 Task: Marketing: Publishing Process.
Action: Mouse moved to (842, 366)
Screenshot: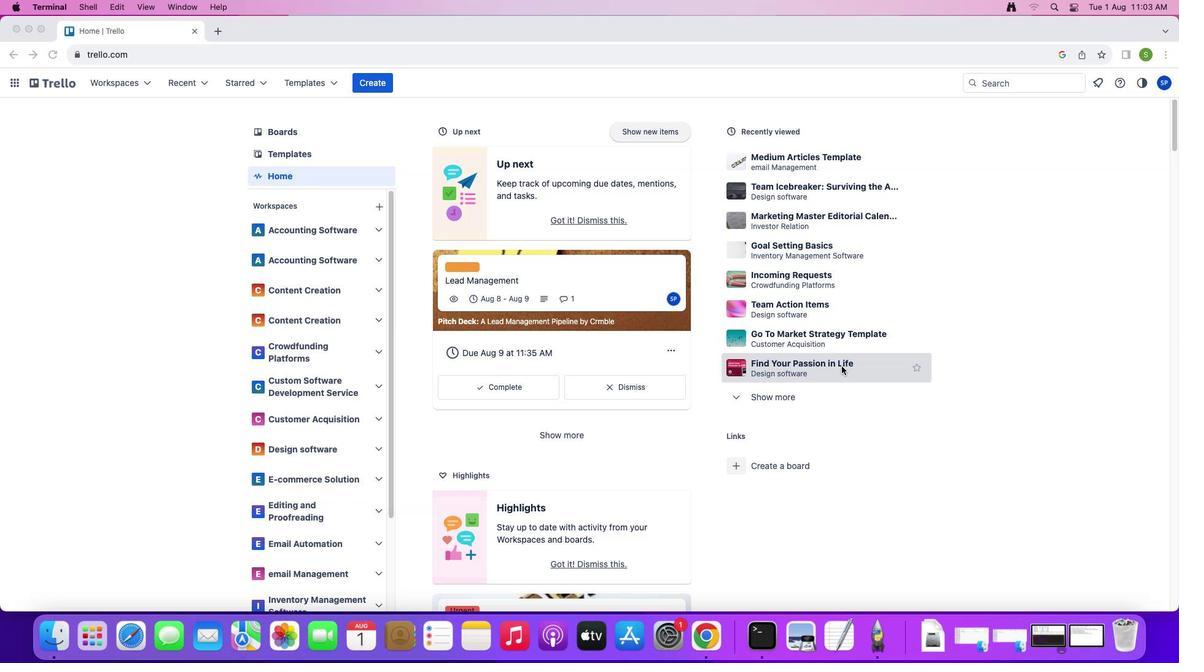 
Action: Mouse pressed left at (842, 366)
Screenshot: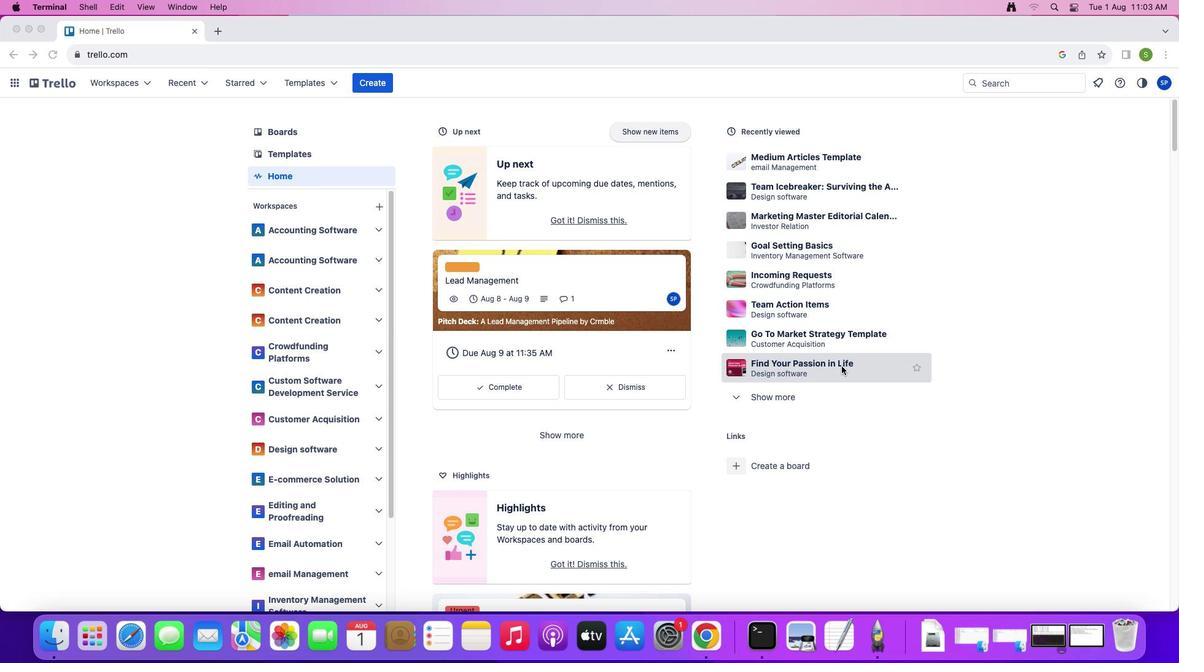 
Action: Mouse moved to (51, 82)
Screenshot: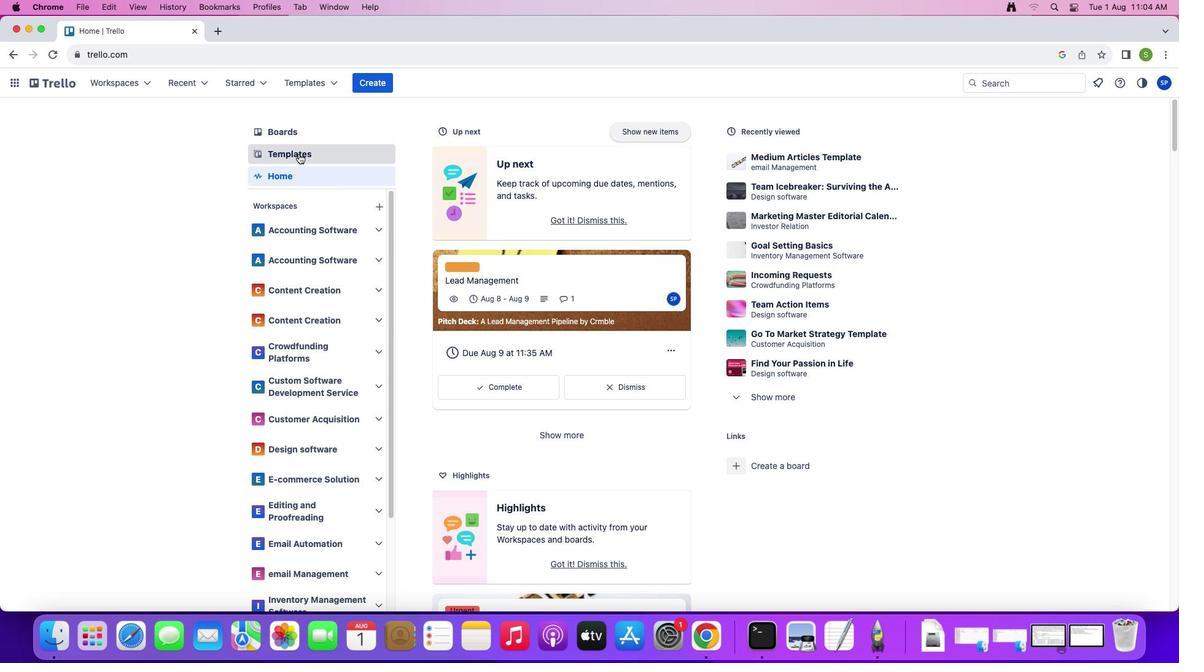 
Action: Mouse pressed left at (51, 82)
Screenshot: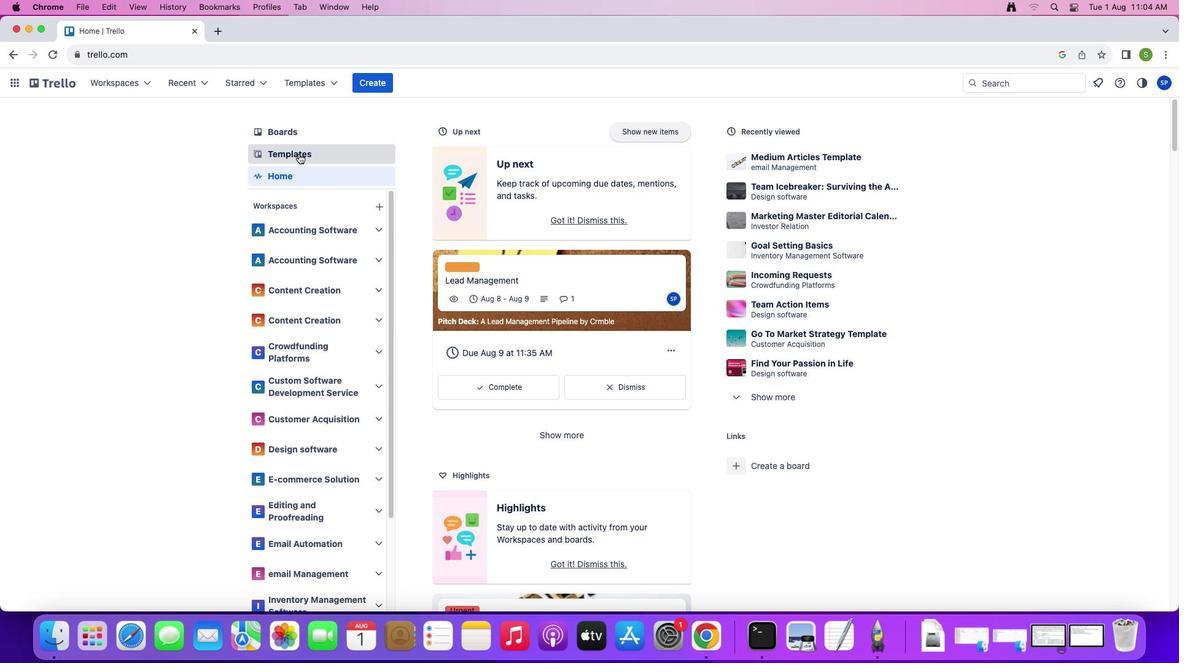 
Action: Mouse moved to (298, 154)
Screenshot: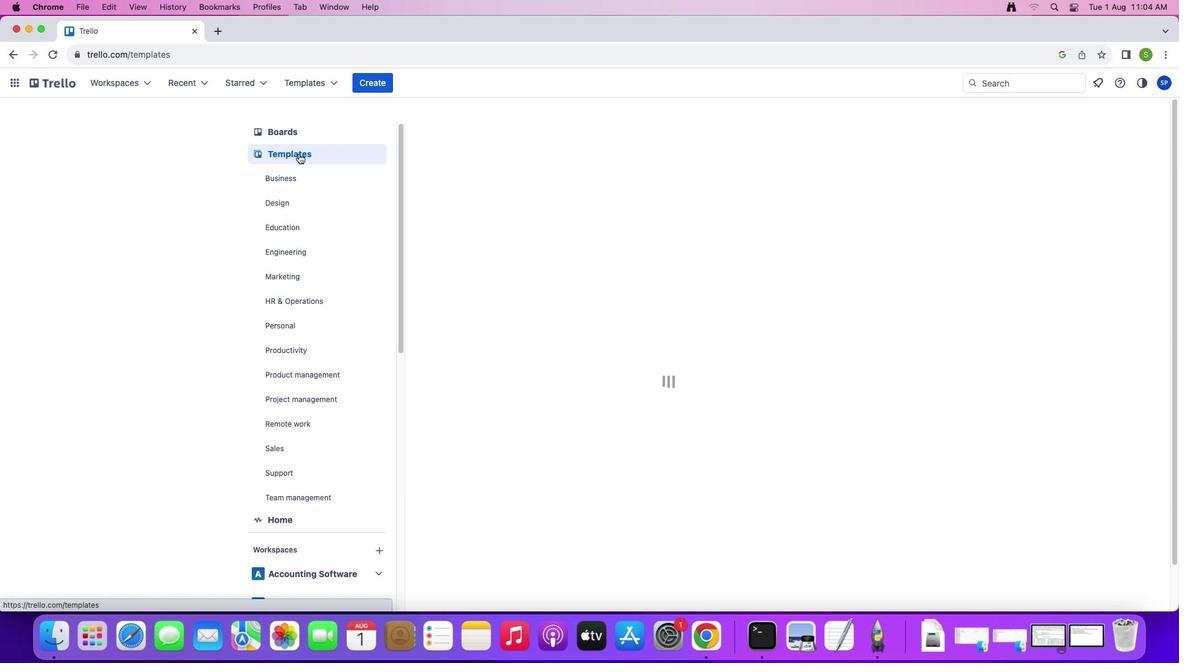 
Action: Mouse pressed left at (298, 154)
Screenshot: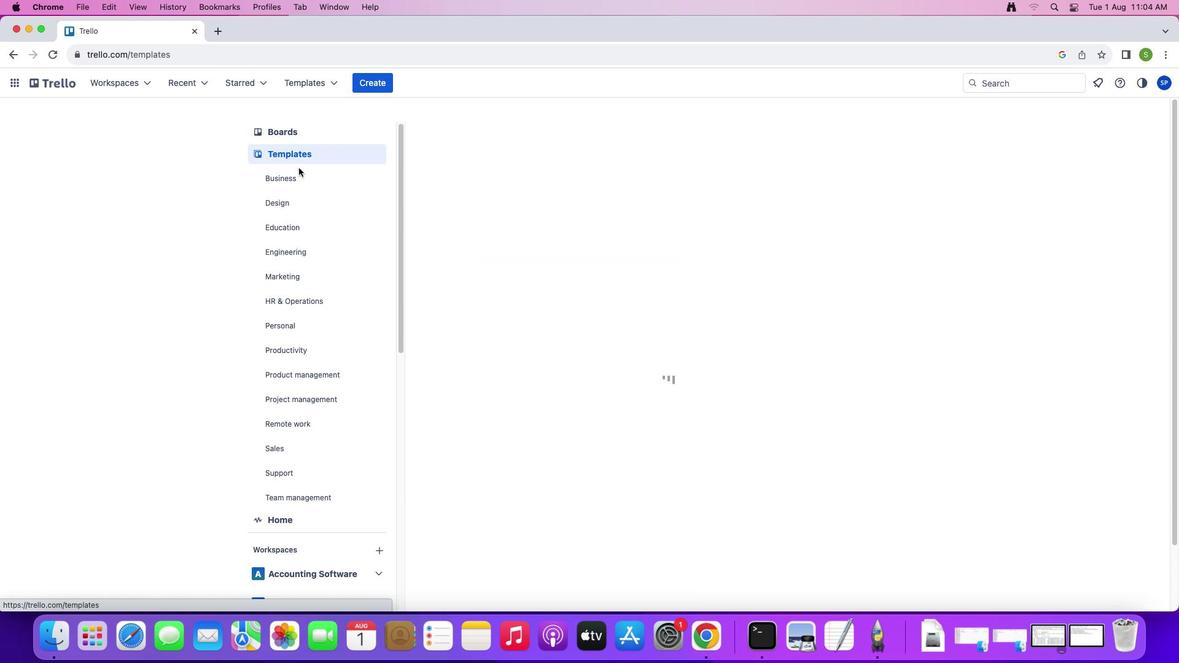 
Action: Mouse moved to (284, 278)
Screenshot: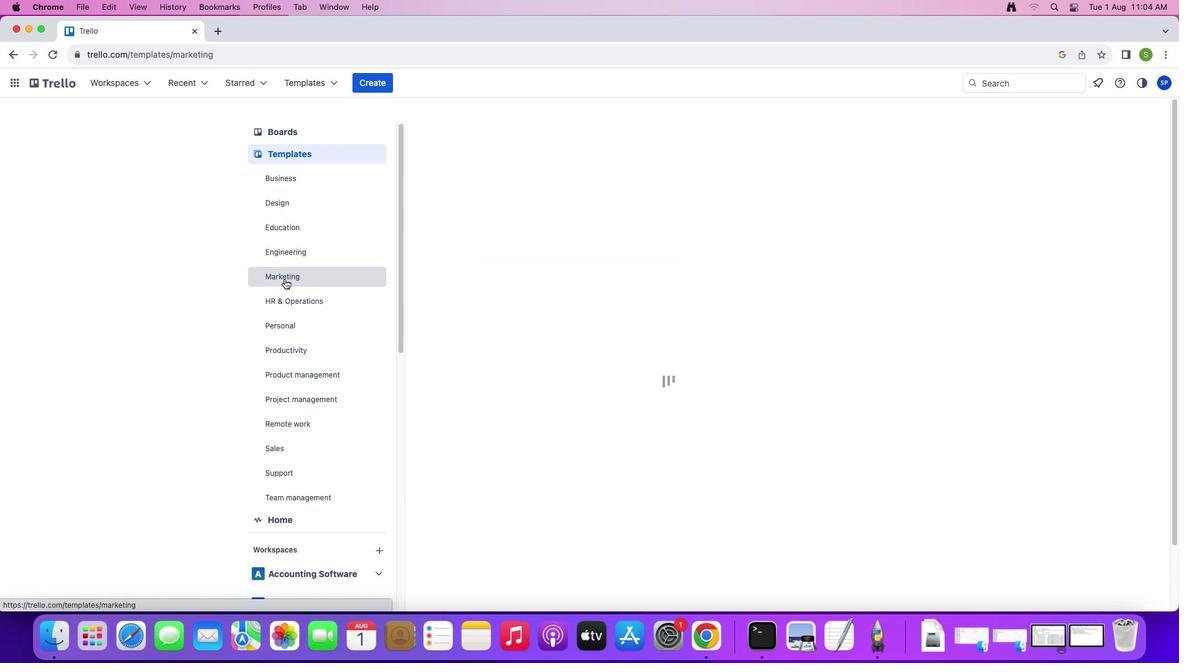 
Action: Mouse pressed left at (284, 278)
Screenshot: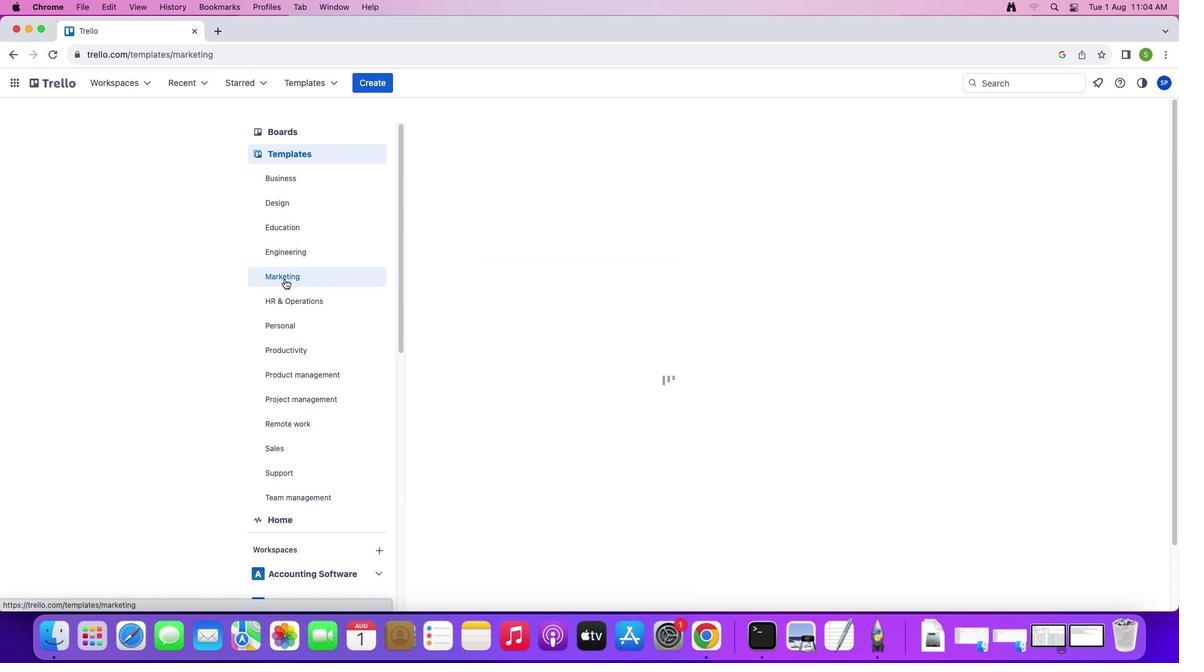 
Action: Mouse moved to (822, 129)
Screenshot: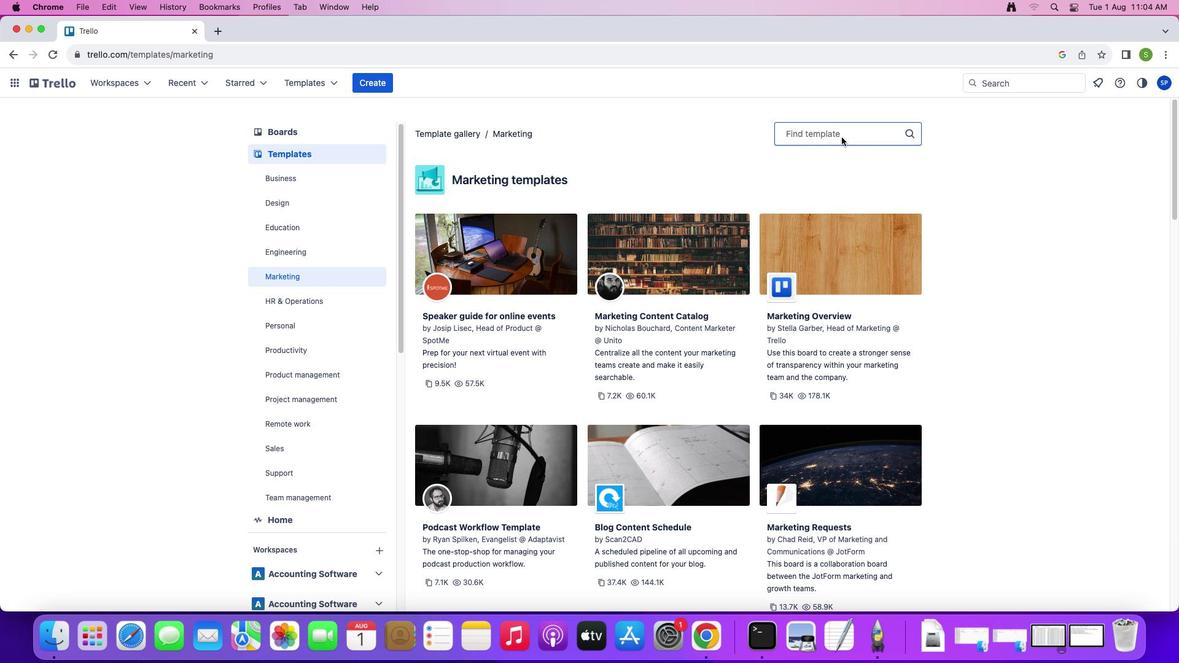 
Action: Mouse pressed left at (822, 129)
Screenshot: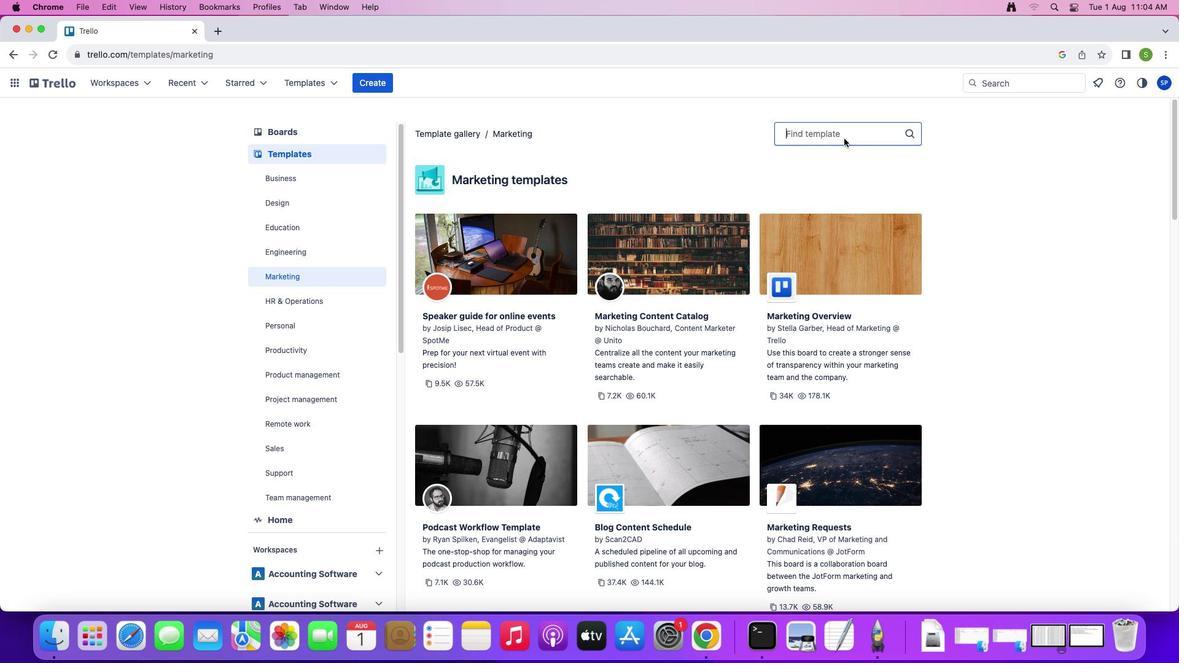
Action: Mouse moved to (844, 138)
Screenshot: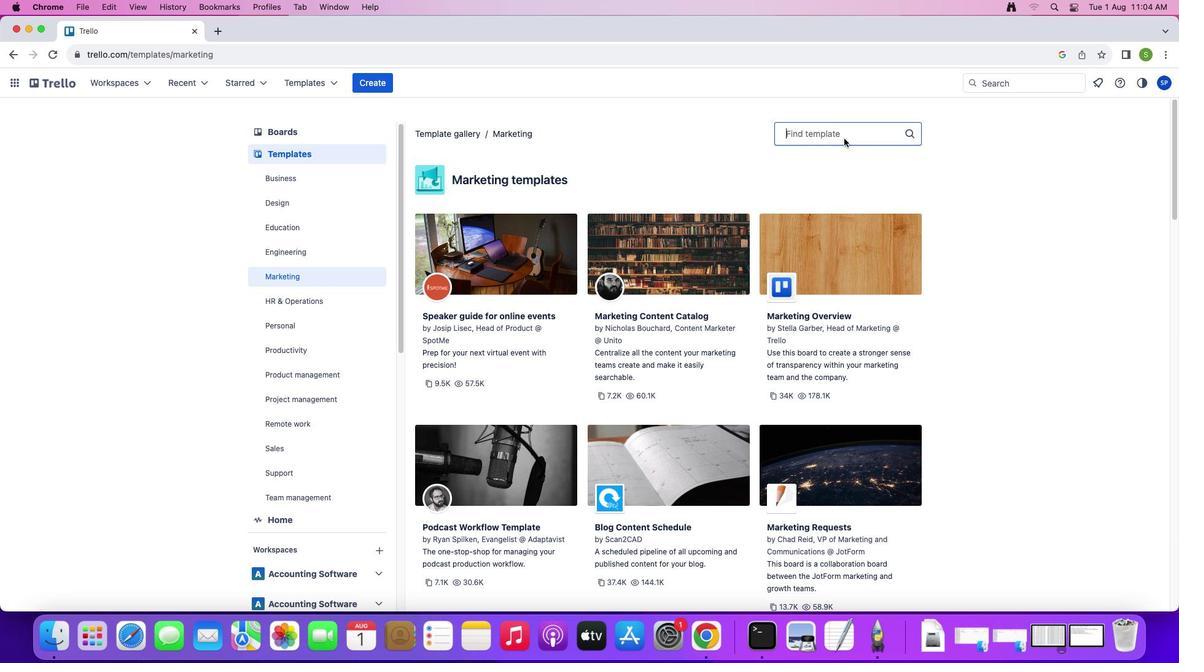 
Action: Key pressed Key.shift'P''u''b''l''i''s''h''i''n''g'
Screenshot: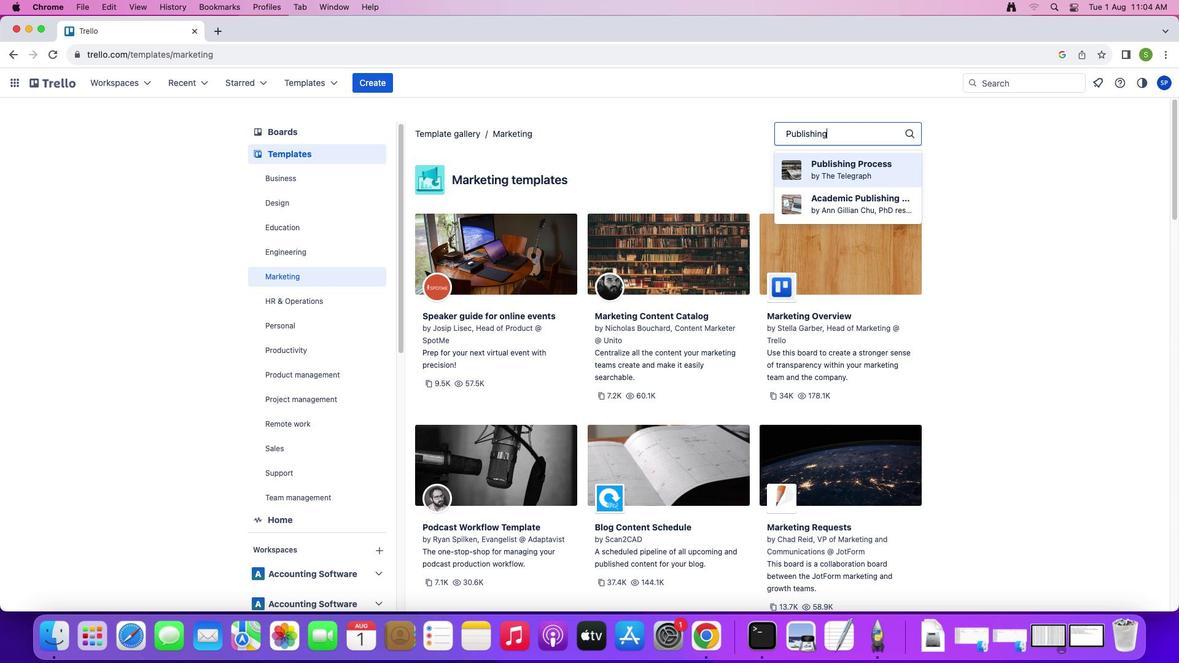 
Action: Mouse moved to (838, 169)
Screenshot: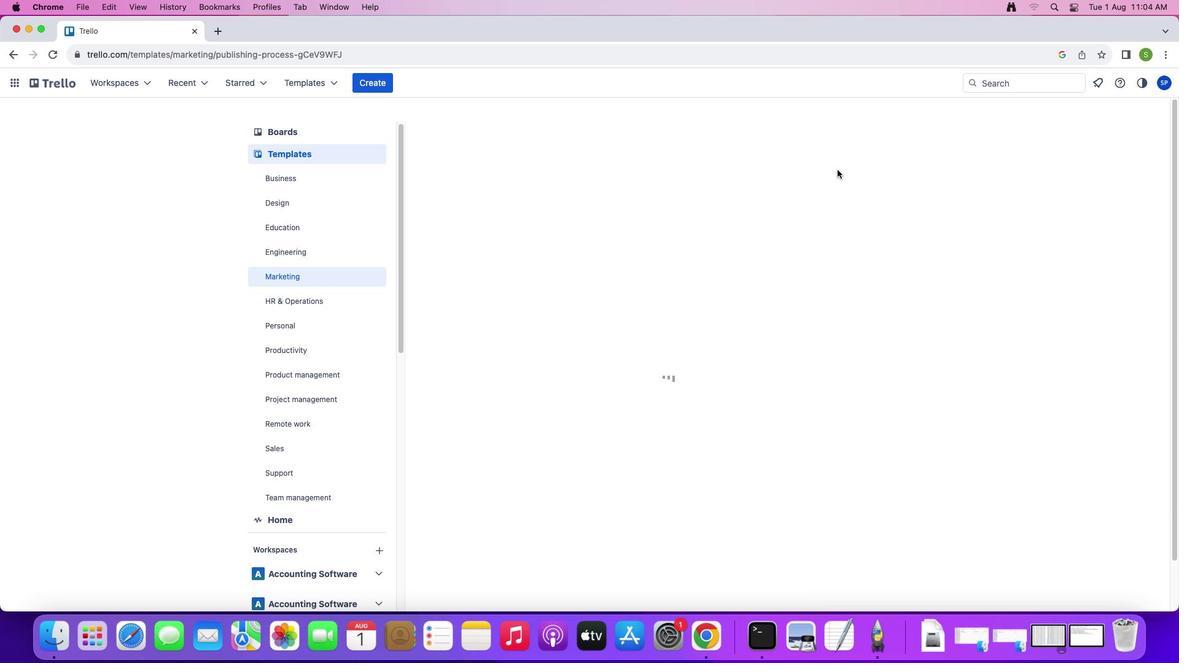 
Action: Mouse pressed left at (838, 169)
Screenshot: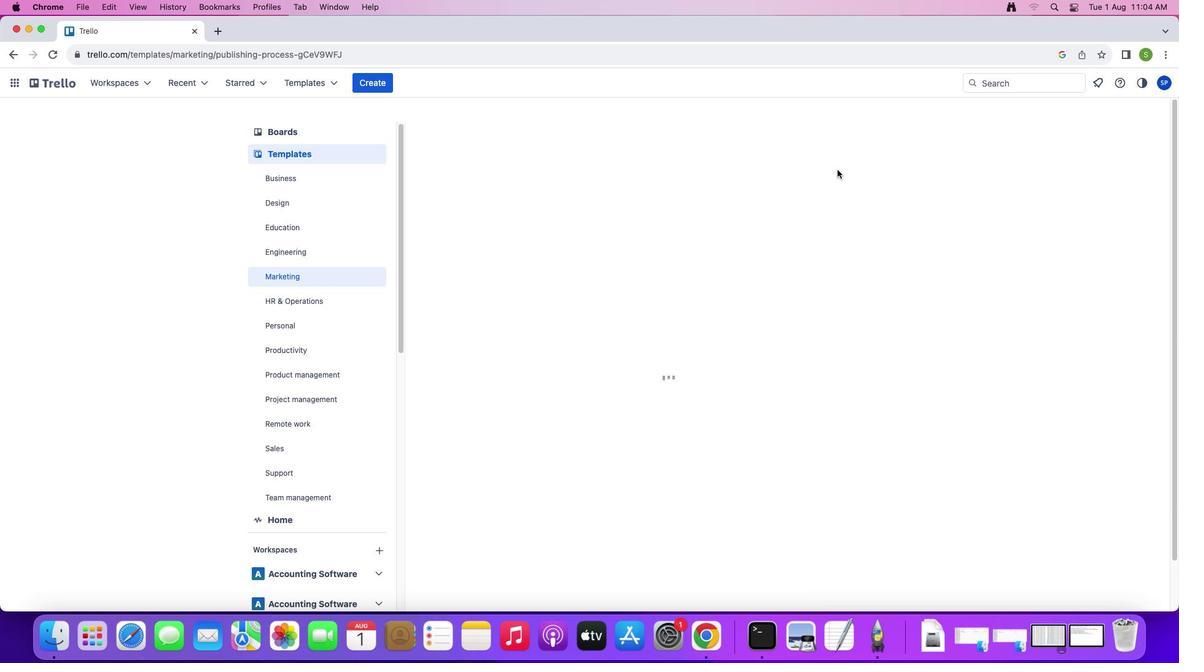 
Action: Mouse moved to (894, 173)
Screenshot: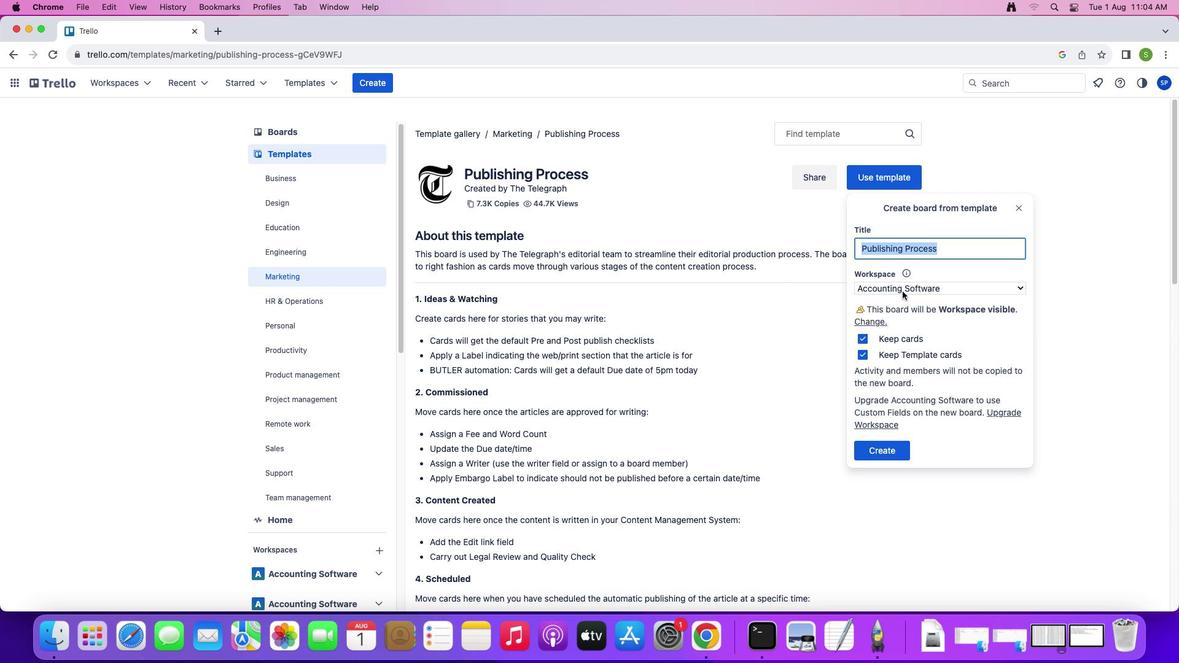 
Action: Mouse pressed left at (894, 173)
Screenshot: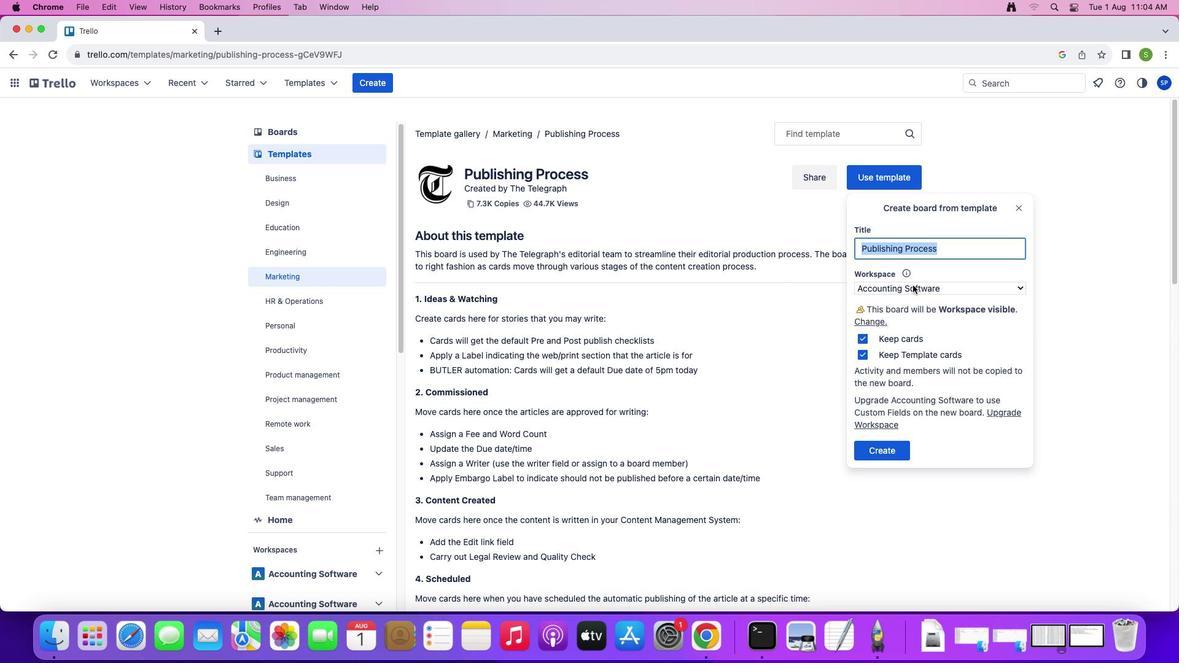 
Action: Mouse moved to (913, 286)
Screenshot: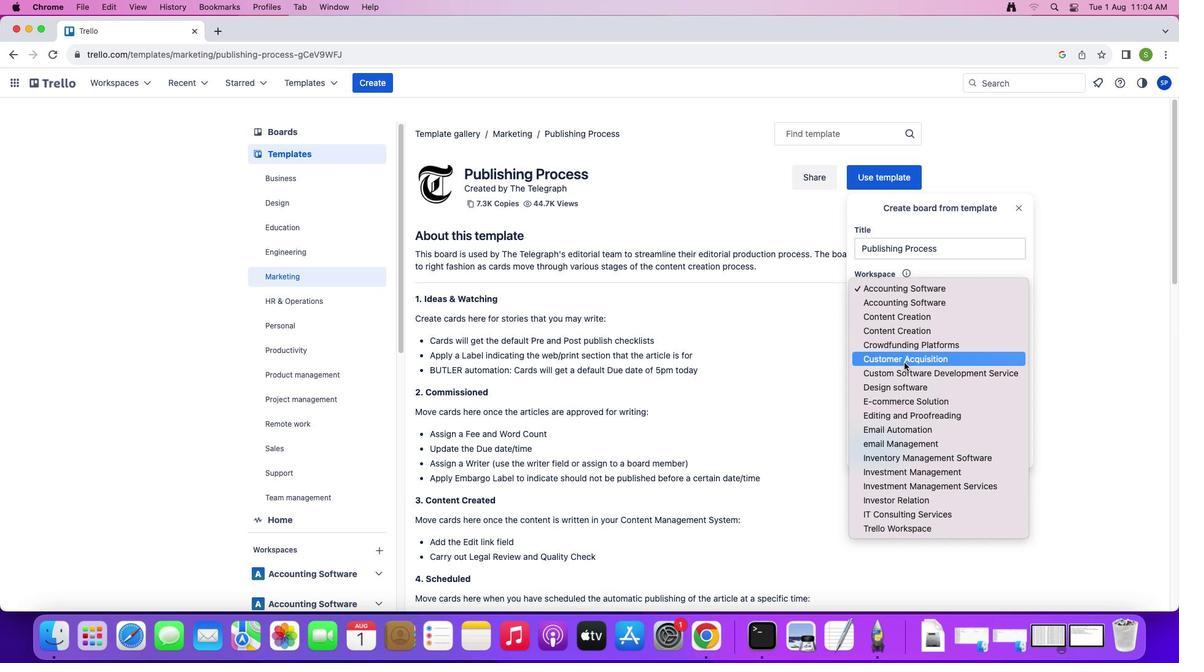 
Action: Mouse pressed left at (913, 286)
Screenshot: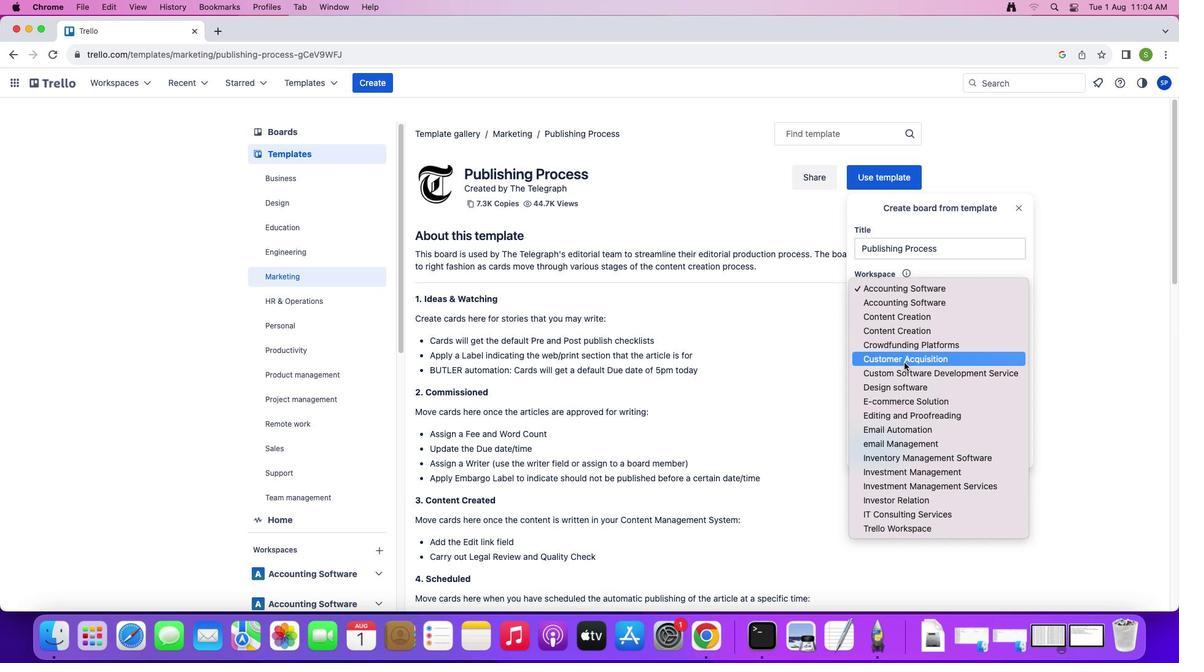 
Action: Mouse moved to (905, 362)
Screenshot: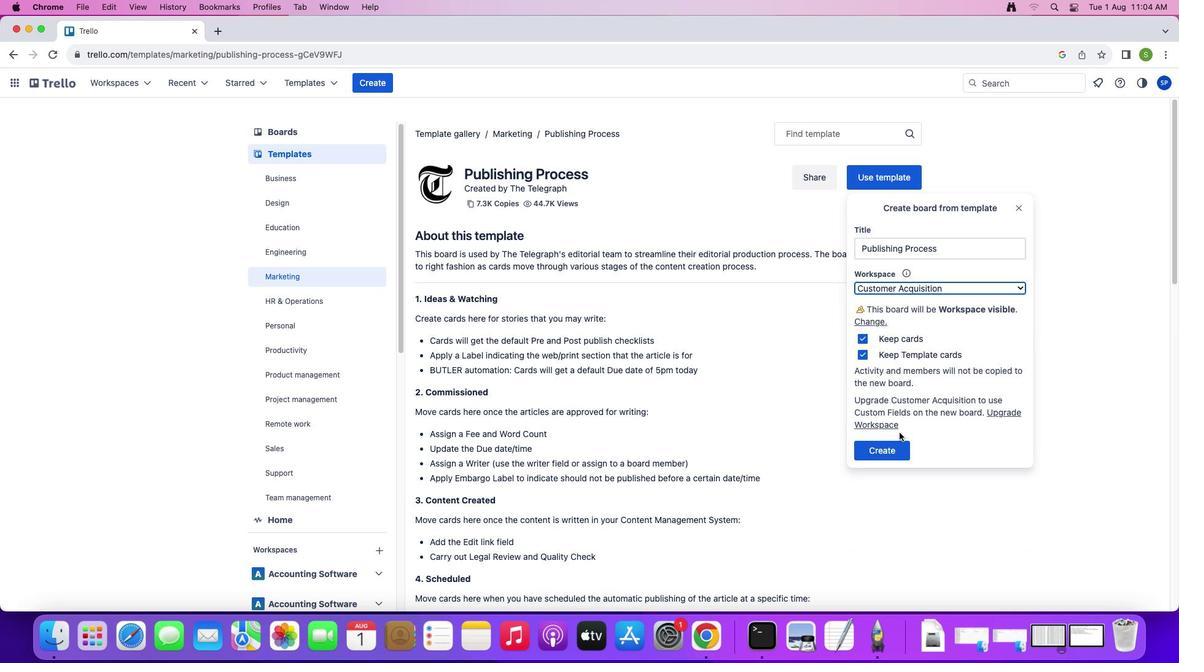 
Action: Mouse pressed left at (905, 362)
Screenshot: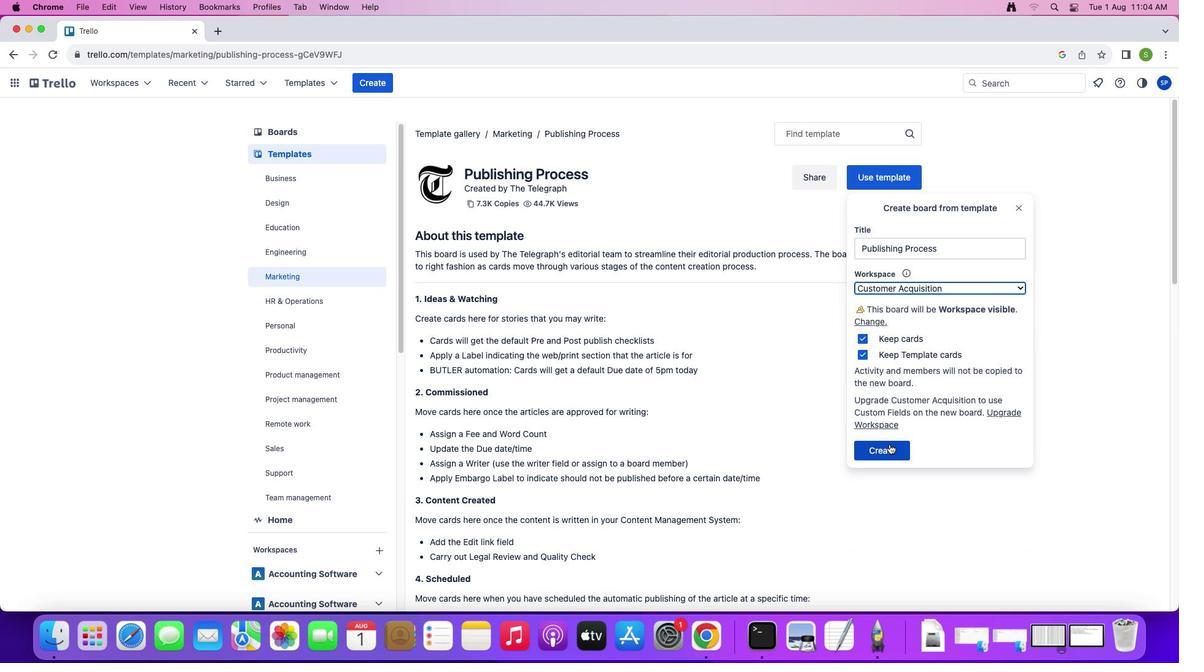 
Action: Mouse moved to (889, 447)
Screenshot: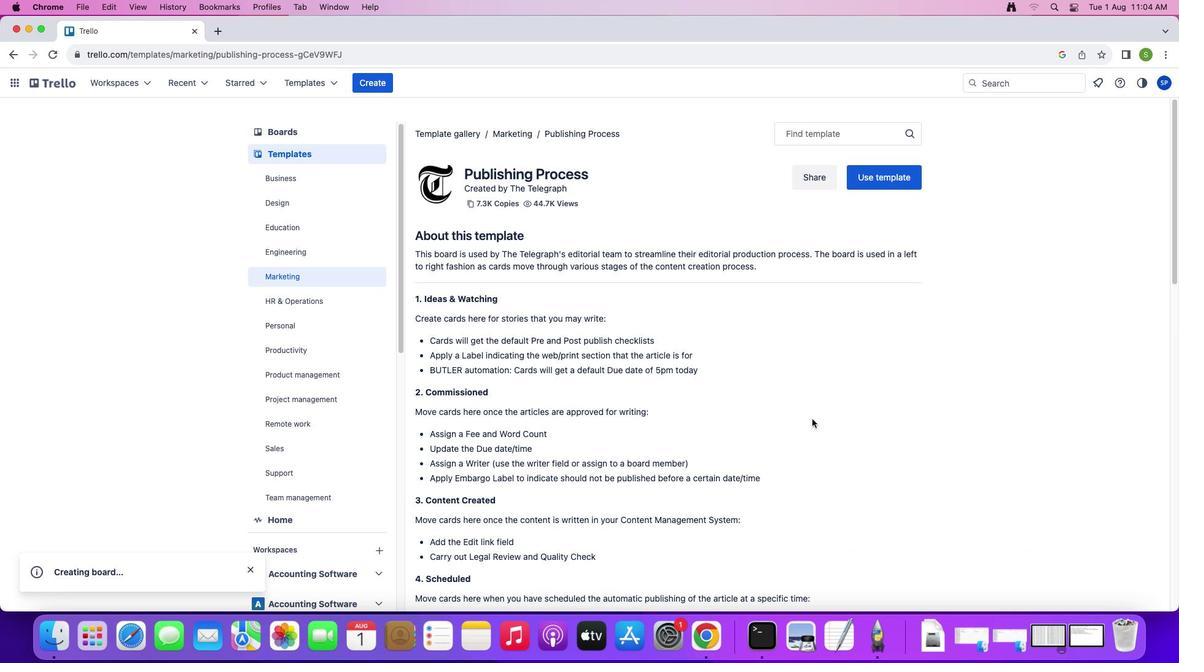 
Action: Mouse pressed left at (889, 447)
Screenshot: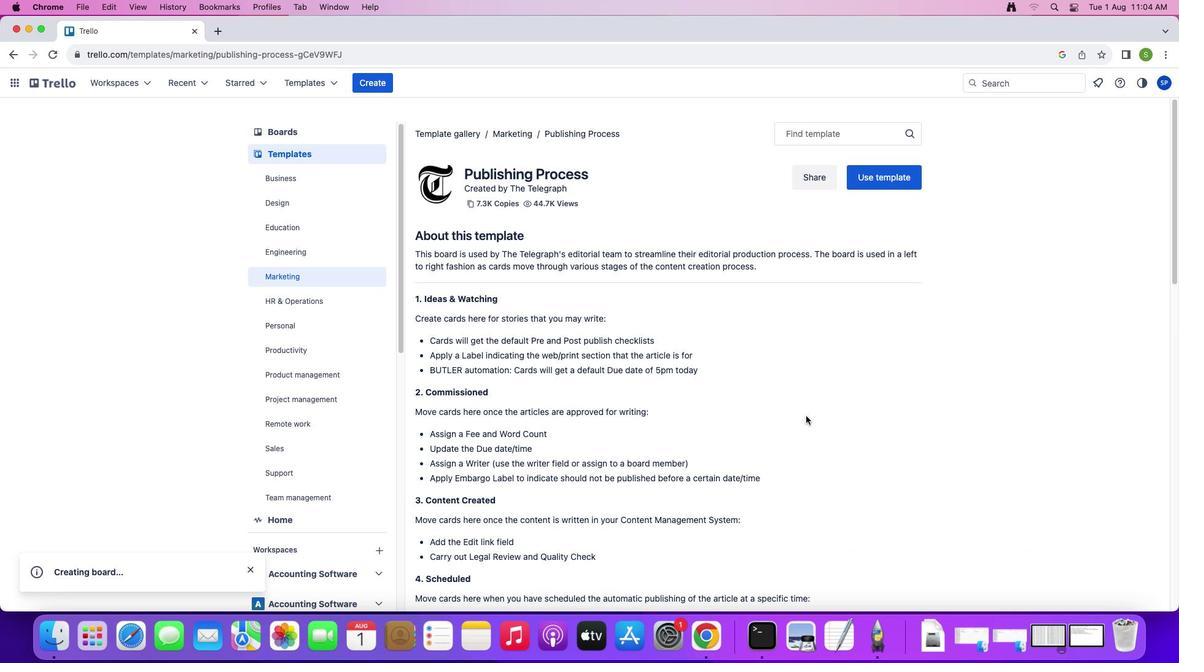 
Action: Mouse moved to (609, 605)
Screenshot: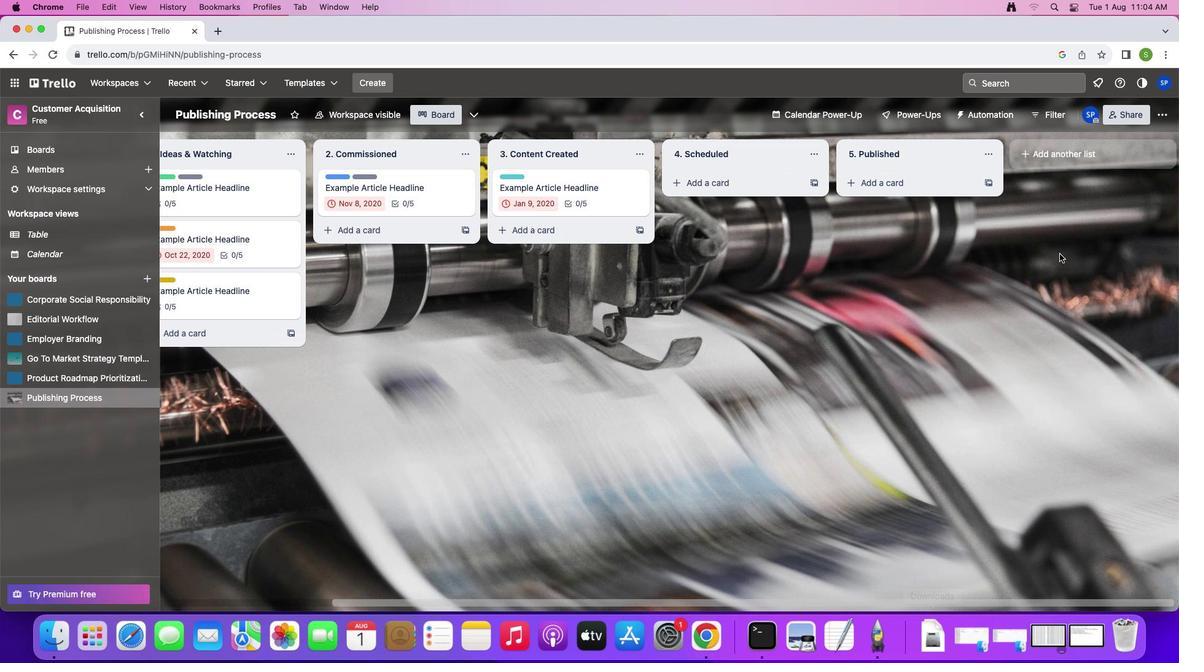 
Action: Mouse pressed left at (609, 605)
Screenshot: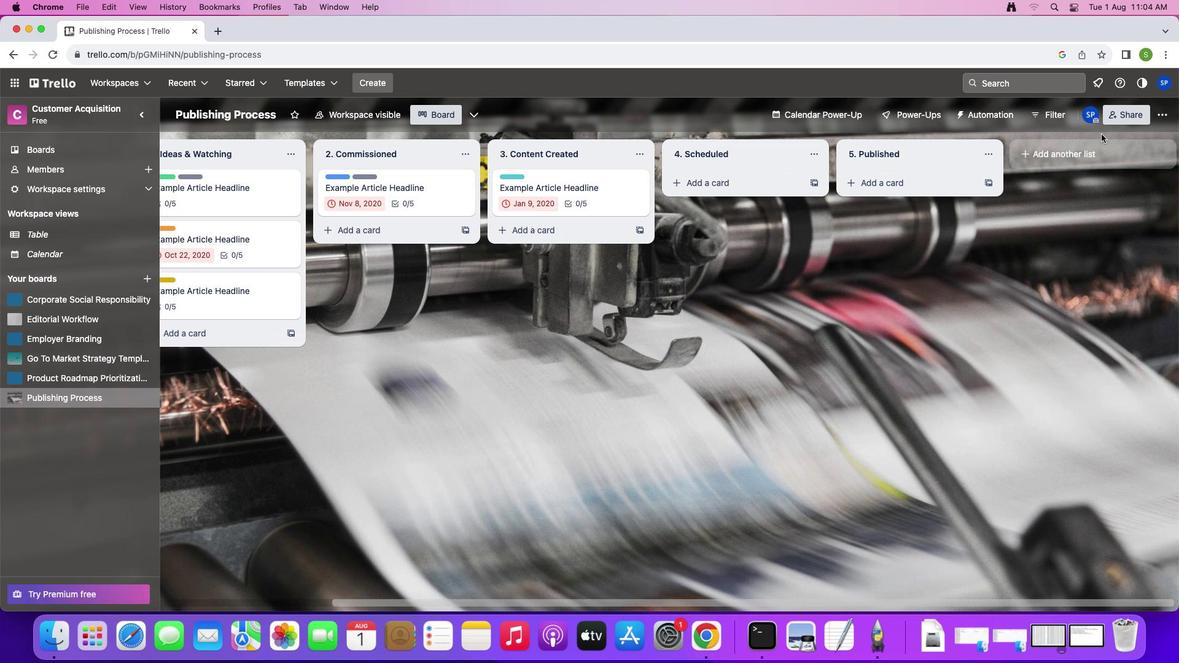 
Action: Mouse moved to (1080, 152)
Screenshot: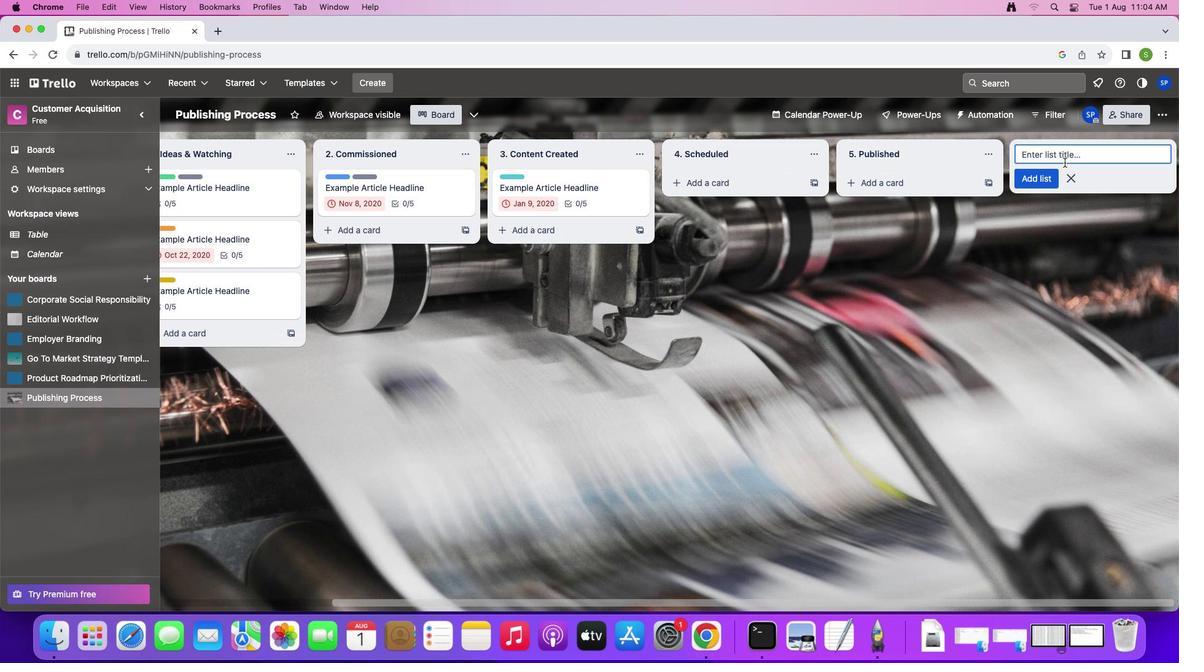 
Action: Mouse pressed left at (1080, 152)
Screenshot: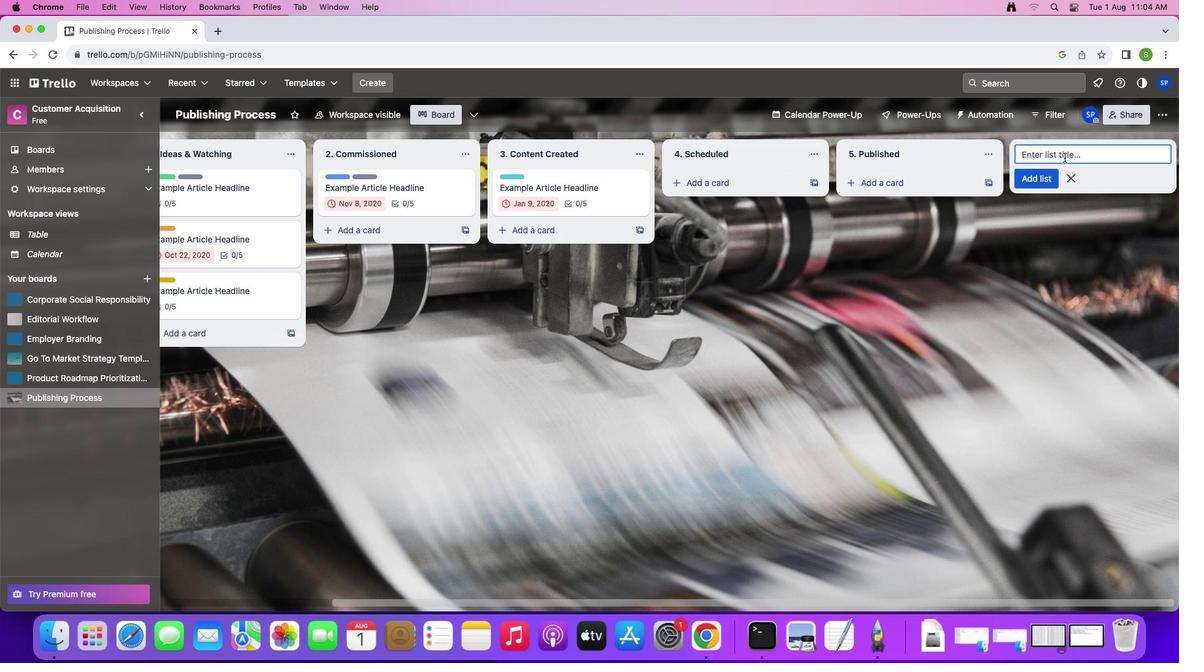
Action: Mouse moved to (1127, 320)
Screenshot: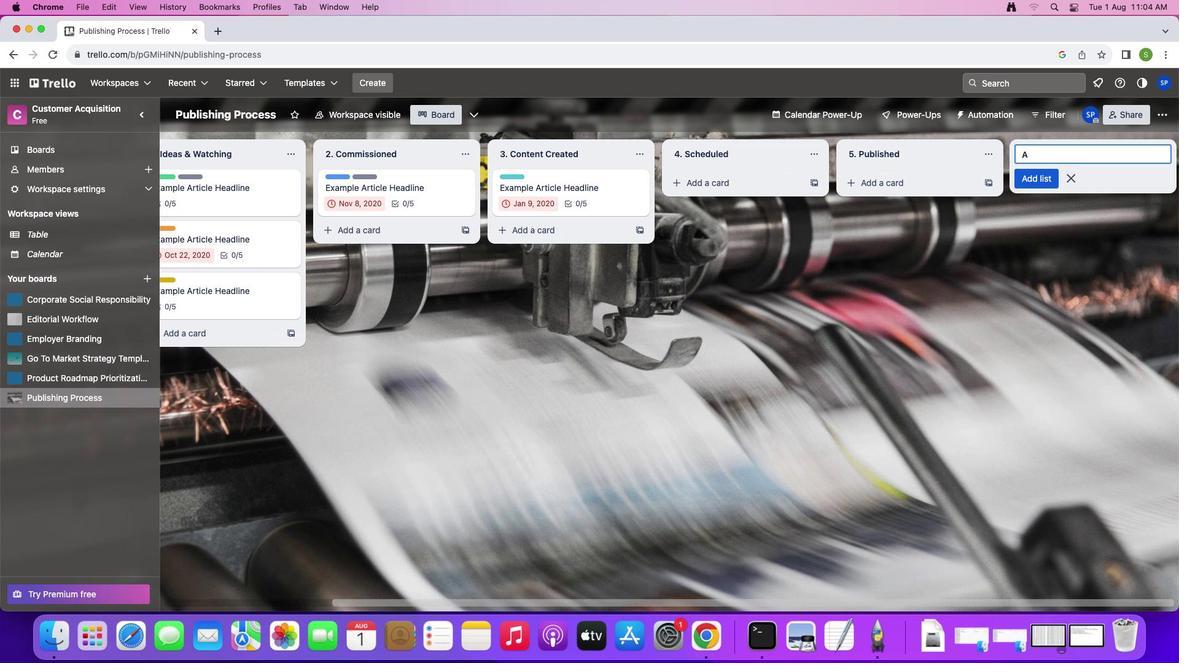 
Action: Key pressed Key.shift'A''n''n''u''a''l'Key.spaceKey.shift'E''m''a''i''l'Key.spaceKey.shift'M''a''r''k''e''t''i''n''g'Key.spaceKey.shift'C''a''l''e''n''d''e'Key.backspace'a''r'Key.enterKey.shift'M''a''r''k''e''t''i''n''g'Key.spaceKey.shift'M''a''s''t''e''r'Key.spaceKey.shift'E''d''i''t''o''r''i''a''l'Key.spaceKey.shift'C''a''l''e''n''d''a''r'Key.enter
Screenshot: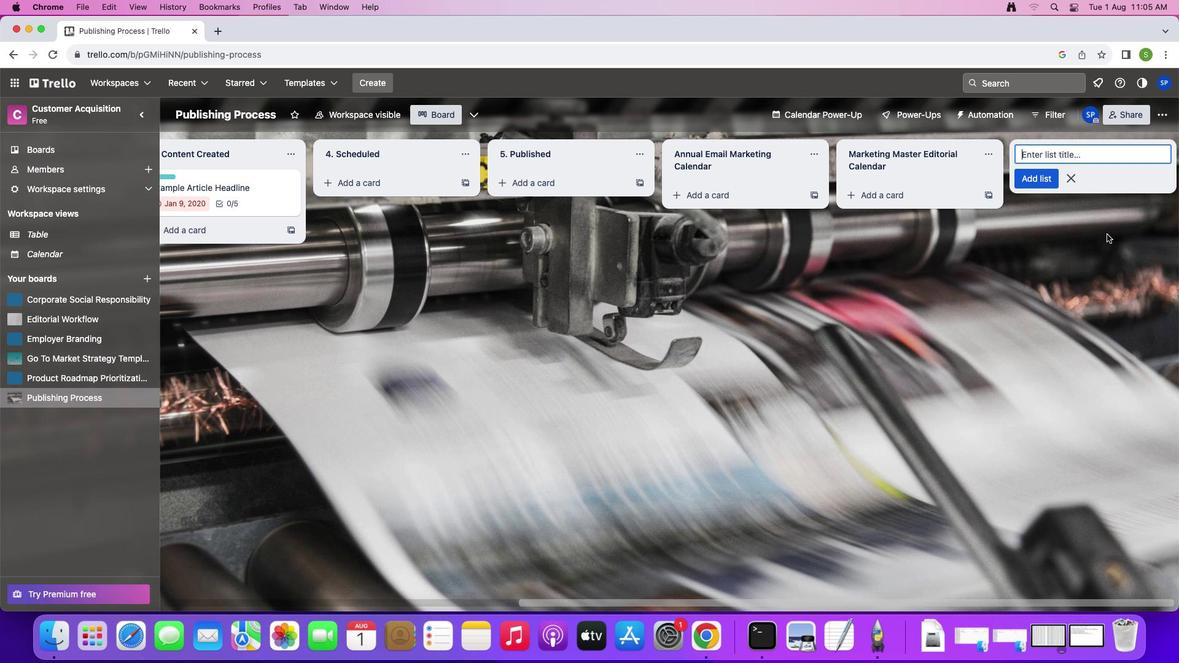 
Action: Mouse moved to (1075, 182)
Screenshot: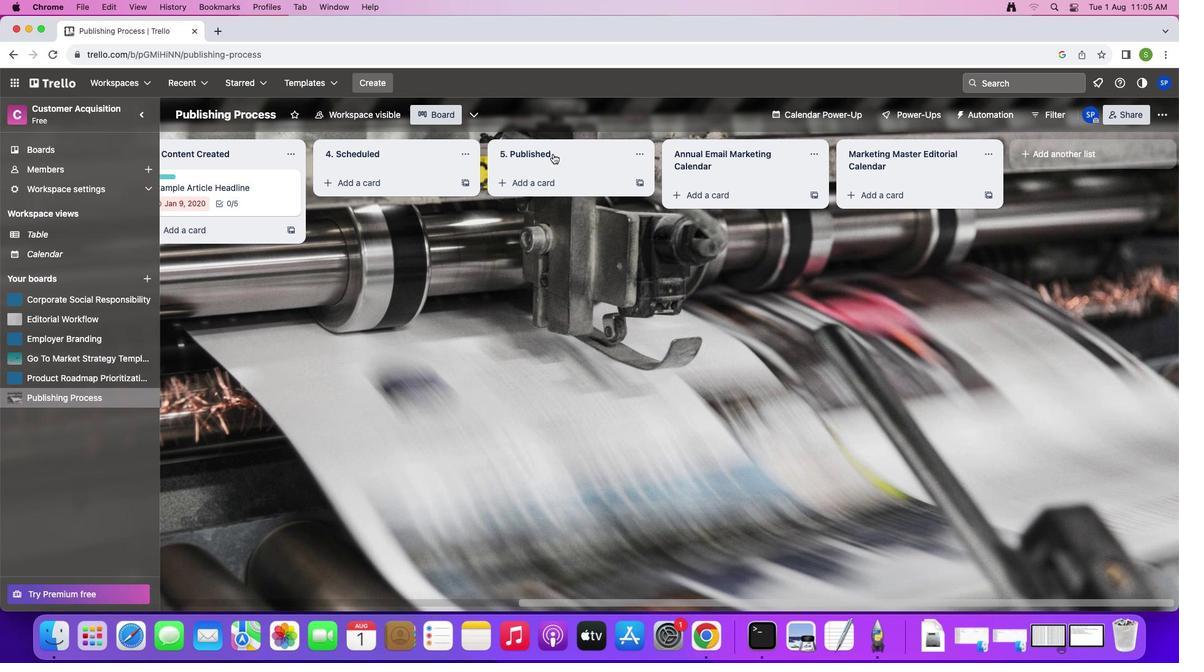 
Action: Mouse pressed left at (1075, 182)
Screenshot: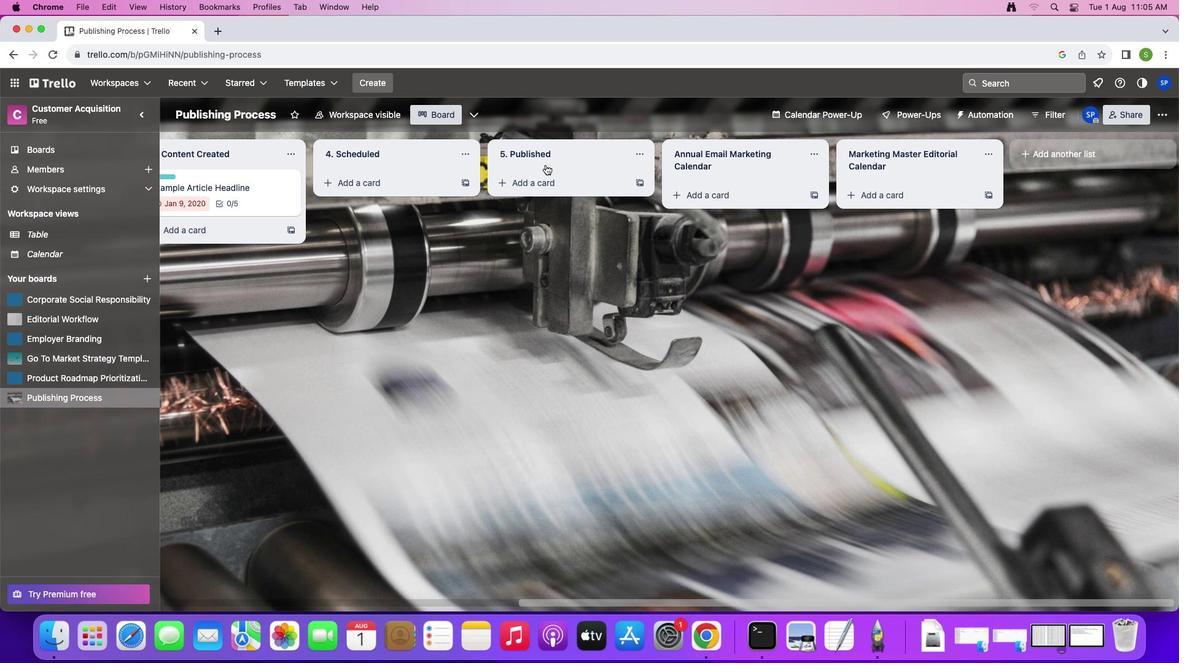 
Action: Mouse moved to (553, 154)
Screenshot: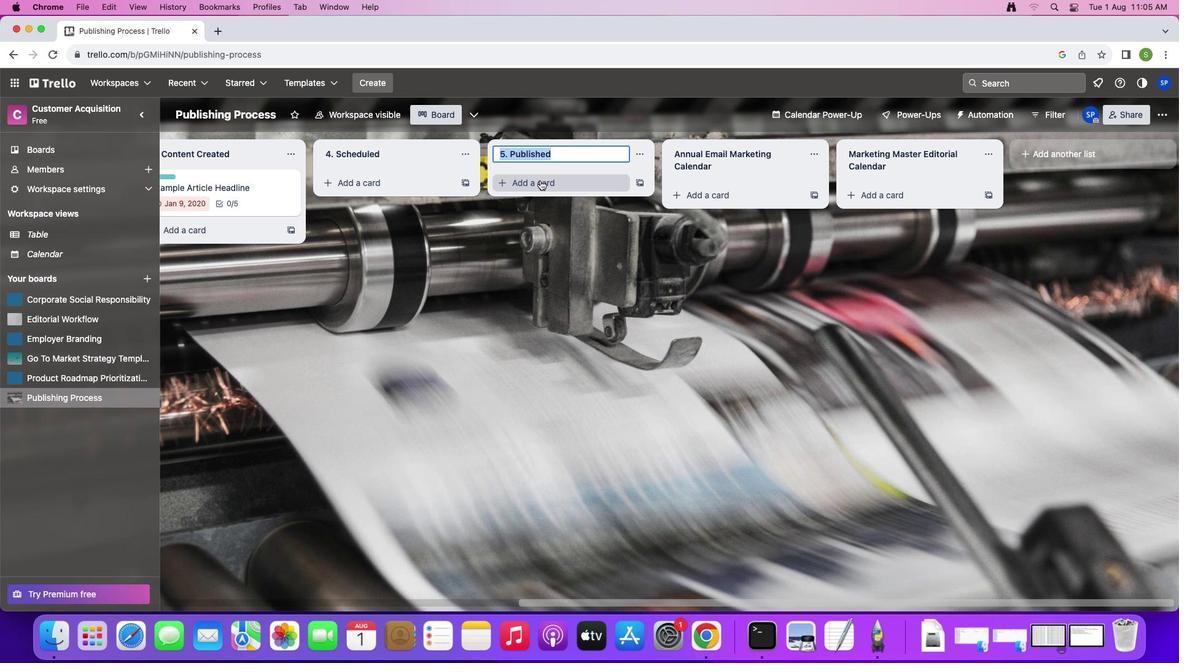 
Action: Mouse pressed left at (553, 154)
Screenshot: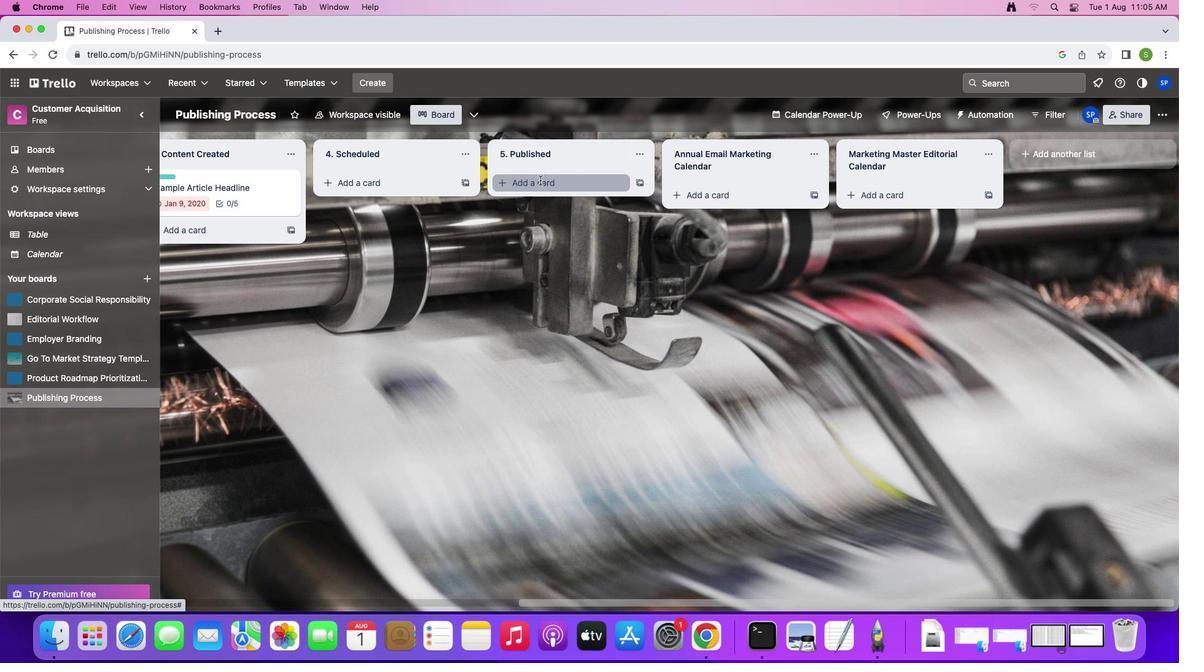 
Action: Mouse moved to (540, 180)
Screenshot: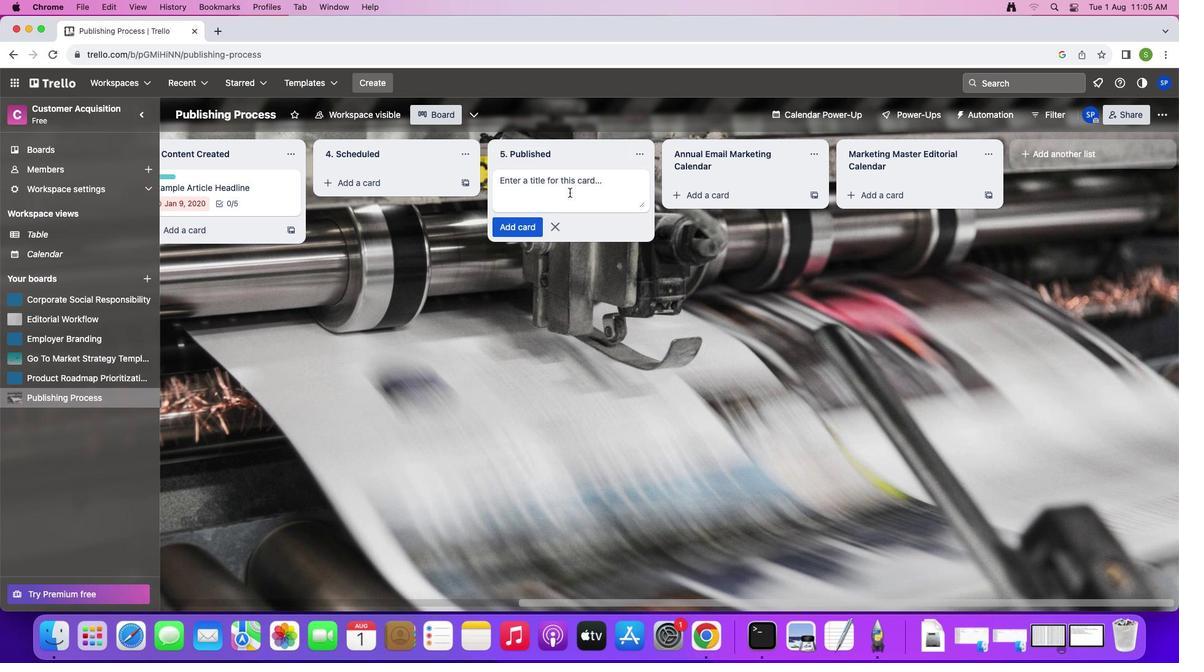 
Action: Mouse pressed left at (540, 180)
Screenshot: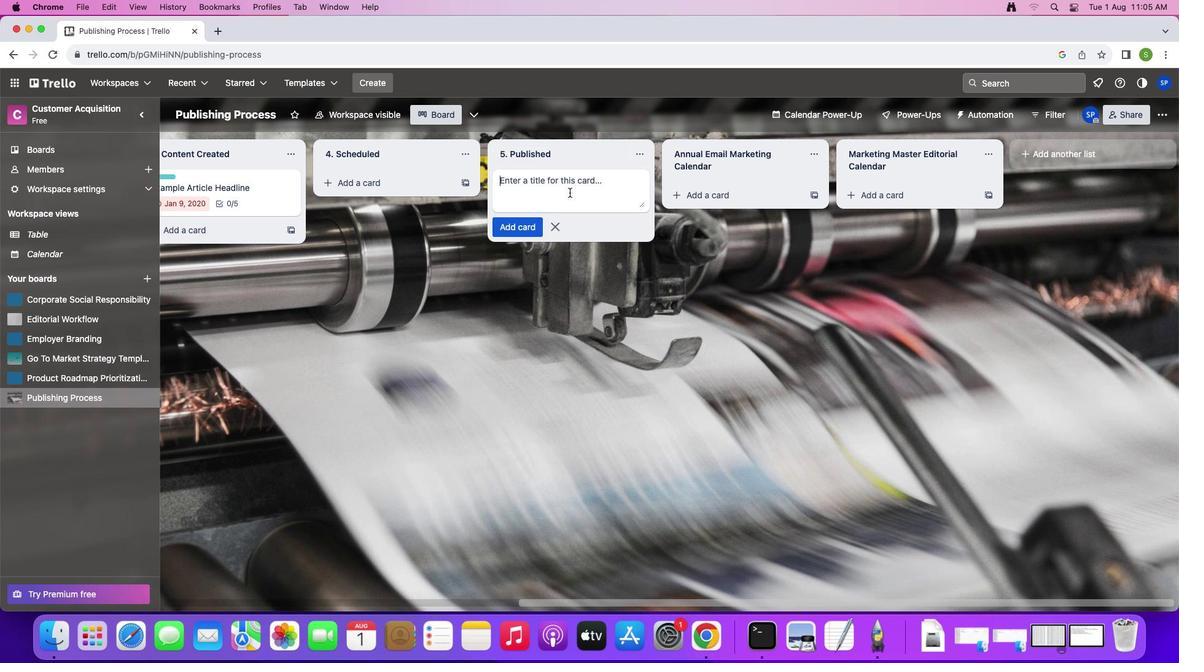 
Action: Mouse moved to (570, 192)
Screenshot: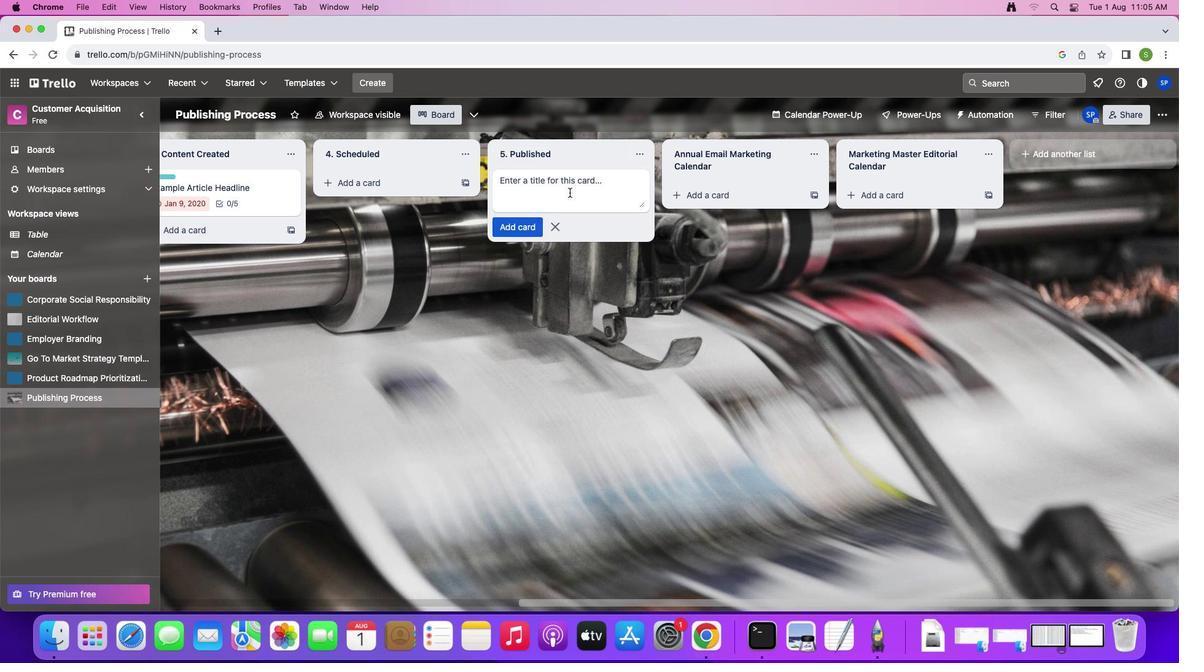 
Action: Key pressed Key.shift
Screenshot: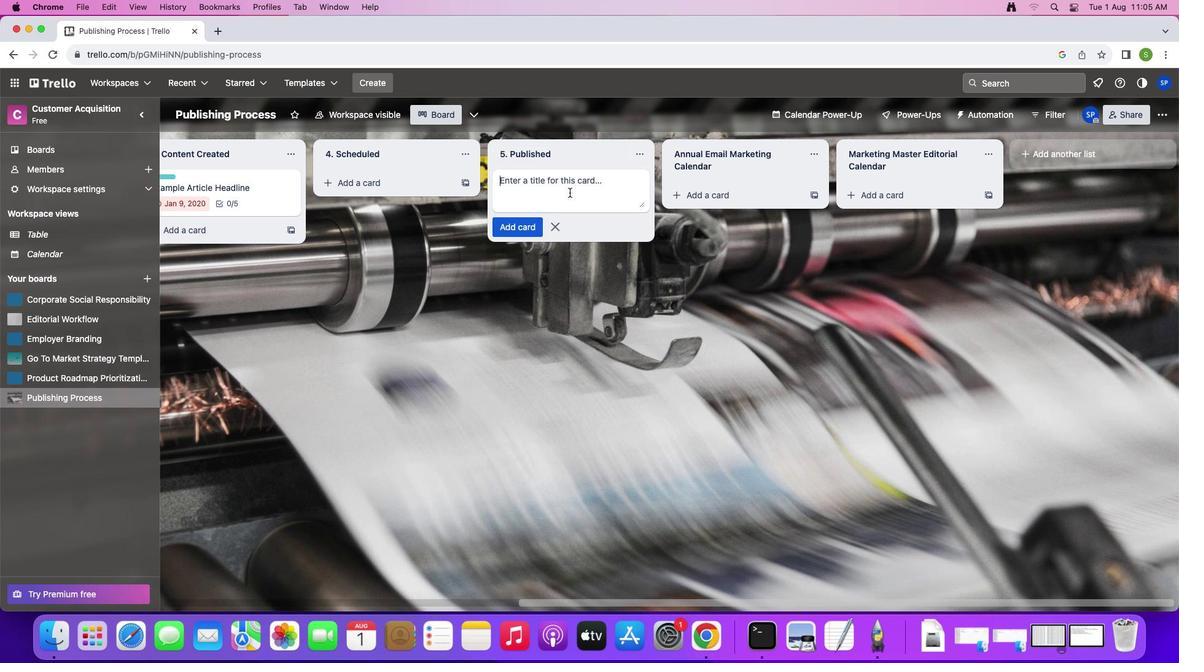 
Action: Mouse moved to (1063, 161)
Screenshot: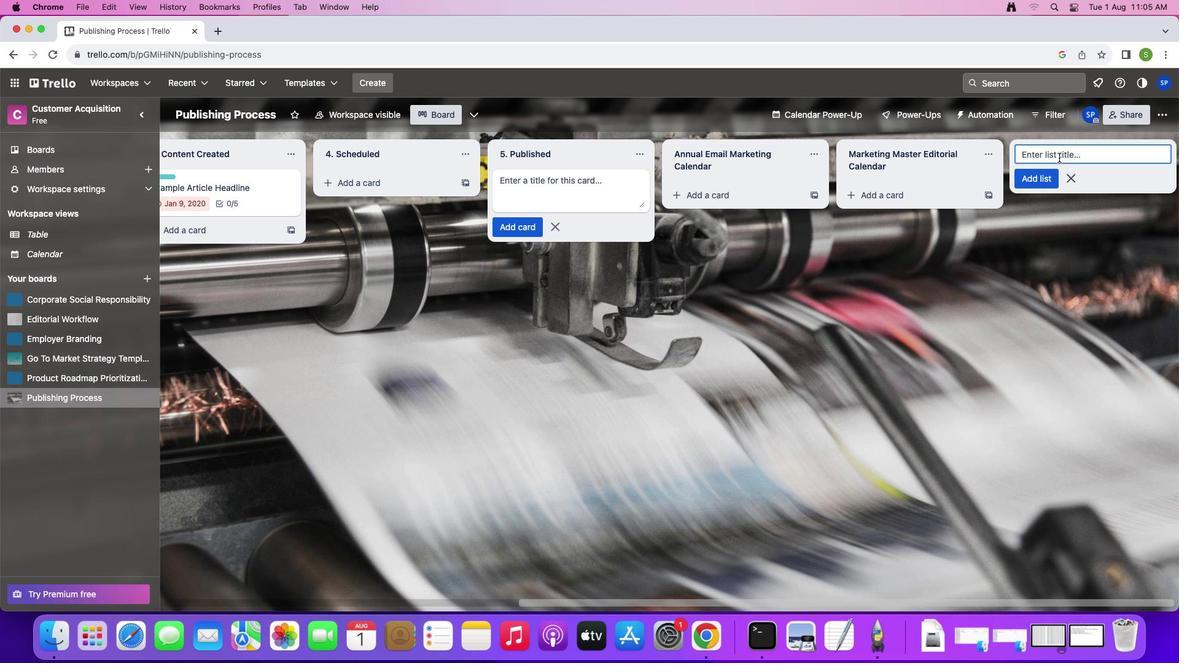 
Action: Mouse pressed left at (1063, 161)
Screenshot: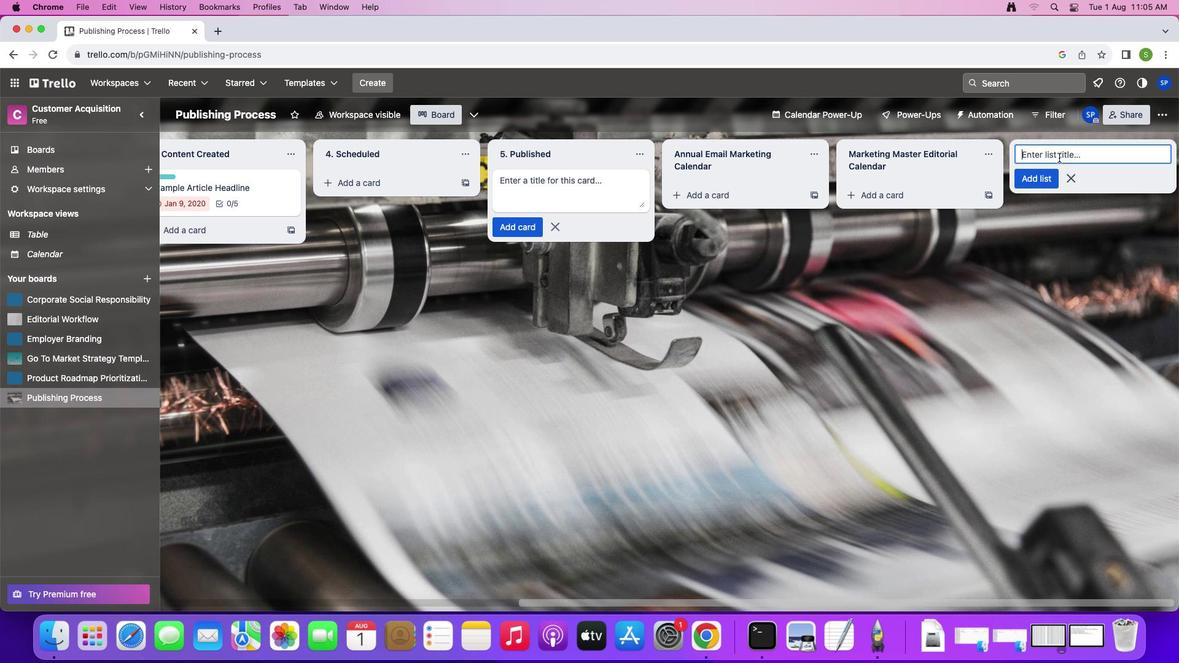 
Action: Mouse moved to (1060, 153)
Screenshot: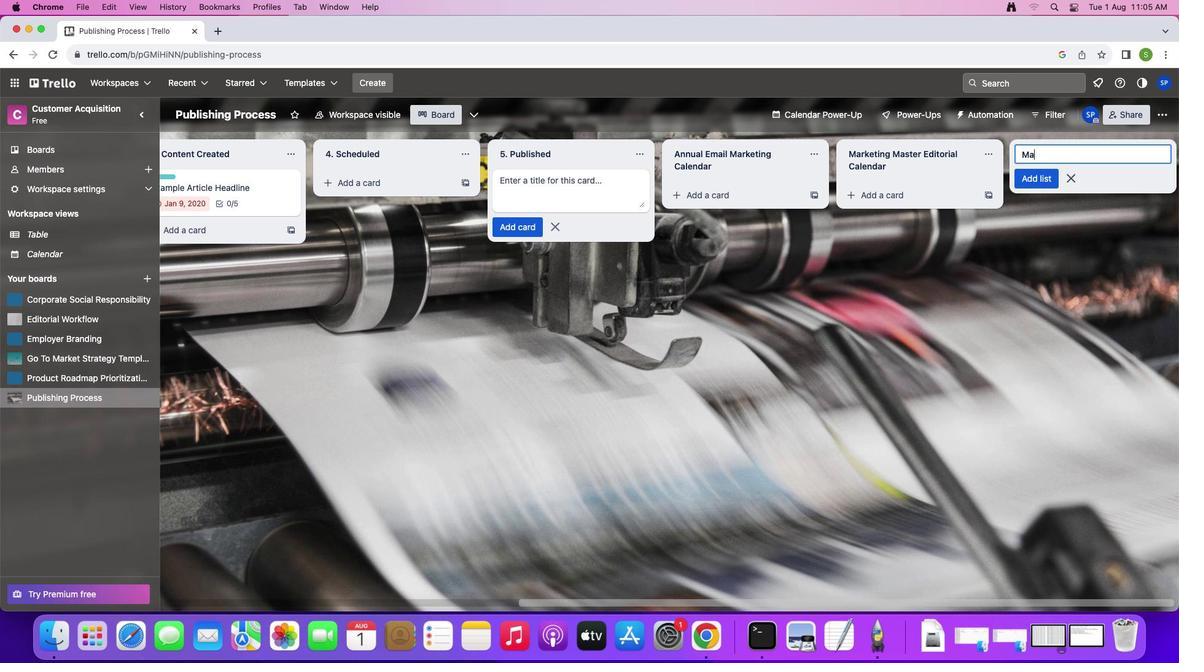 
Action: Key pressed Key.shift'M''a''r''k''e''t''i''n''g'Key.spaceKey.shift'R''e''q''u''e''s''t'Key.enter
Screenshot: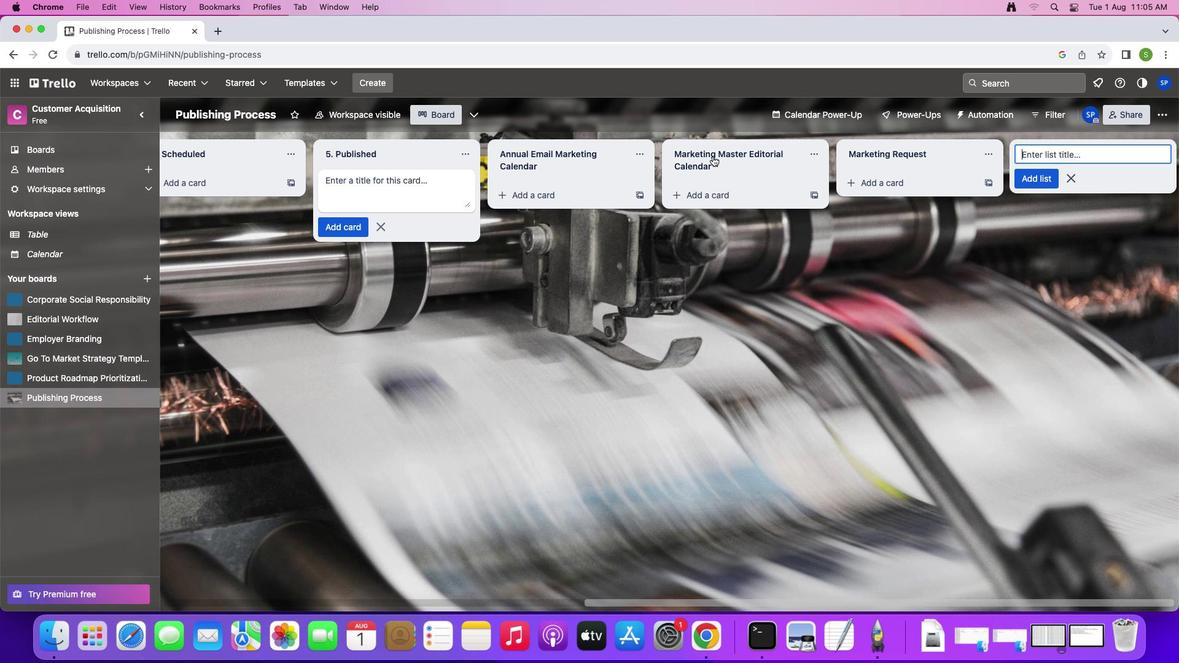 
Action: Mouse moved to (1069, 181)
Screenshot: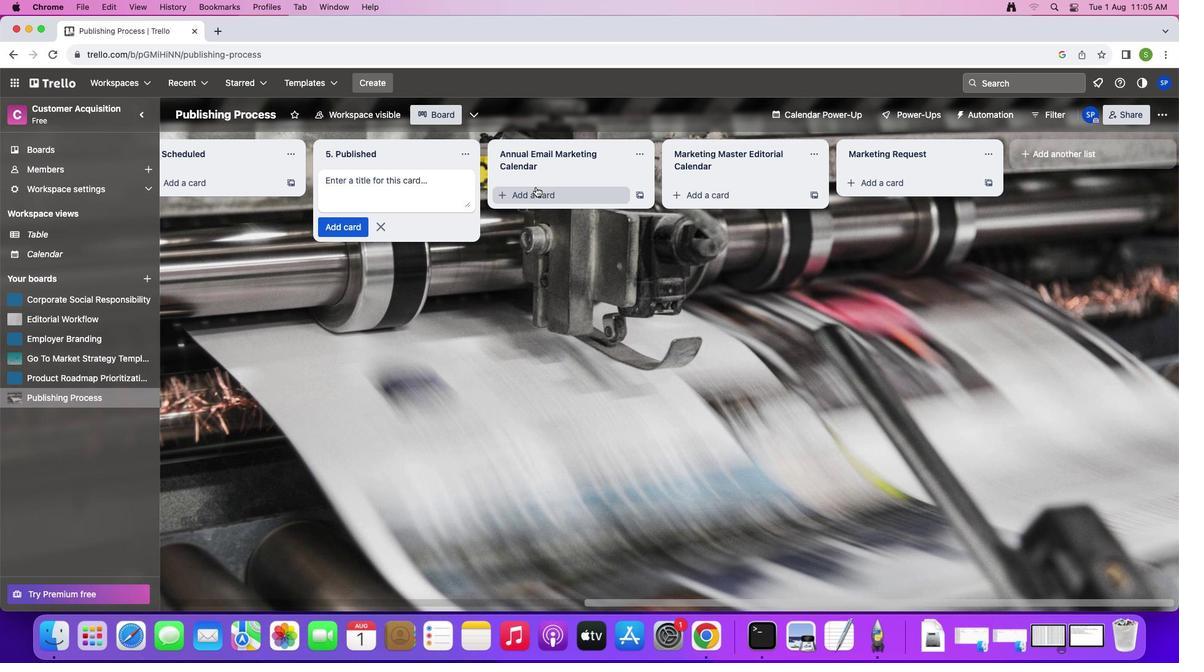 
Action: Mouse pressed left at (1069, 181)
Screenshot: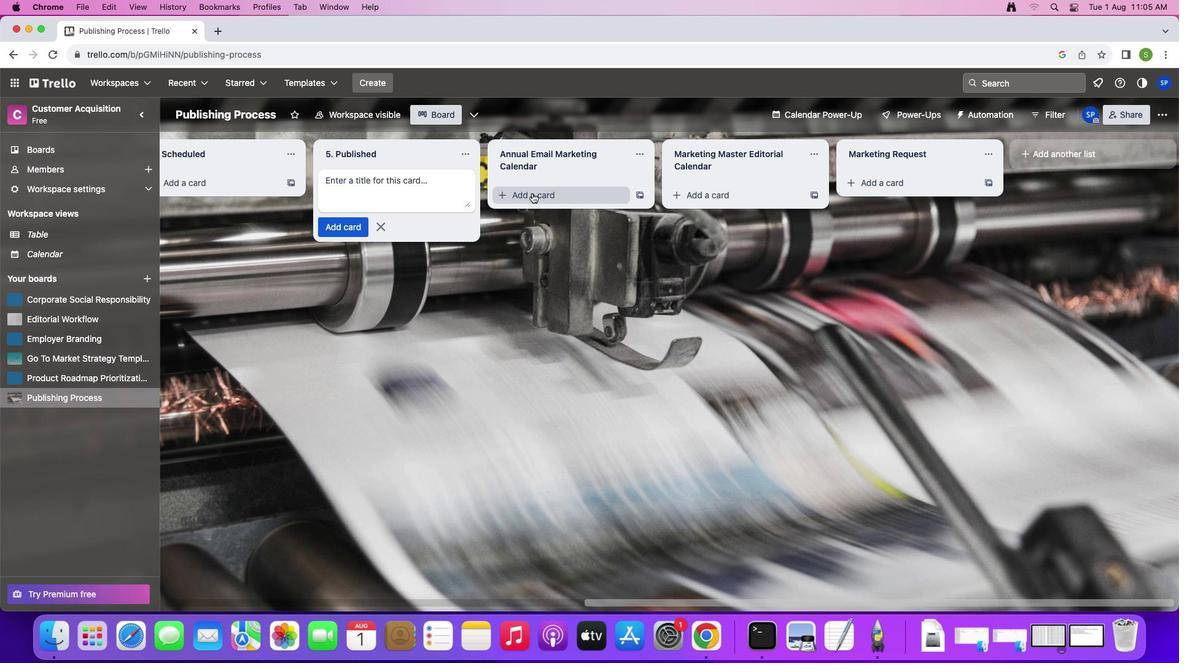 
Action: Mouse moved to (532, 193)
Screenshot: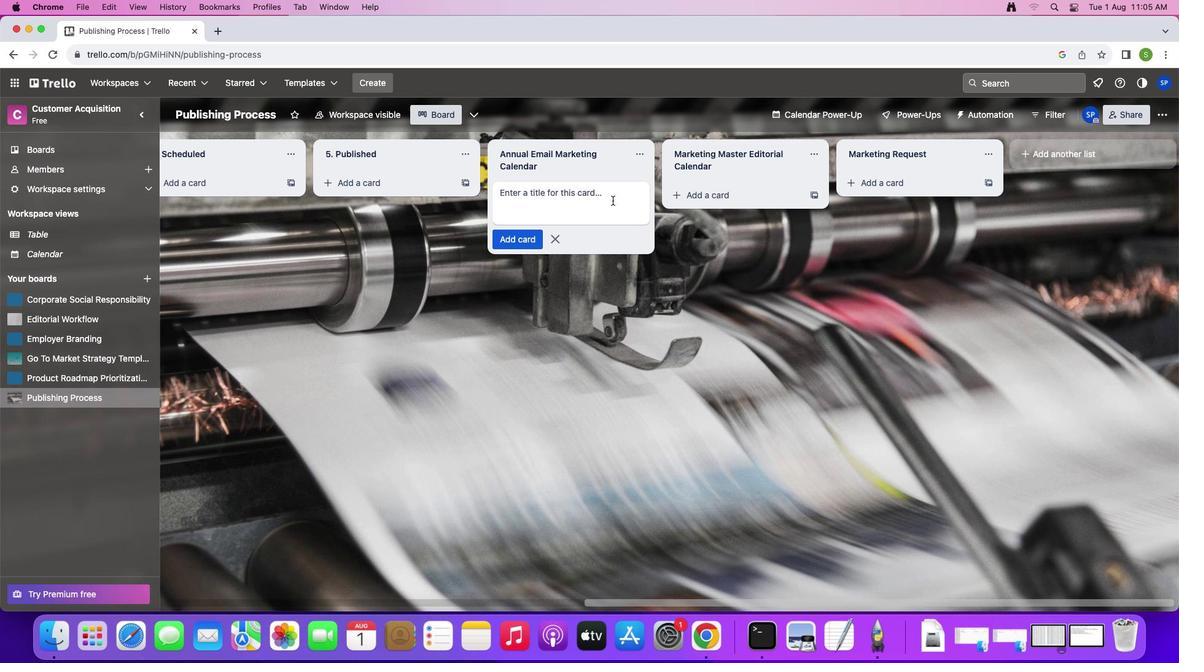 
Action: Mouse pressed left at (532, 193)
Screenshot: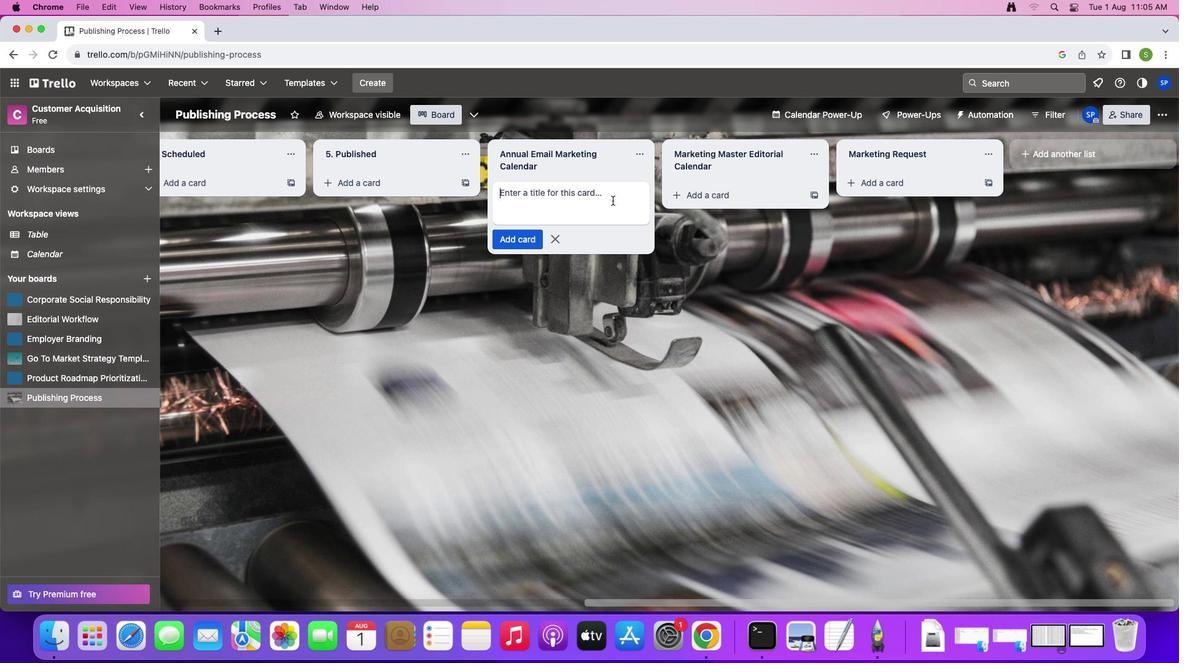 
Action: Mouse moved to (612, 200)
Screenshot: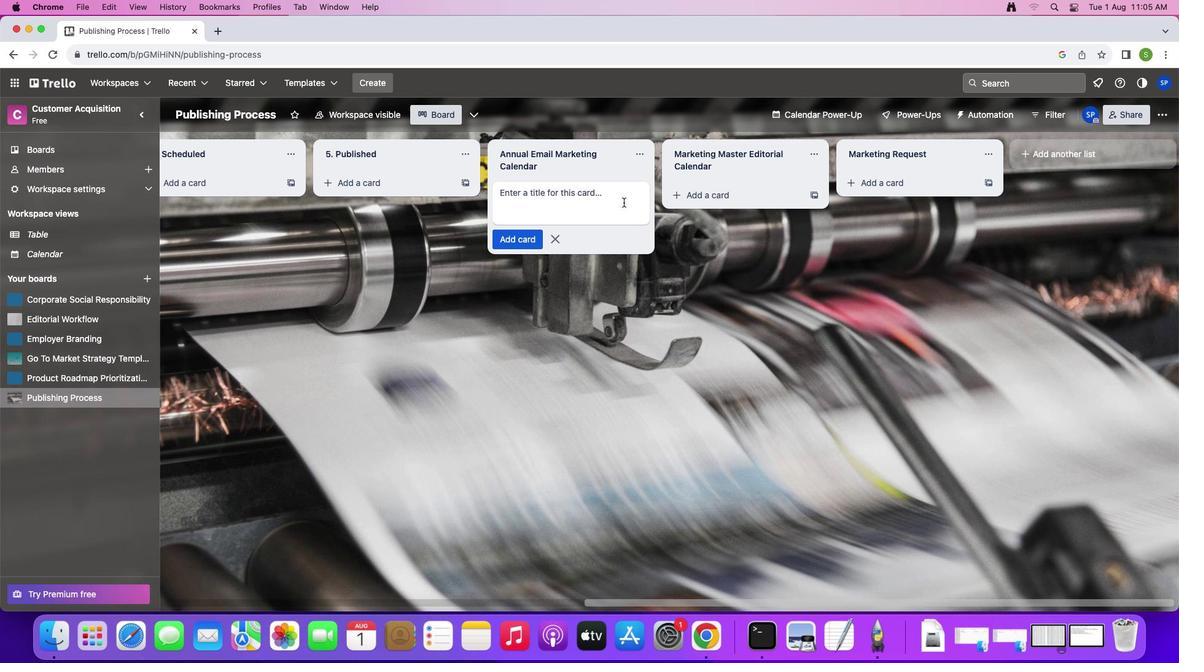 
Action: Key pressed Key.shift
Screenshot: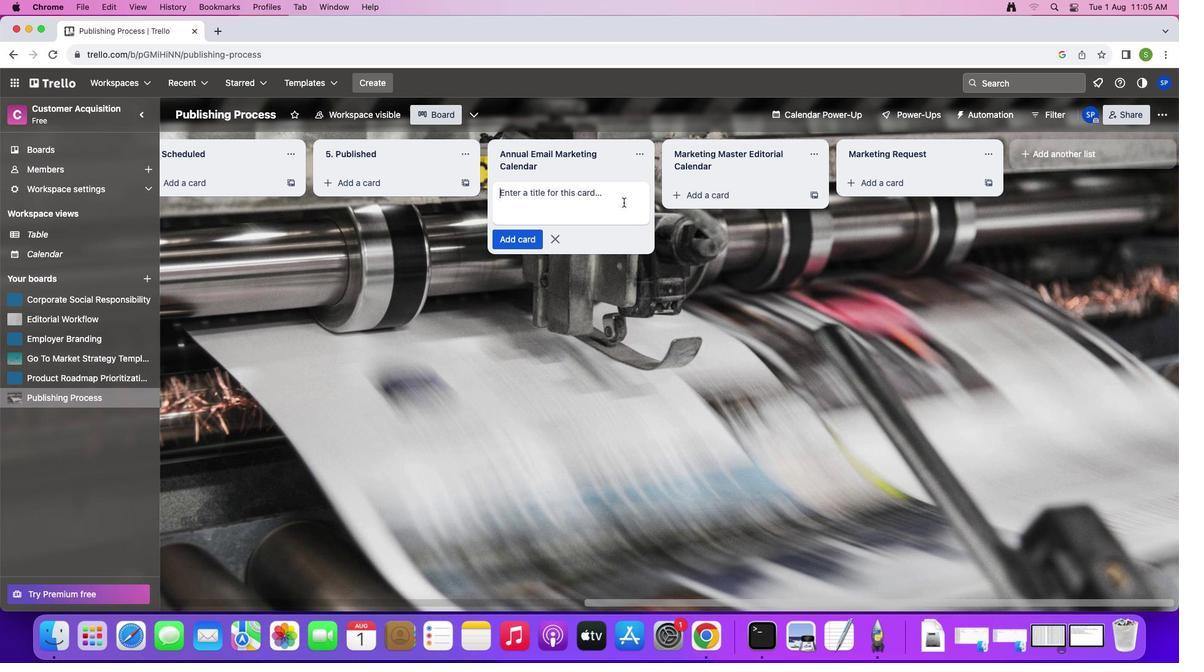 
Action: Mouse moved to (623, 202)
Screenshot: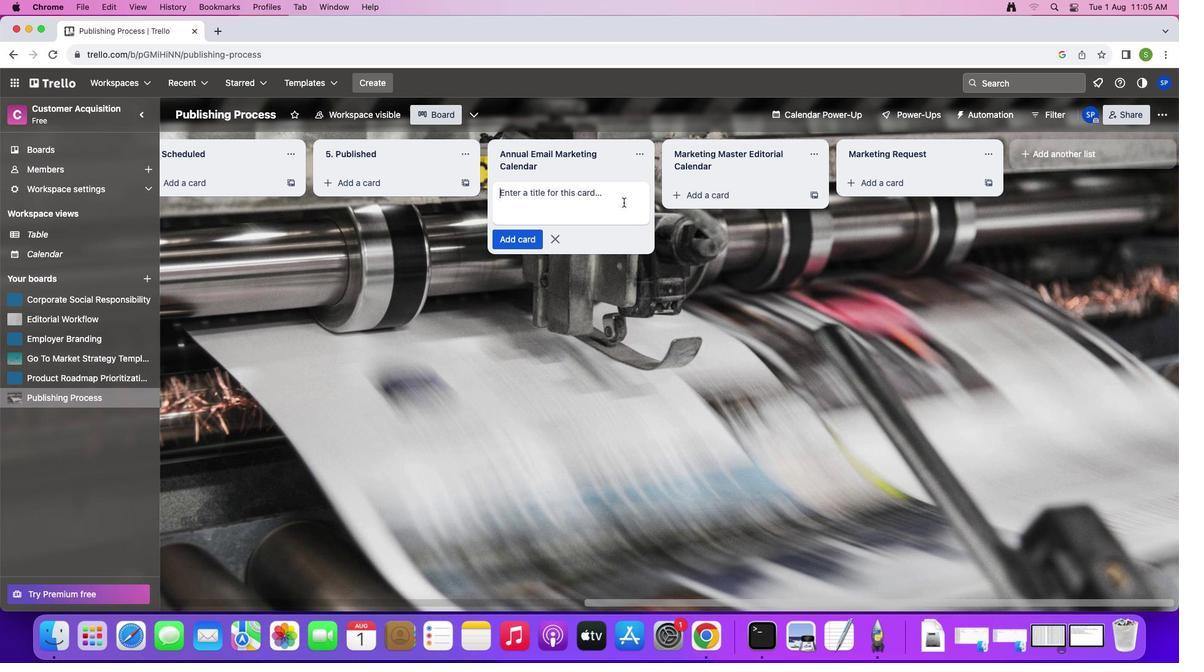 
Action: Key pressed 'A''n''n''u''a''l'Key.spaceKey.shift'C''a''l''e''n''d''a''r'Key.enter
Screenshot: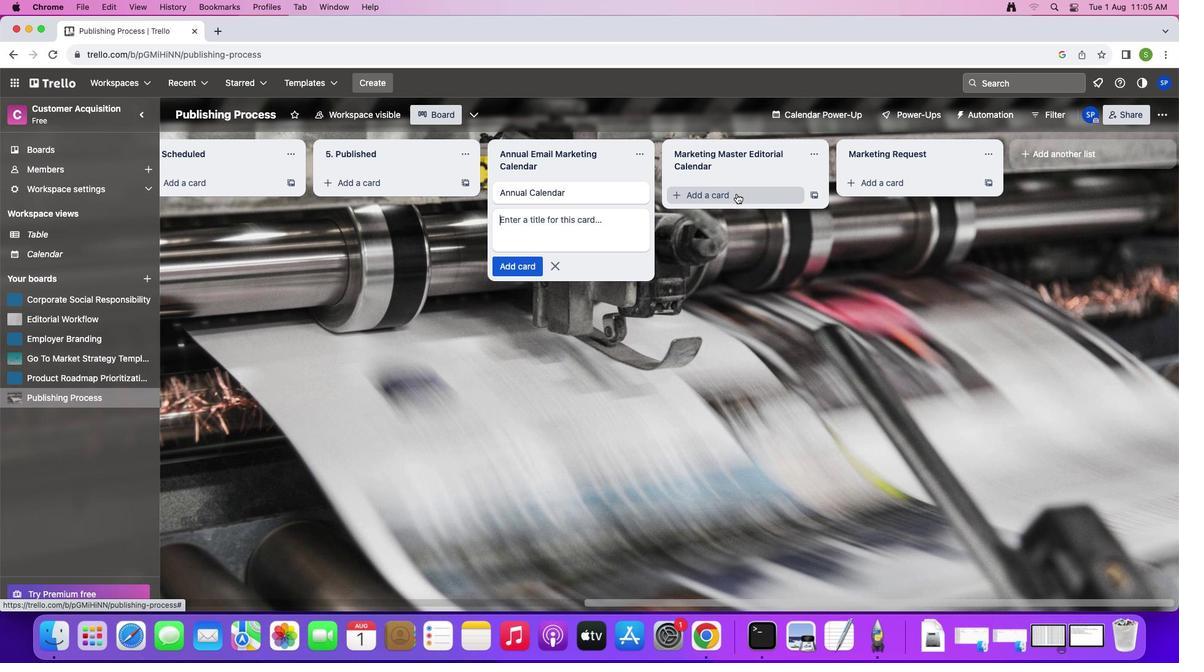 
Action: Mouse moved to (736, 194)
Screenshot: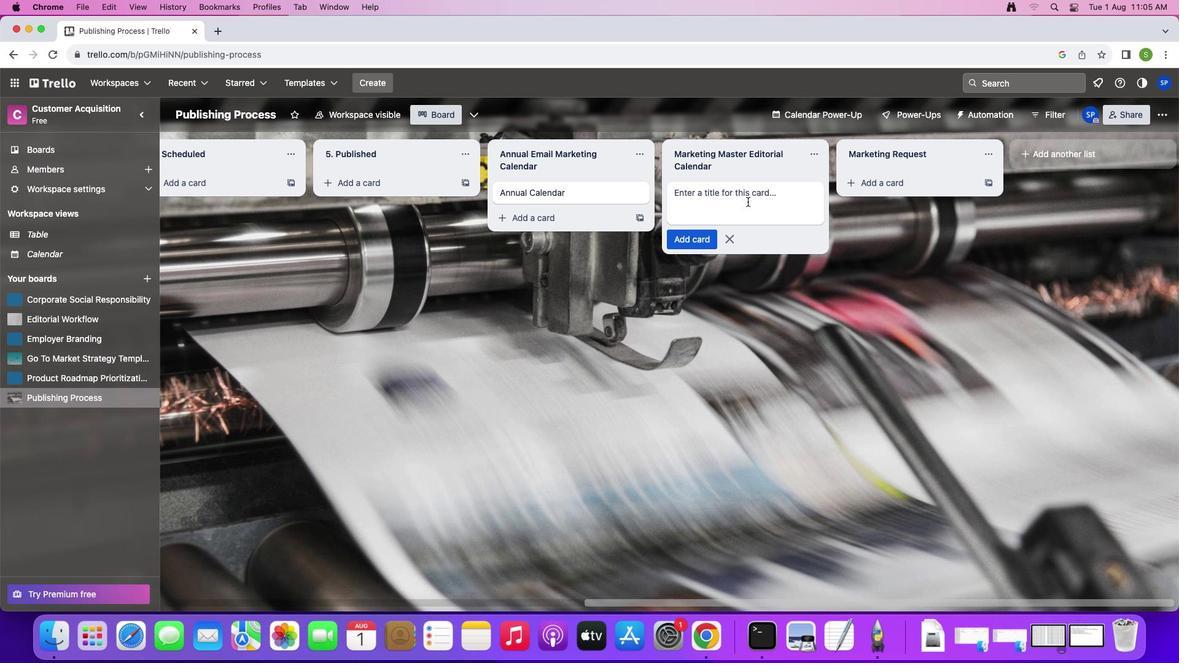 
Action: Mouse pressed left at (736, 194)
Screenshot: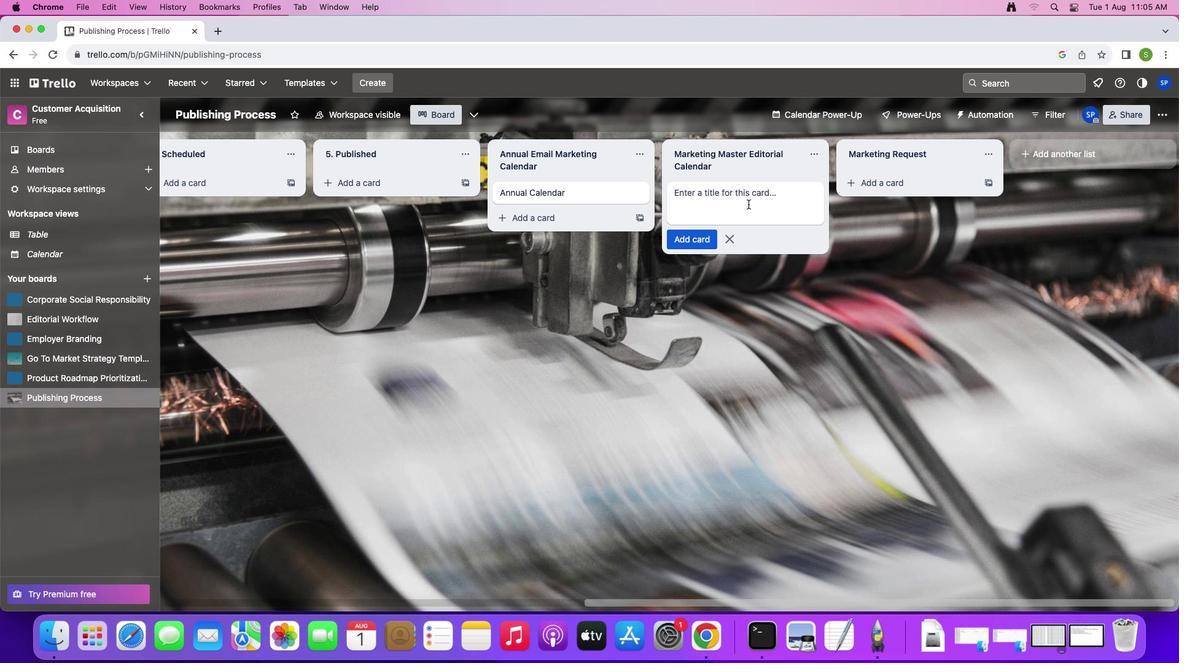 
Action: Mouse moved to (748, 204)
Screenshot: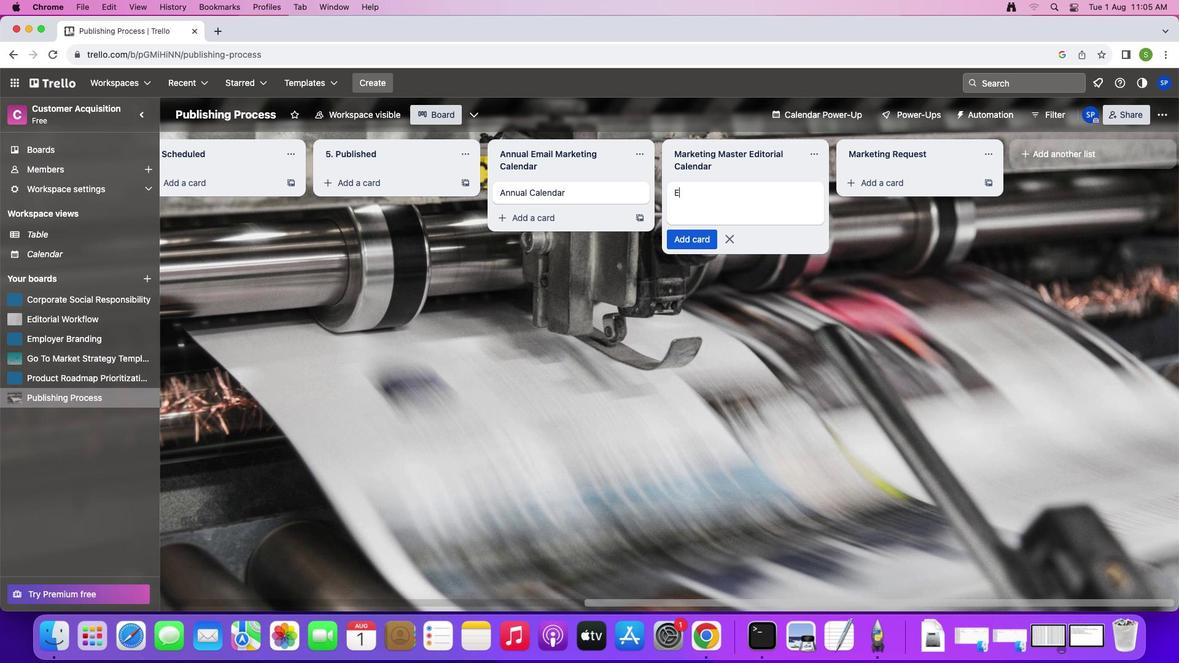 
Action: Key pressed Key.shift'E''d''i''t''o''r''i''a'';'Key.backspace'l'Key.spaceKey.shift'C''a''l''e''n''d''a''r'
Screenshot: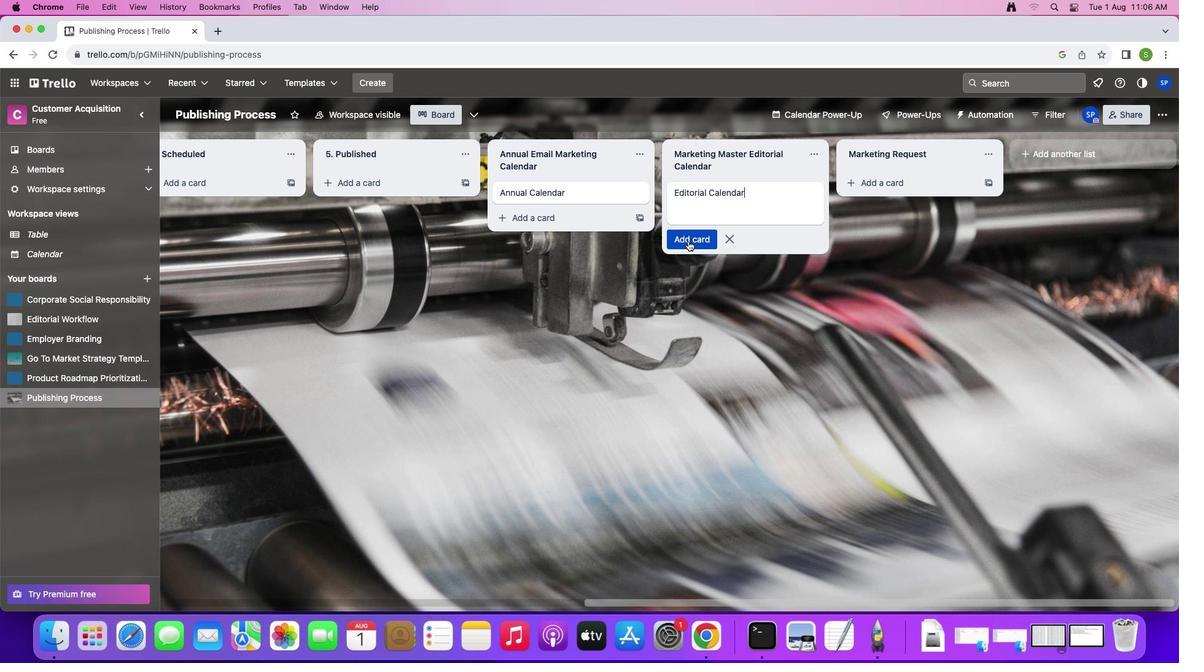 
Action: Mouse moved to (688, 241)
Screenshot: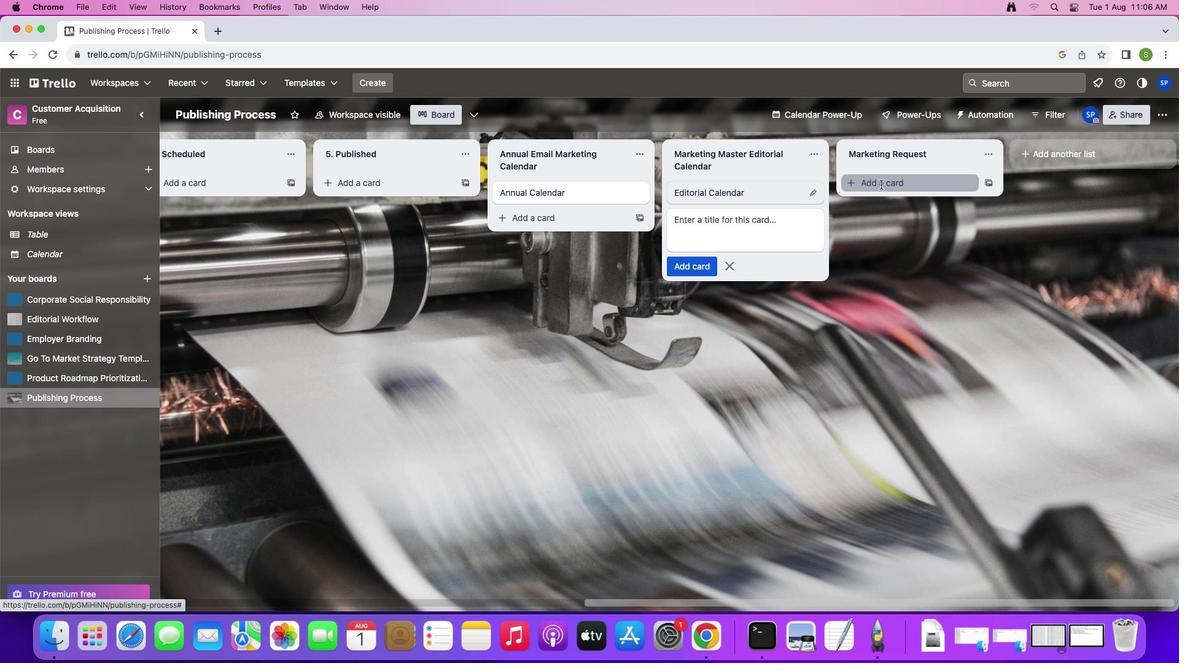 
Action: Mouse pressed left at (688, 241)
Screenshot: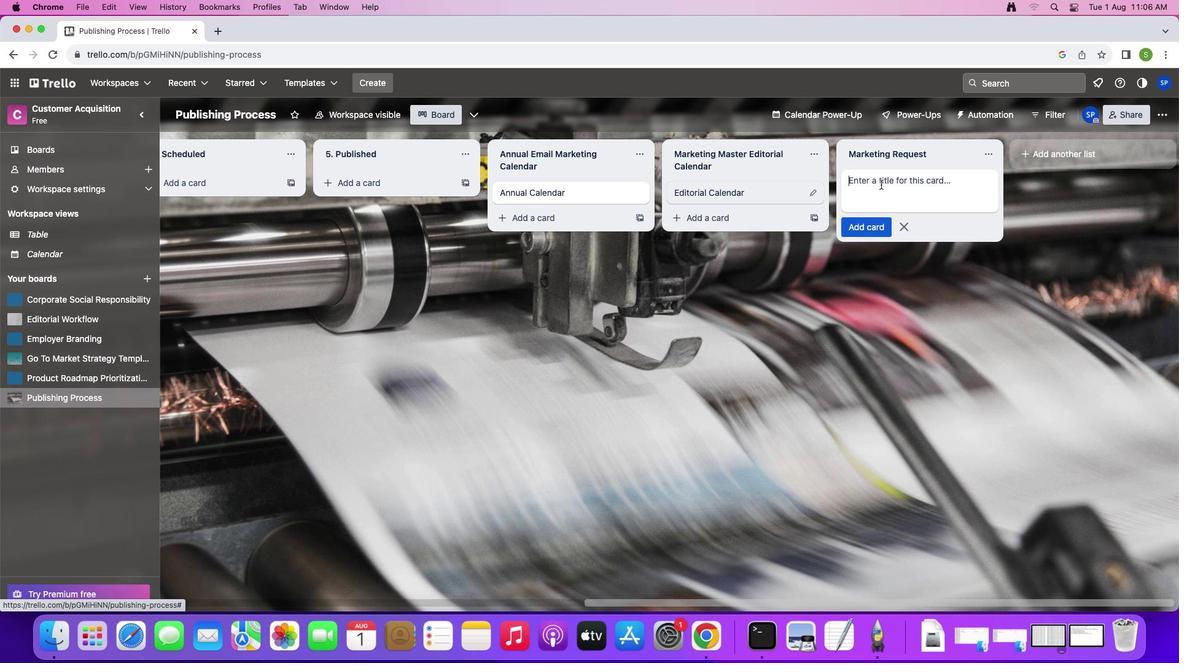 
Action: Mouse moved to (881, 184)
Screenshot: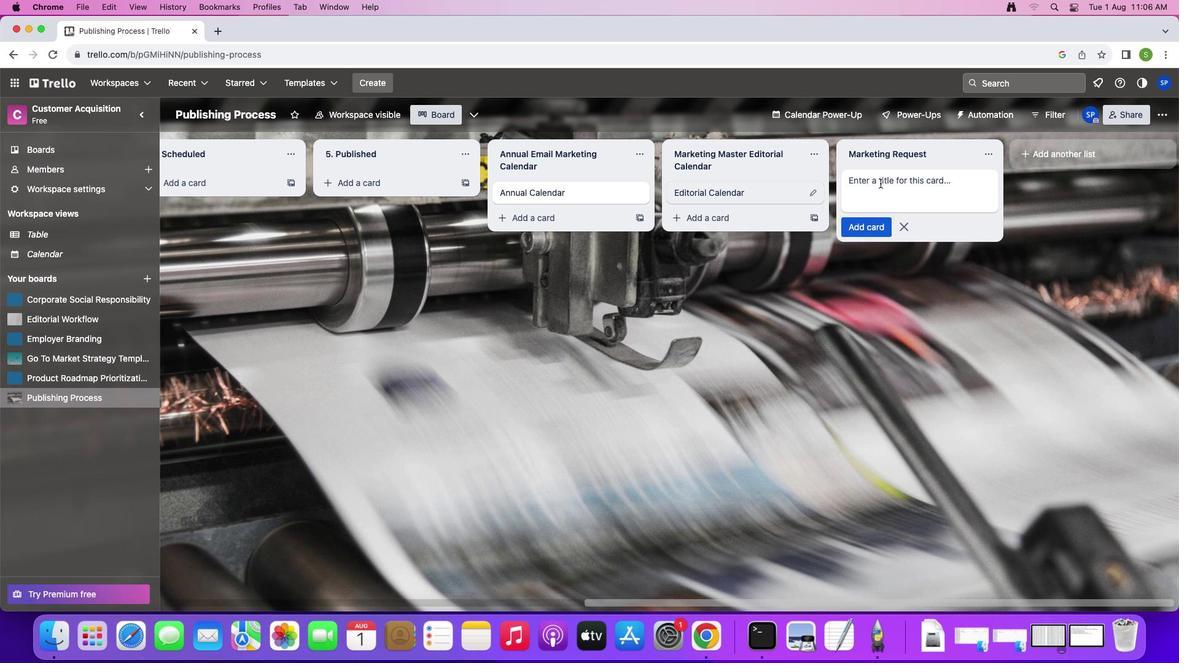
Action: Mouse pressed left at (881, 184)
Screenshot: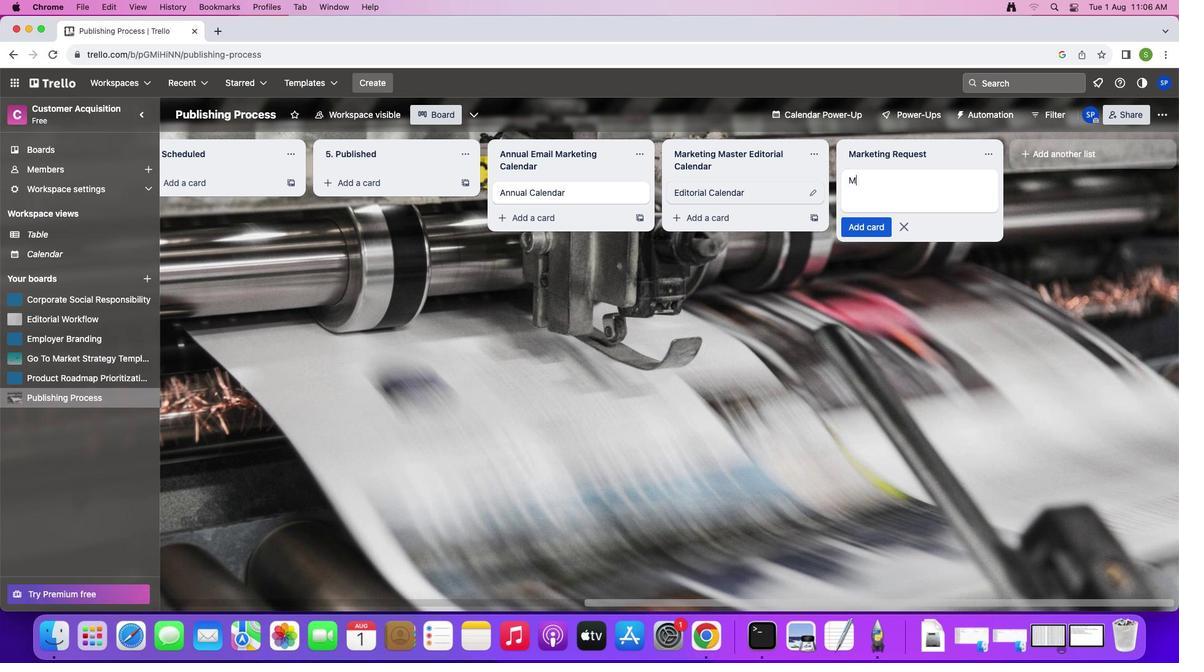 
Action: Mouse moved to (881, 183)
Screenshot: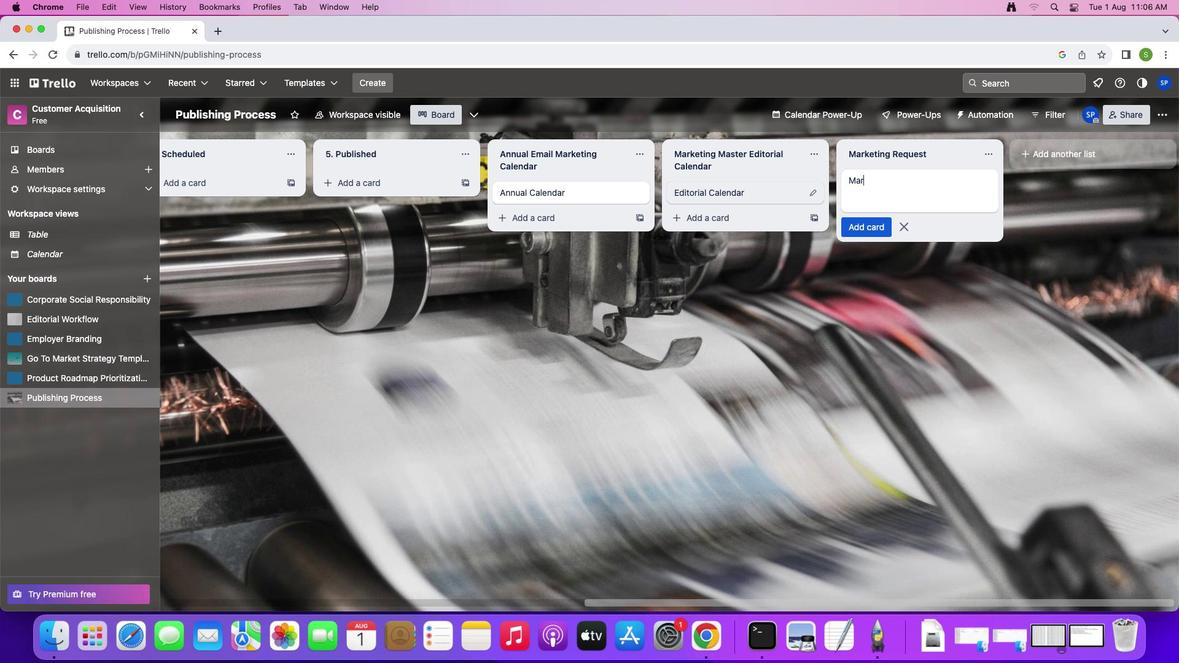 
Action: Key pressed Key.shift
Screenshot: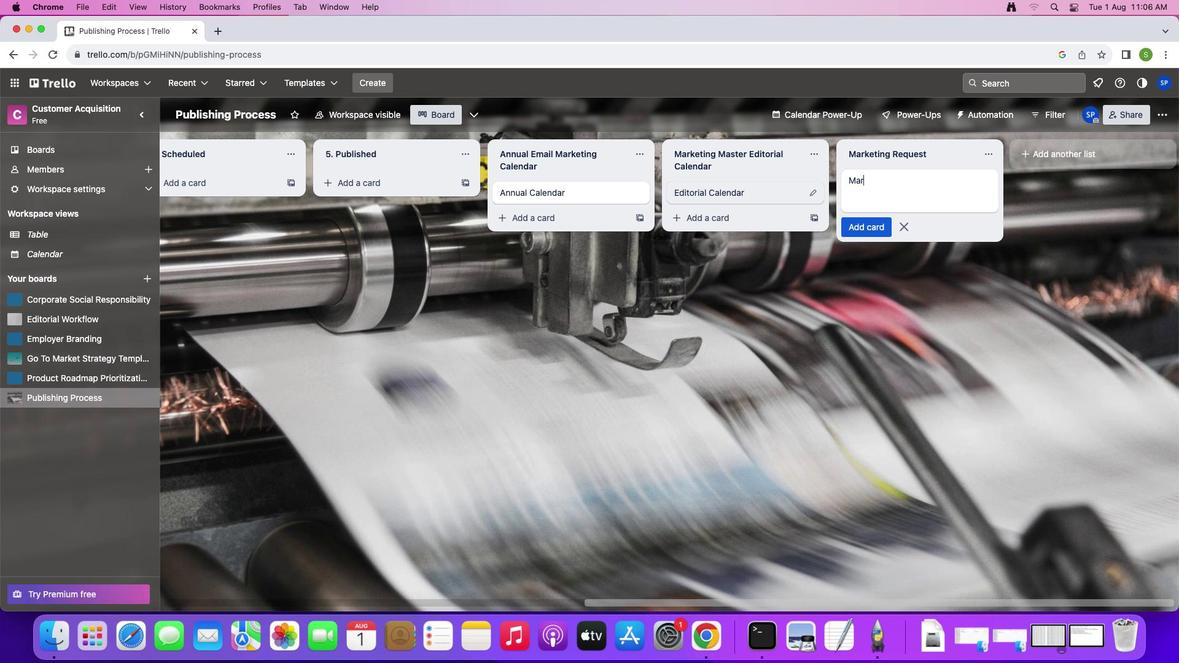
Action: Mouse moved to (880, 183)
Screenshot: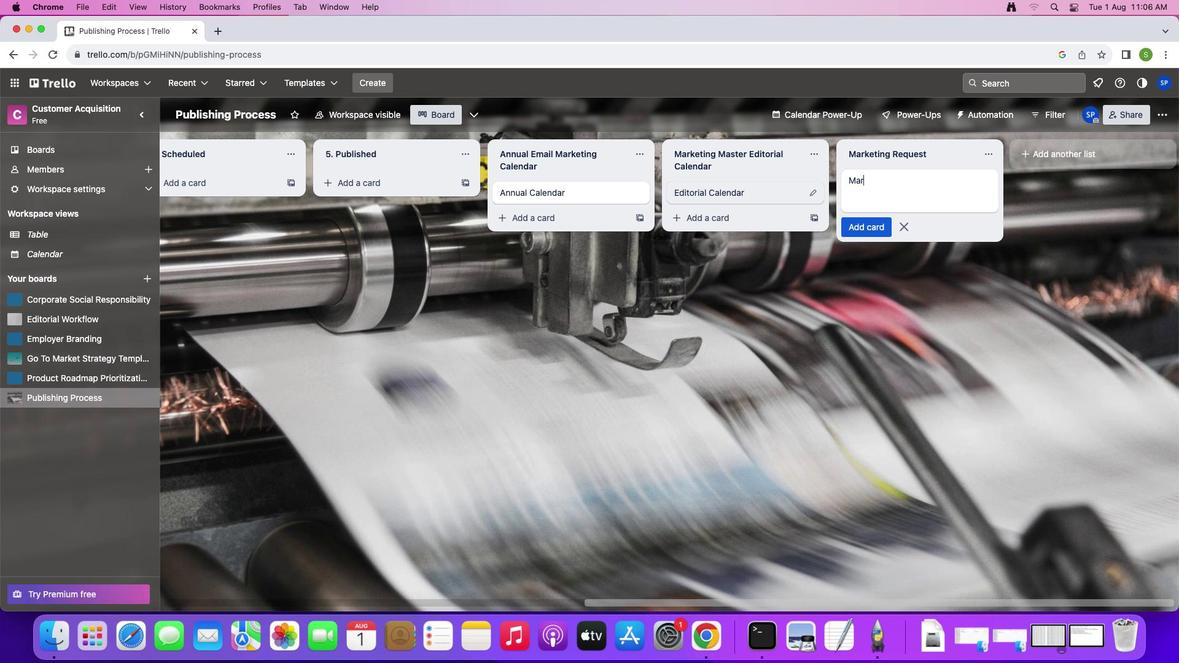 
Action: Key pressed 'M''a''r''k''e''t''i''n''g'Key.spaceKey.shift'C''a''l''e''n''d''a''r'
Screenshot: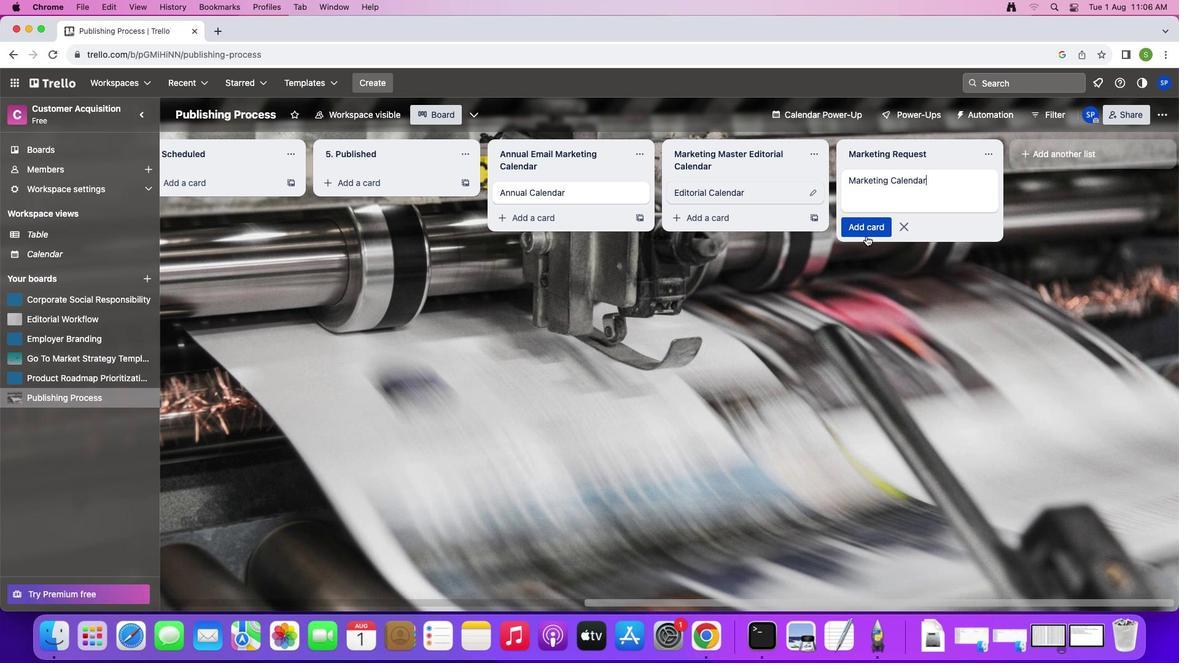 
Action: Mouse moved to (868, 233)
Screenshot: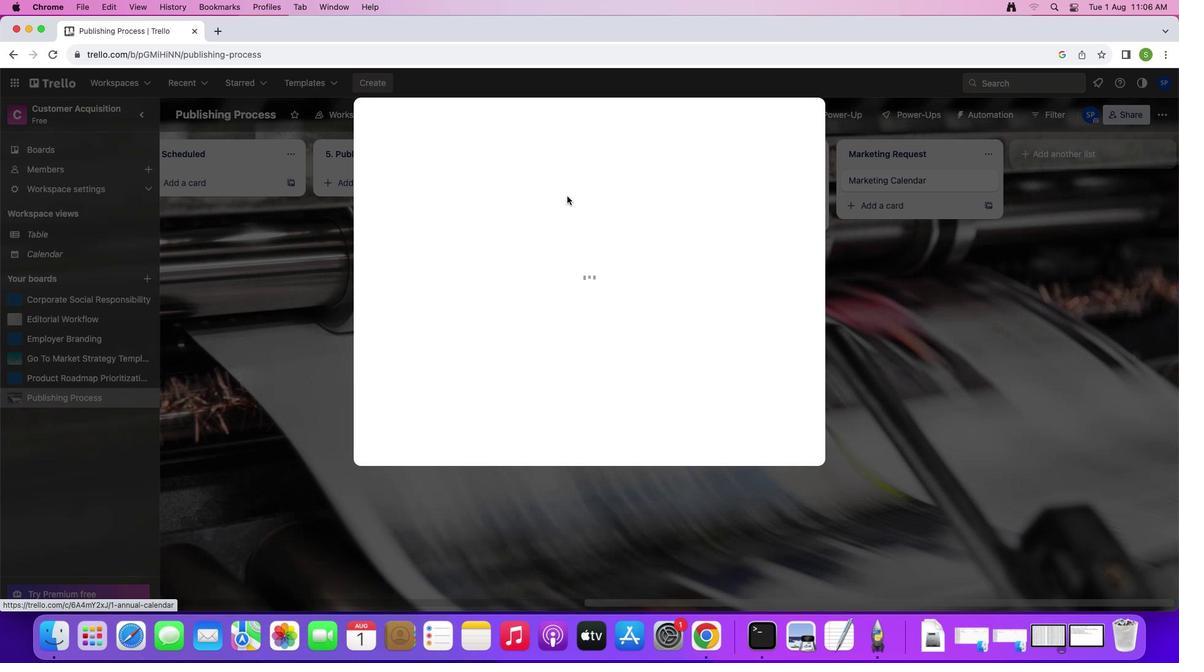 
Action: Mouse pressed left at (868, 233)
Screenshot: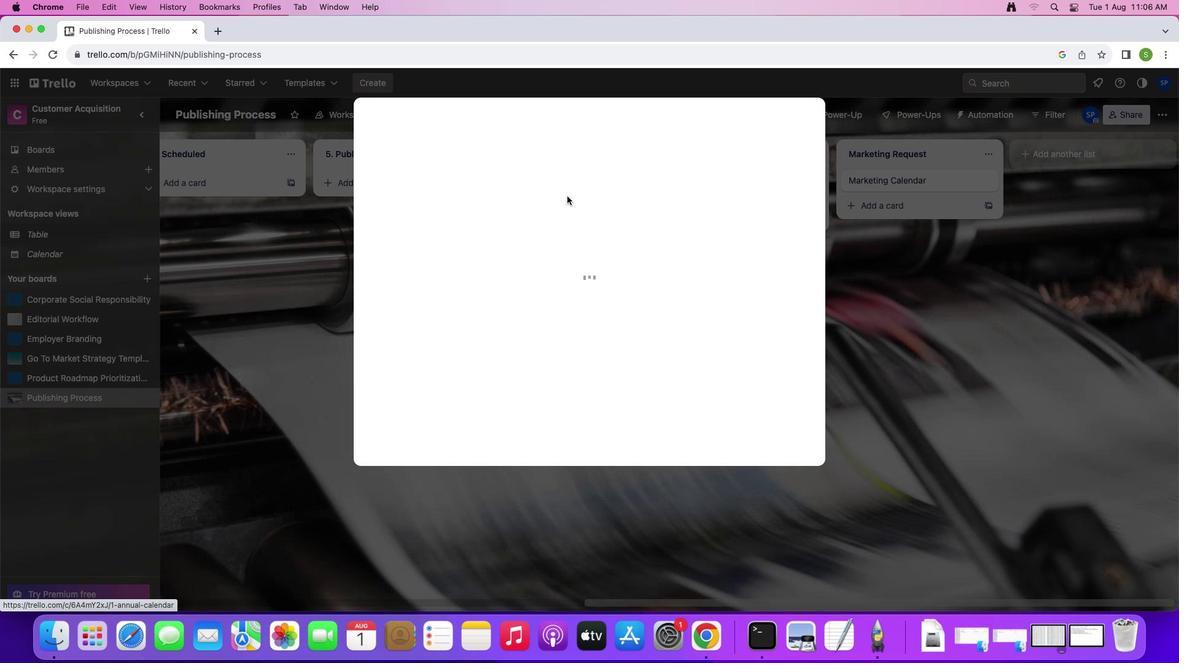 
Action: Mouse moved to (567, 196)
Screenshot: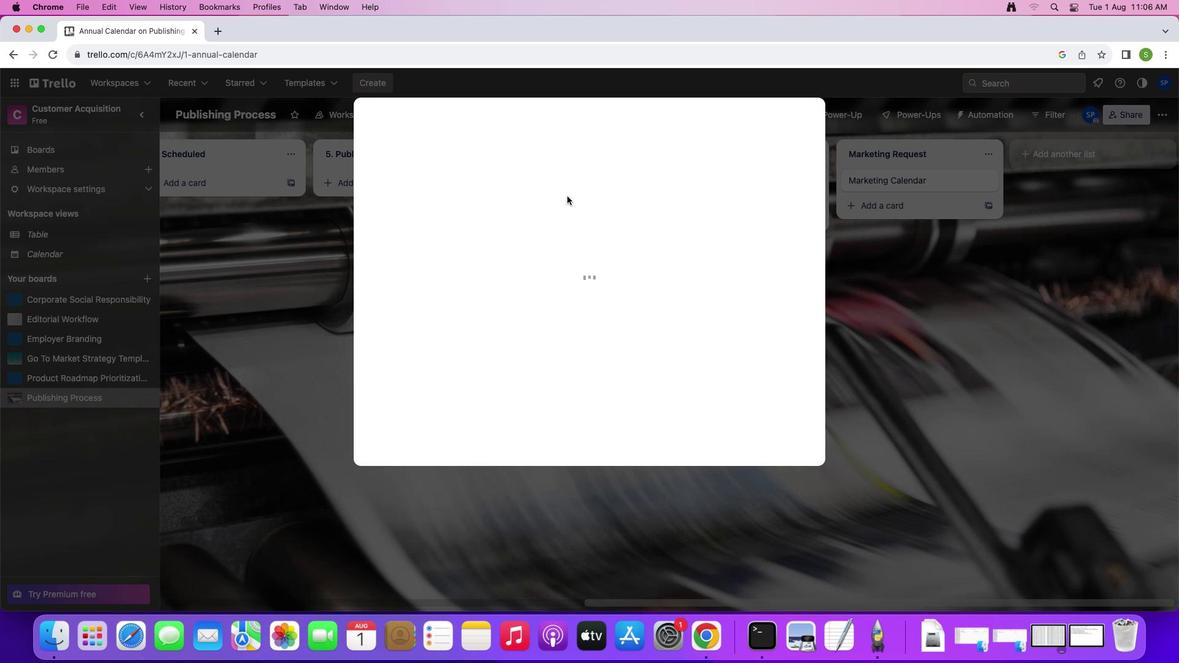 
Action: Mouse pressed left at (567, 196)
Screenshot: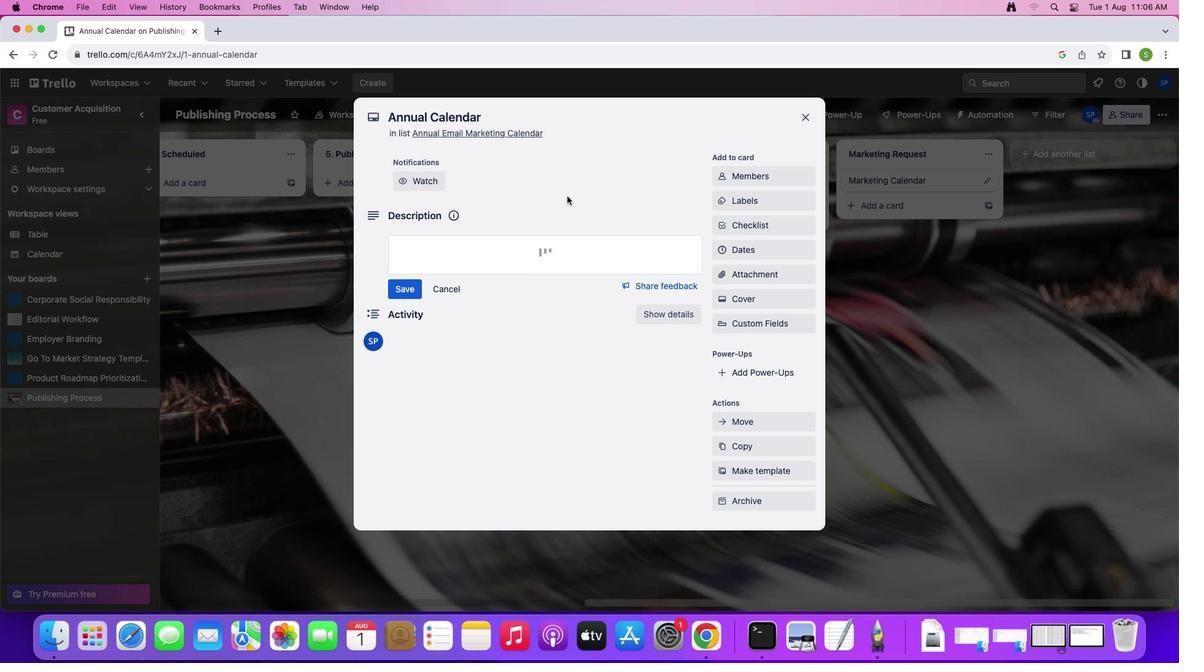 
Action: Mouse moved to (771, 180)
Screenshot: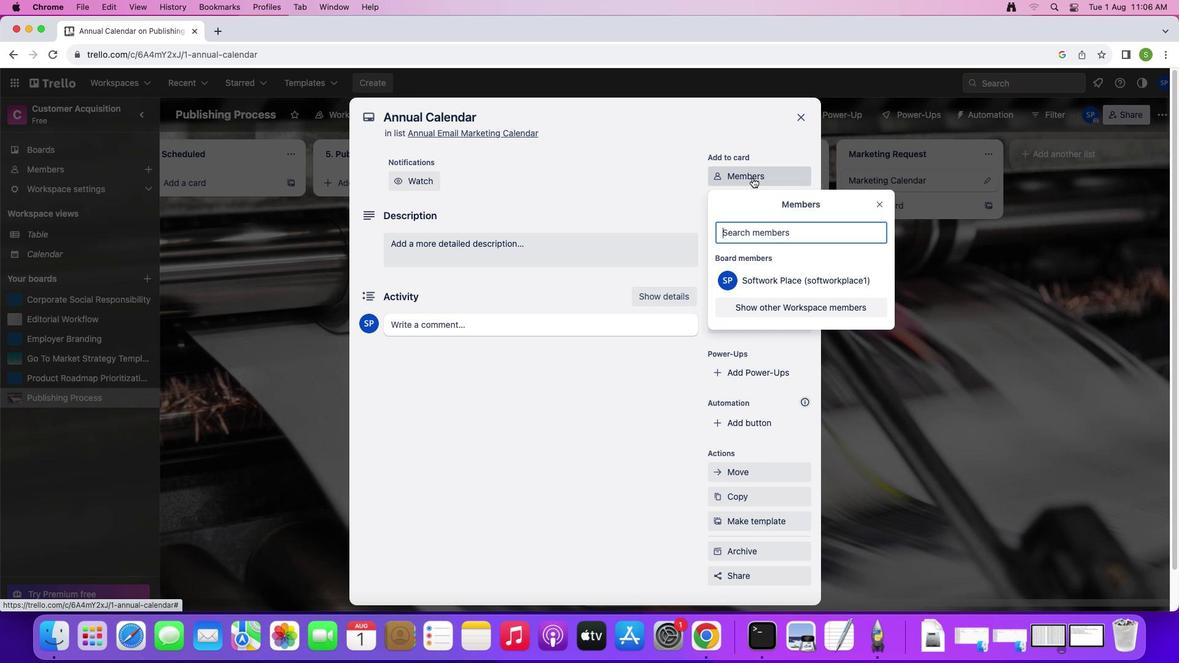 
Action: Mouse pressed left at (771, 180)
Screenshot: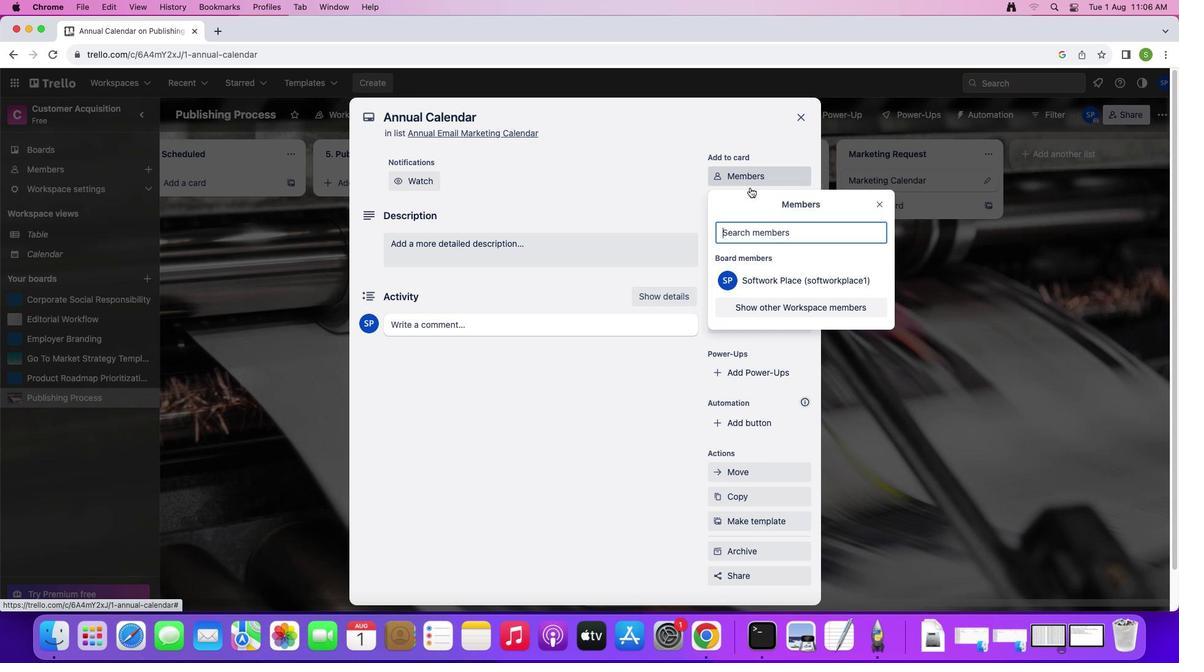 
Action: Mouse moved to (949, 211)
Screenshot: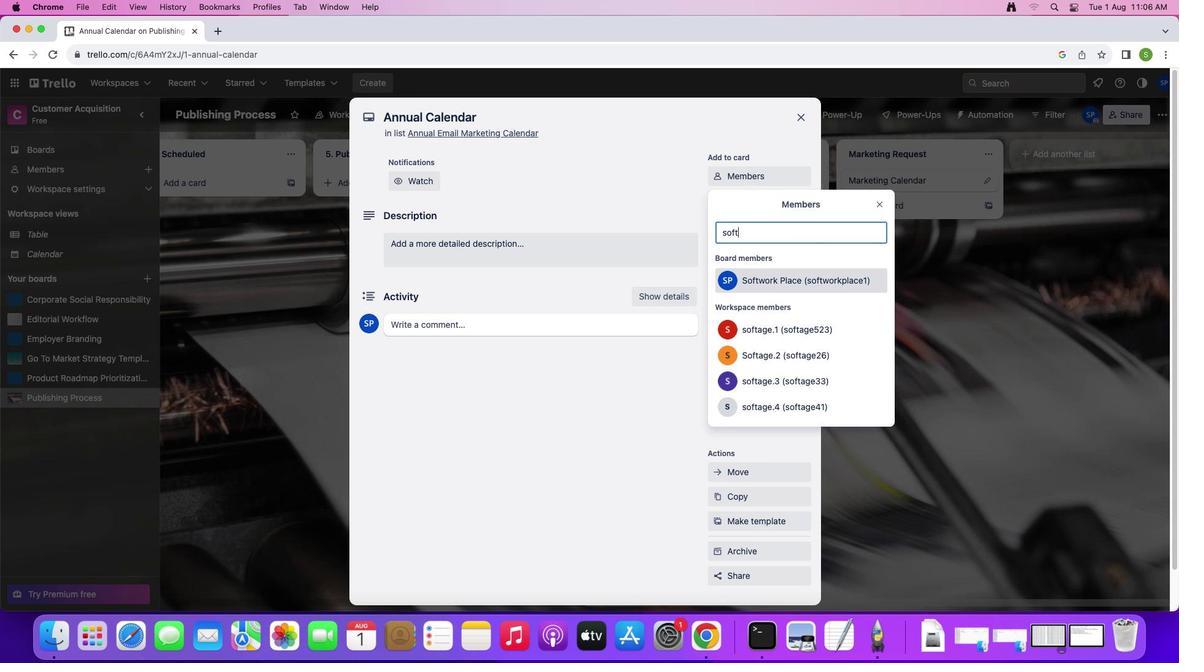 
Action: Key pressed 's''o''f''t''a''g''e''.''2'Key.shift'@''s''o''f''t''a''g''e''.''n''e''t'
Screenshot: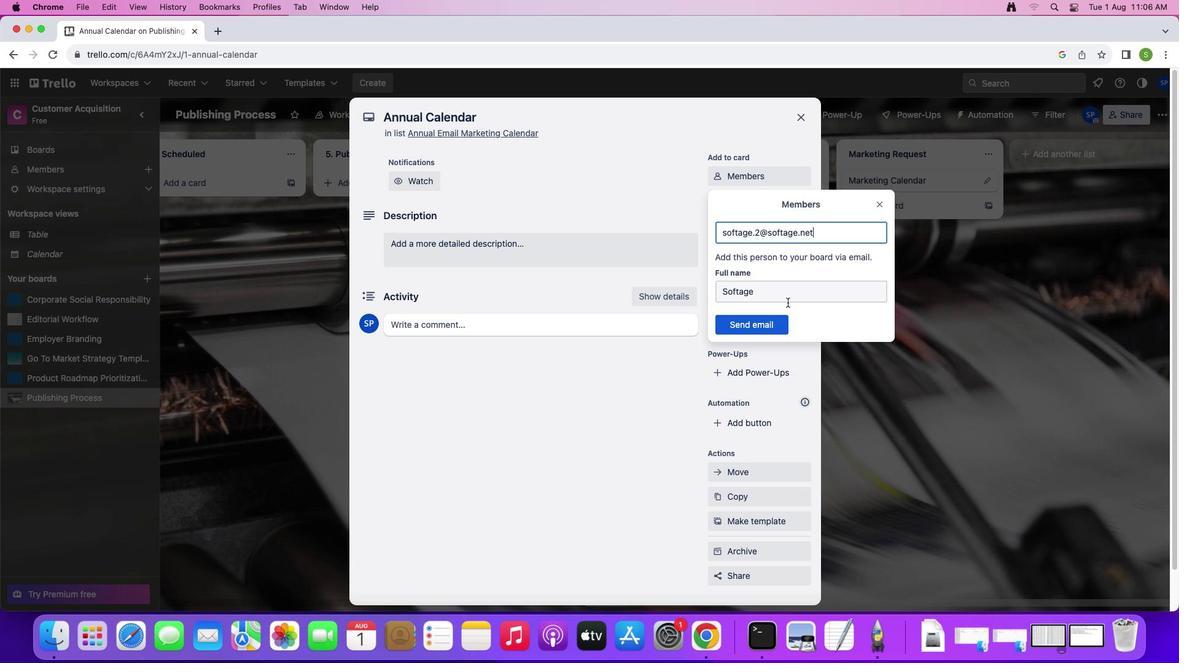 
Action: Mouse moved to (760, 318)
Screenshot: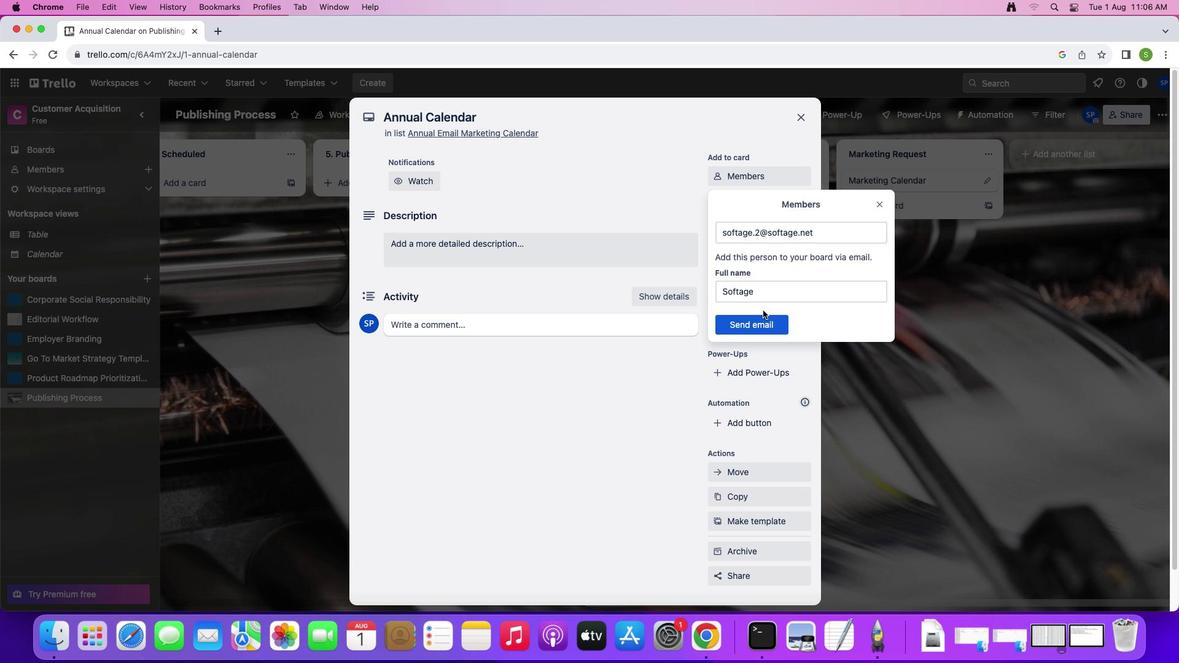 
Action: Mouse pressed left at (760, 318)
Screenshot: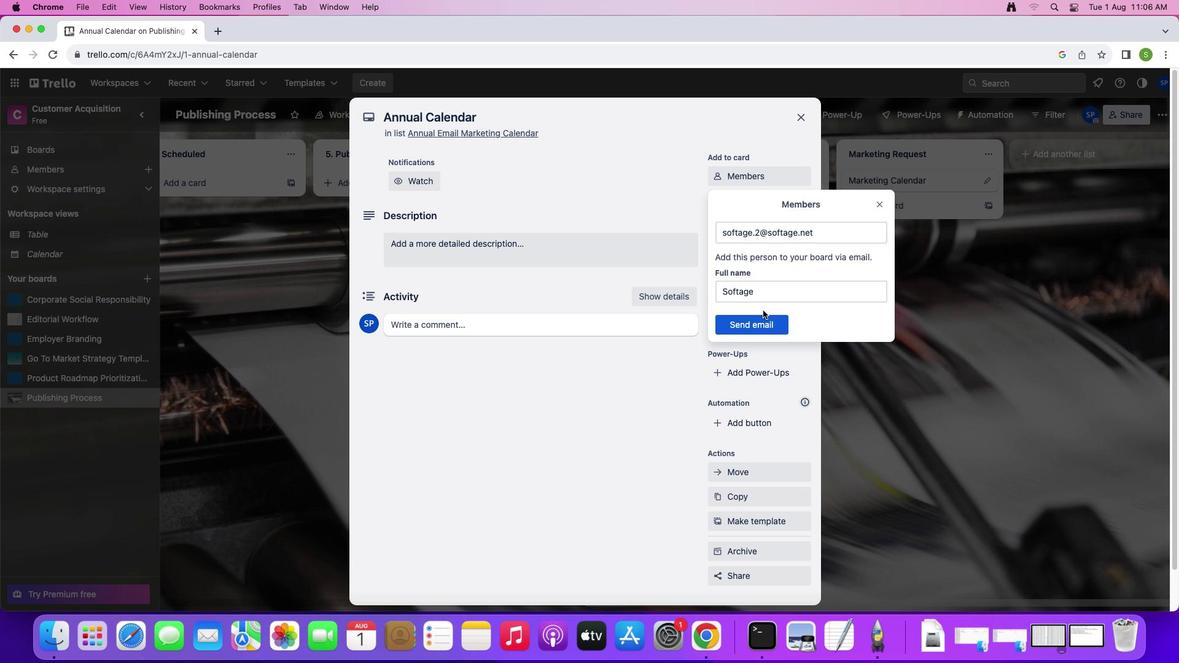 
Action: Mouse moved to (754, 244)
Screenshot: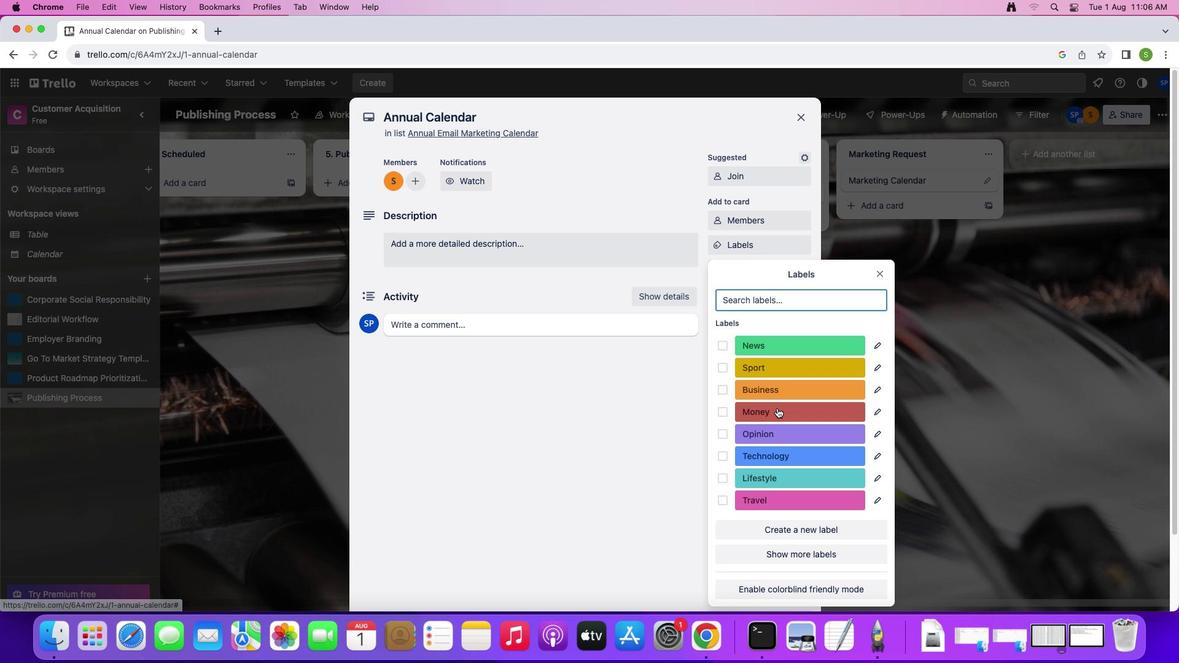 
Action: Mouse pressed left at (754, 244)
Screenshot: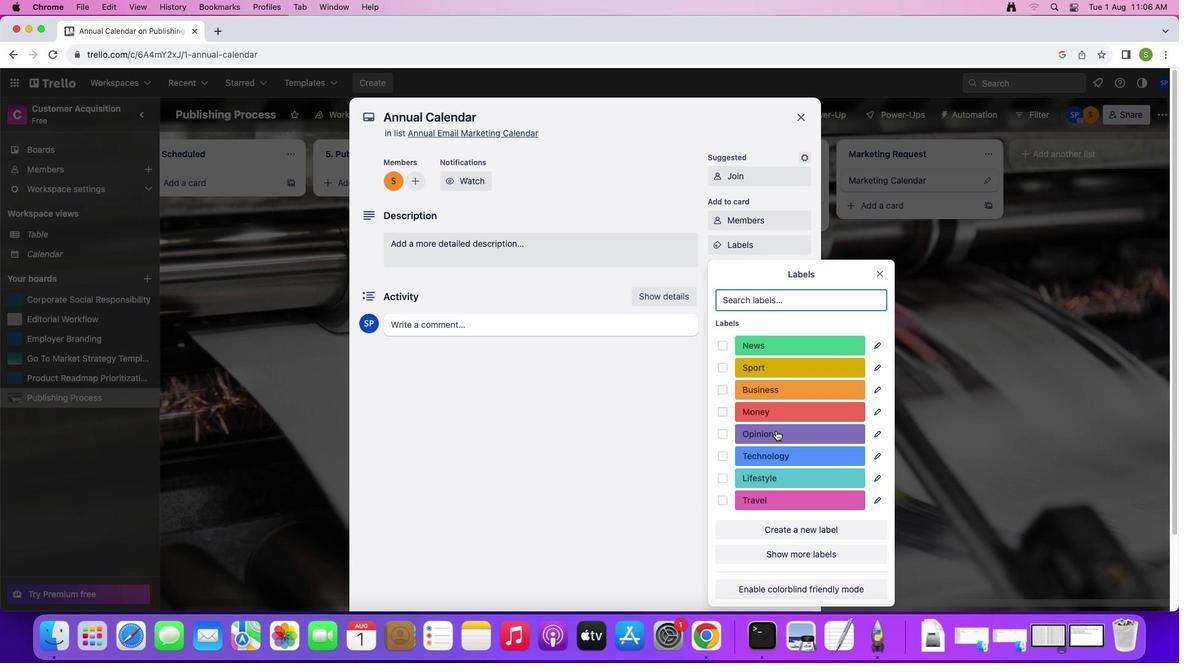
Action: Mouse moved to (776, 450)
Screenshot: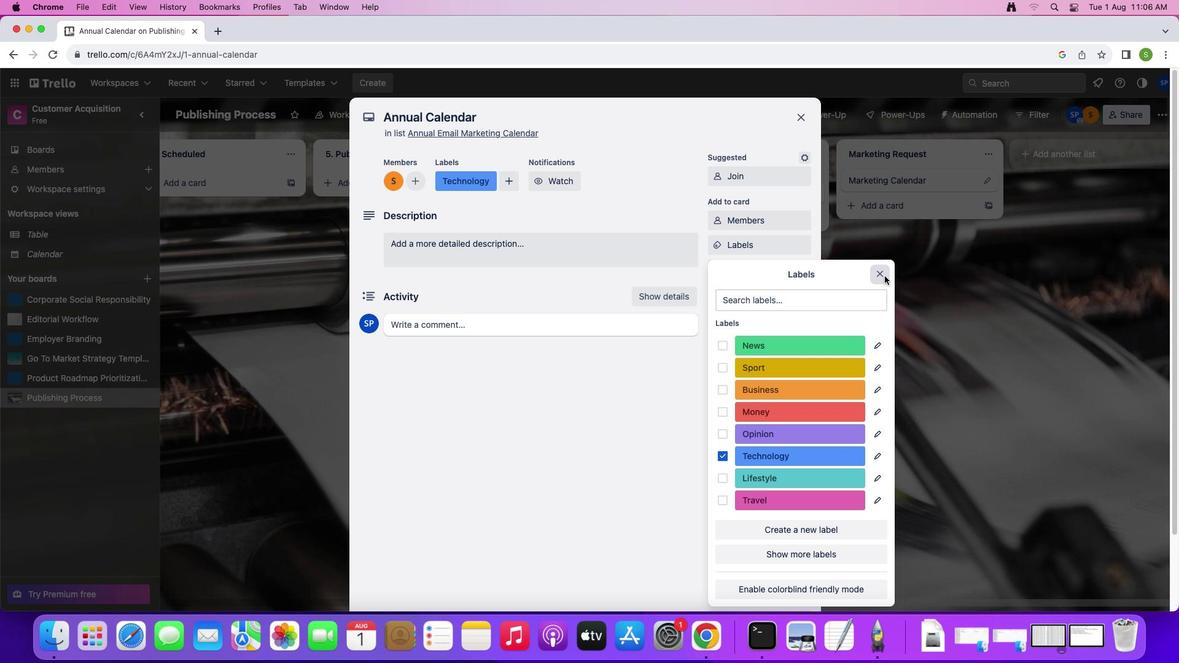 
Action: Mouse pressed left at (776, 450)
Screenshot: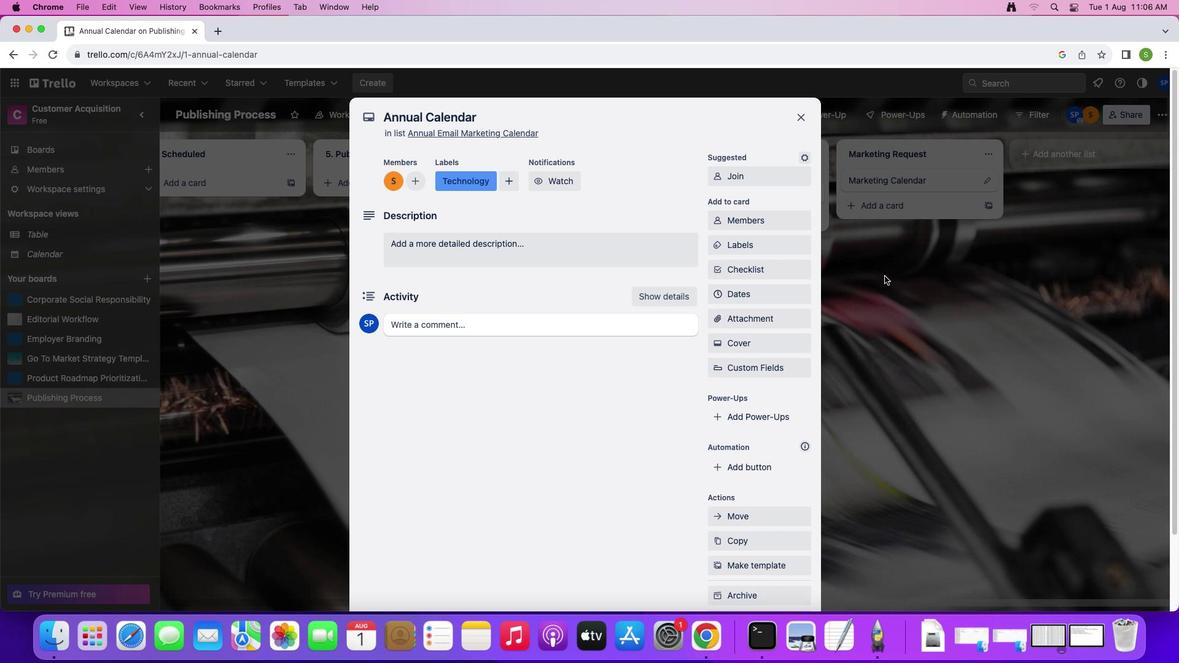
Action: Mouse moved to (884, 275)
Screenshot: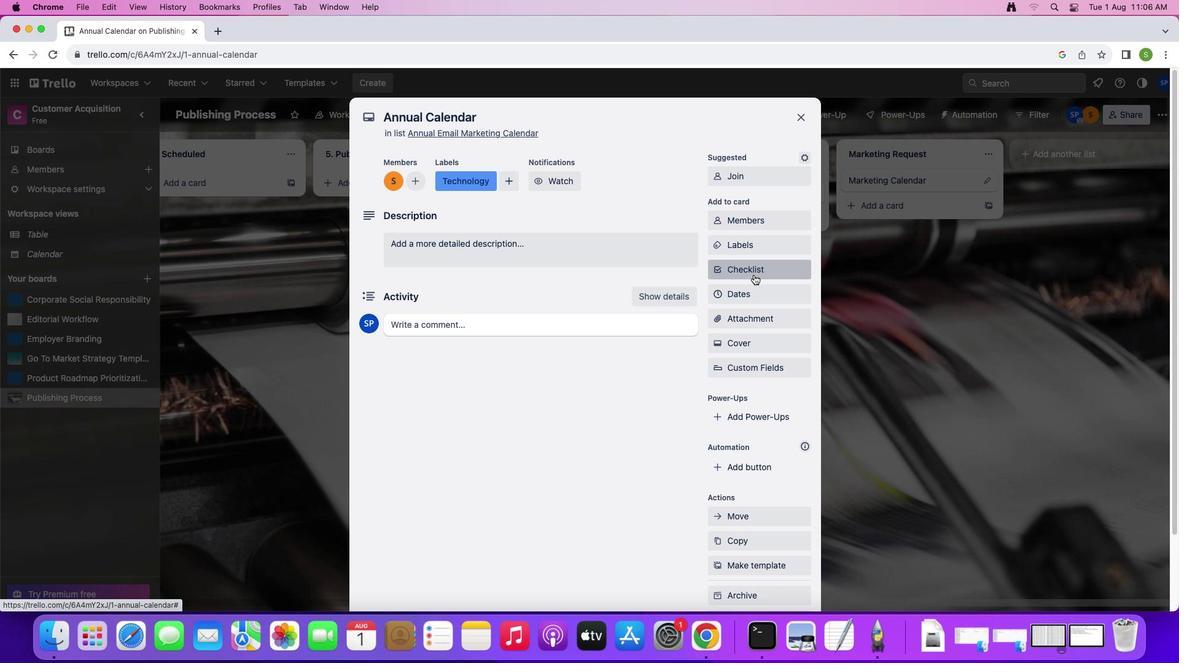 
Action: Mouse pressed left at (884, 275)
Screenshot: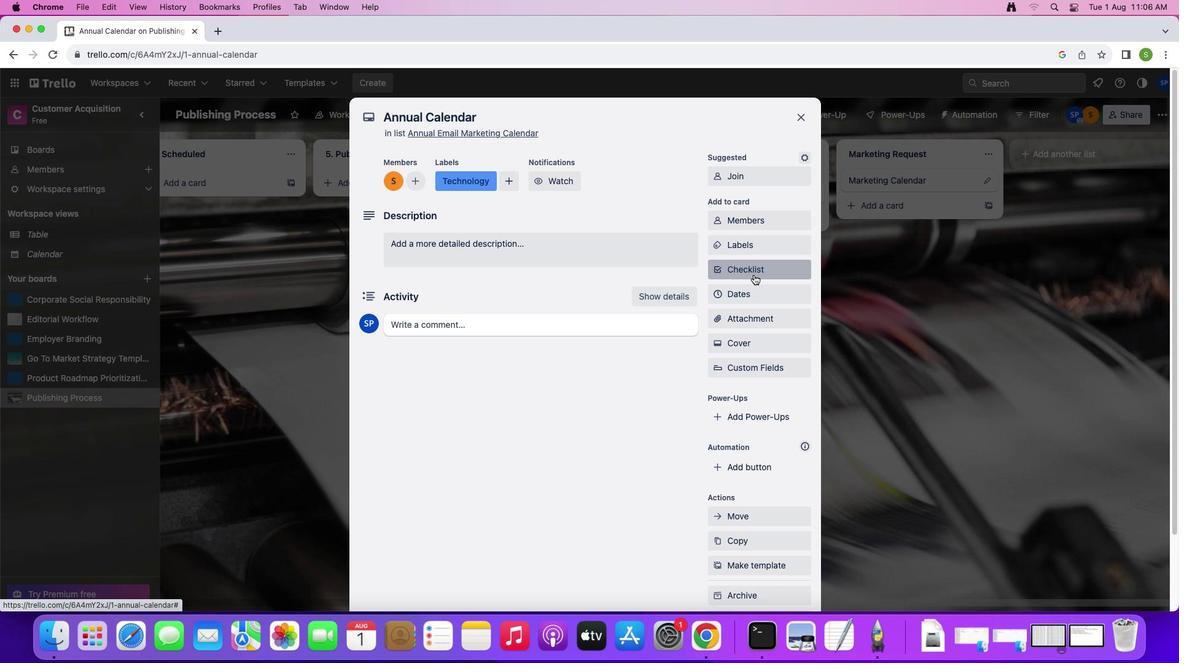 
Action: Mouse moved to (754, 274)
Screenshot: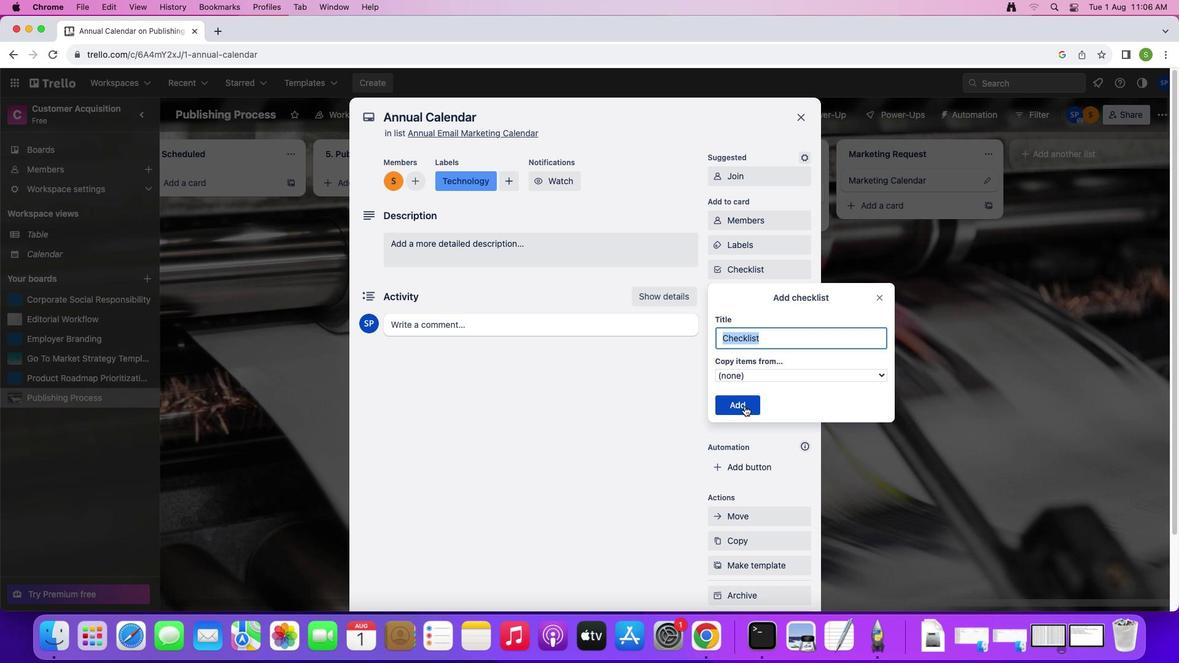
Action: Mouse pressed left at (754, 274)
Screenshot: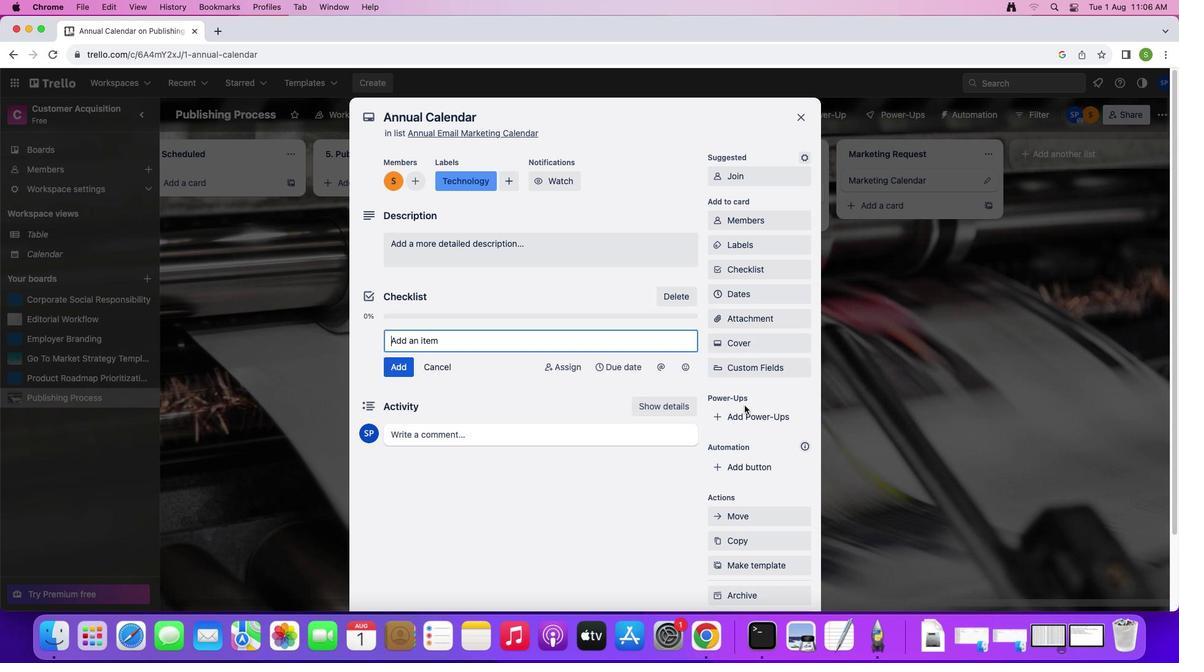 
Action: Mouse moved to (744, 406)
Screenshot: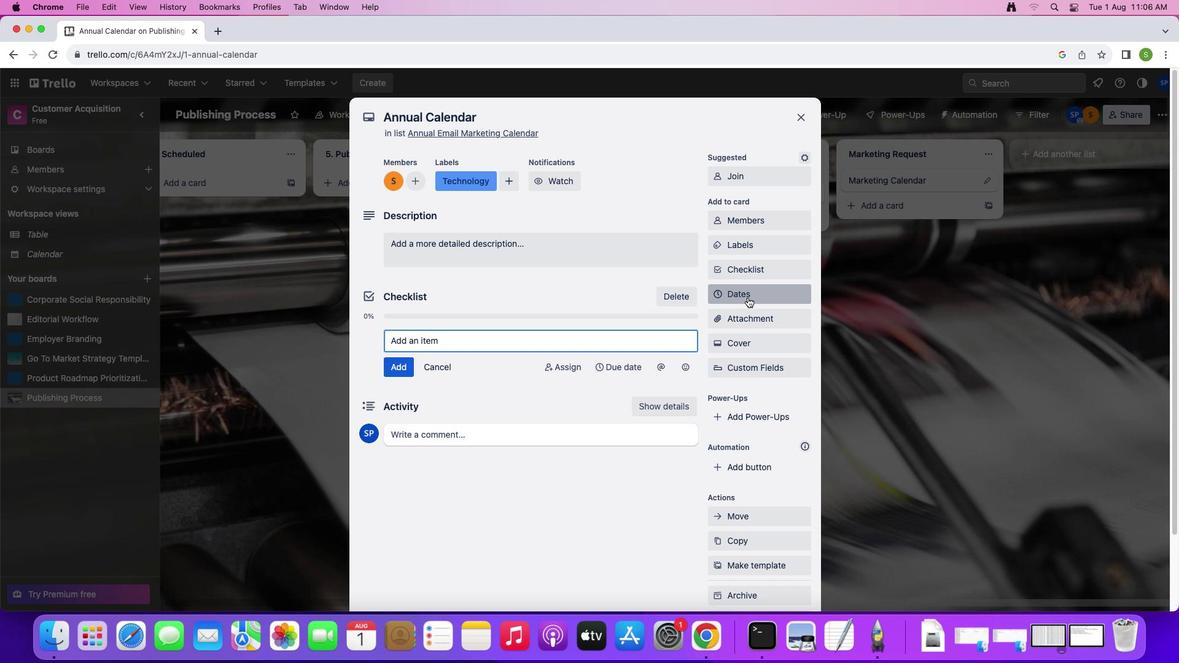 
Action: Mouse pressed left at (744, 406)
Screenshot: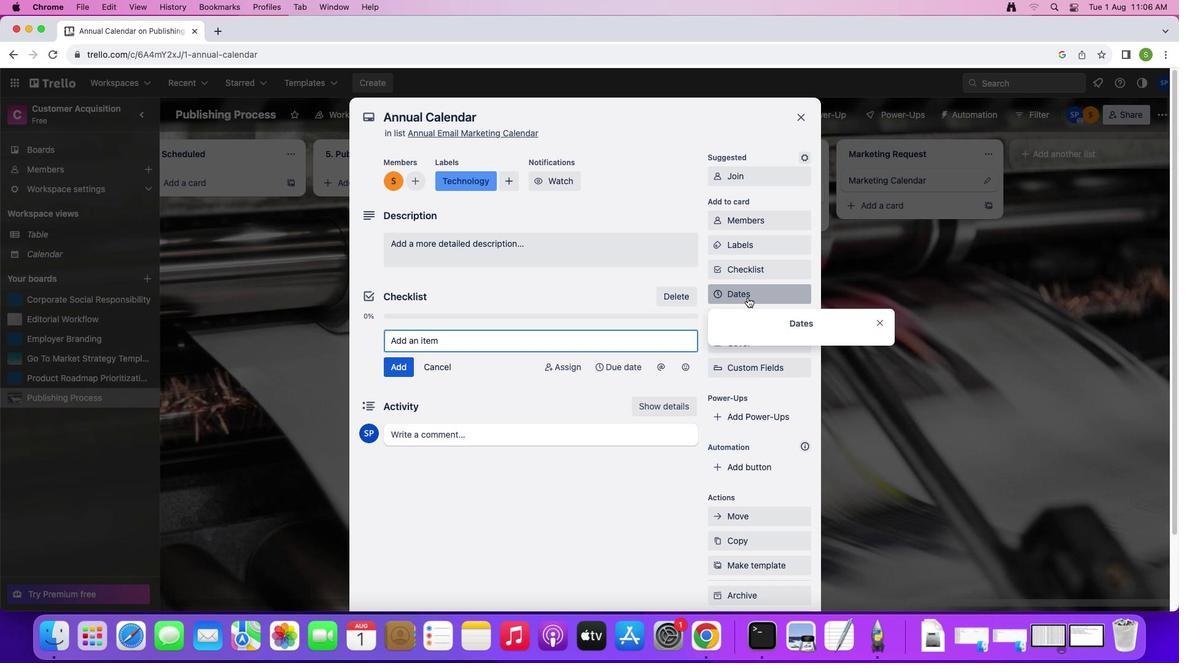 
Action: Mouse moved to (747, 298)
Screenshot: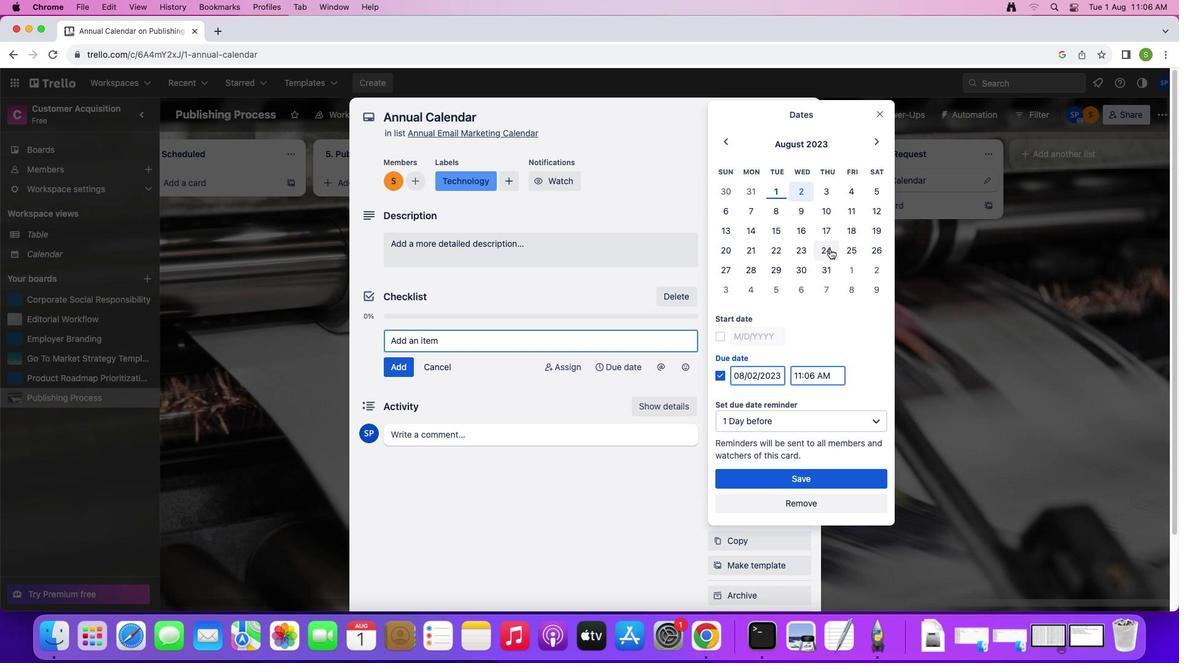 
Action: Mouse pressed left at (747, 298)
Screenshot: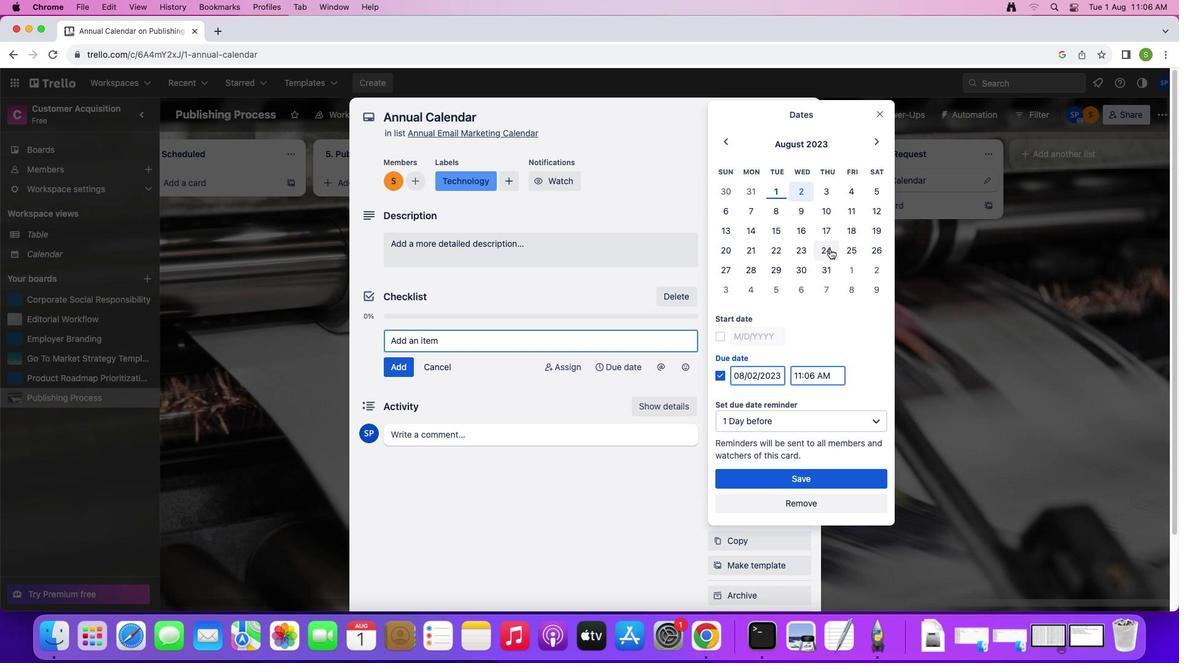 
Action: Mouse moved to (830, 248)
Screenshot: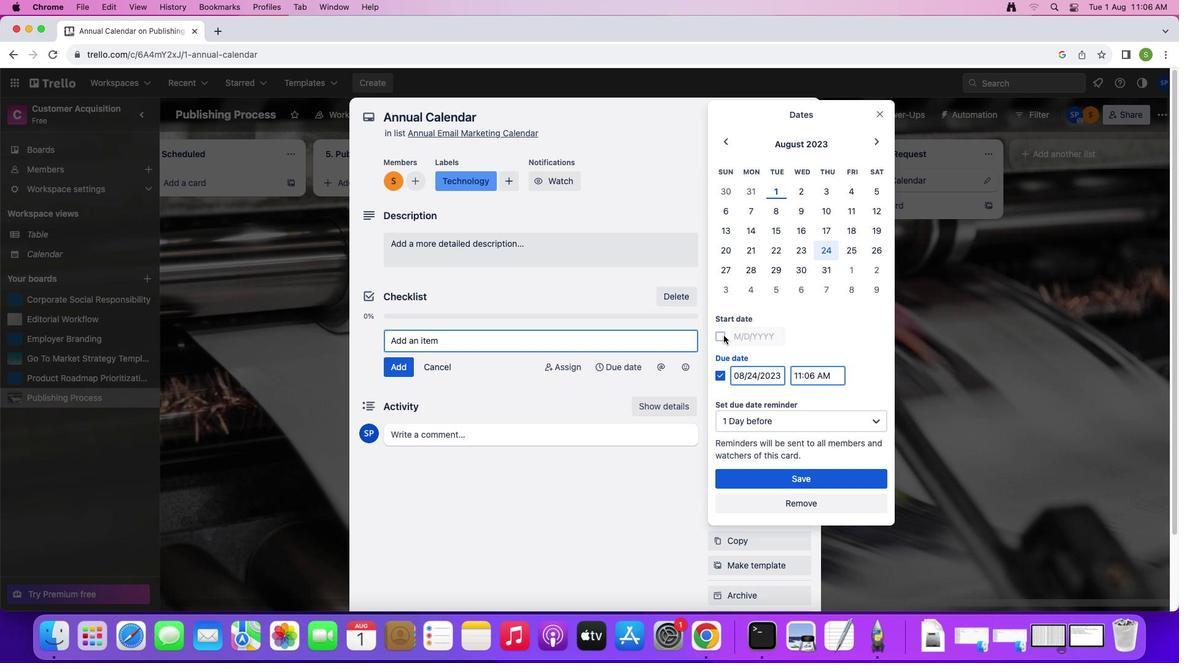 
Action: Mouse pressed left at (830, 248)
Screenshot: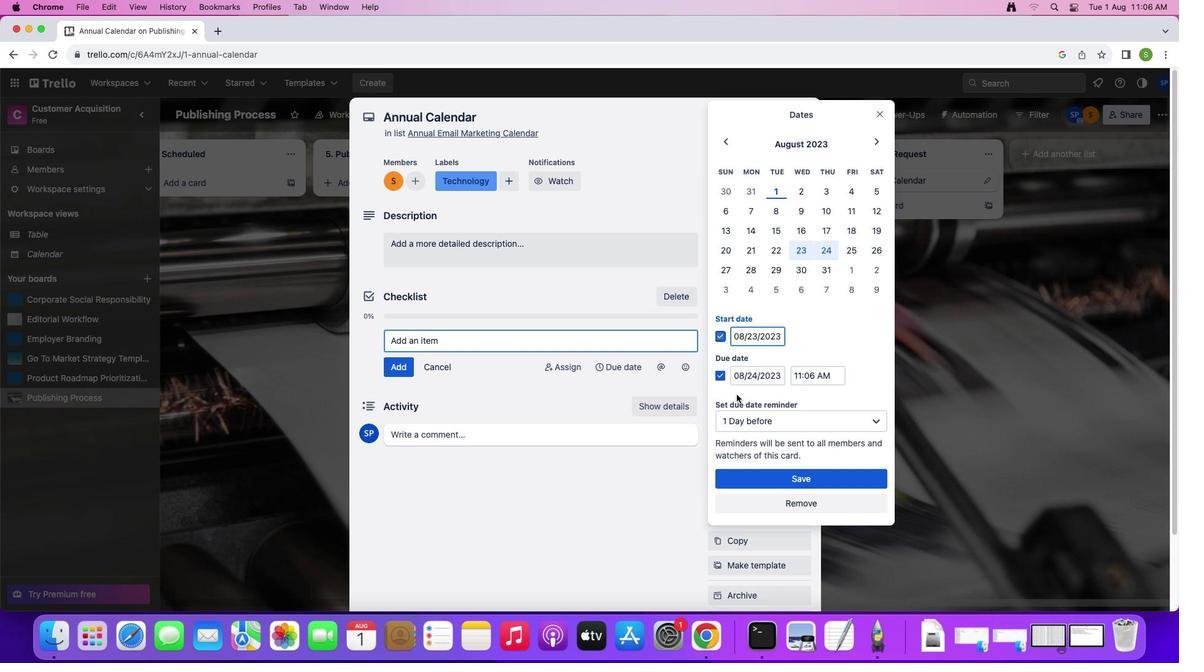 
Action: Mouse moved to (724, 335)
Screenshot: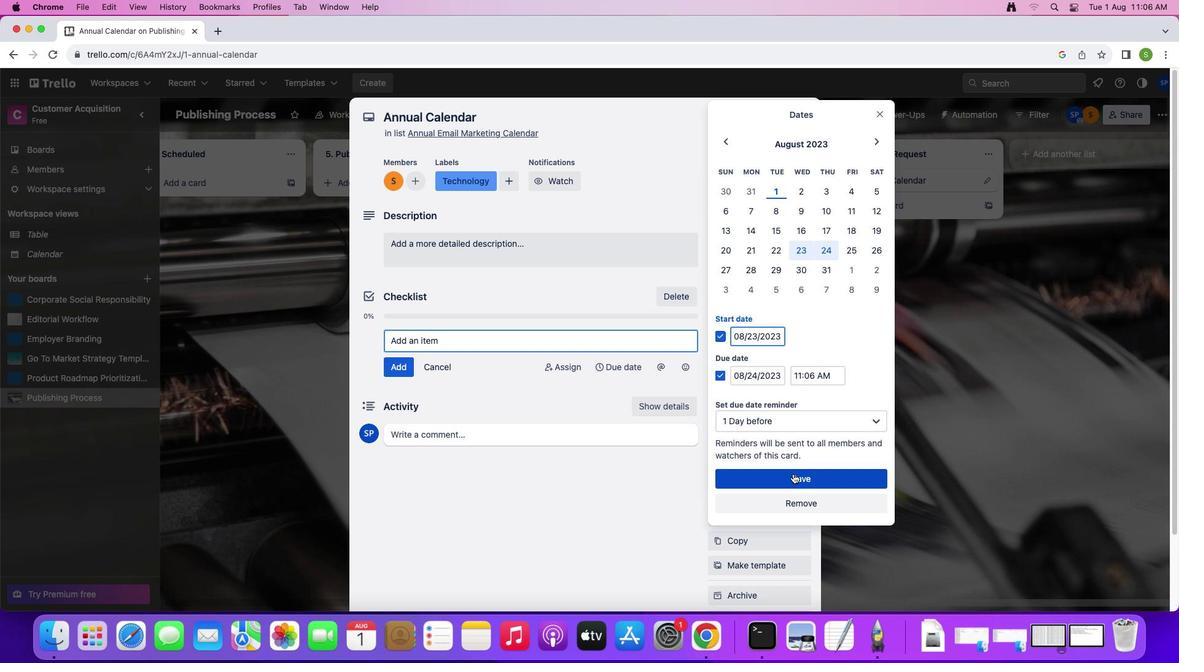 
Action: Mouse pressed left at (724, 335)
Screenshot: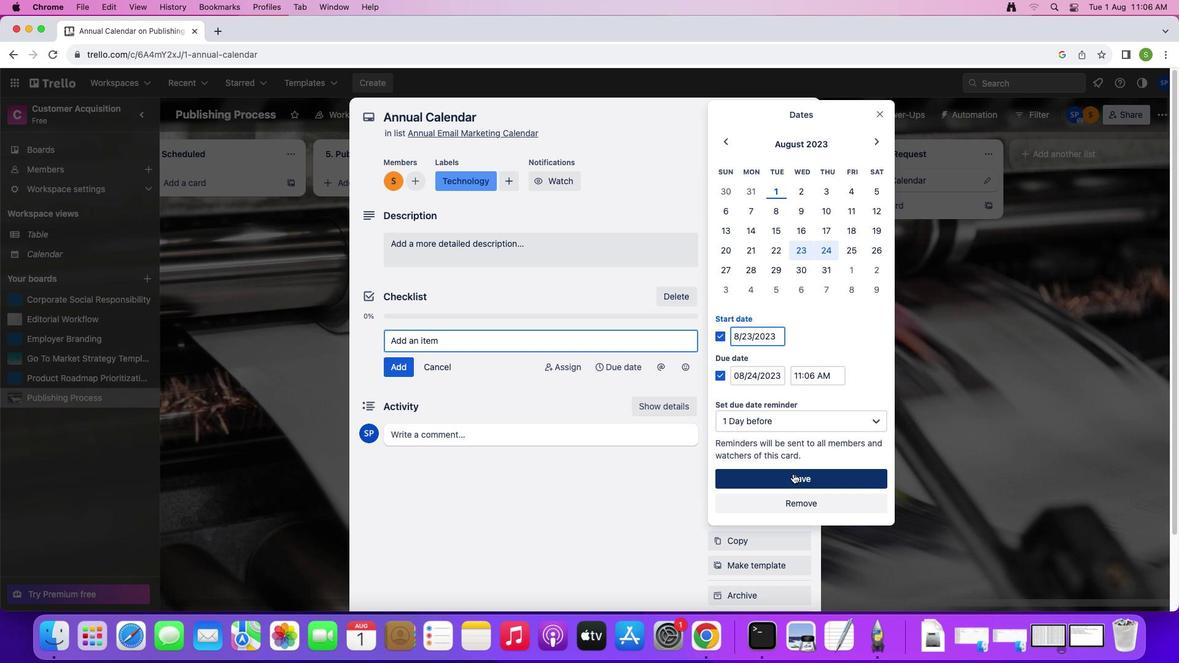 
Action: Mouse moved to (793, 473)
Screenshot: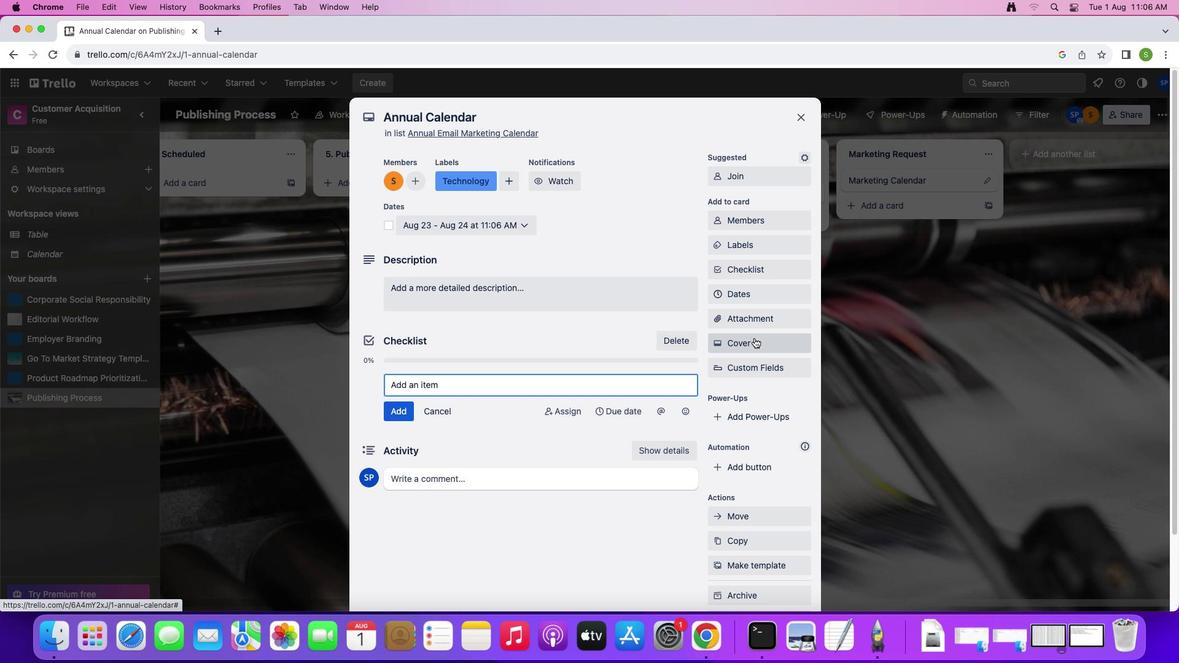 
Action: Mouse pressed left at (793, 473)
Screenshot: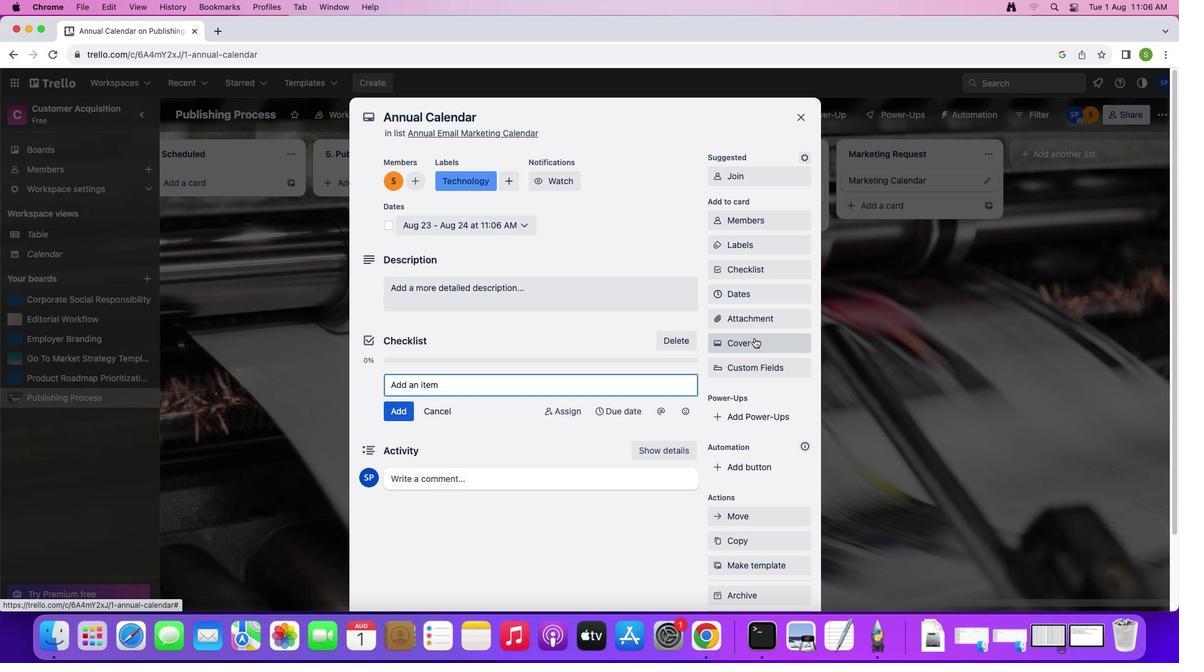 
Action: Mouse moved to (755, 338)
Screenshot: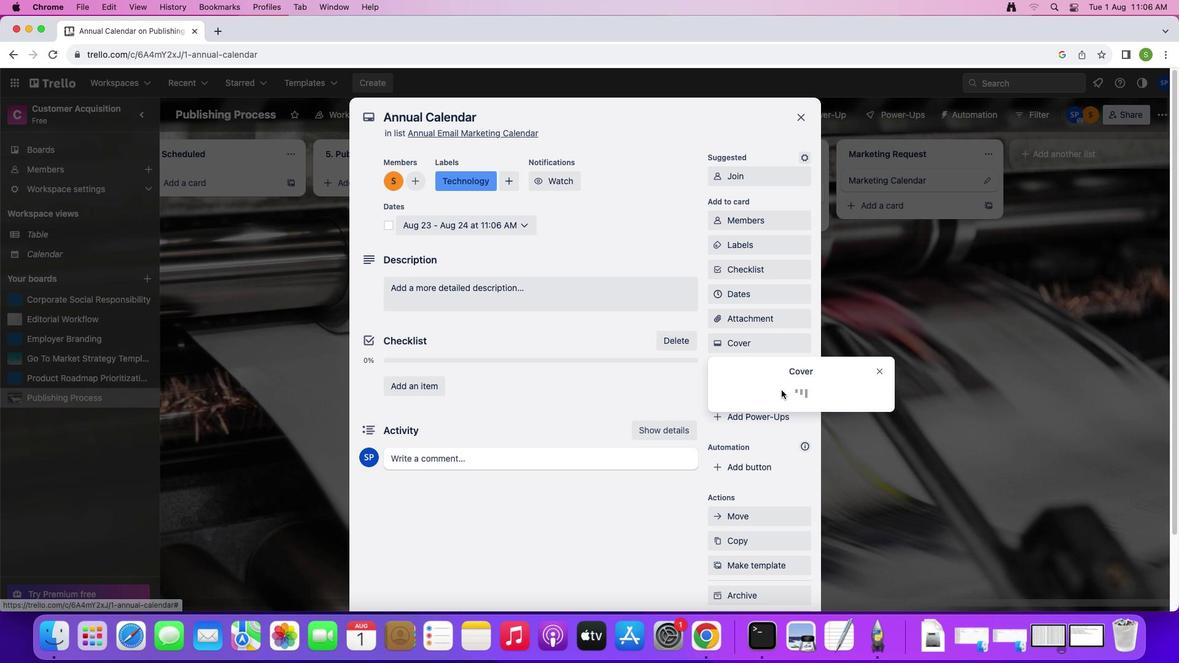 
Action: Mouse pressed left at (755, 338)
Screenshot: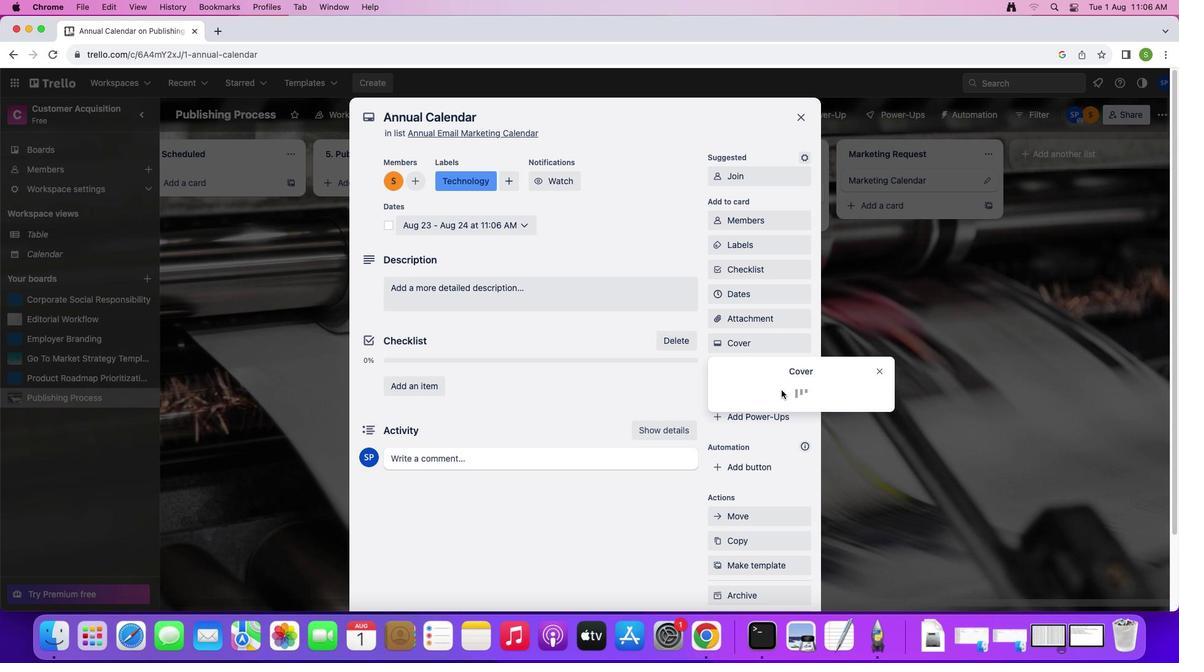 
Action: Mouse moved to (881, 364)
Screenshot: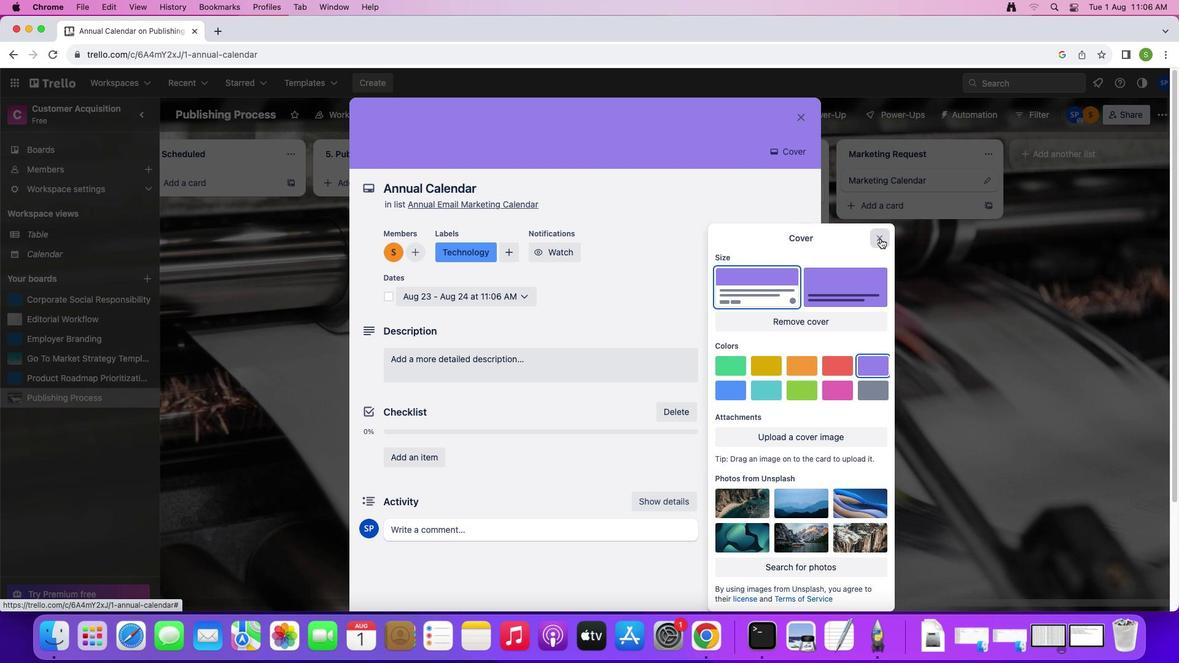 
Action: Mouse pressed left at (881, 364)
Screenshot: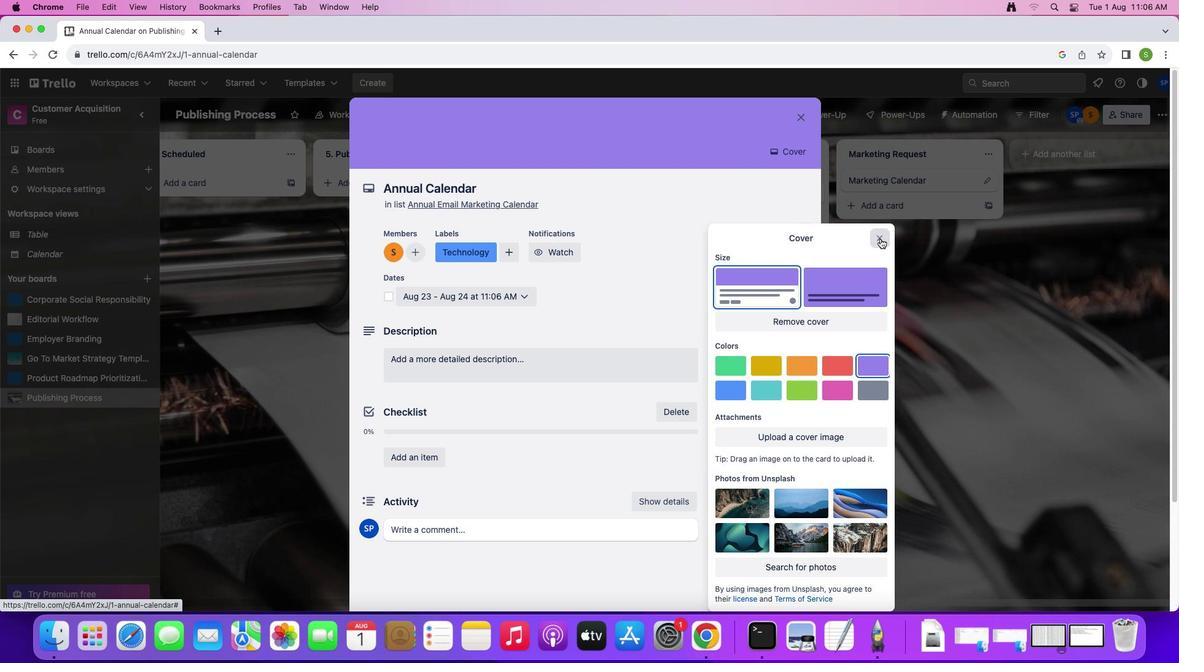 
Action: Mouse moved to (881, 238)
Screenshot: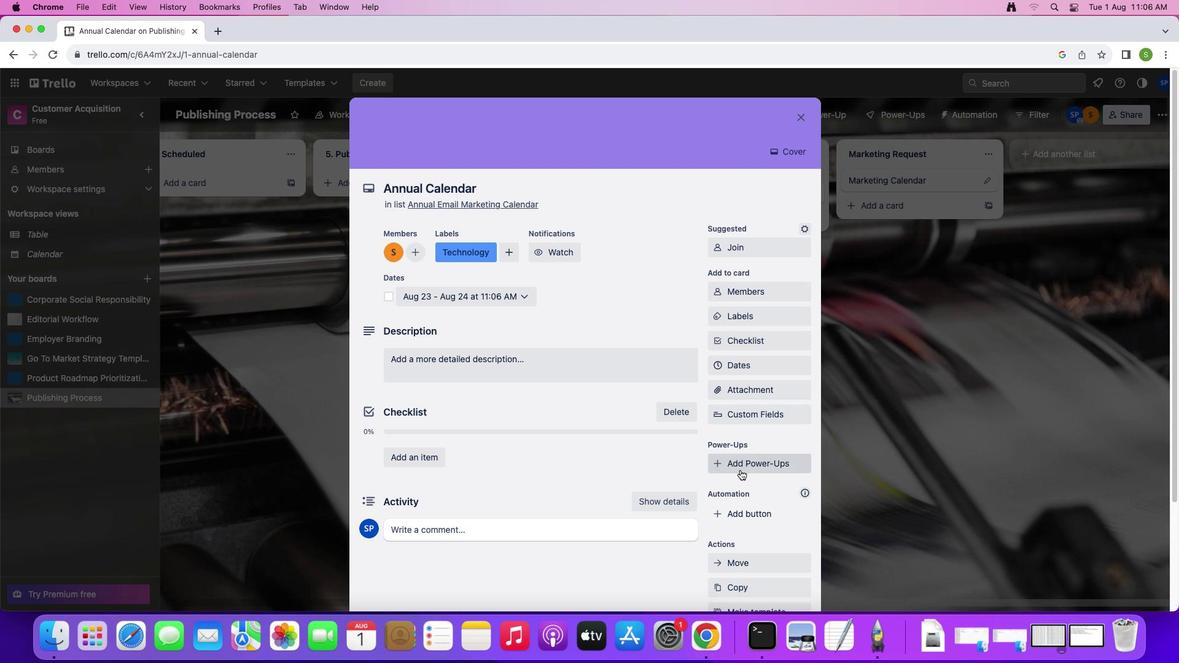 
Action: Mouse pressed left at (881, 238)
Screenshot: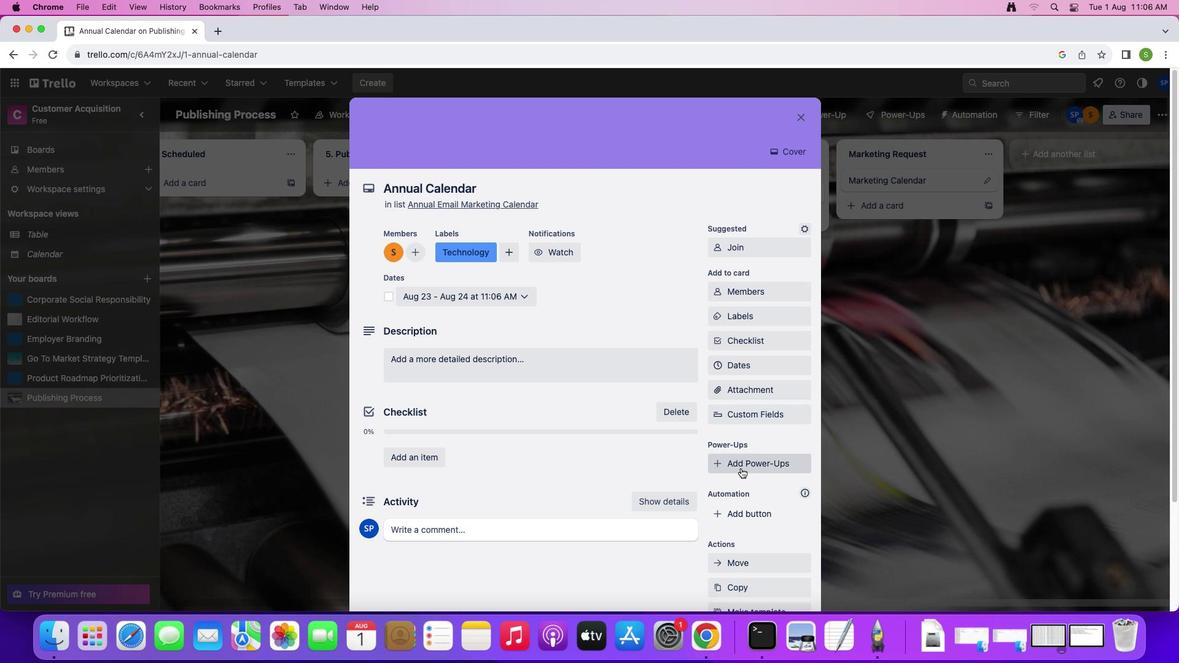 
Action: Mouse moved to (744, 465)
Screenshot: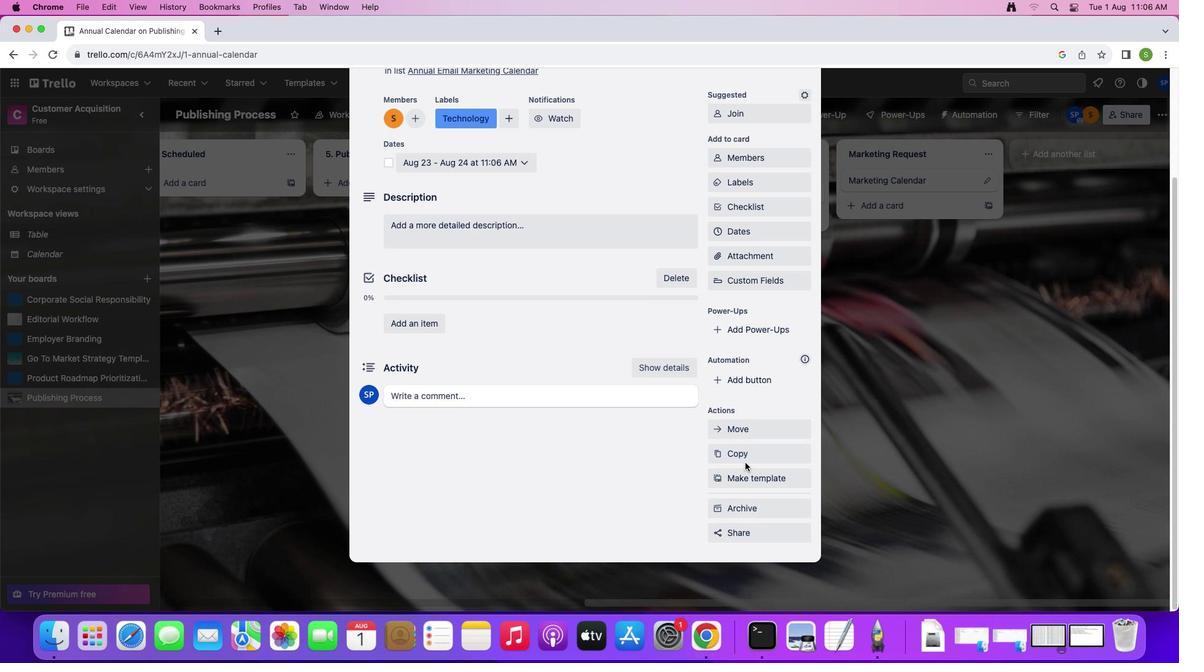 
Action: Mouse scrolled (744, 465) with delta (0, 0)
Screenshot: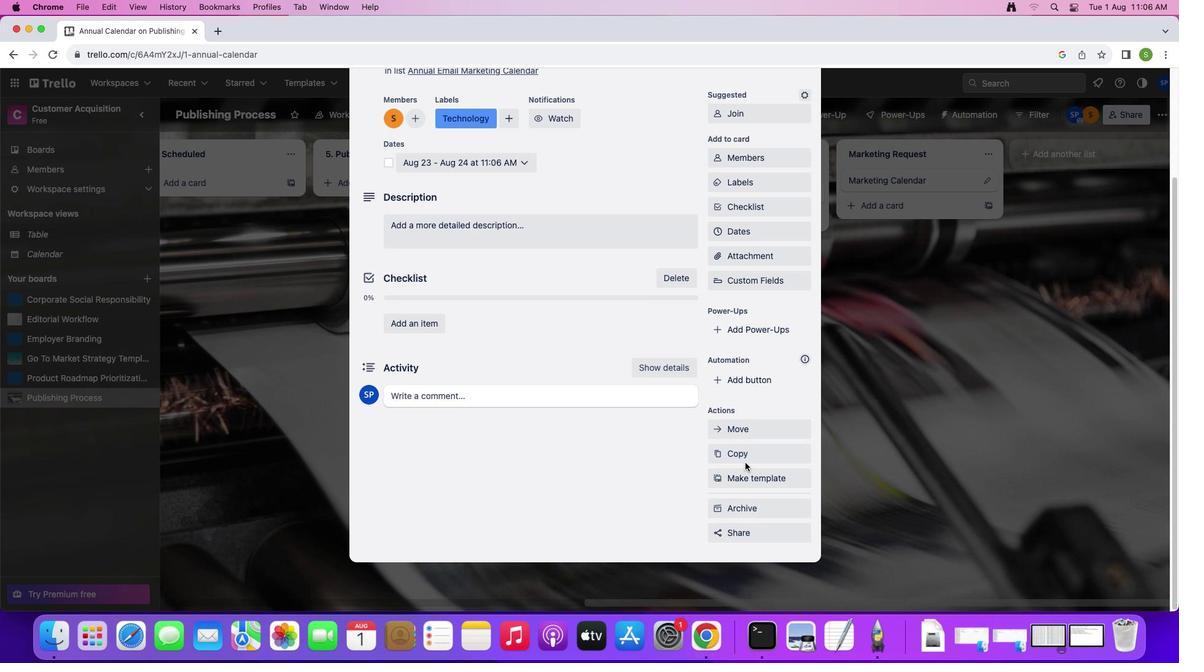 
Action: Mouse scrolled (744, 465) with delta (0, 0)
Screenshot: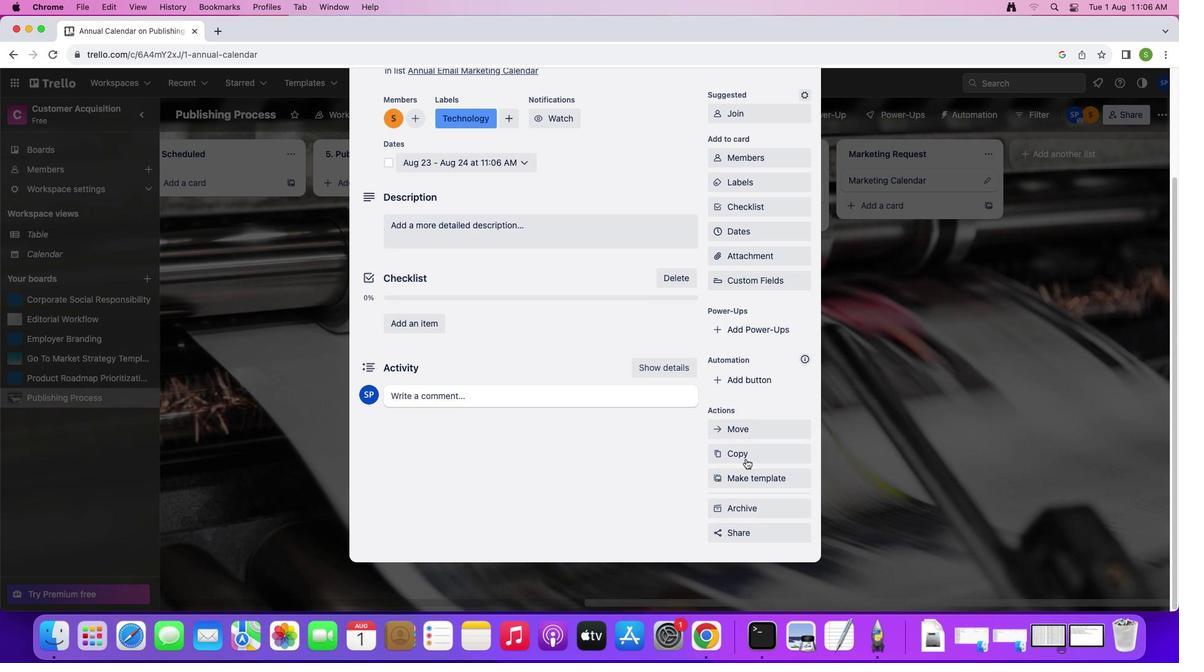 
Action: Mouse scrolled (744, 465) with delta (0, -1)
Screenshot: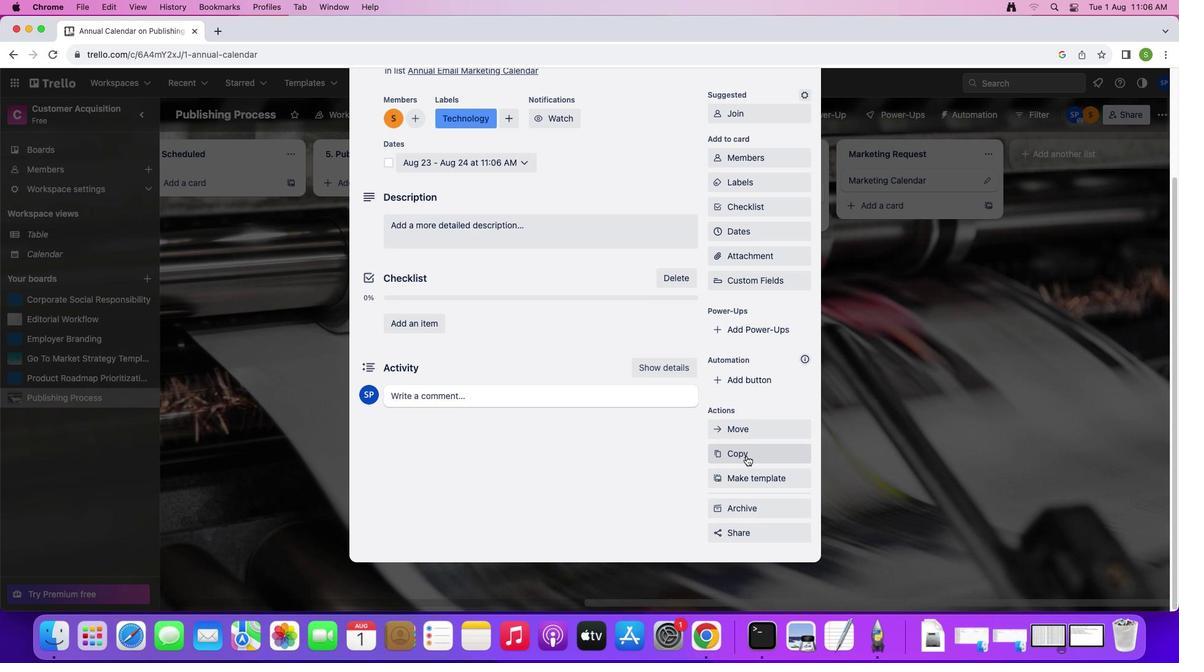 
Action: Mouse moved to (744, 465)
Screenshot: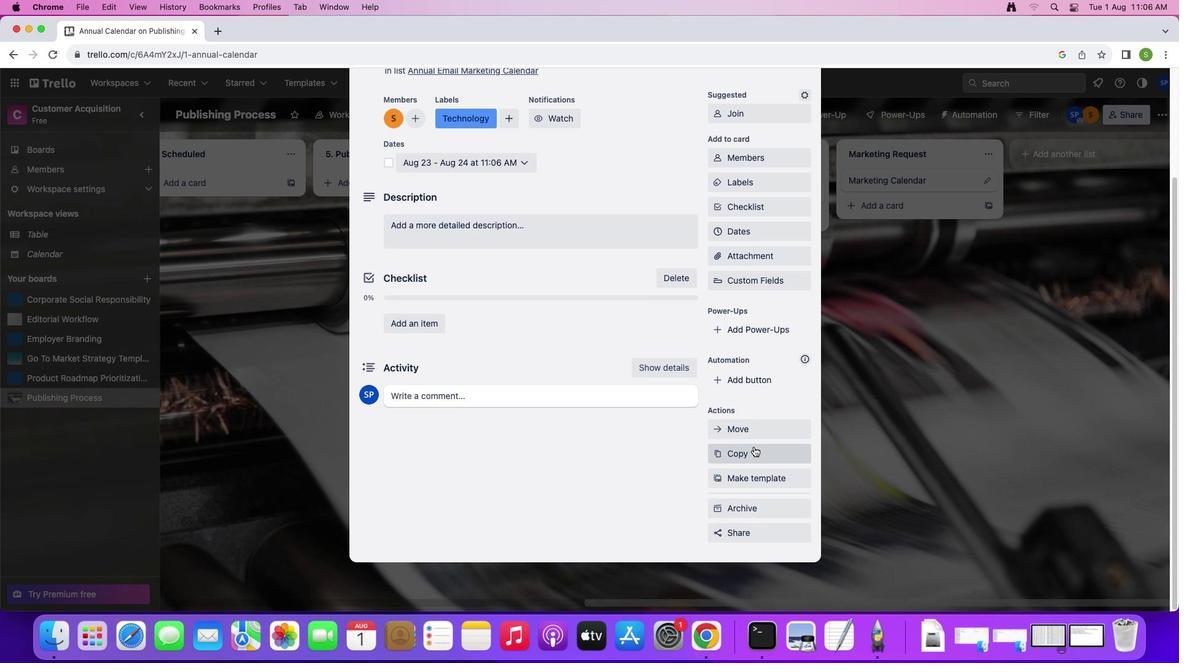 
Action: Mouse scrolled (744, 465) with delta (0, 0)
Screenshot: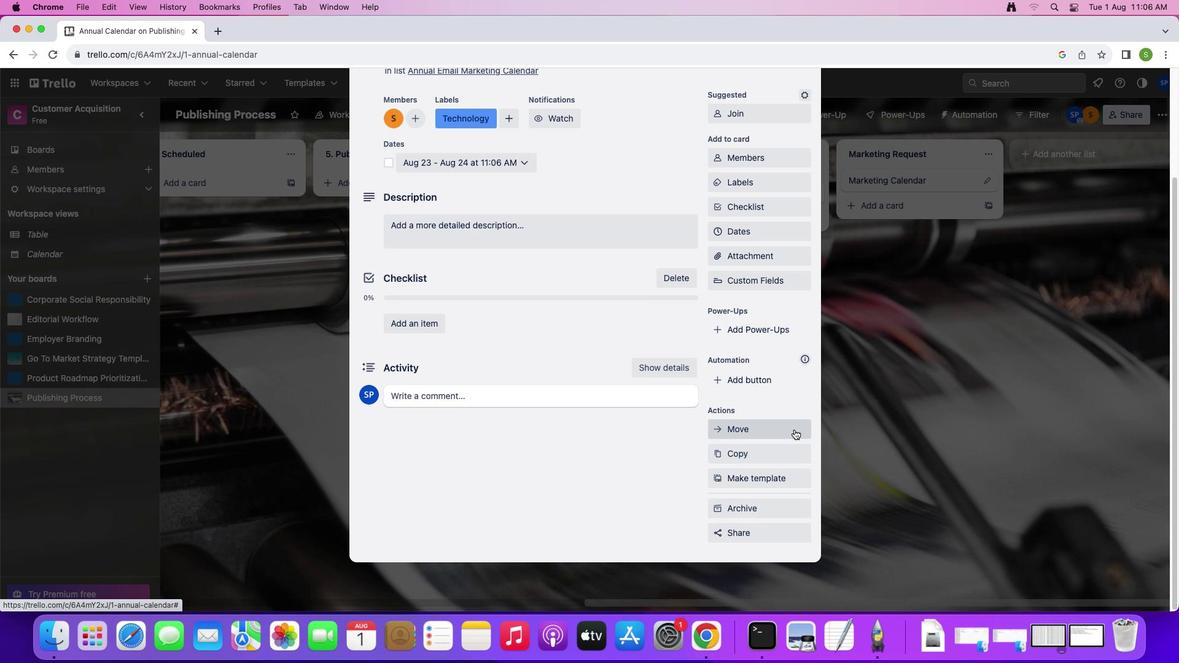
Action: Mouse moved to (744, 465)
Screenshot: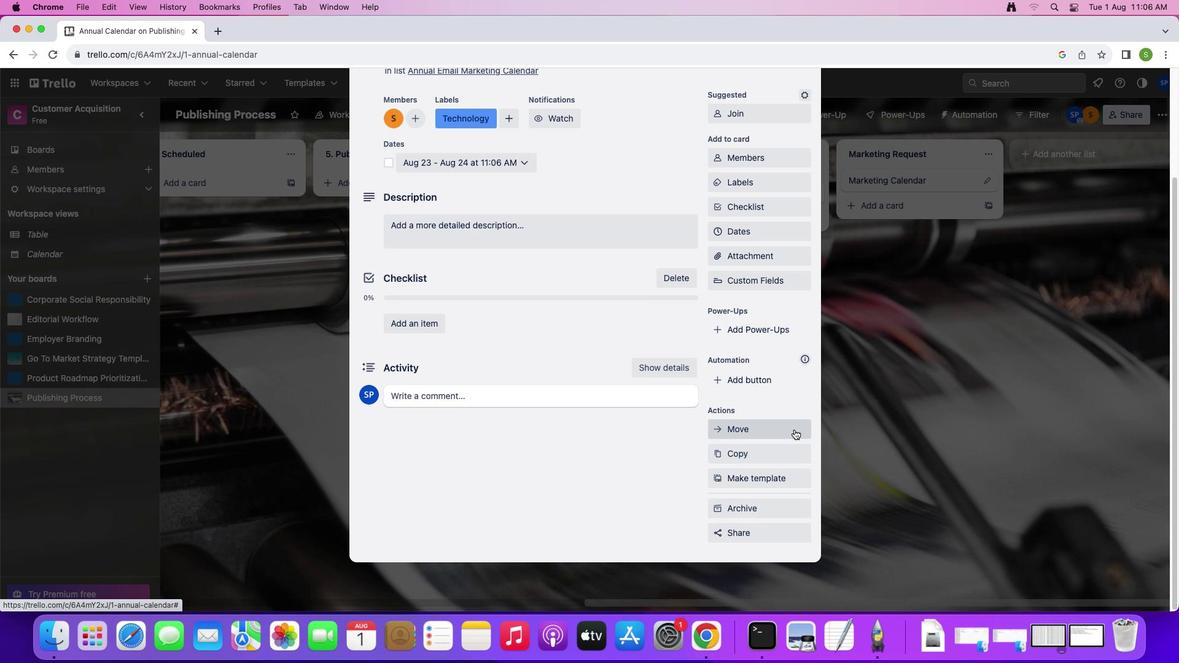
Action: Mouse scrolled (744, 465) with delta (0, 0)
Screenshot: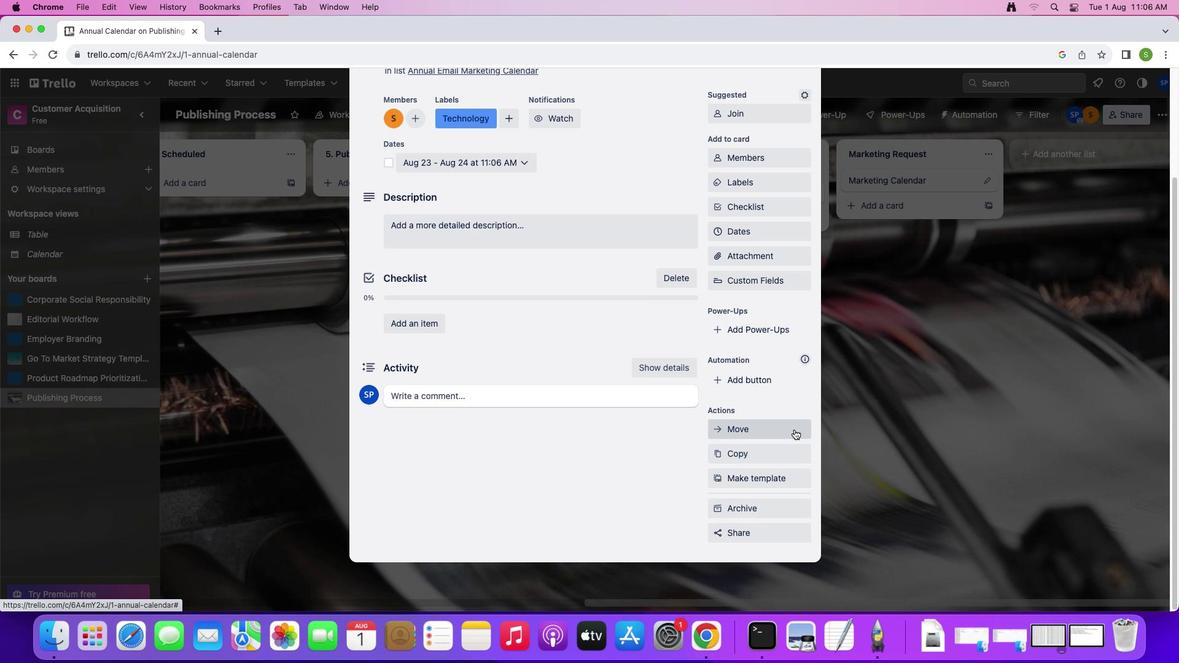 
Action: Mouse moved to (744, 465)
Screenshot: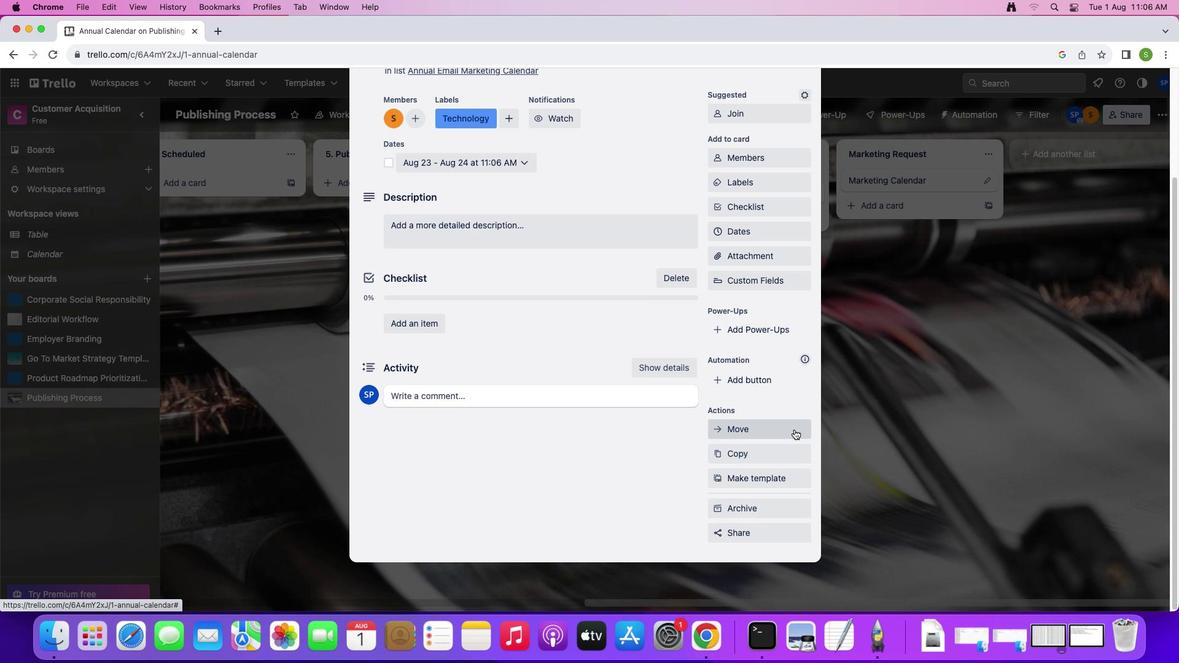 
Action: Mouse scrolled (744, 465) with delta (0, 0)
Screenshot: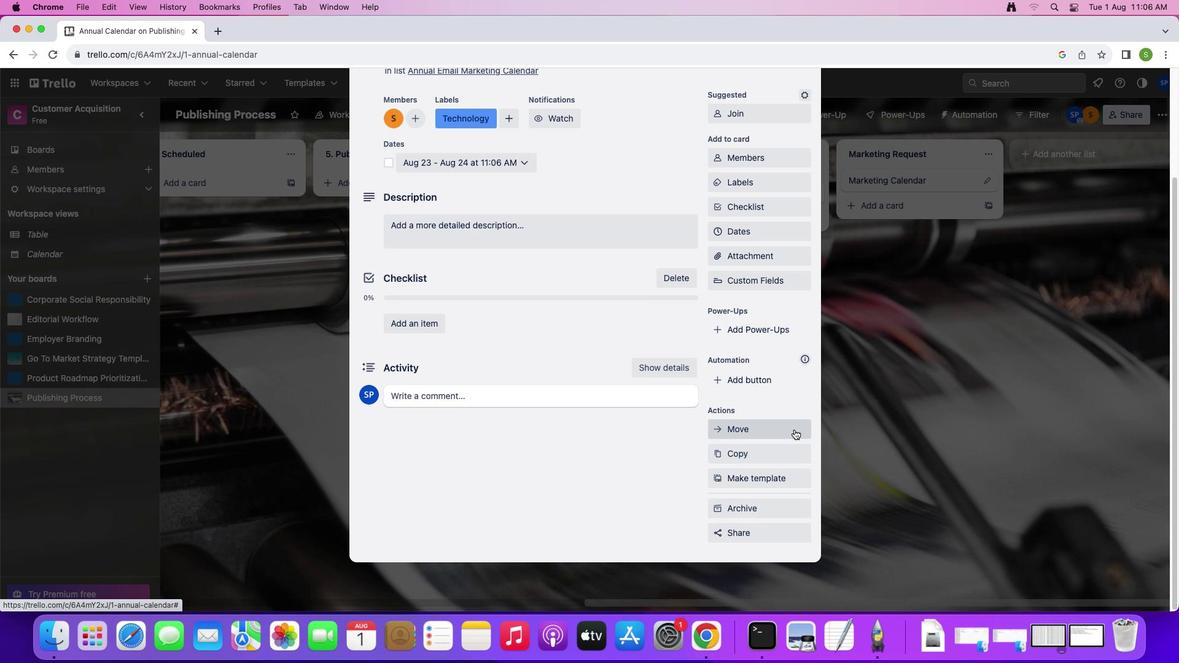 
Action: Mouse scrolled (744, 465) with delta (0, -1)
Screenshot: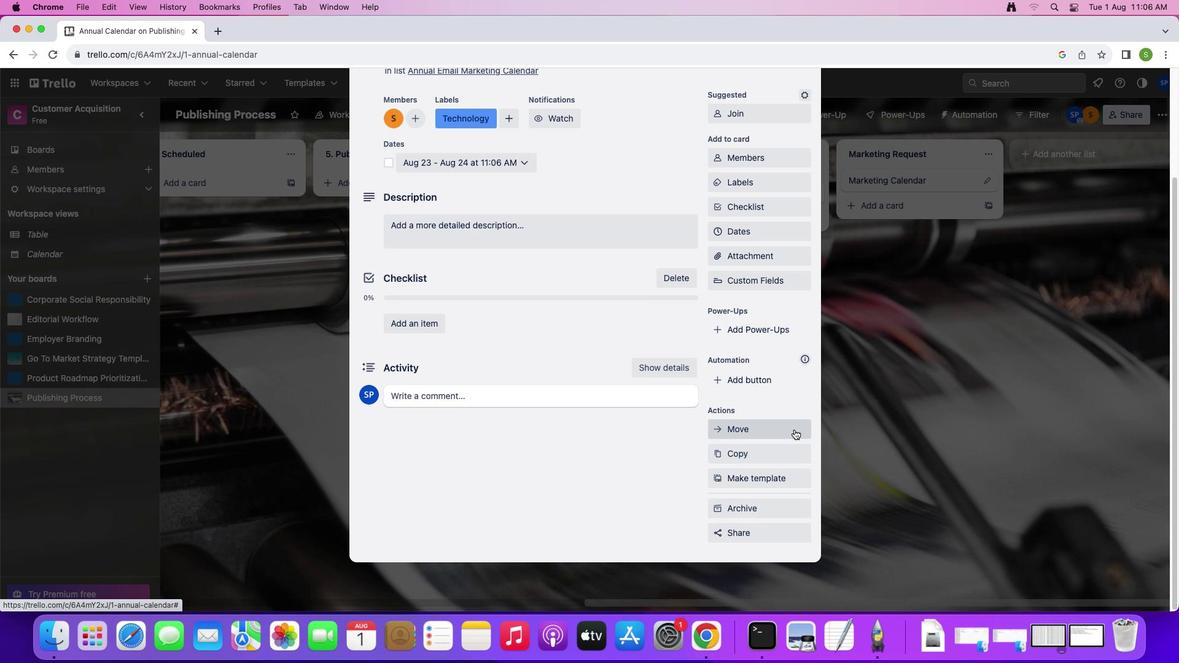 
Action: Mouse moved to (794, 429)
Screenshot: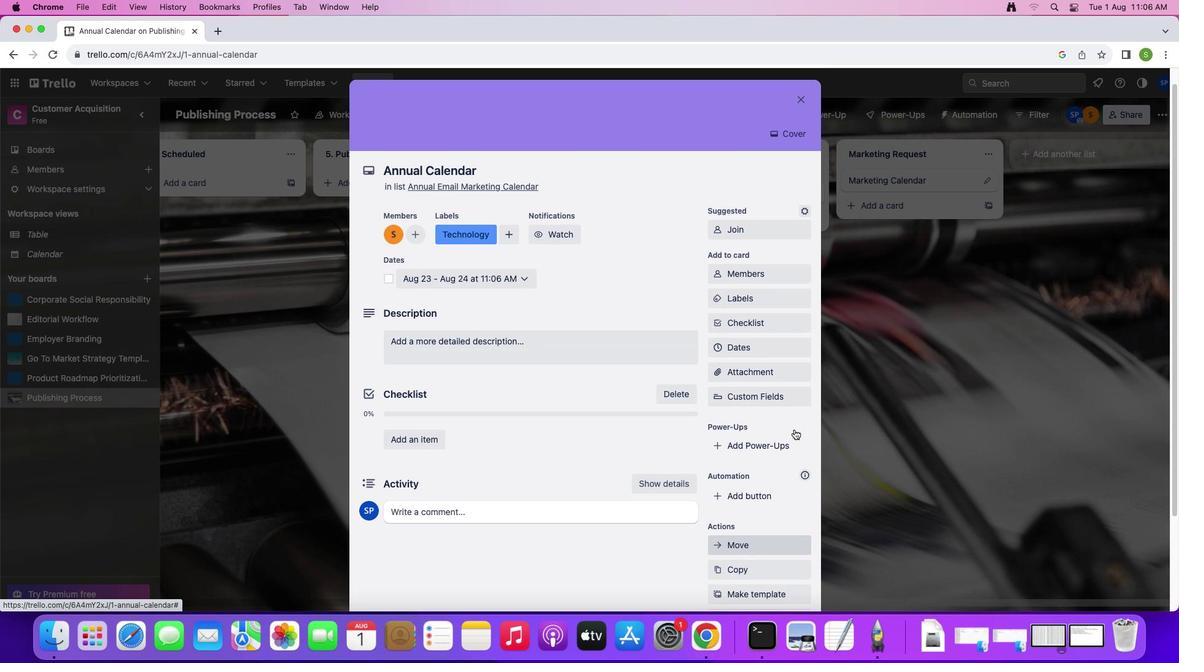 
Action: Mouse scrolled (794, 429) with delta (0, 0)
Screenshot: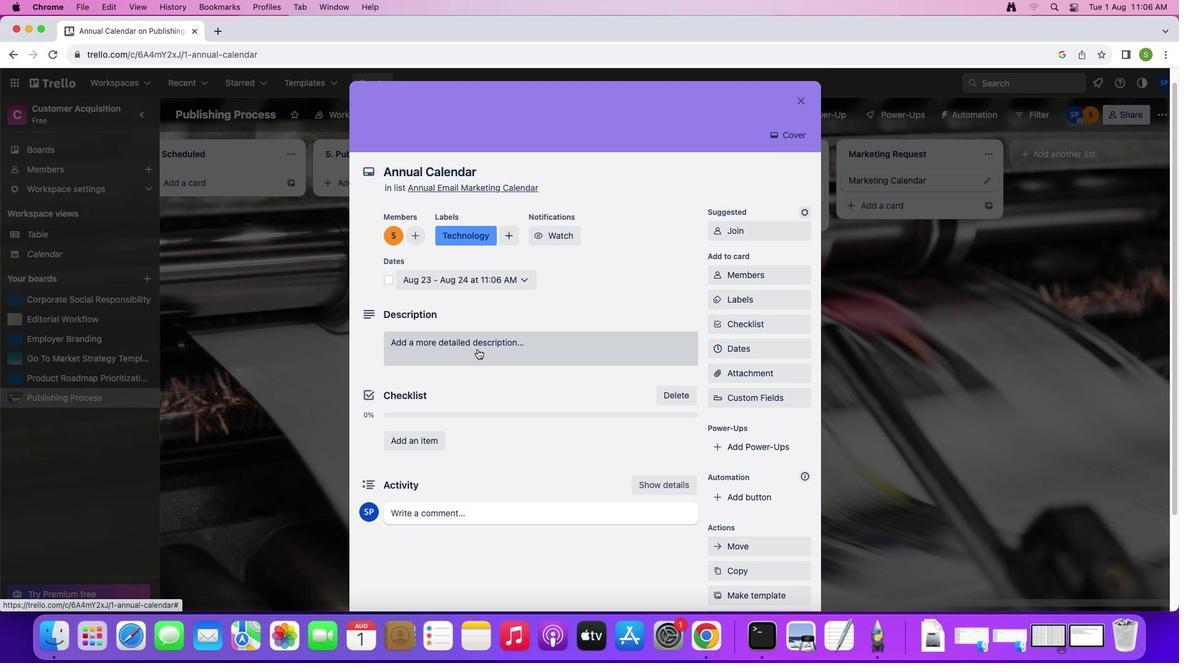 
Action: Mouse scrolled (794, 429) with delta (0, 0)
Screenshot: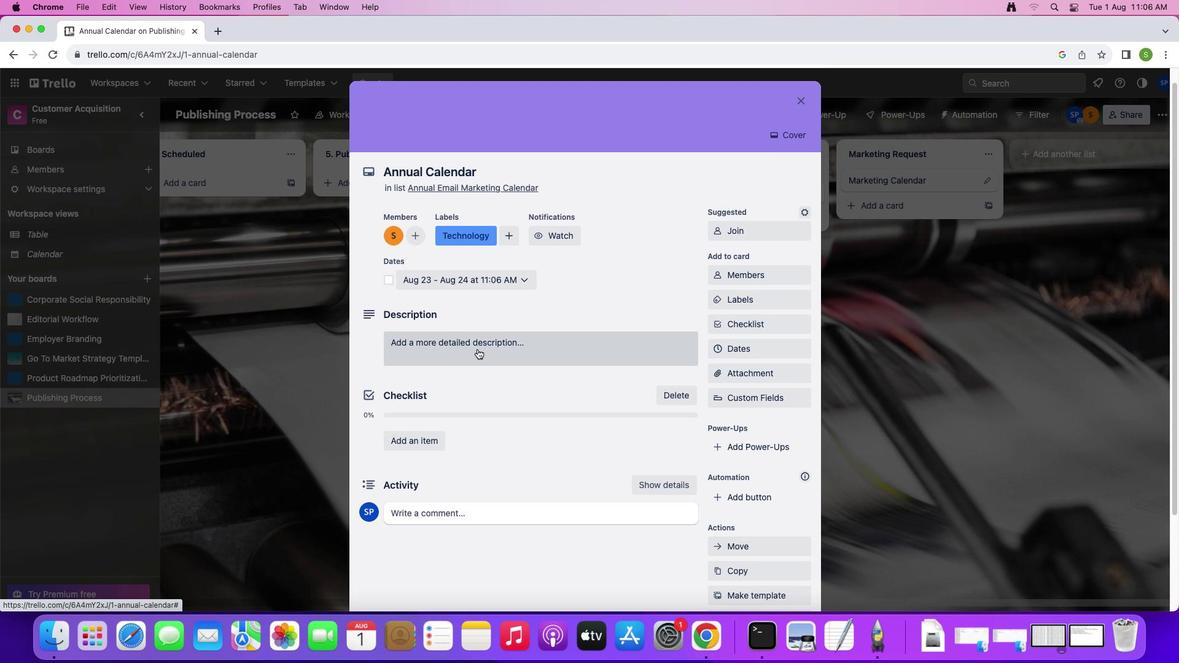 
Action: Mouse scrolled (794, 429) with delta (0, 1)
Screenshot: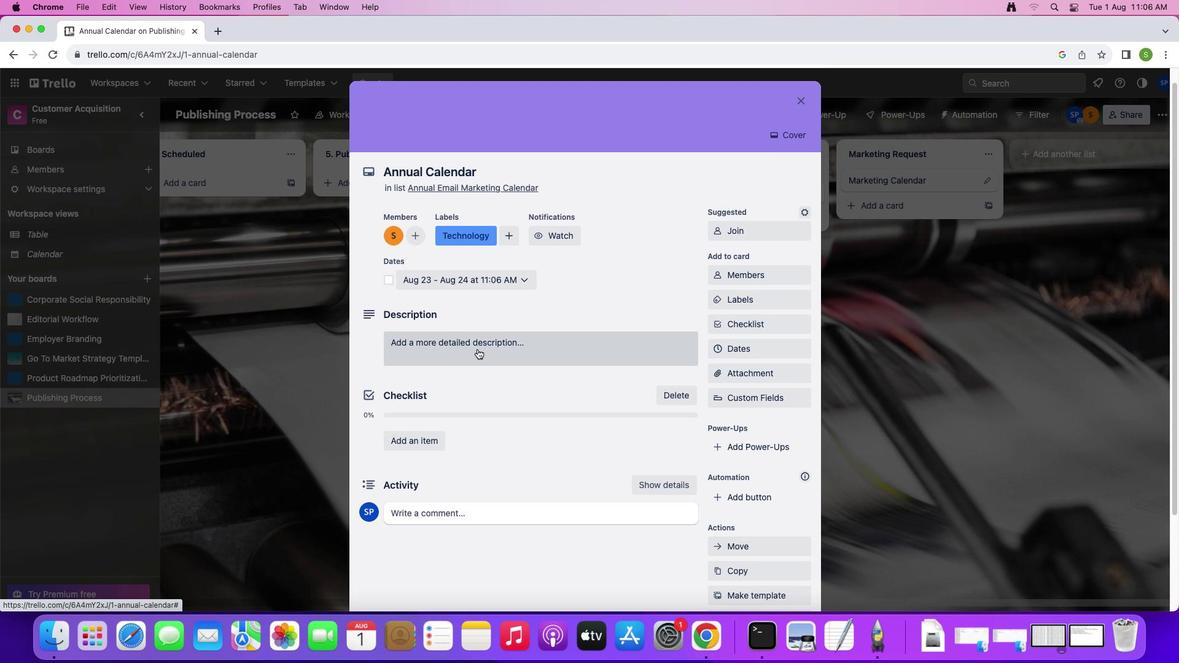 
Action: Mouse scrolled (794, 429) with delta (0, 0)
Screenshot: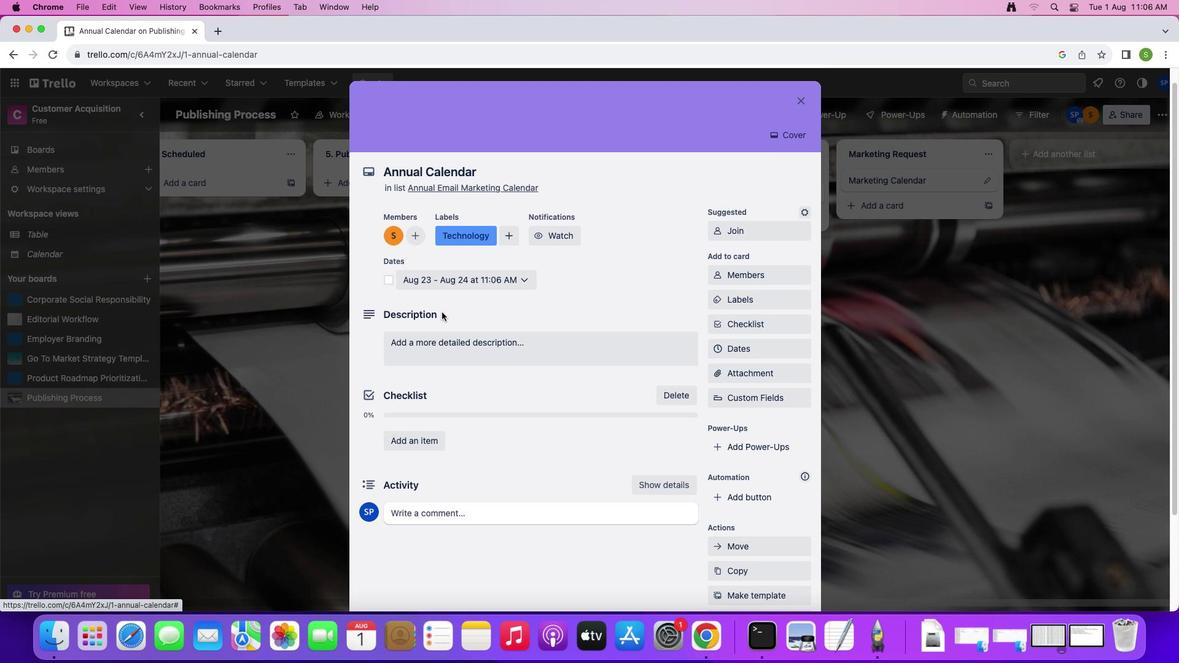 
Action: Mouse moved to (390, 278)
Screenshot: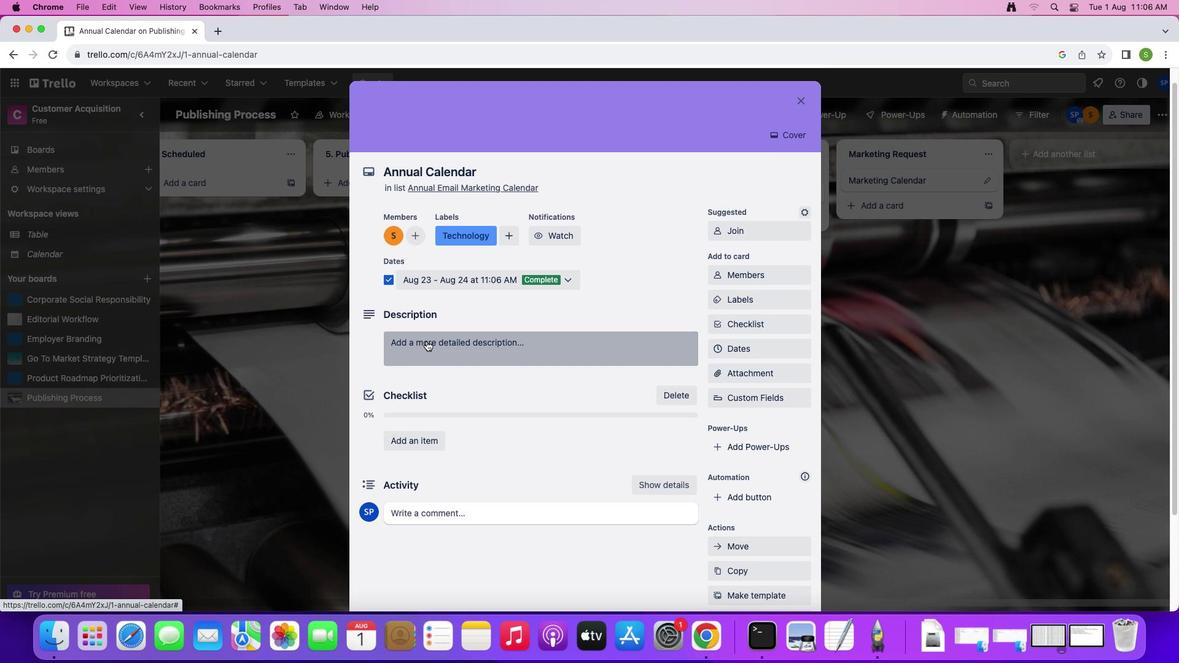 
Action: Mouse pressed left at (390, 278)
Screenshot: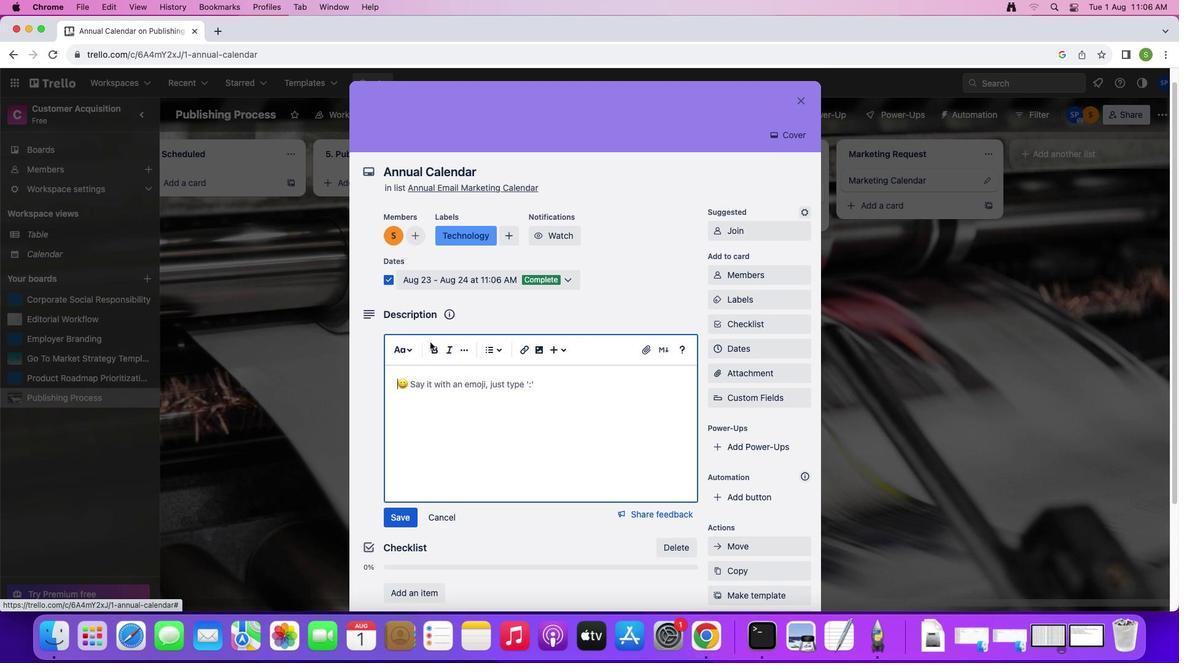 
Action: Mouse moved to (427, 341)
Screenshot: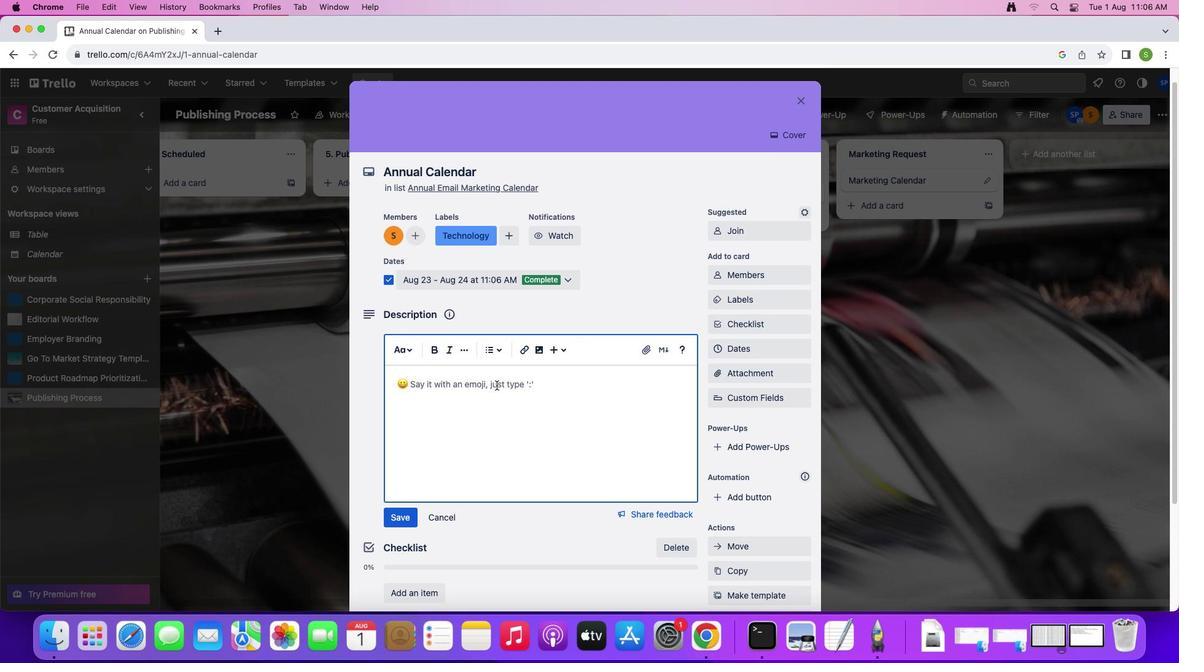 
Action: Mouse pressed left at (427, 341)
Screenshot: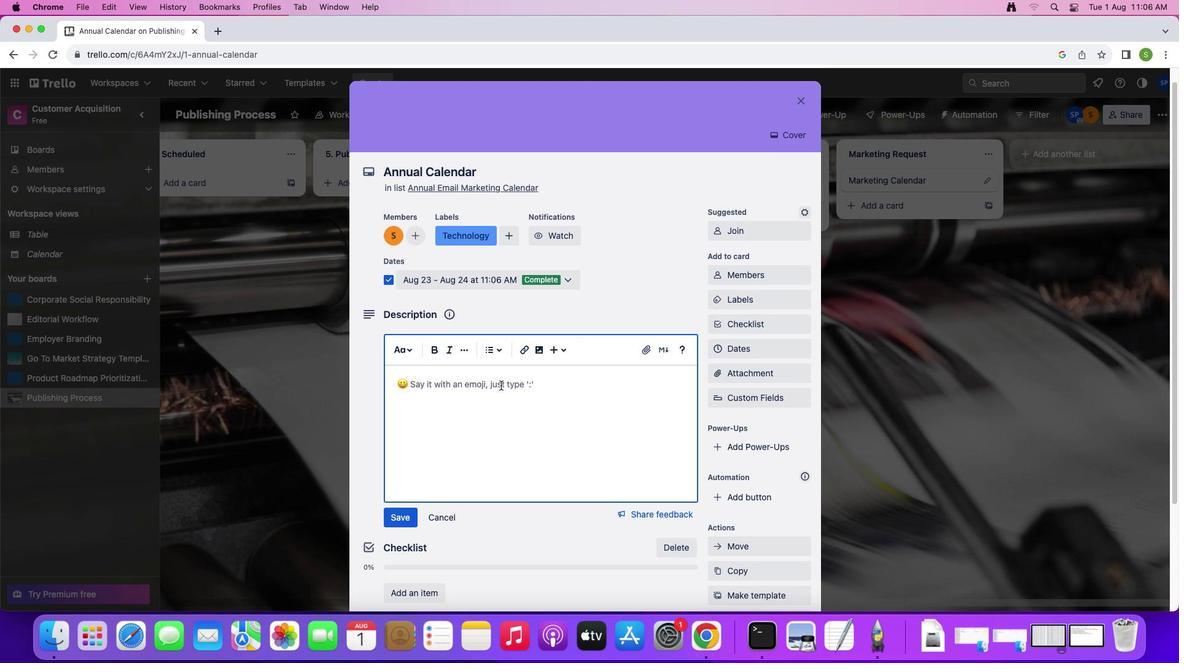 
Action: Mouse moved to (535, 385)
Screenshot: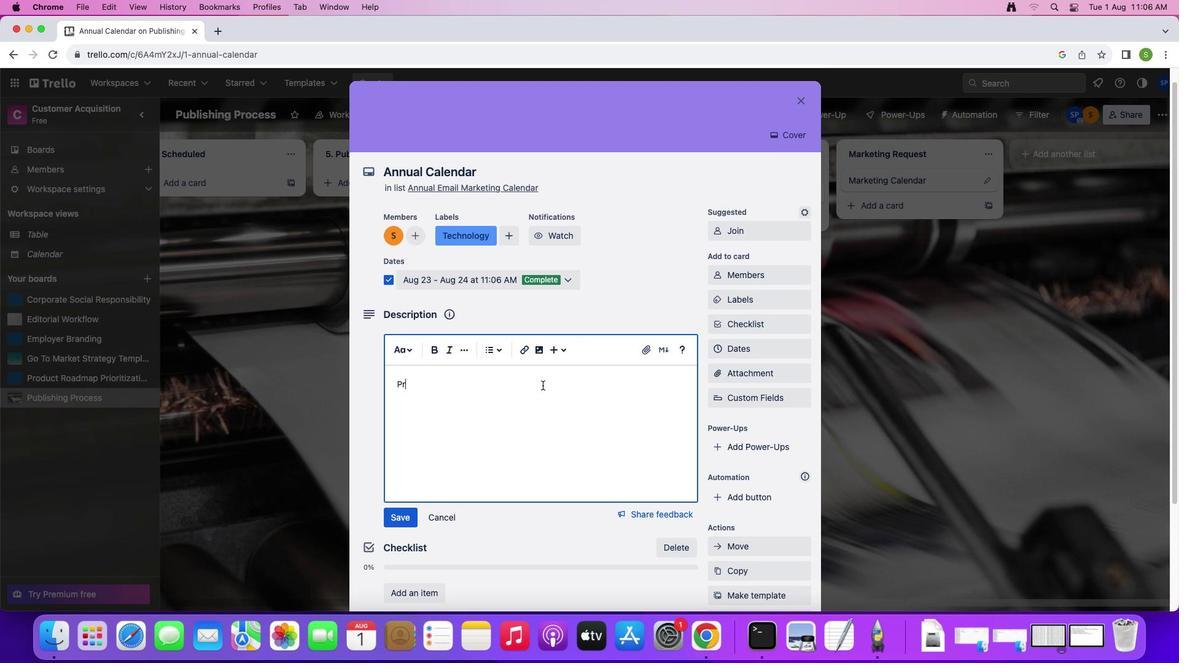 
Action: Key pressed Key.shift'P'
Screenshot: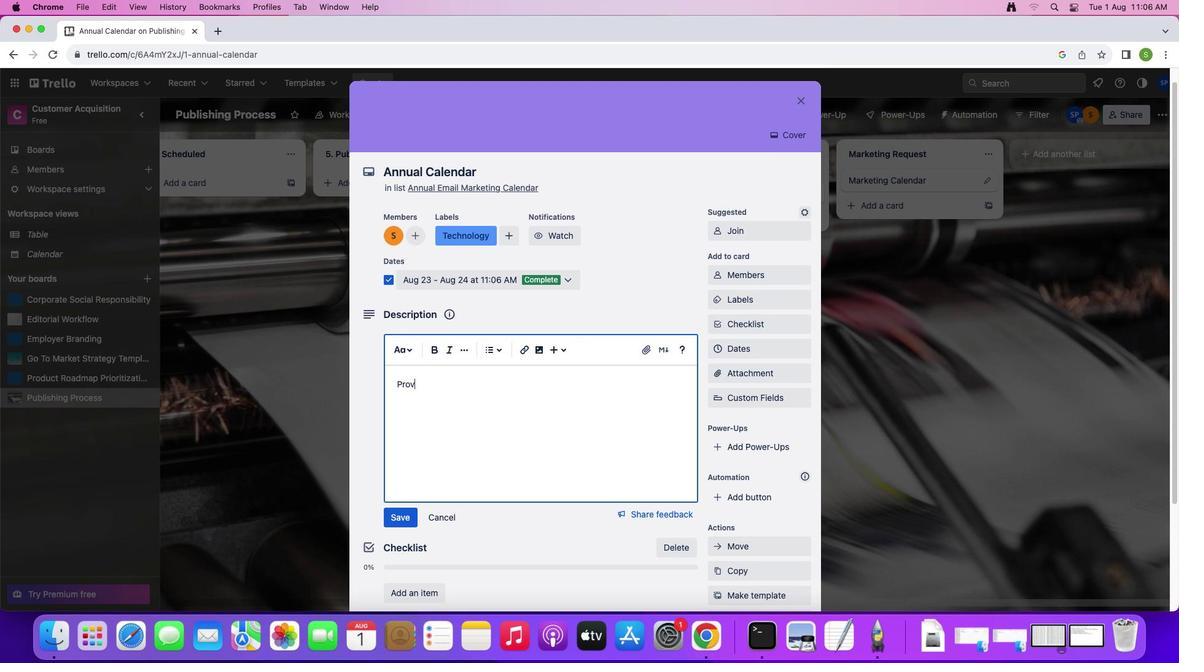 
Action: Mouse moved to (535, 385)
Screenshot: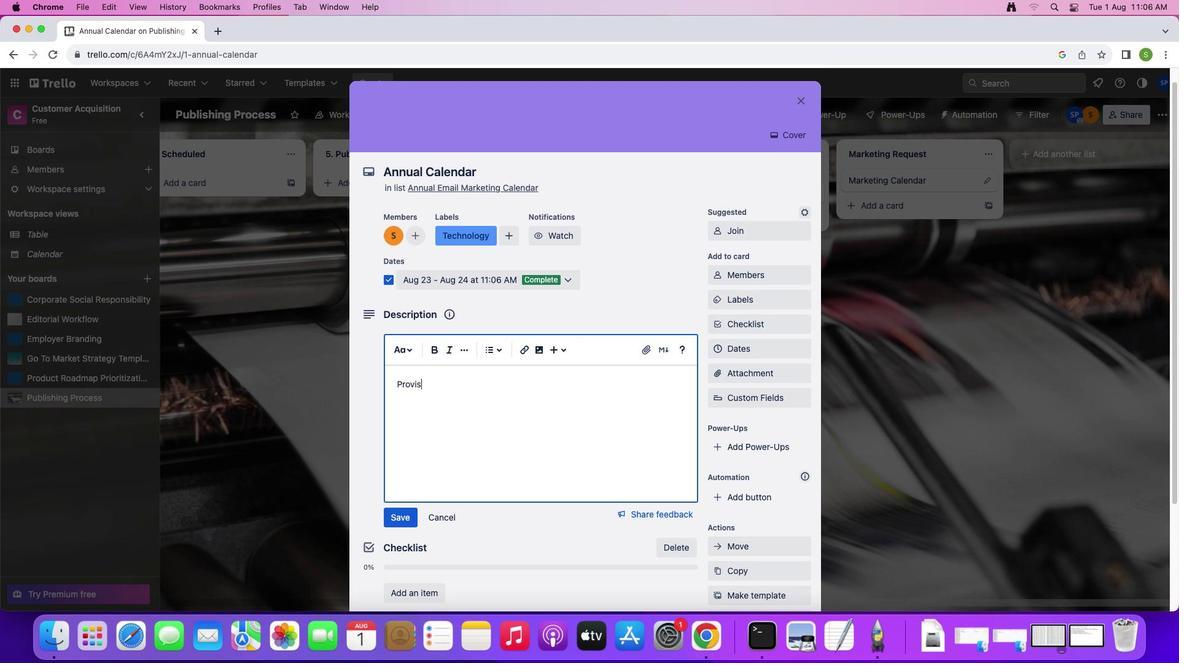 
Action: Key pressed 'r'
Screenshot: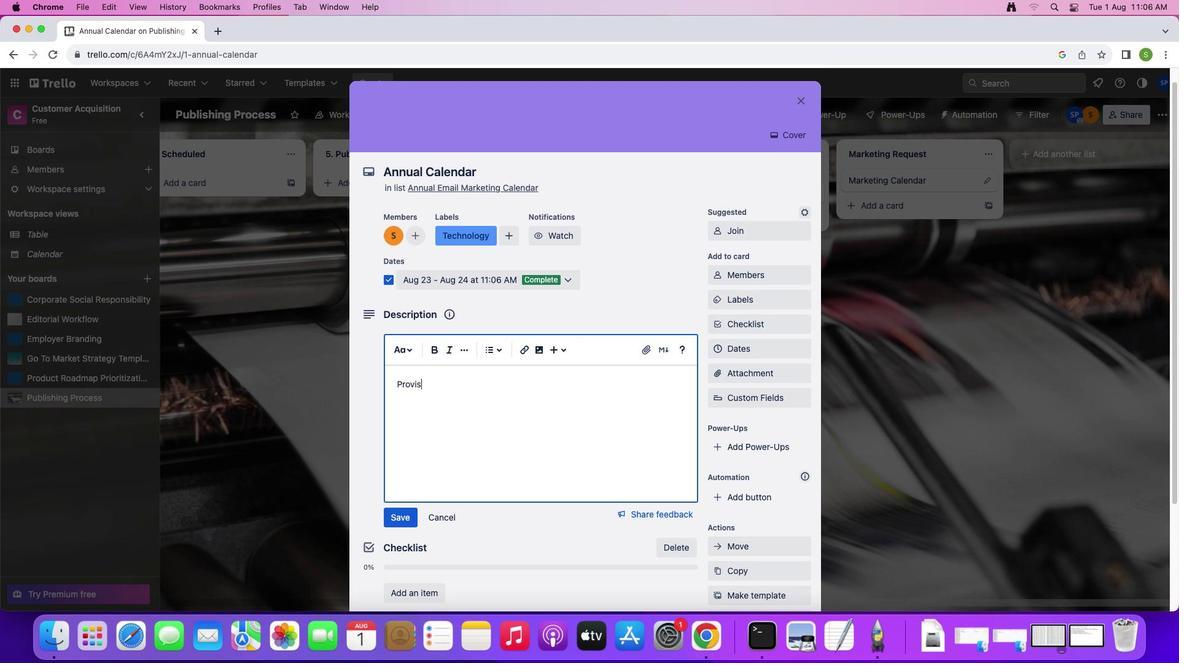 
Action: Mouse moved to (545, 385)
Screenshot: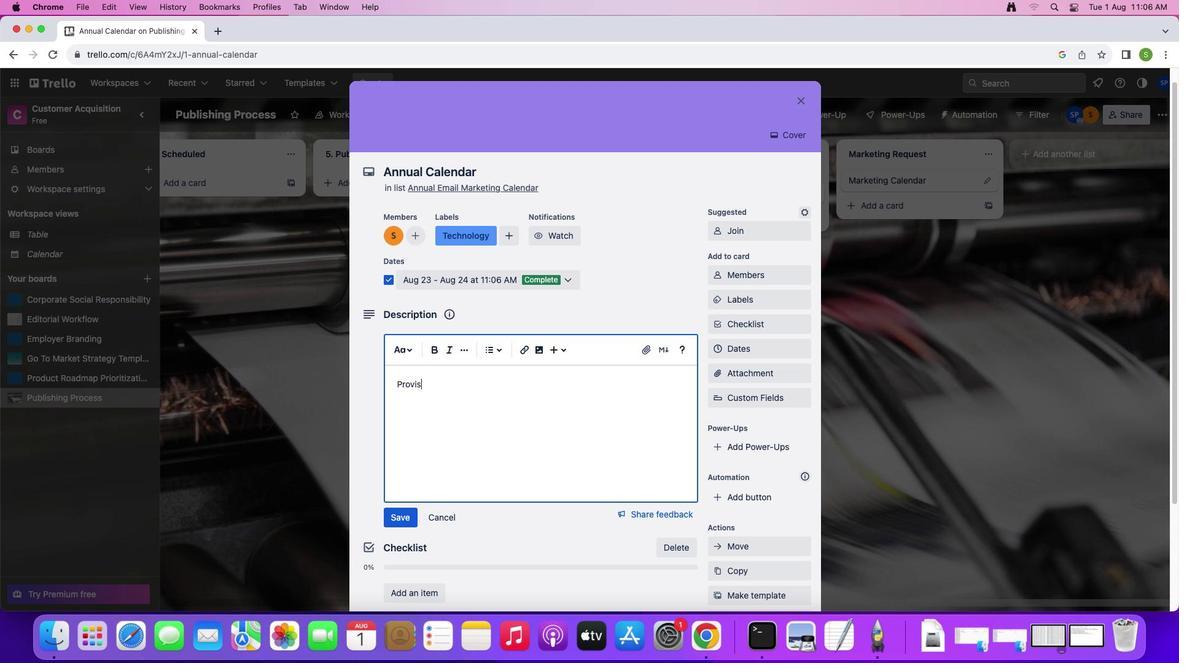 
Action: Key pressed 'o''v''i''s'
Screenshot: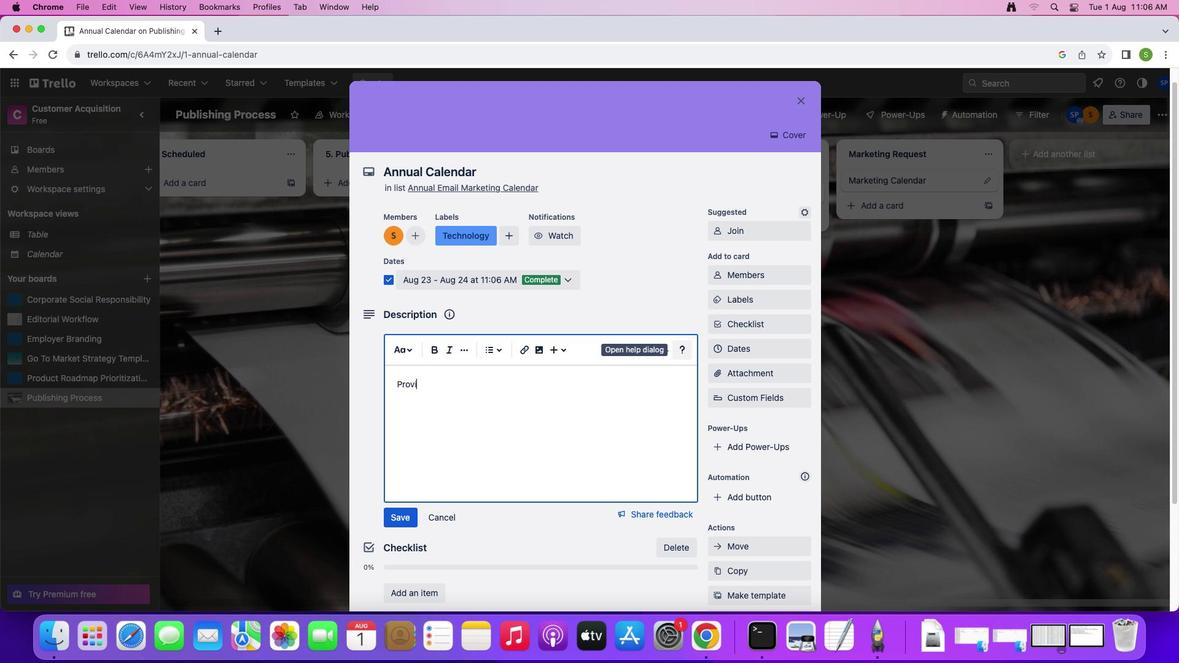 
Action: Mouse moved to (672, 347)
Screenshot: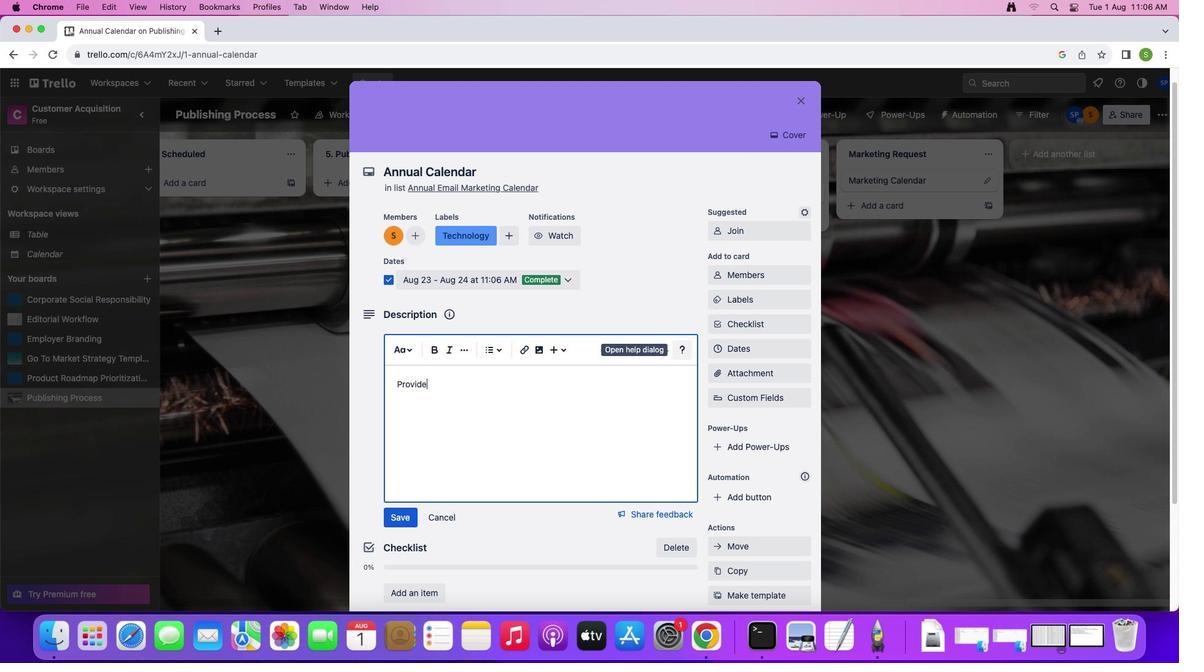 
Action: Key pressed Key.backspace'd''e'Key.space'a''n'Key.space'o''v''e''r''v''i''e''w'Key.space'o''f'Key.space'y''o''u''r'Key.space'm''a''r''k''e''t''i''n''g'Key.space't''e''a''m'"'"'s'Key.space'e''m''a''i''l'Key.space'p''r''o''g''r''a''m''.'
Screenshot: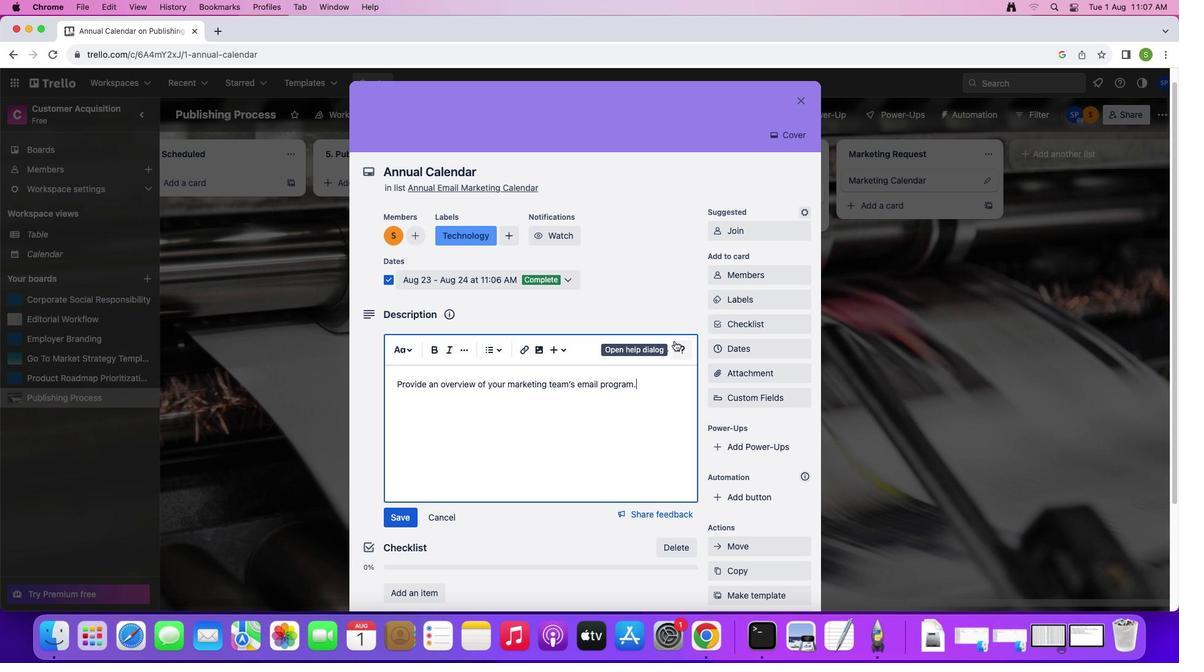 
Action: Mouse moved to (395, 521)
Screenshot: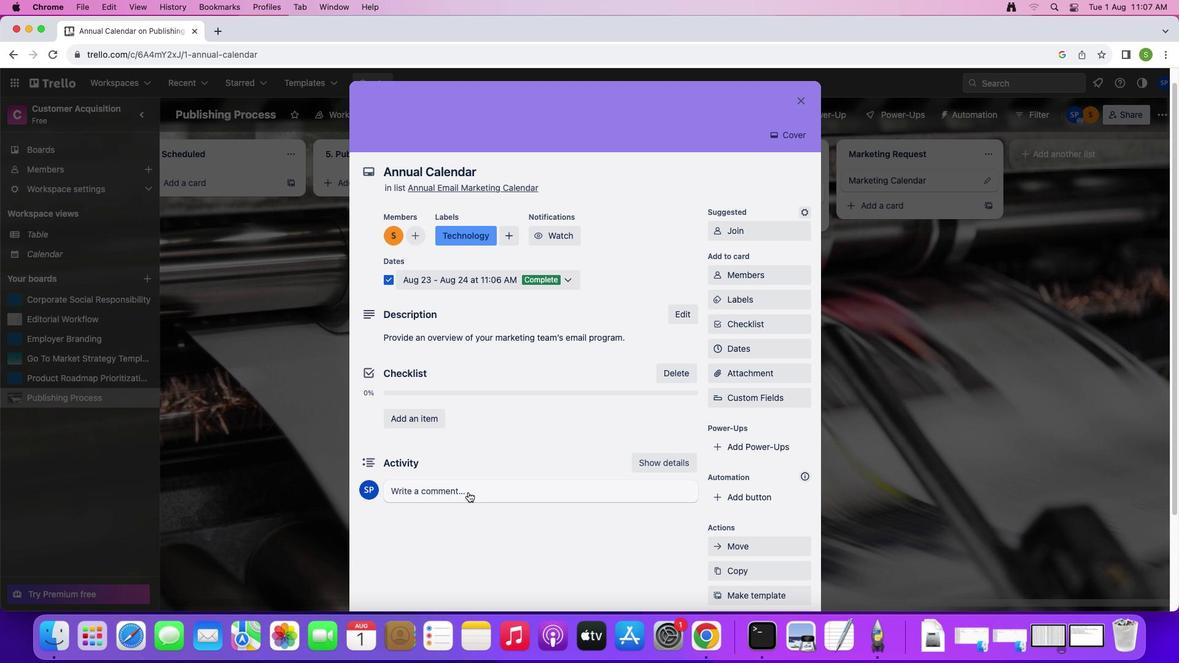
Action: Mouse pressed left at (395, 521)
Screenshot: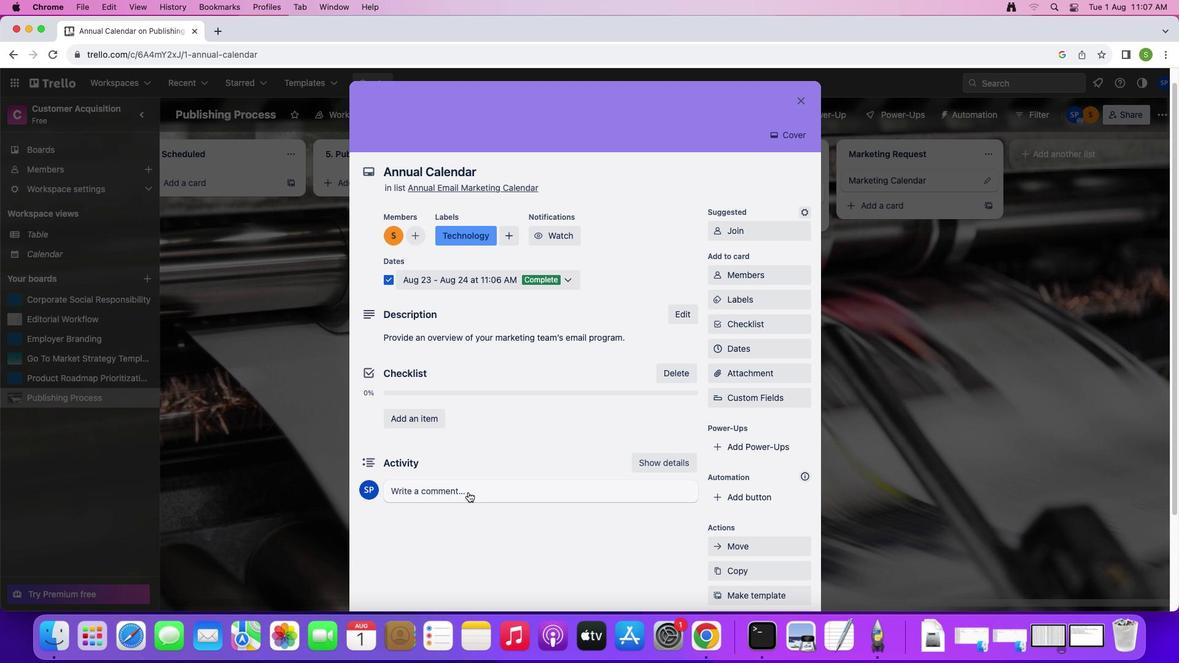 
Action: Mouse moved to (467, 493)
Screenshot: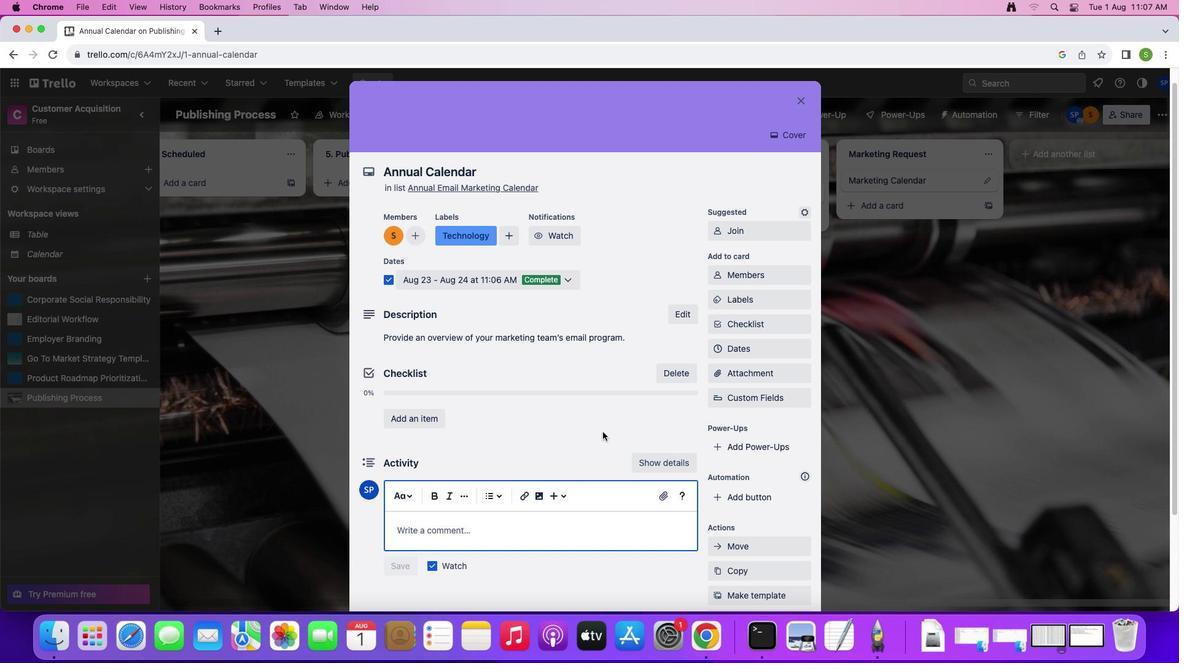 
Action: Mouse pressed left at (467, 493)
Screenshot: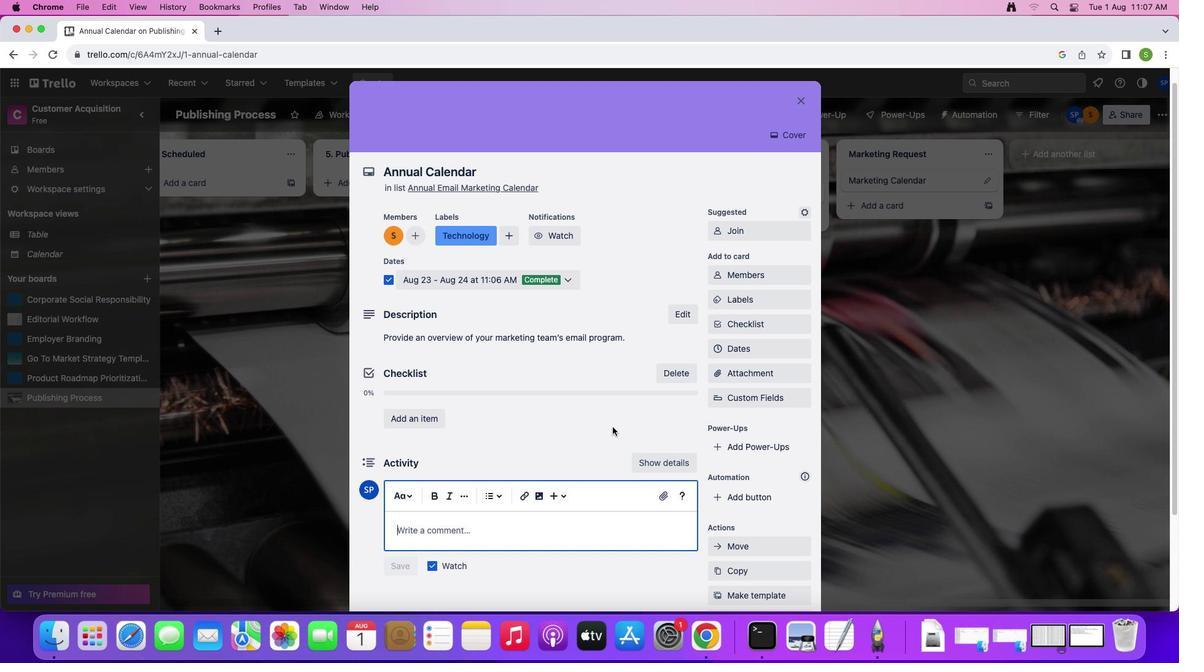 
Action: Mouse moved to (614, 424)
Screenshot: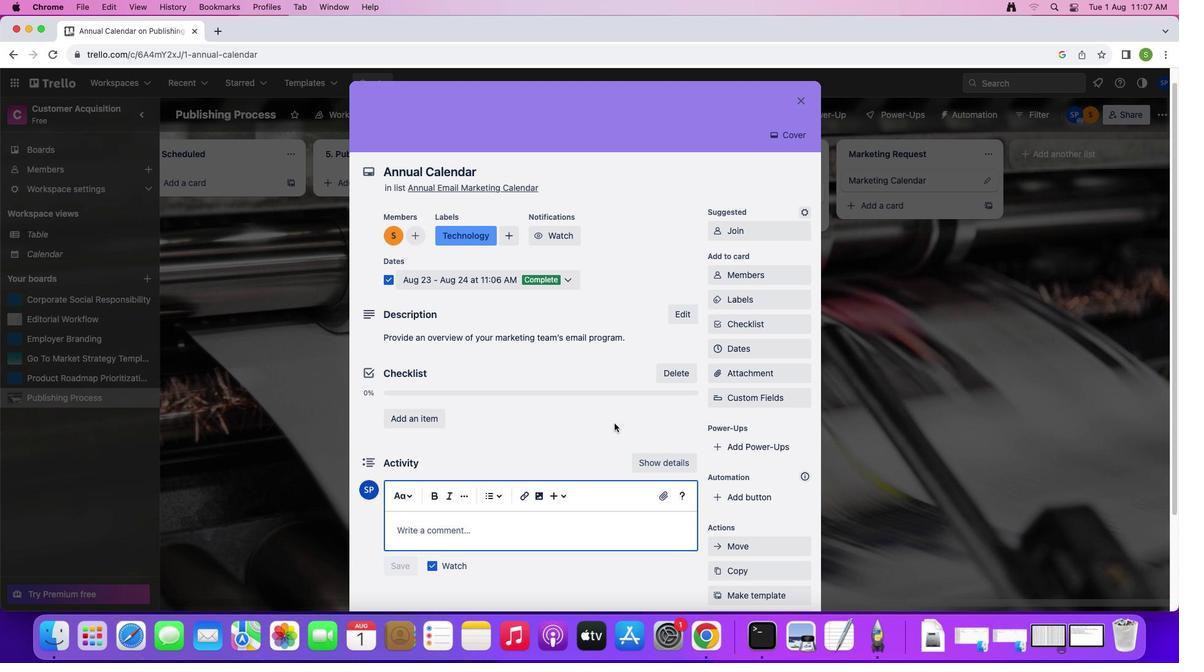 
Action: Key pressed Key.shift'M''a''r''k''e''t''i''n''g'
Screenshot: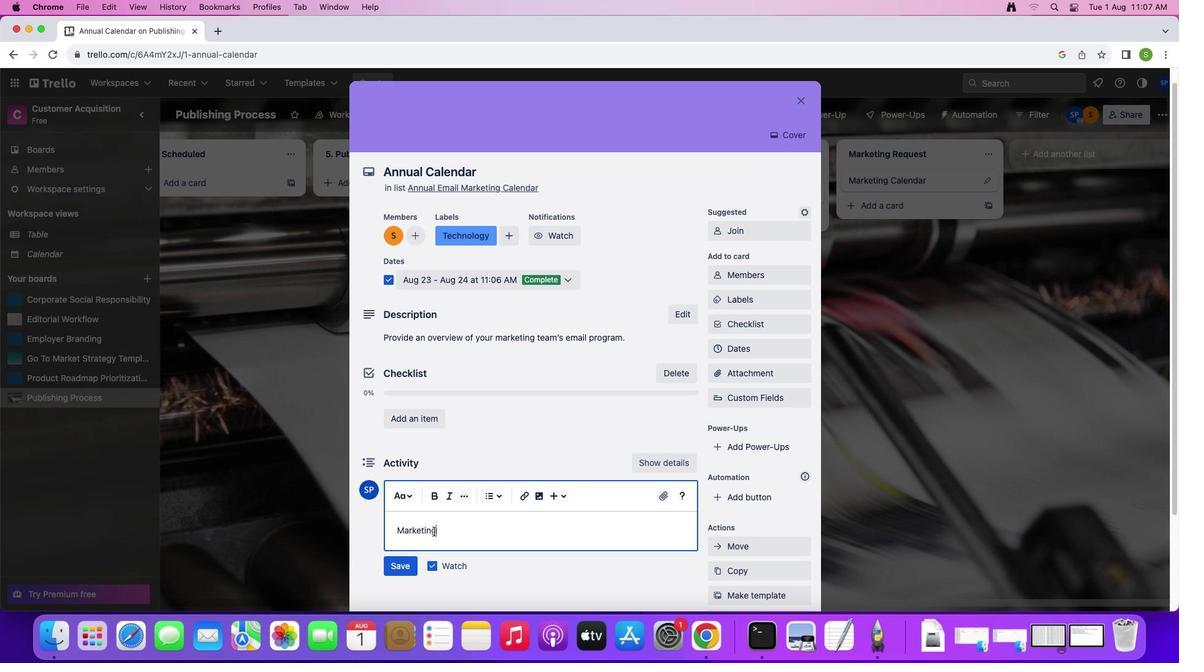 
Action: Mouse moved to (400, 567)
Screenshot: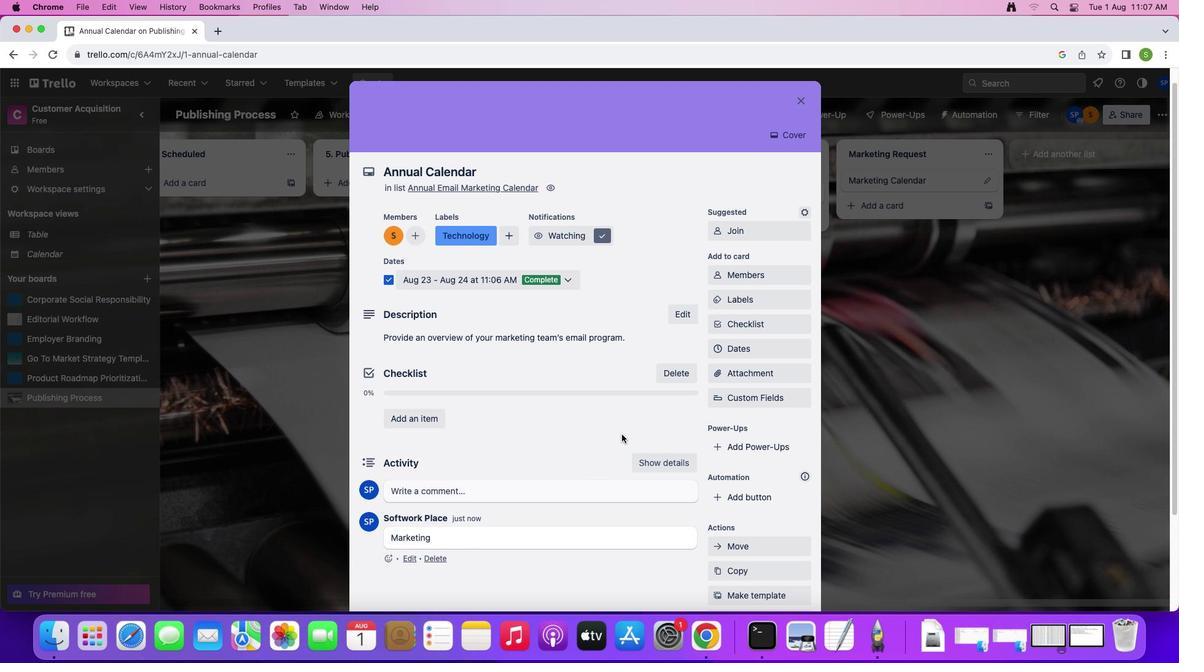 
Action: Mouse pressed left at (400, 567)
Screenshot: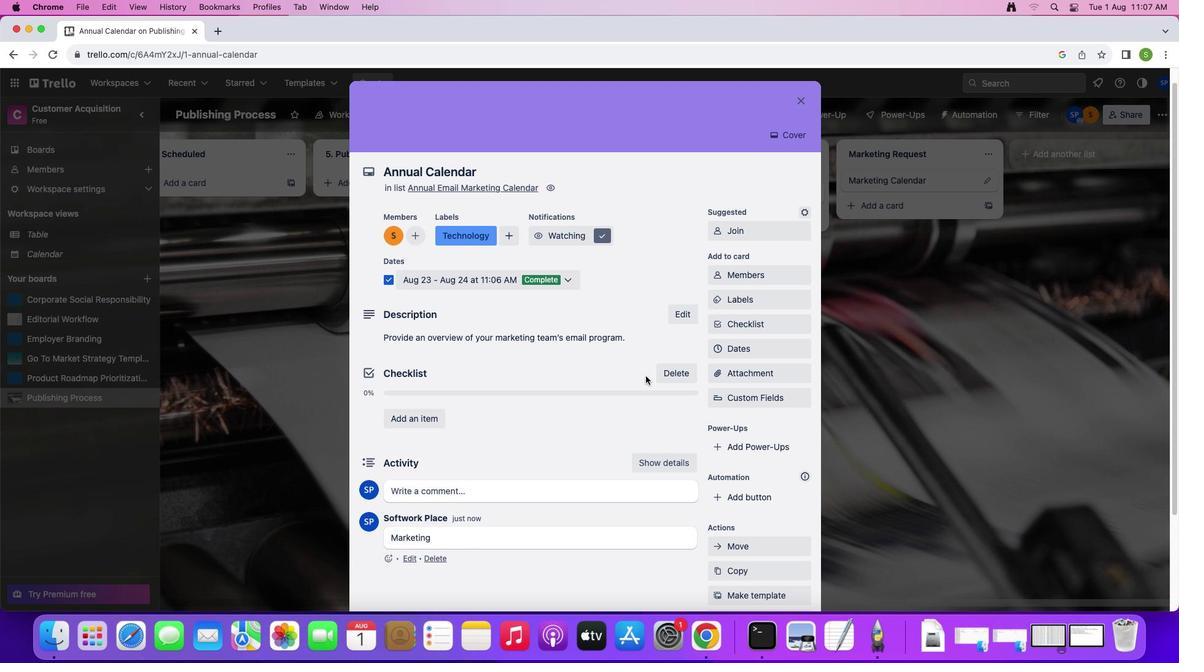 
Action: Mouse moved to (806, 104)
Screenshot: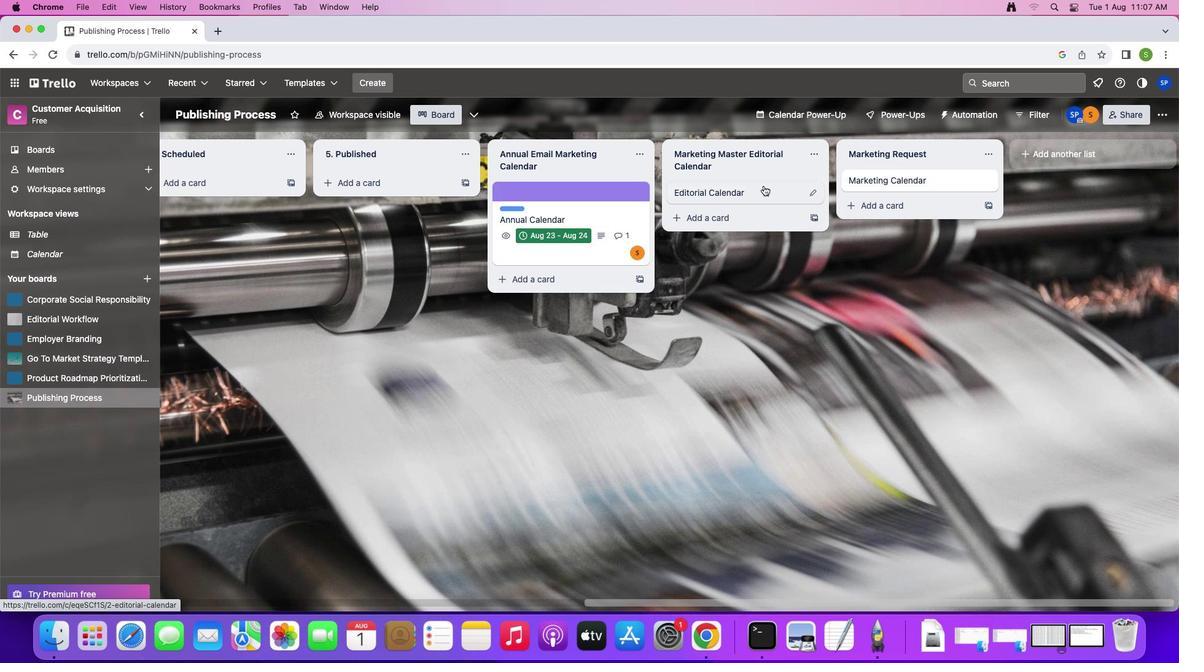 
Action: Mouse pressed left at (806, 104)
Screenshot: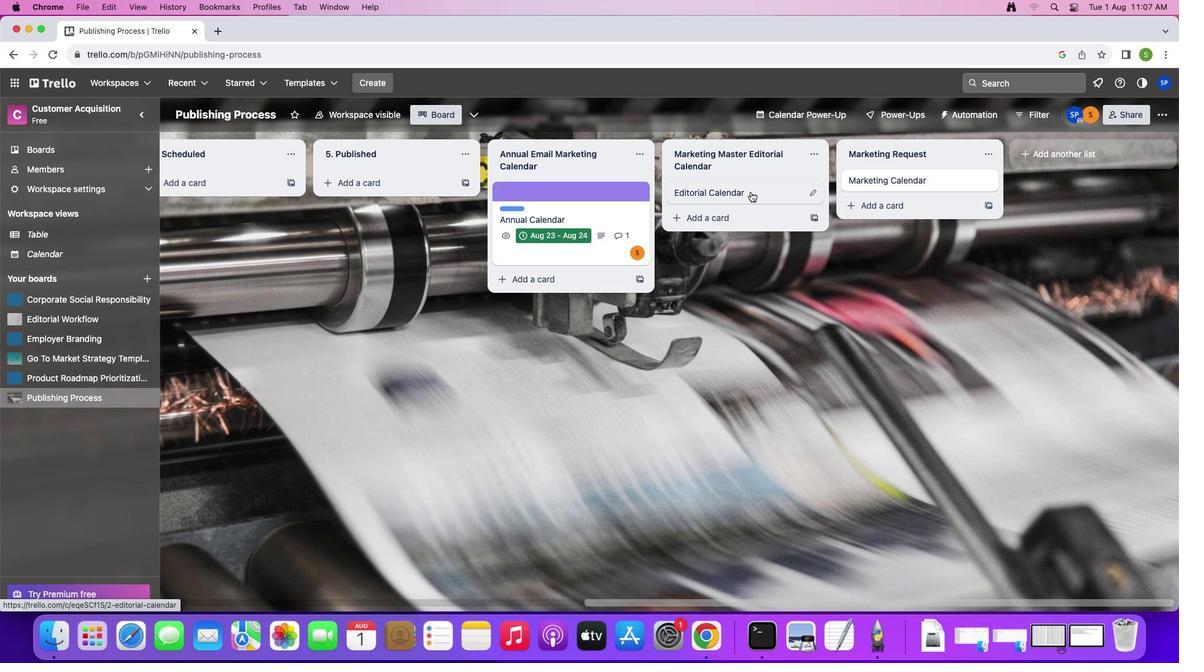 
Action: Mouse moved to (750, 191)
Screenshot: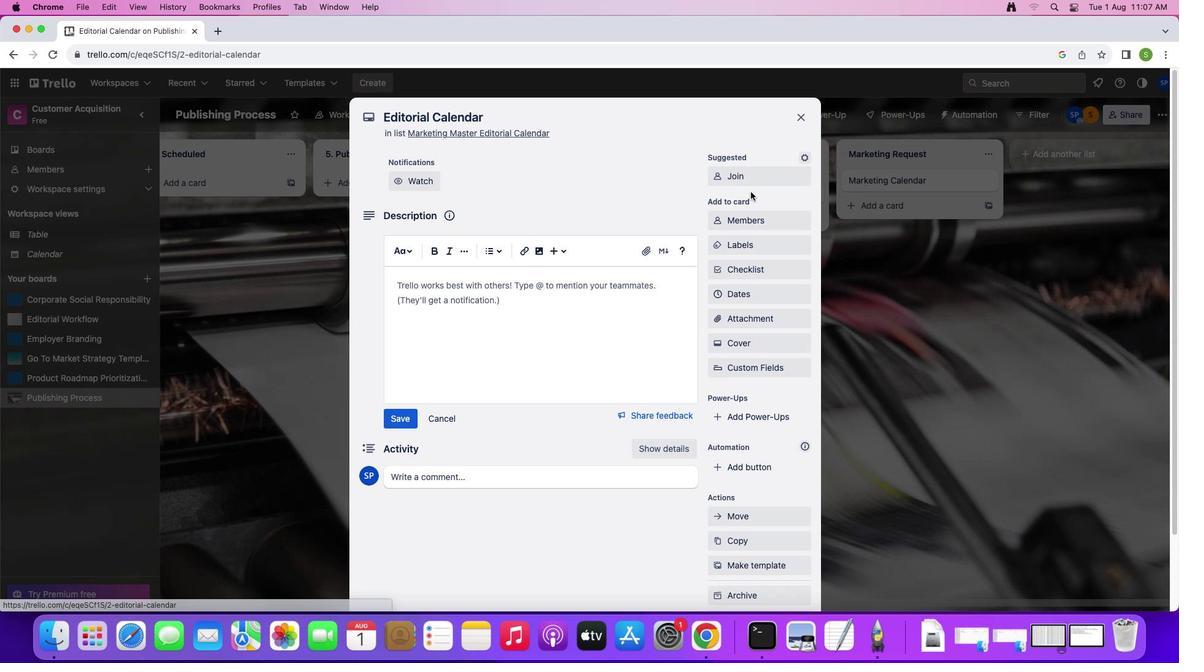 
Action: Mouse pressed left at (750, 191)
Screenshot: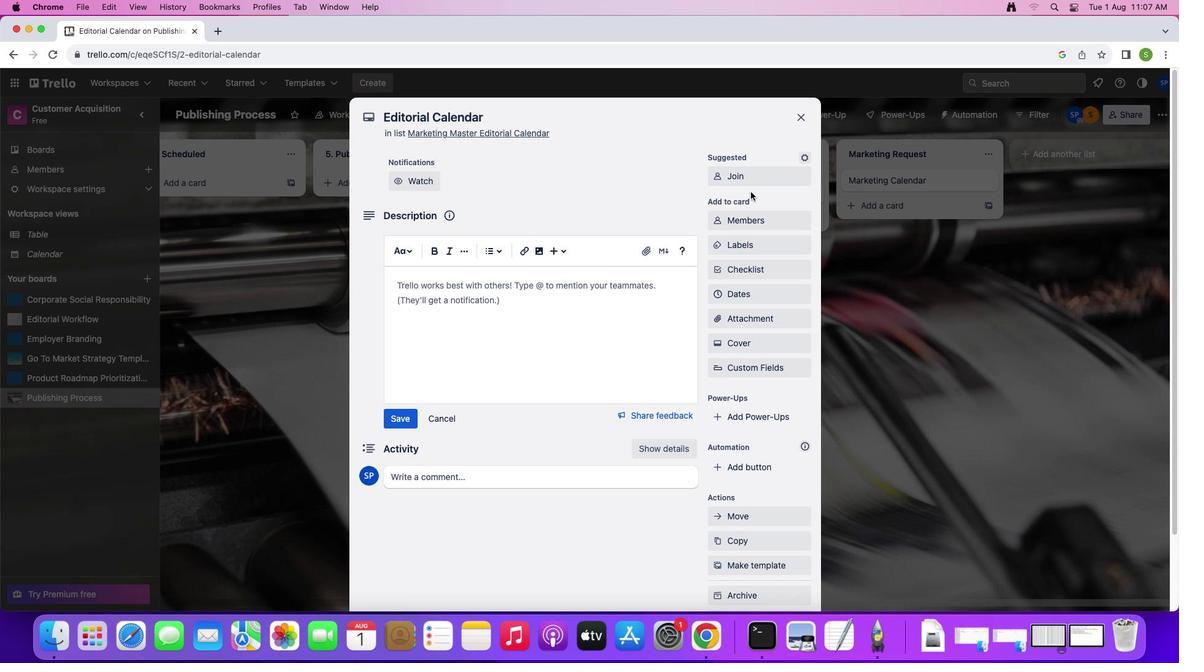 
Action: Mouse moved to (733, 217)
Screenshot: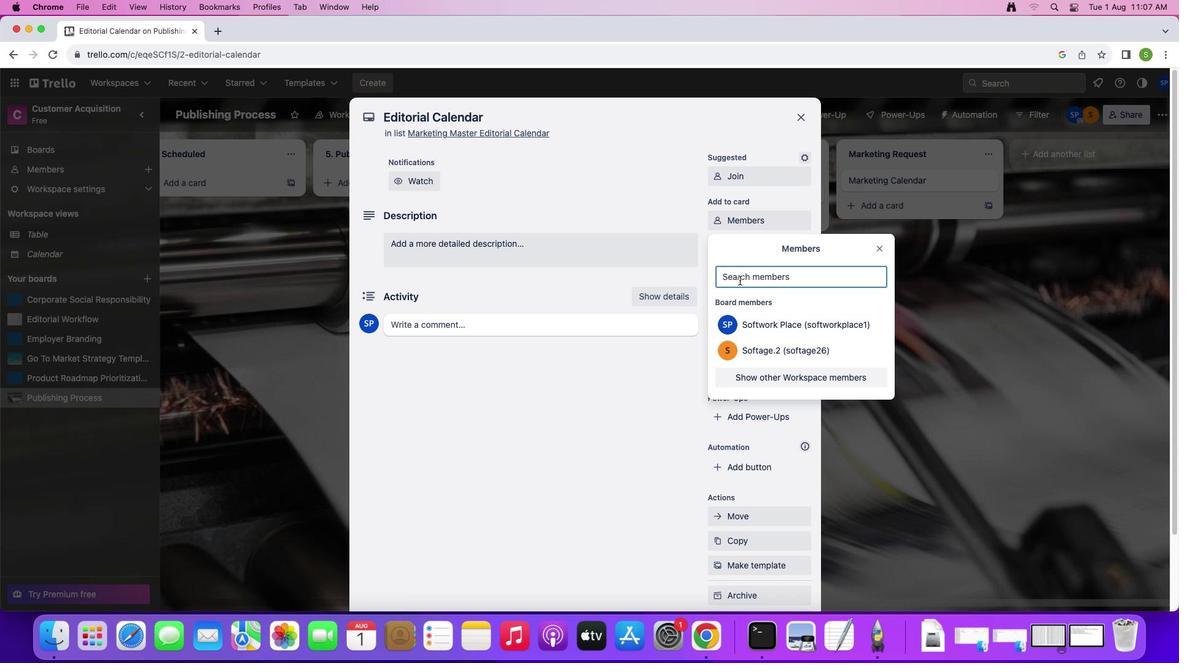 
Action: Mouse pressed left at (733, 217)
Screenshot: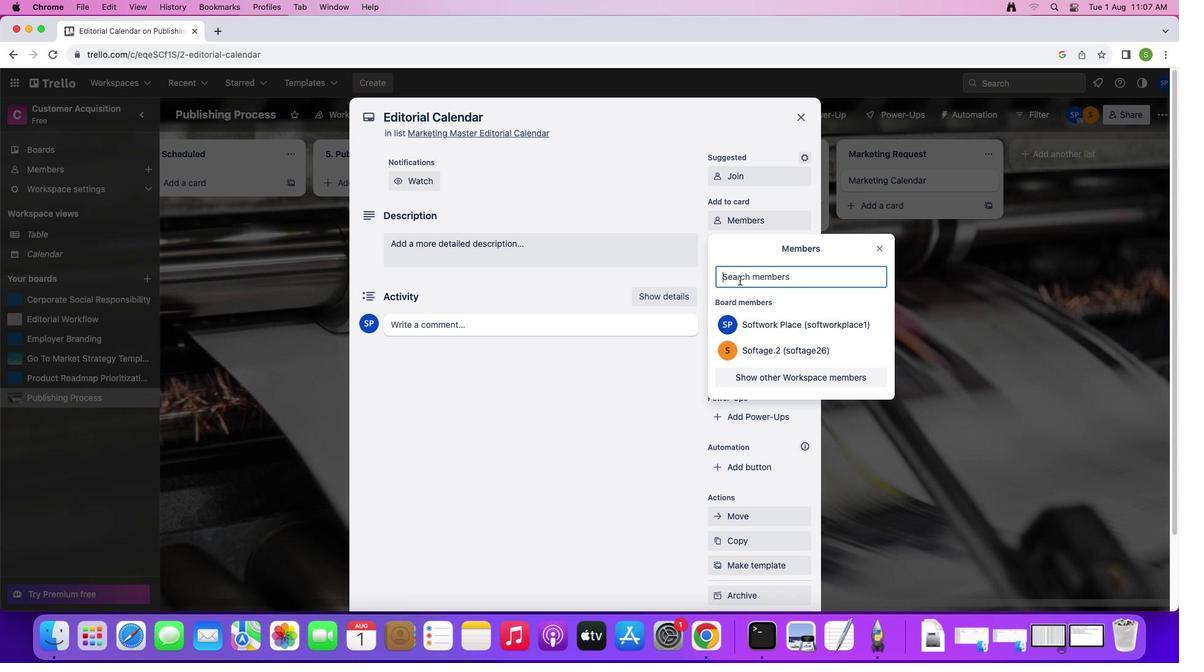 
Action: Mouse moved to (740, 280)
Screenshot: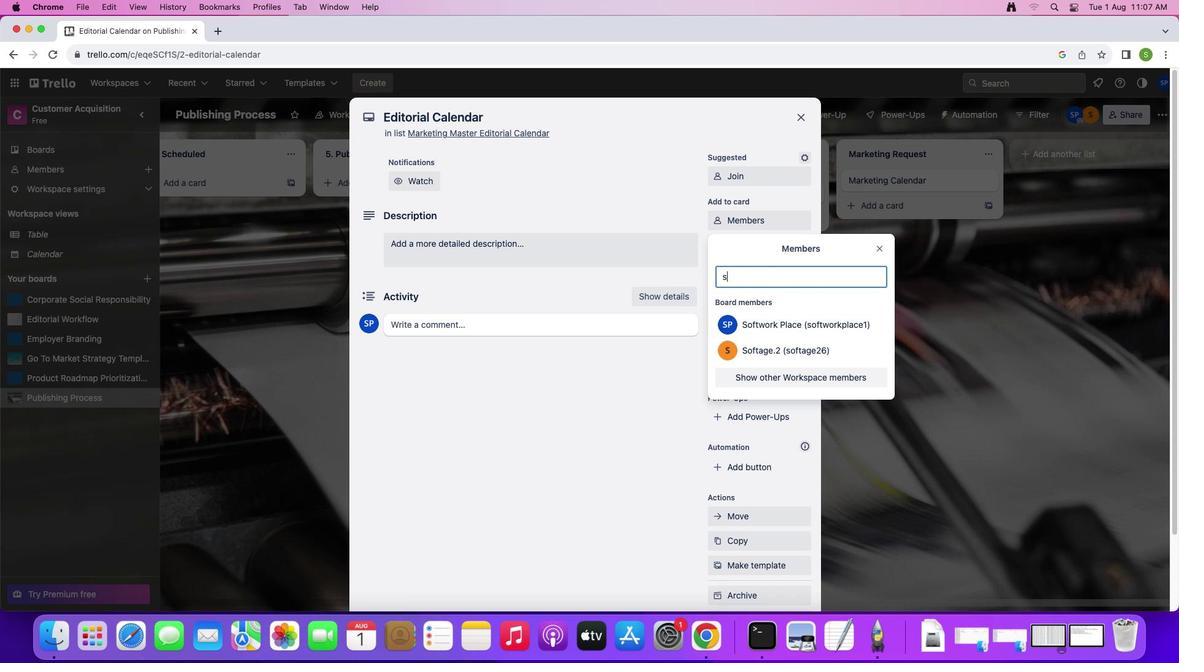 
Action: Mouse pressed left at (740, 280)
Screenshot: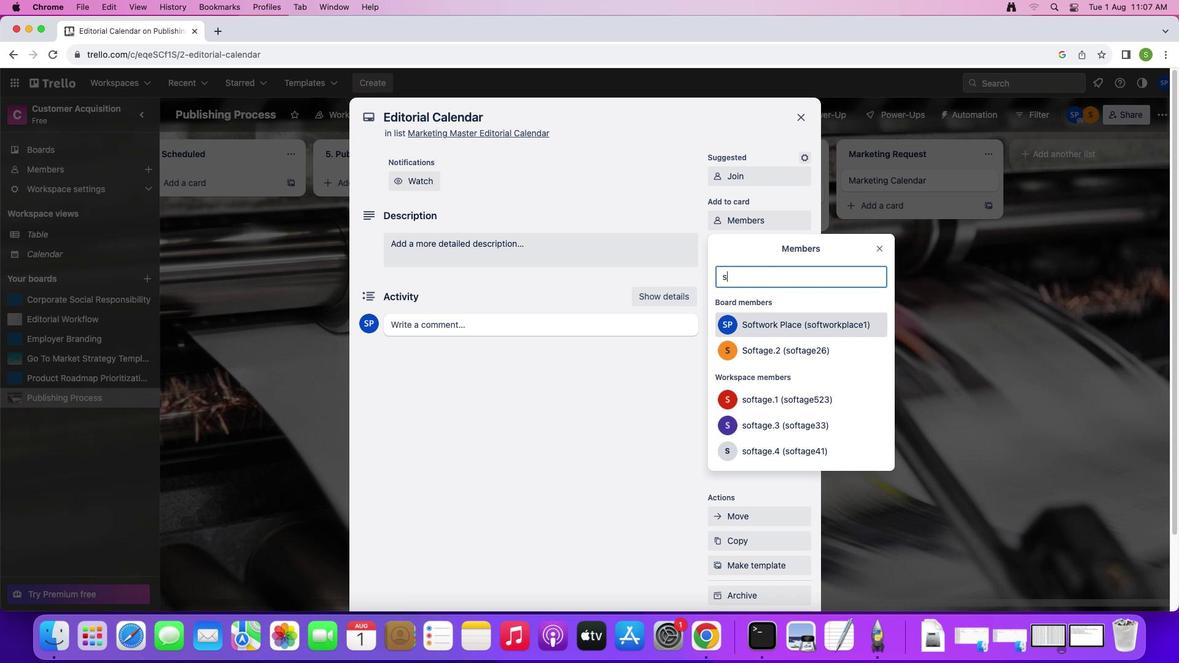 
Action: Mouse moved to (972, 290)
Screenshot: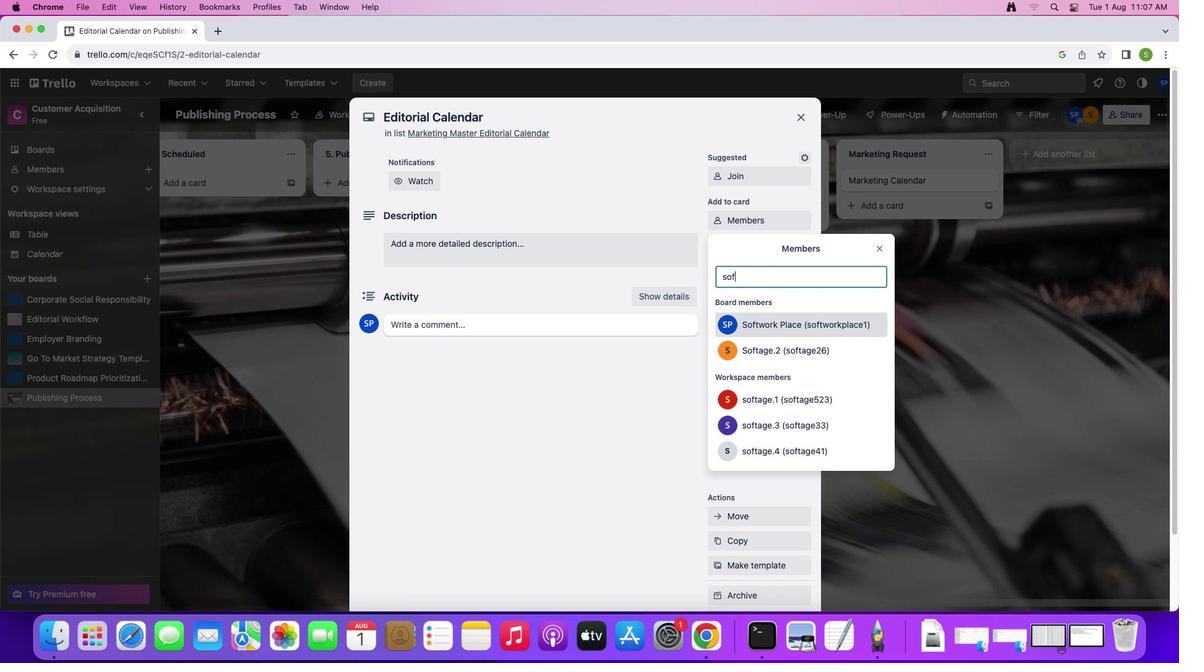 
Action: Key pressed 's''o''f''t''a''g''e''.''3'Key.shift'@''s''o''f''t''a''g''e''.''n''e''t'
Screenshot: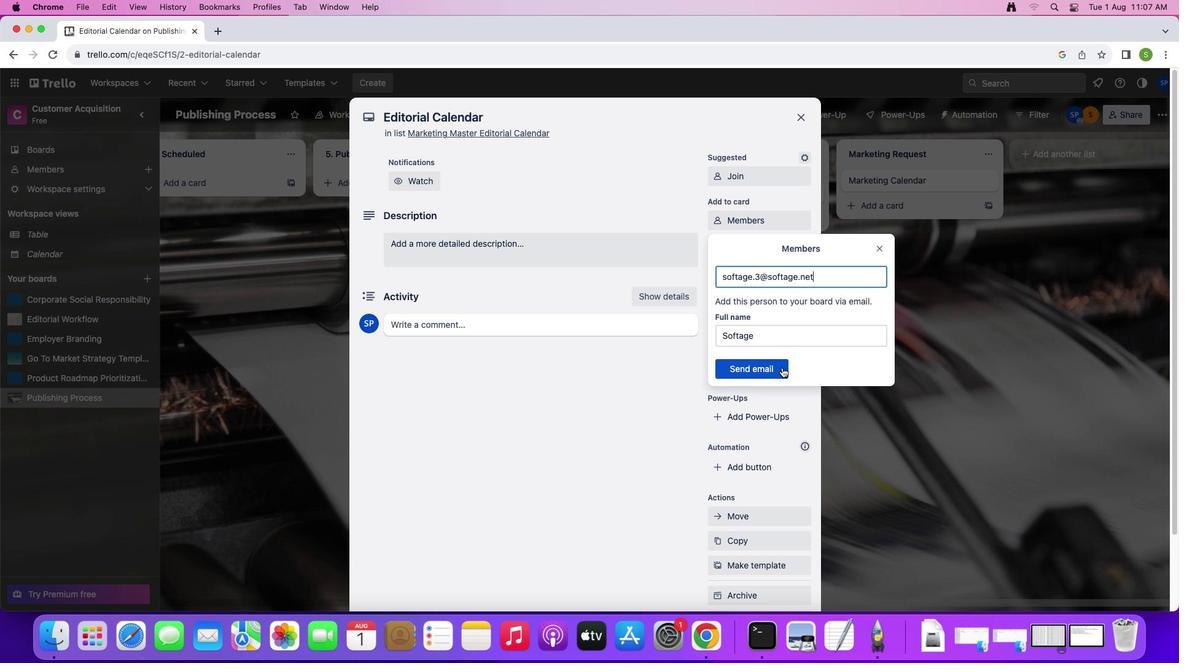 
Action: Mouse moved to (781, 368)
Screenshot: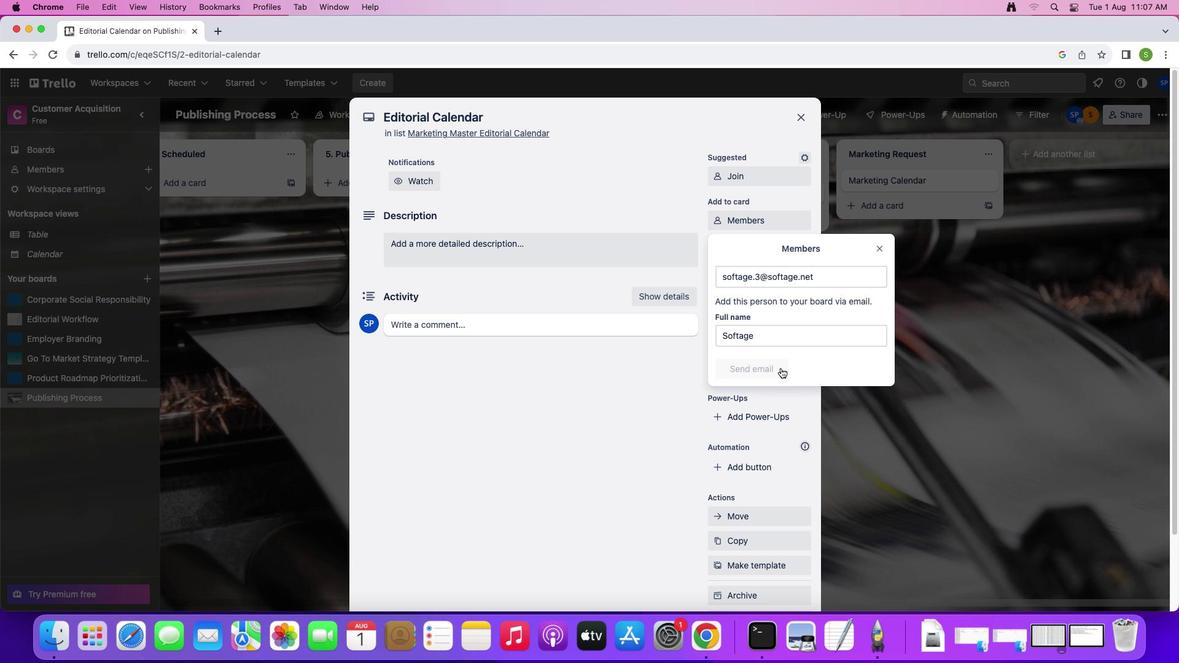 
Action: Mouse pressed left at (781, 368)
Screenshot: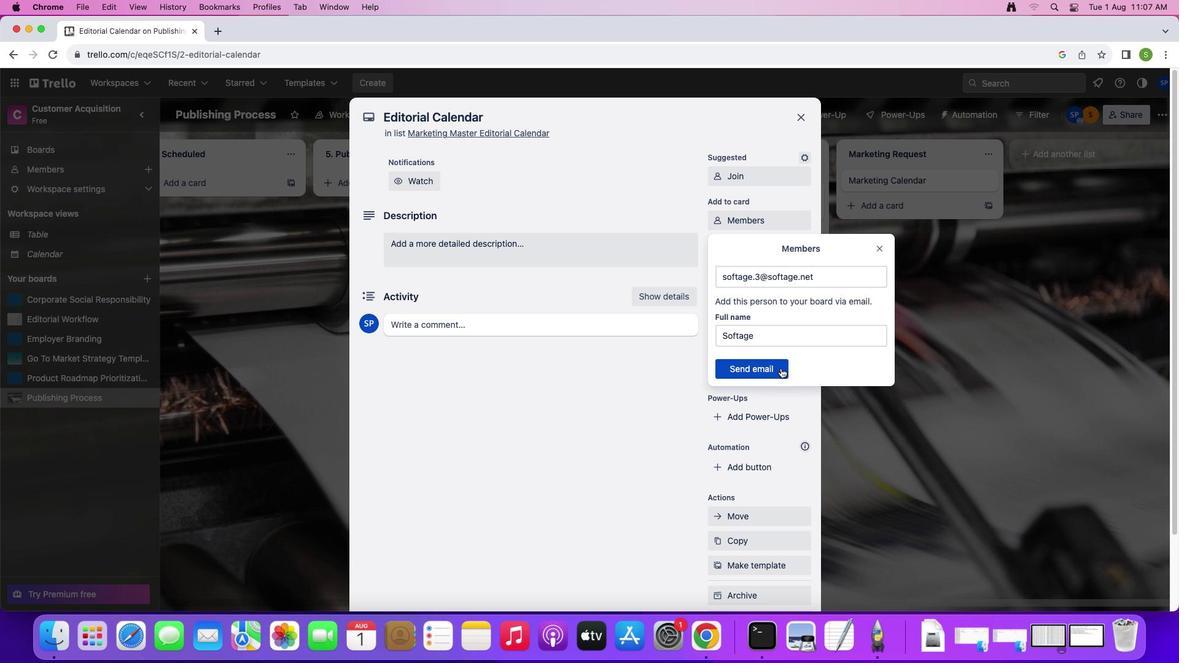 
Action: Mouse moved to (744, 242)
Screenshot: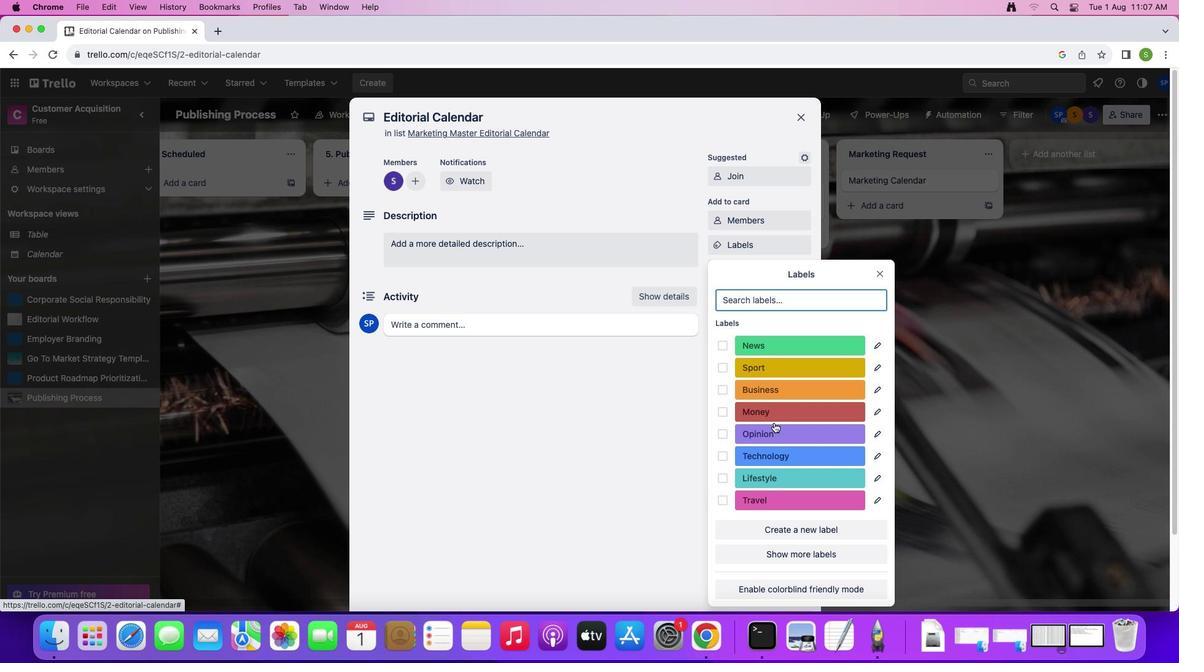 
Action: Mouse pressed left at (744, 242)
Screenshot: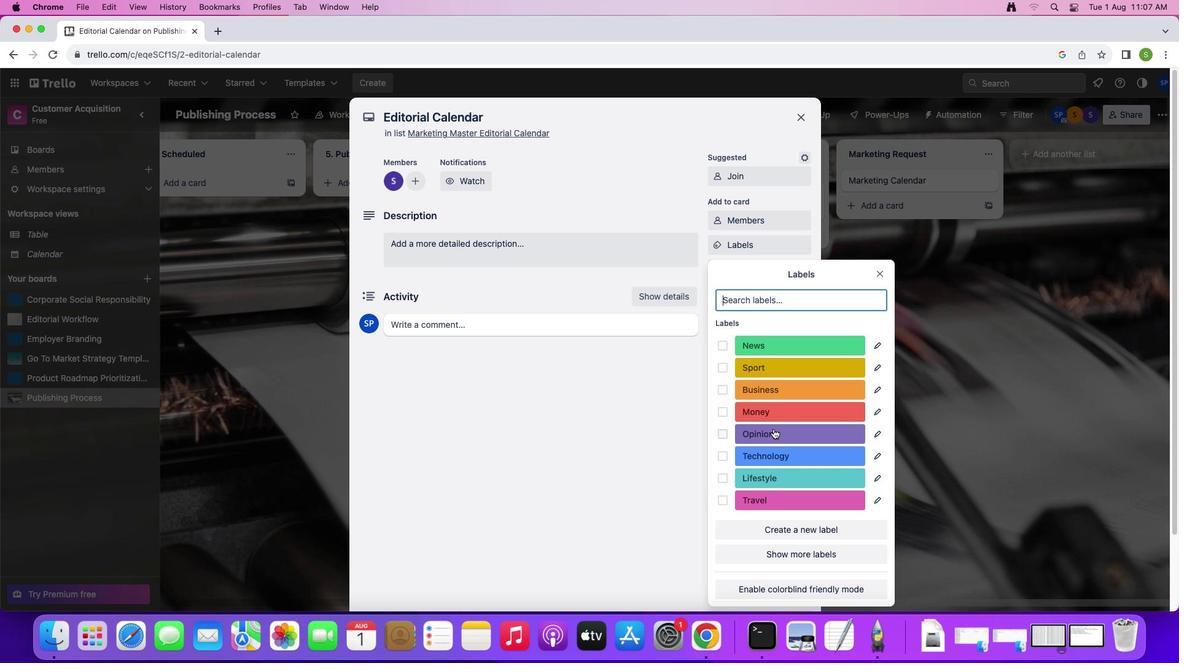 
Action: Mouse moved to (773, 432)
Screenshot: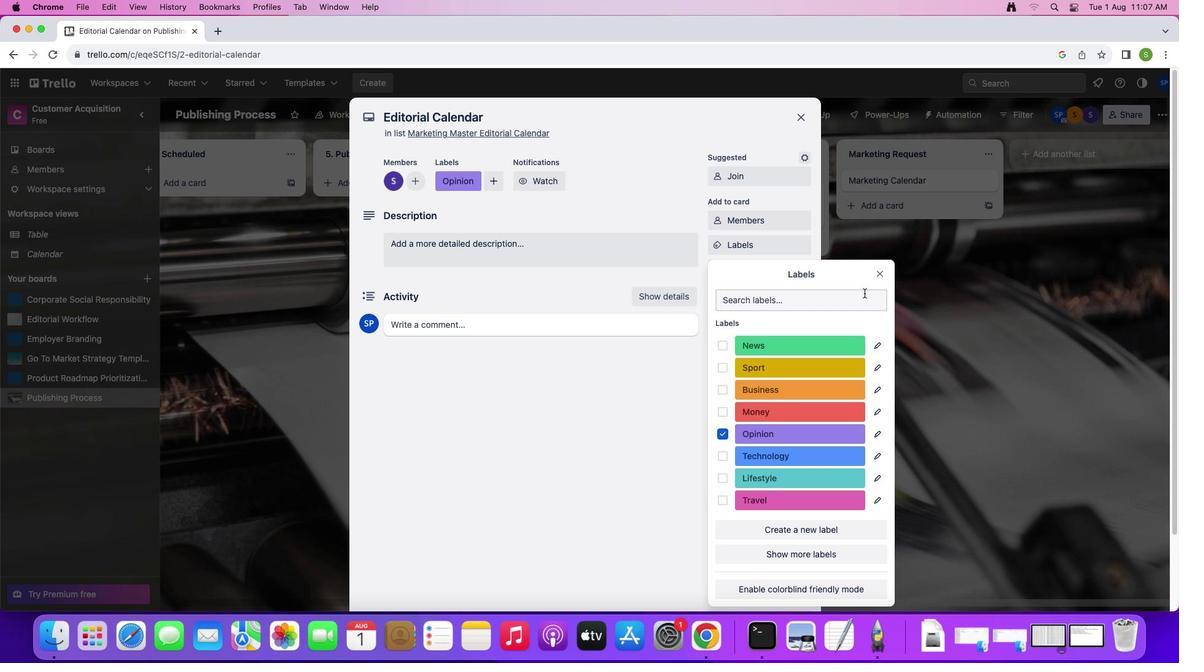 
Action: Mouse pressed left at (773, 432)
Screenshot: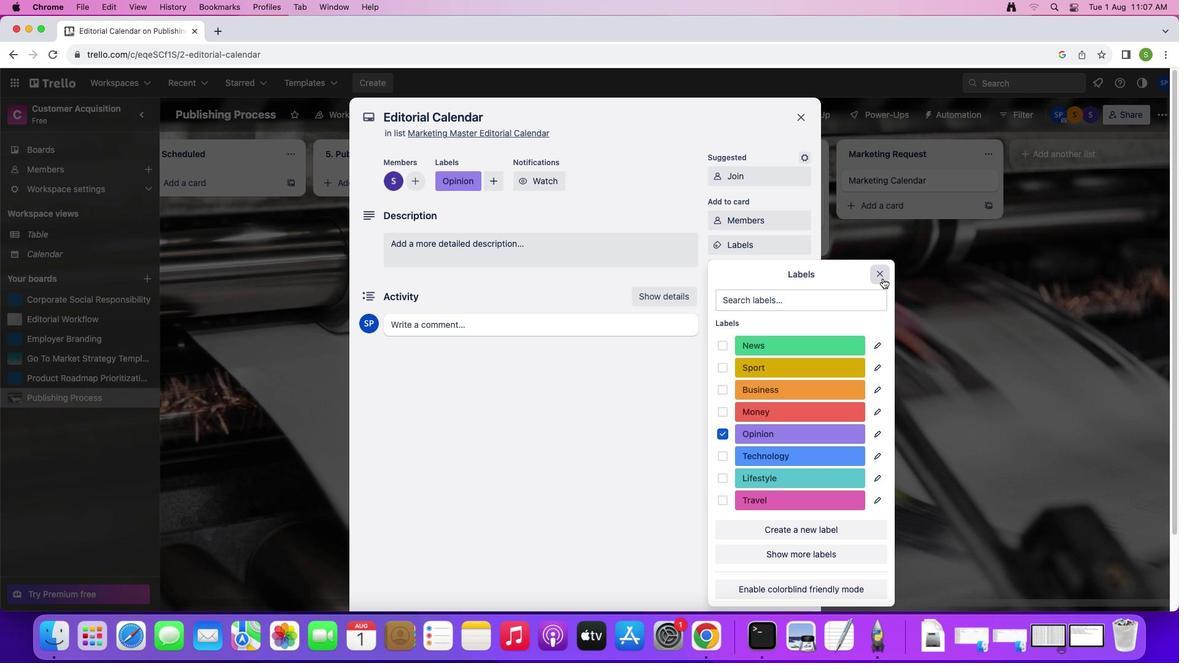 
Action: Mouse moved to (883, 278)
Screenshot: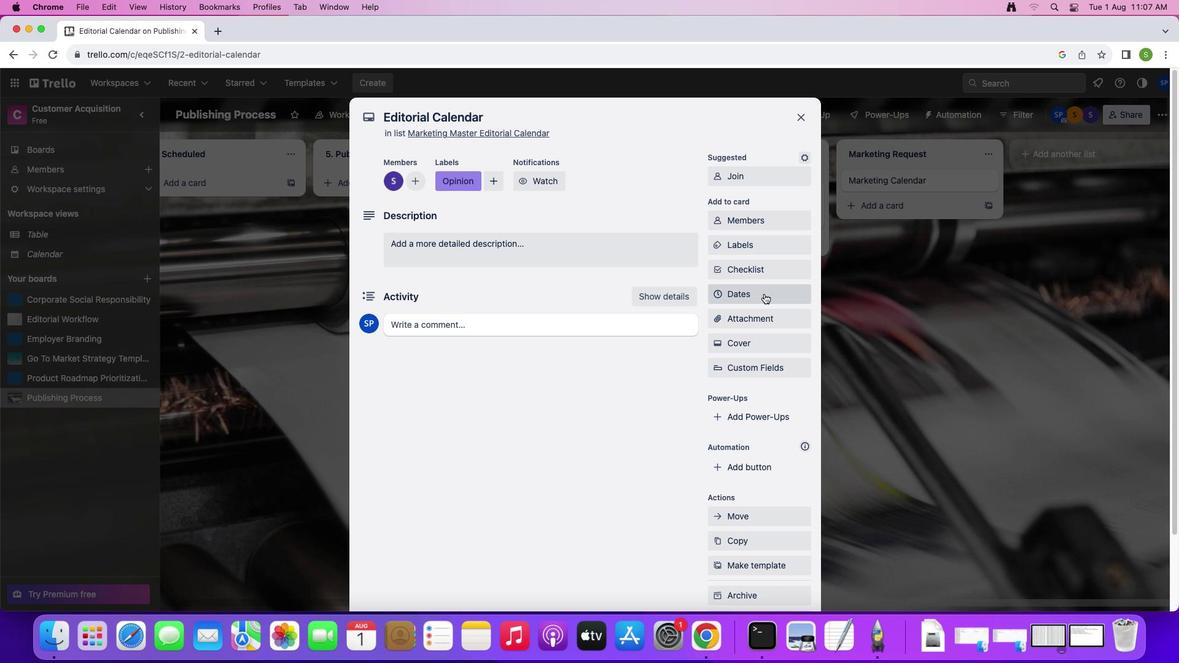 
Action: Mouse pressed left at (883, 278)
Screenshot: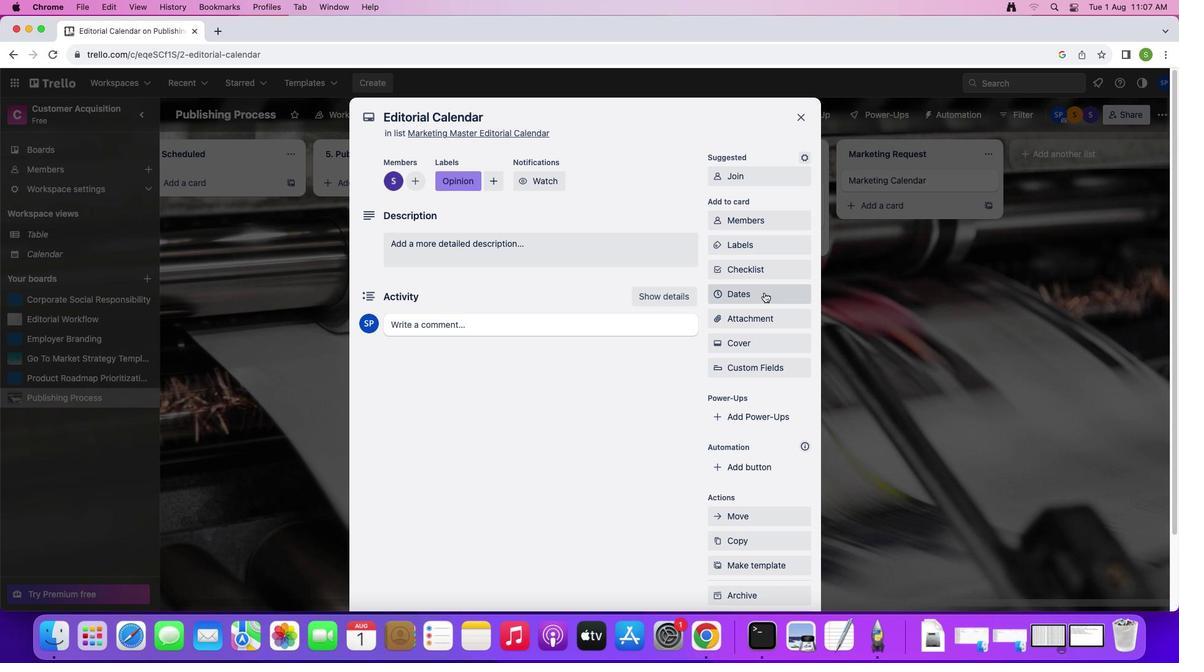 
Action: Mouse moved to (771, 273)
Screenshot: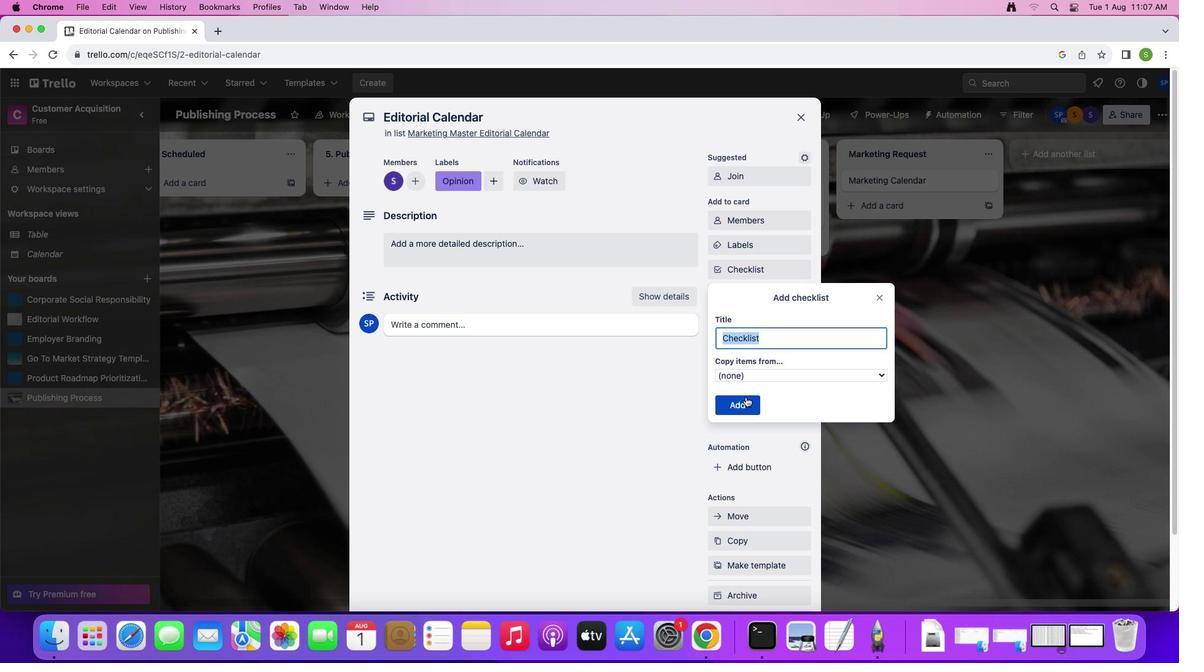 
Action: Mouse pressed left at (771, 273)
Screenshot: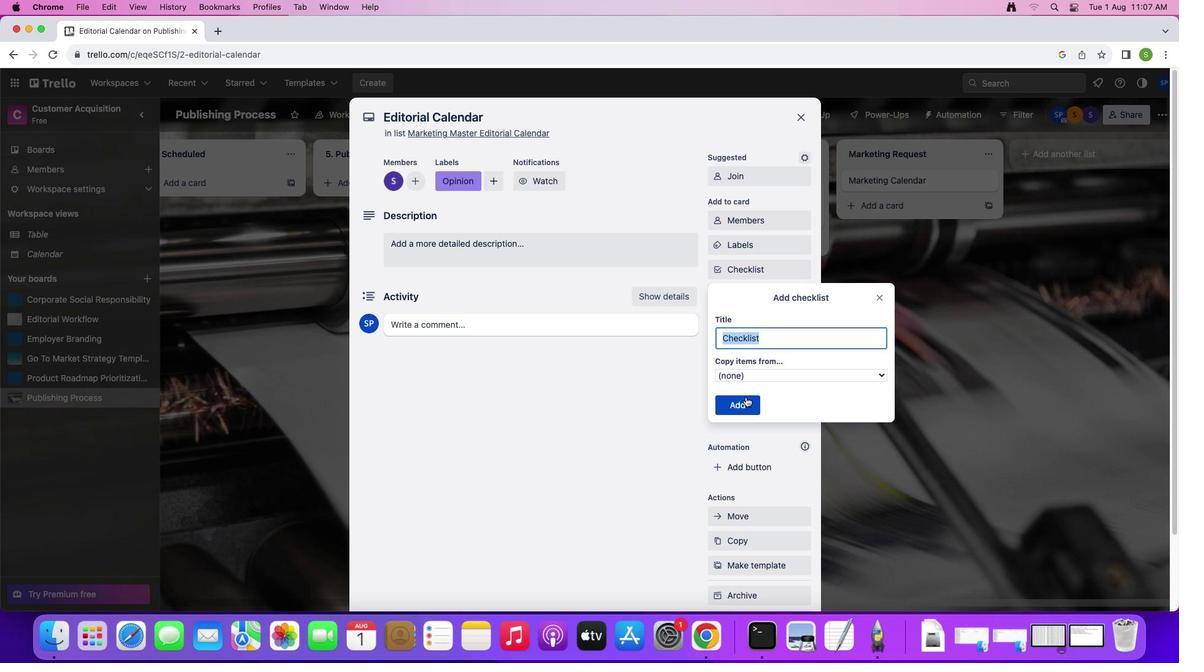 
Action: Mouse moved to (746, 397)
Screenshot: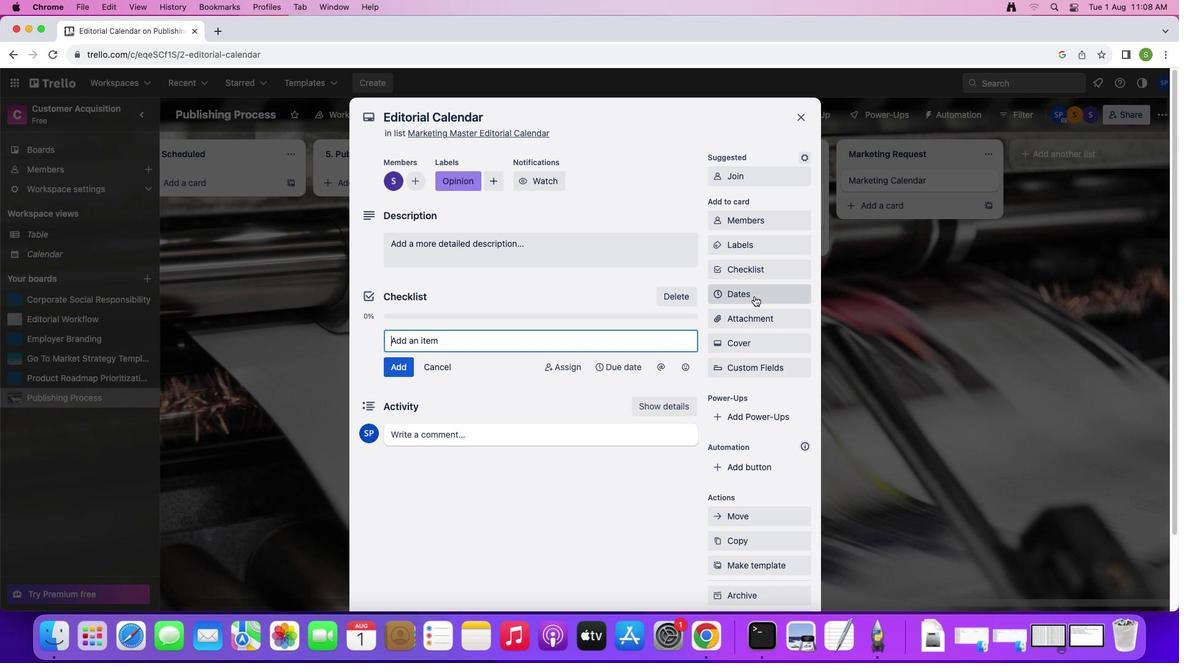 
Action: Mouse pressed left at (746, 397)
Screenshot: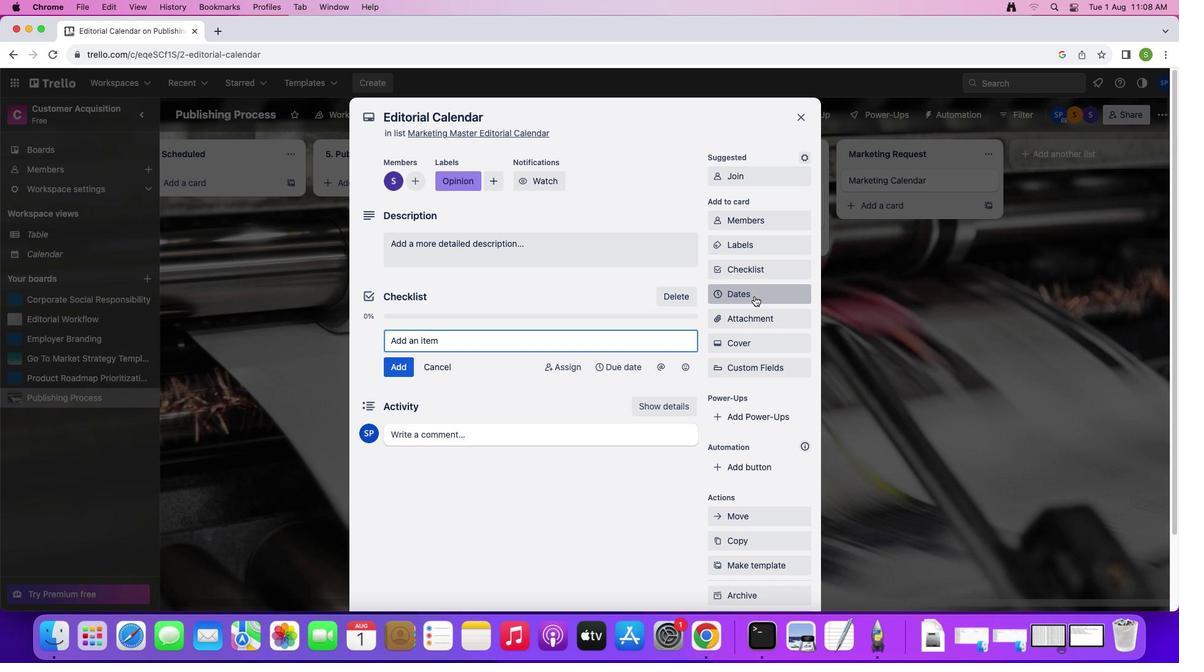 
Action: Mouse moved to (755, 296)
Screenshot: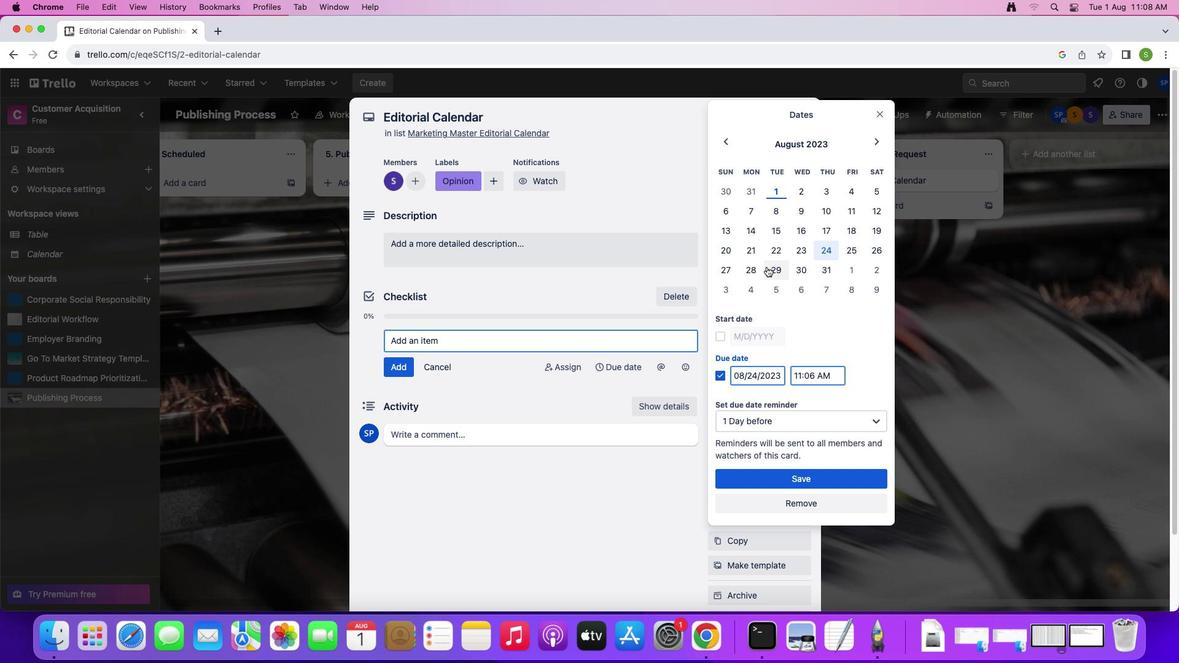 
Action: Mouse pressed left at (755, 296)
Screenshot: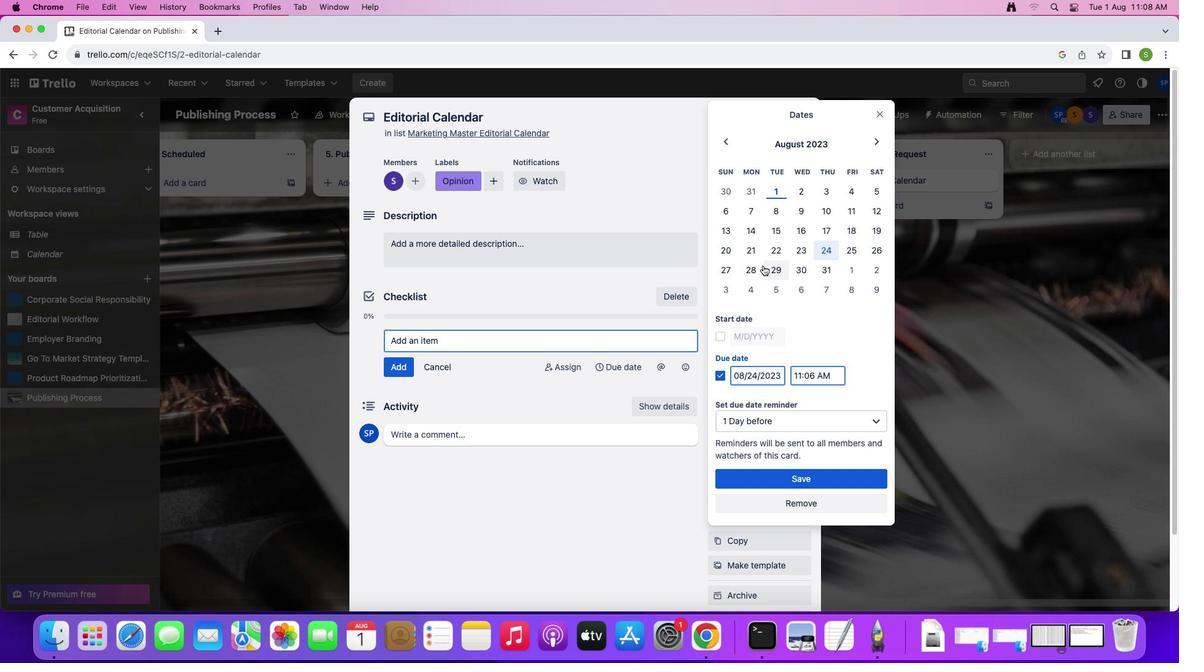 
Action: Mouse moved to (751, 274)
Screenshot: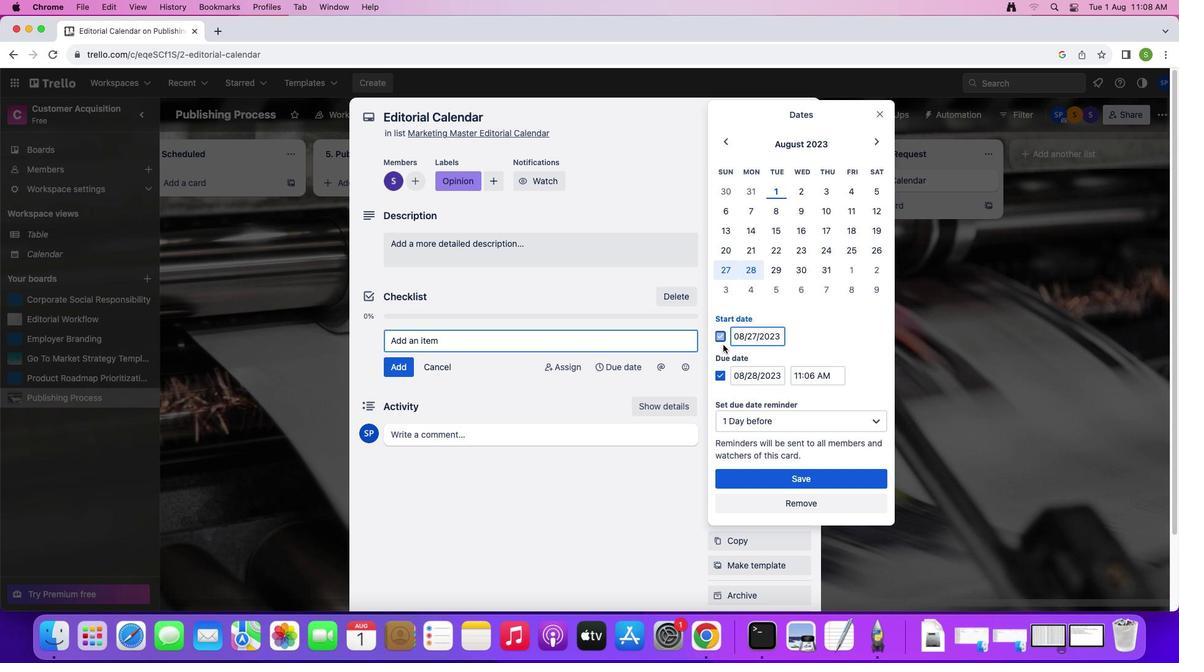 
Action: Mouse pressed left at (751, 274)
Screenshot: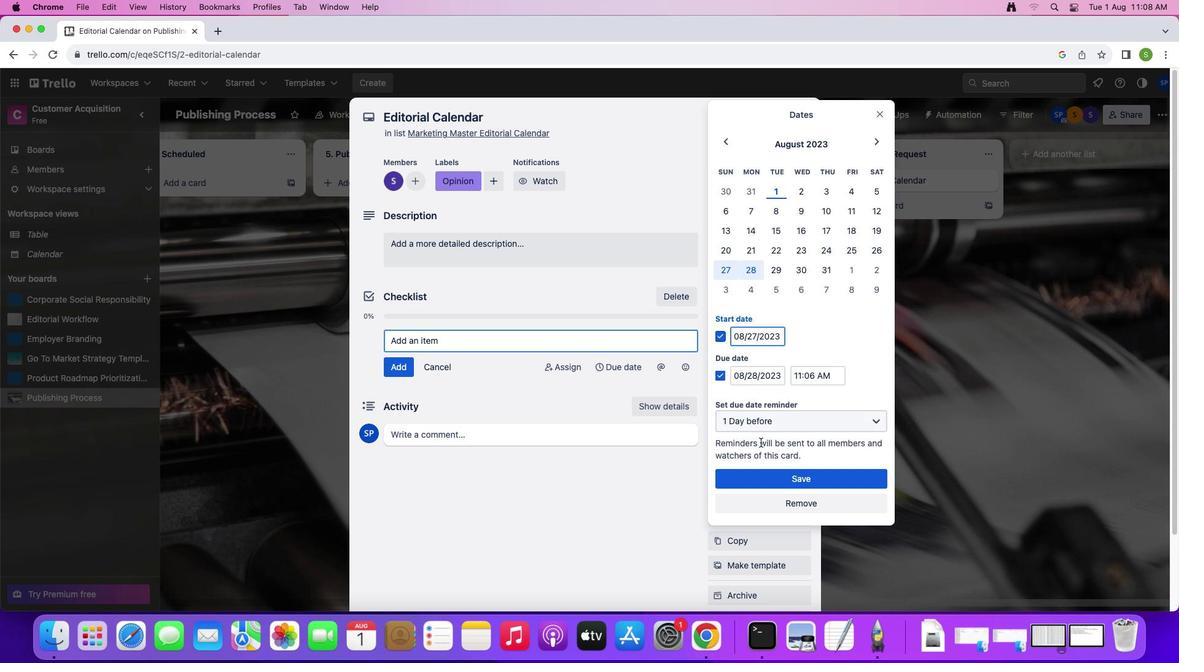 
Action: Mouse moved to (723, 339)
Screenshot: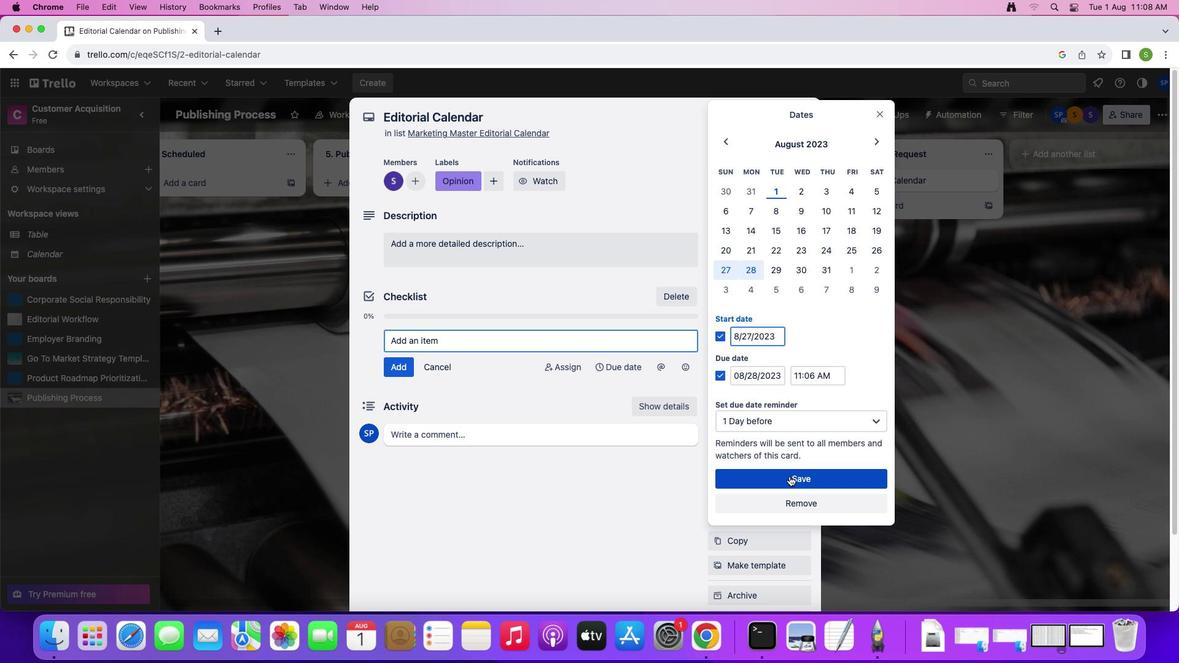 
Action: Mouse pressed left at (723, 339)
Screenshot: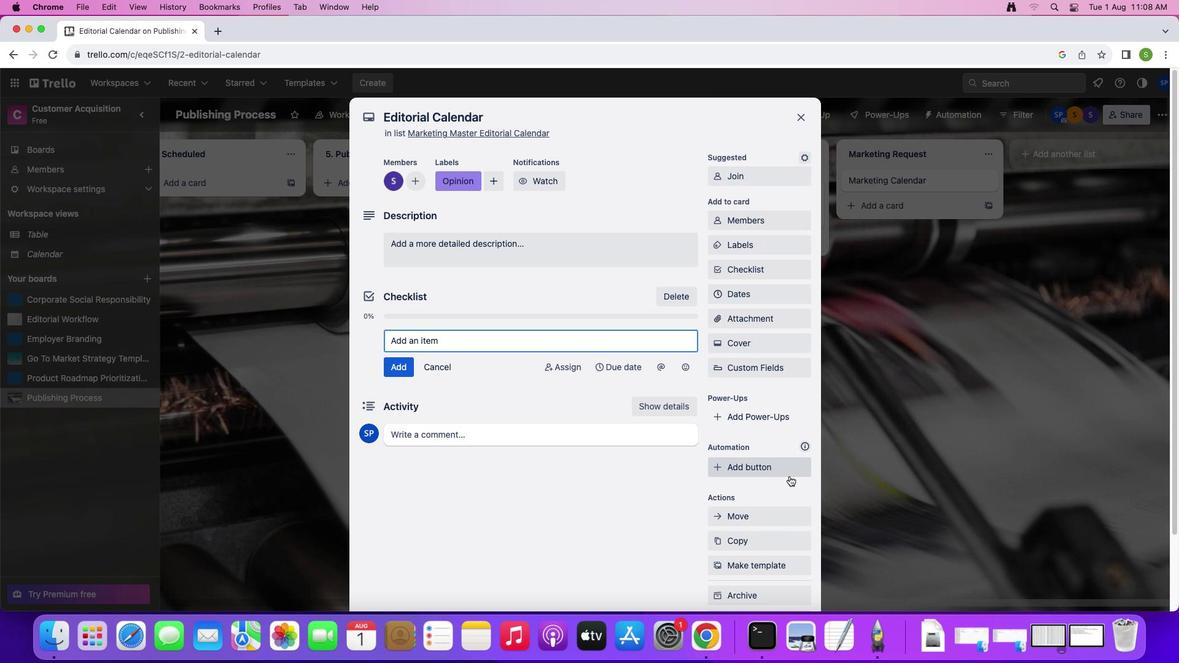 
Action: Mouse moved to (789, 476)
Screenshot: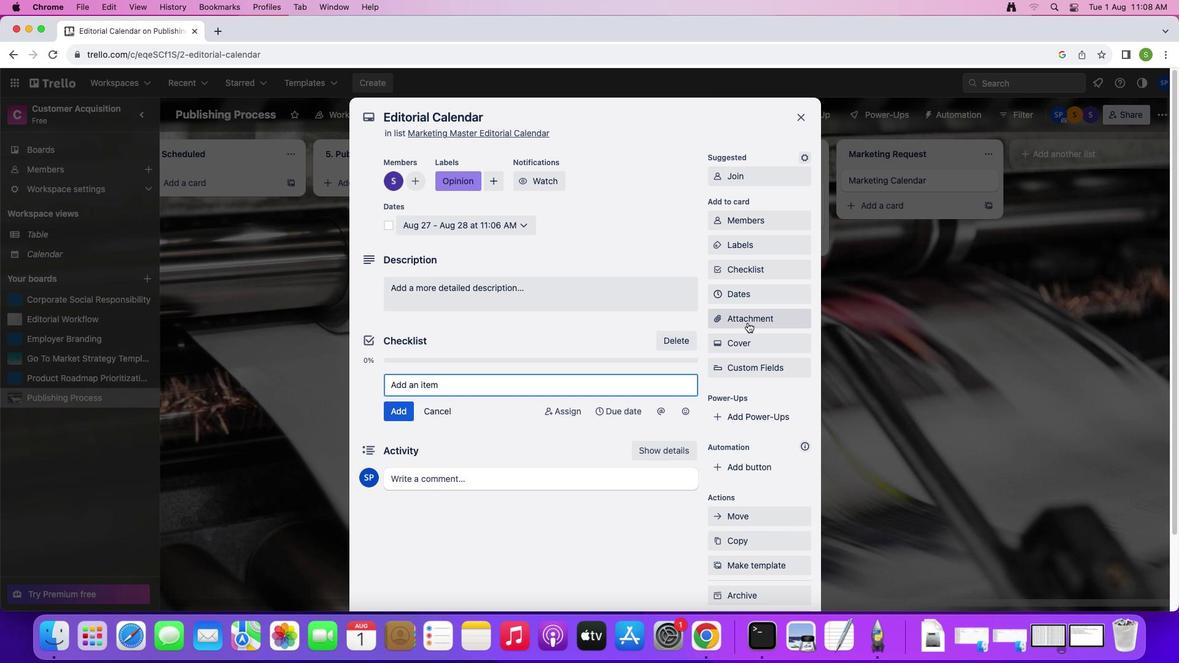 
Action: Mouse pressed left at (789, 476)
Screenshot: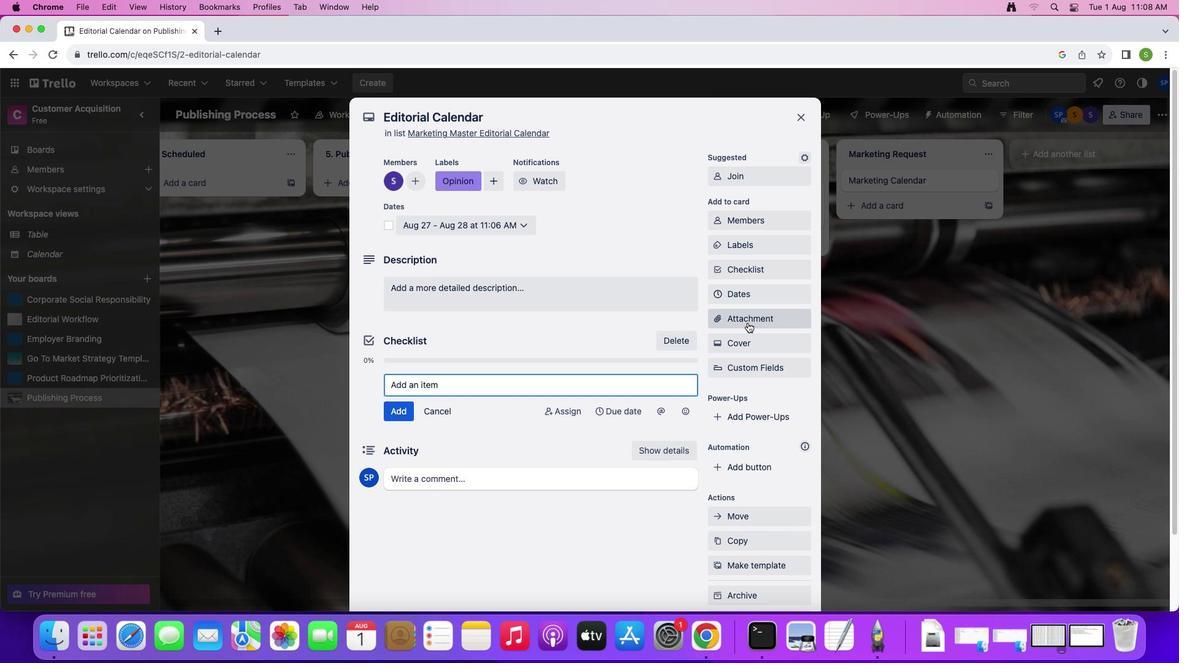
Action: Mouse moved to (744, 346)
Screenshot: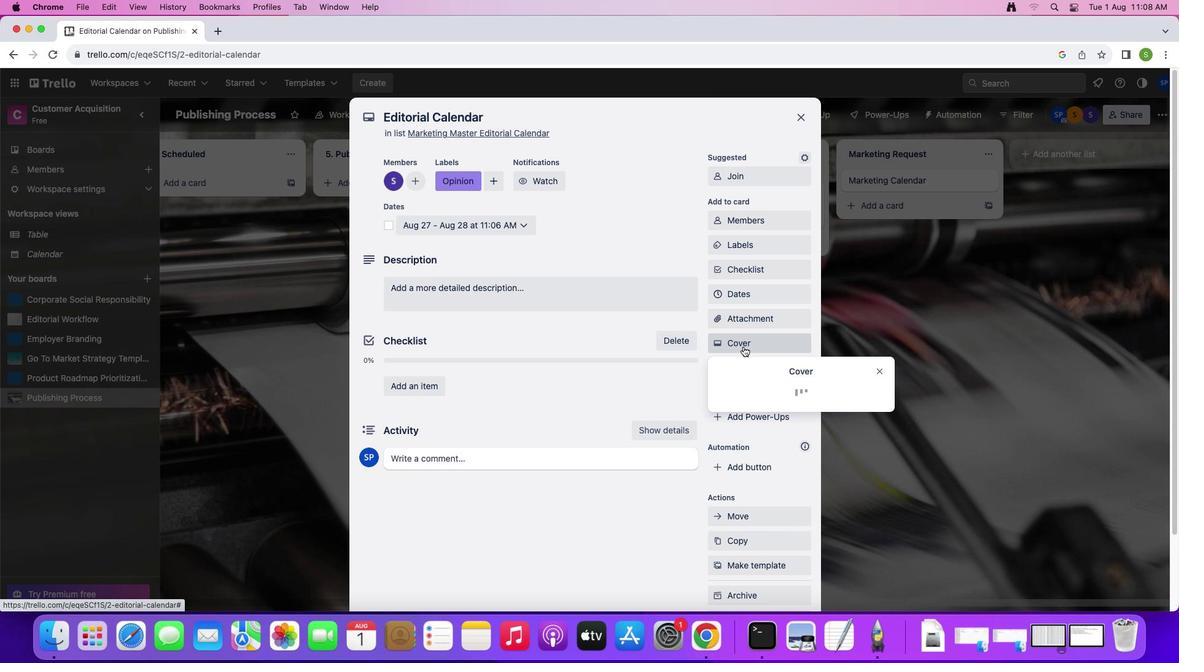
Action: Mouse pressed left at (744, 346)
Screenshot: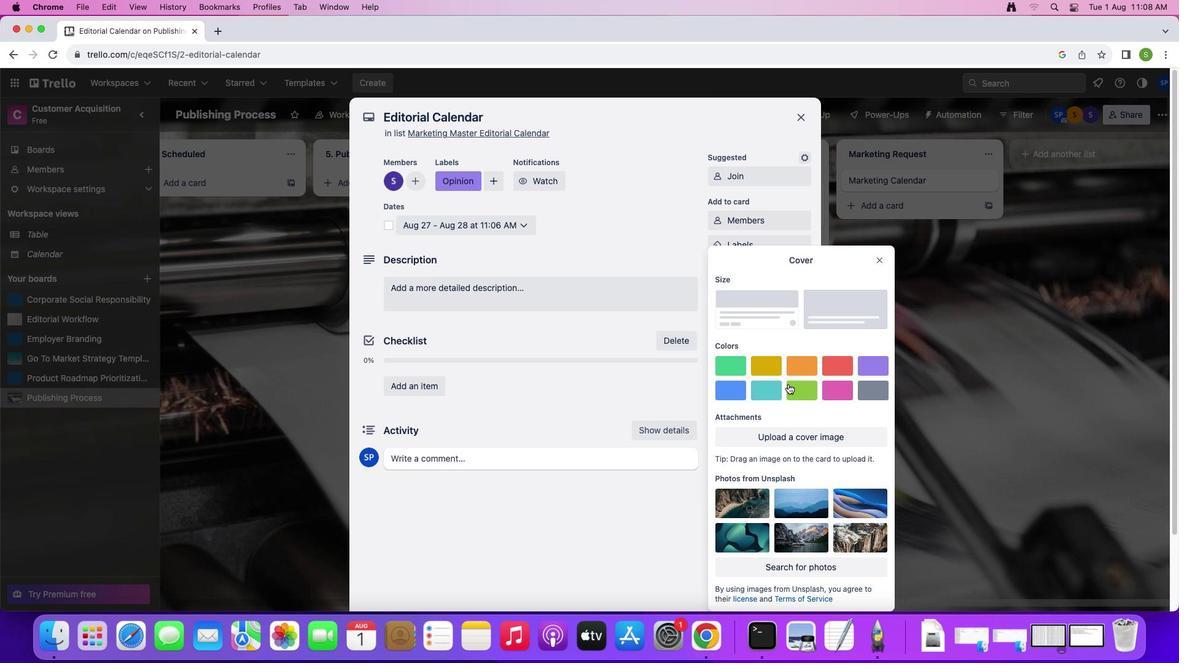 
Action: Mouse moved to (765, 358)
Screenshot: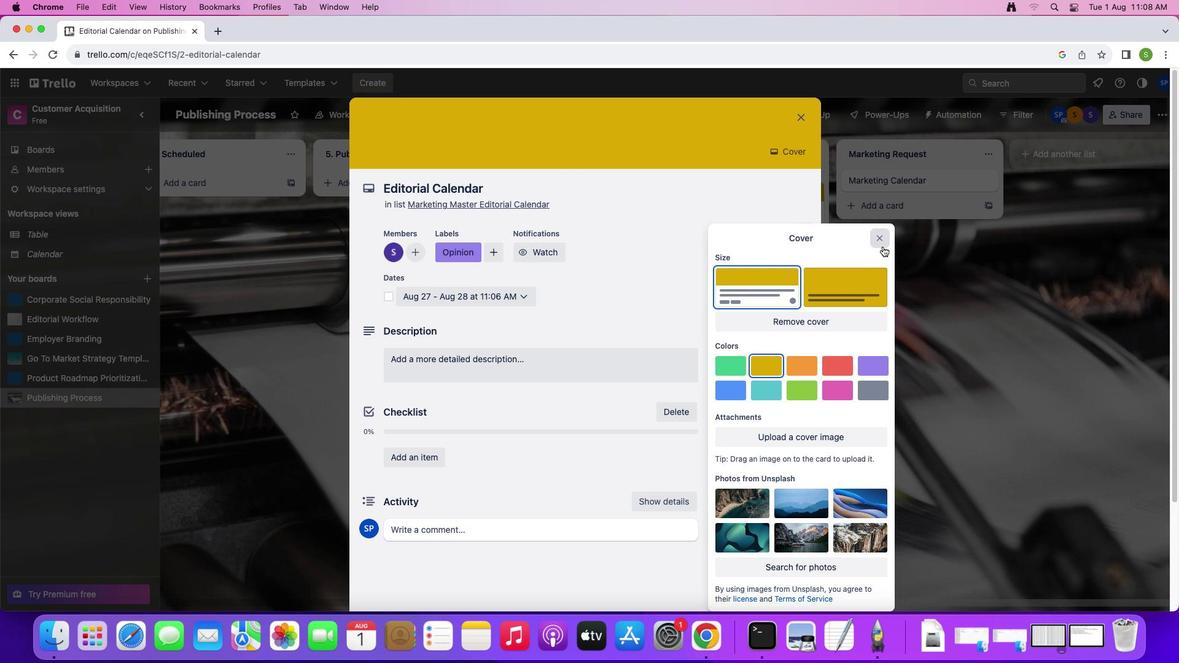 
Action: Mouse pressed left at (765, 358)
Screenshot: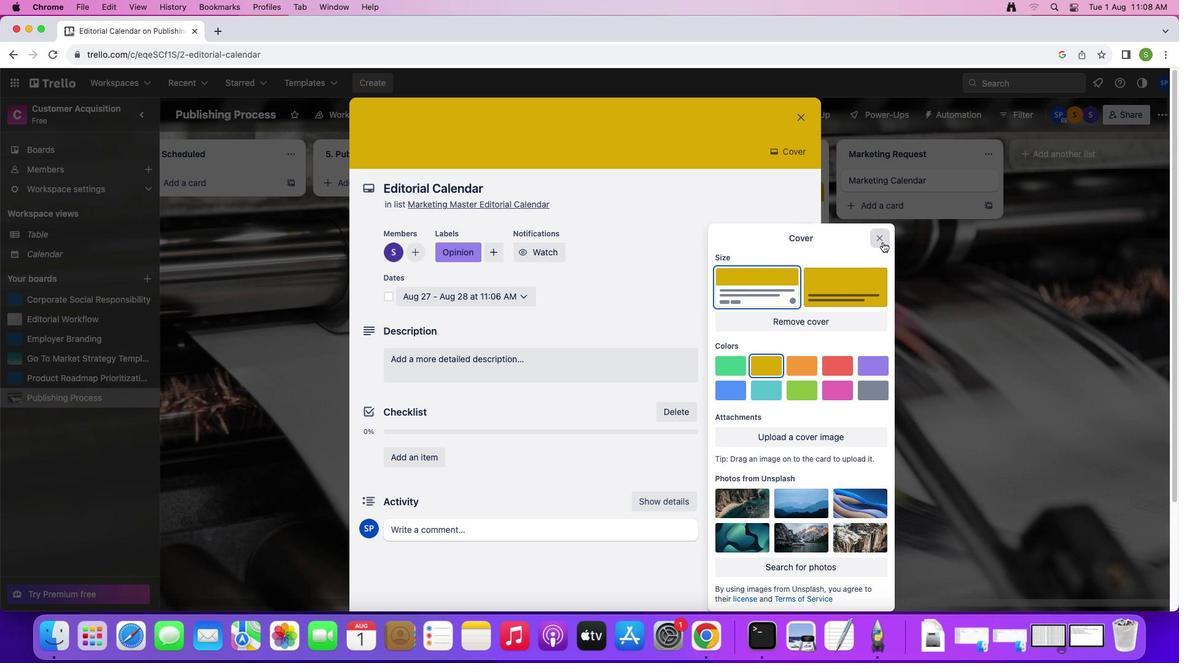 
Action: Mouse moved to (883, 242)
Screenshot: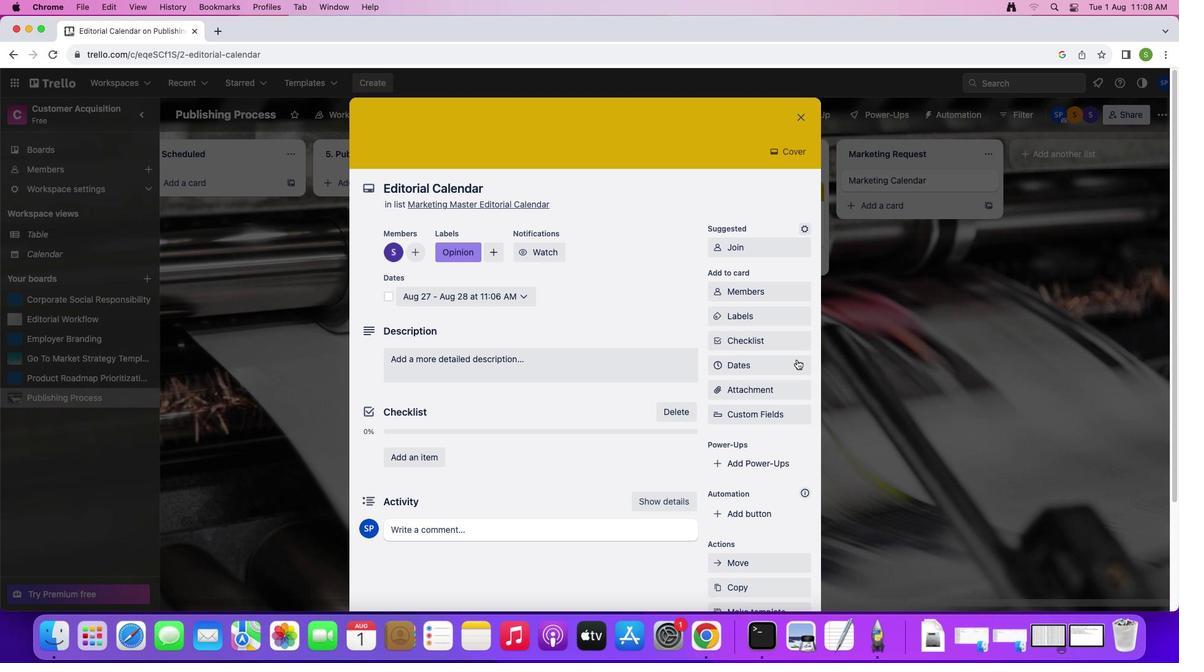 
Action: Mouse pressed left at (883, 242)
Screenshot: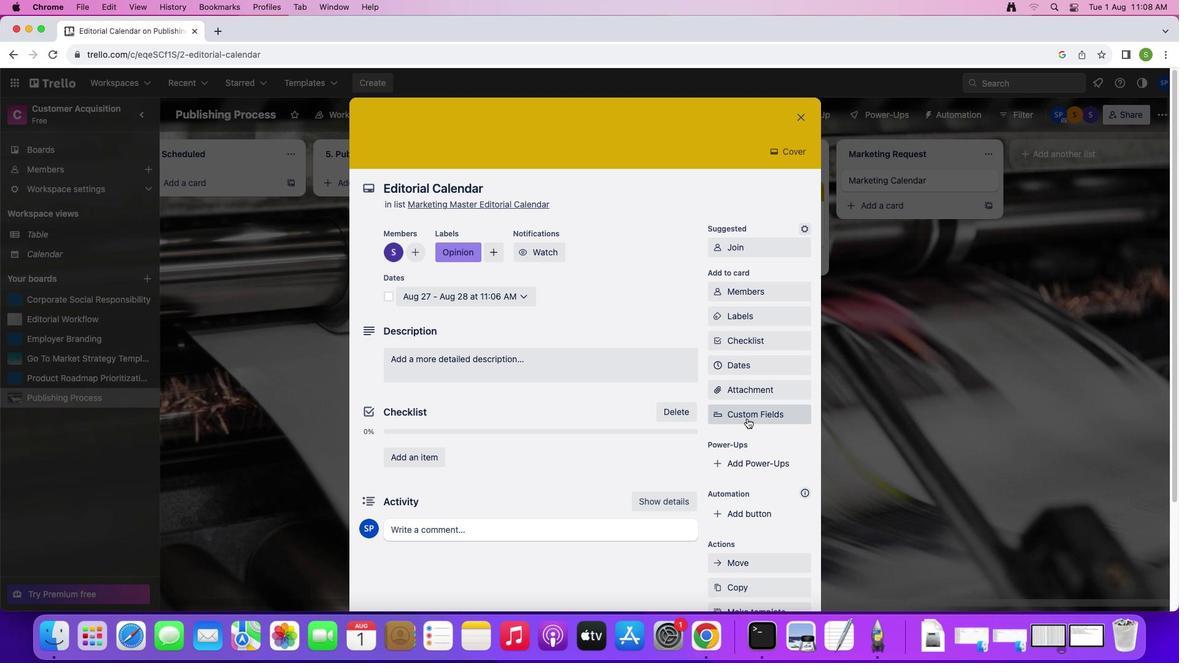 
Action: Mouse moved to (747, 419)
Screenshot: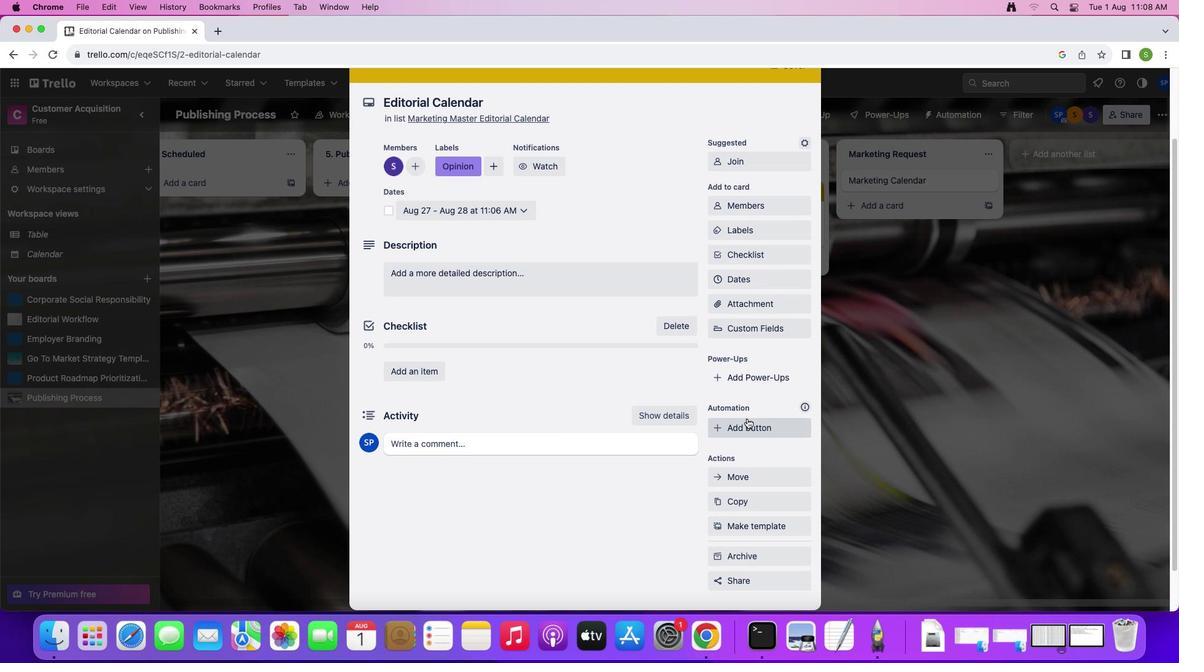 
Action: Mouse scrolled (747, 419) with delta (0, 0)
Screenshot: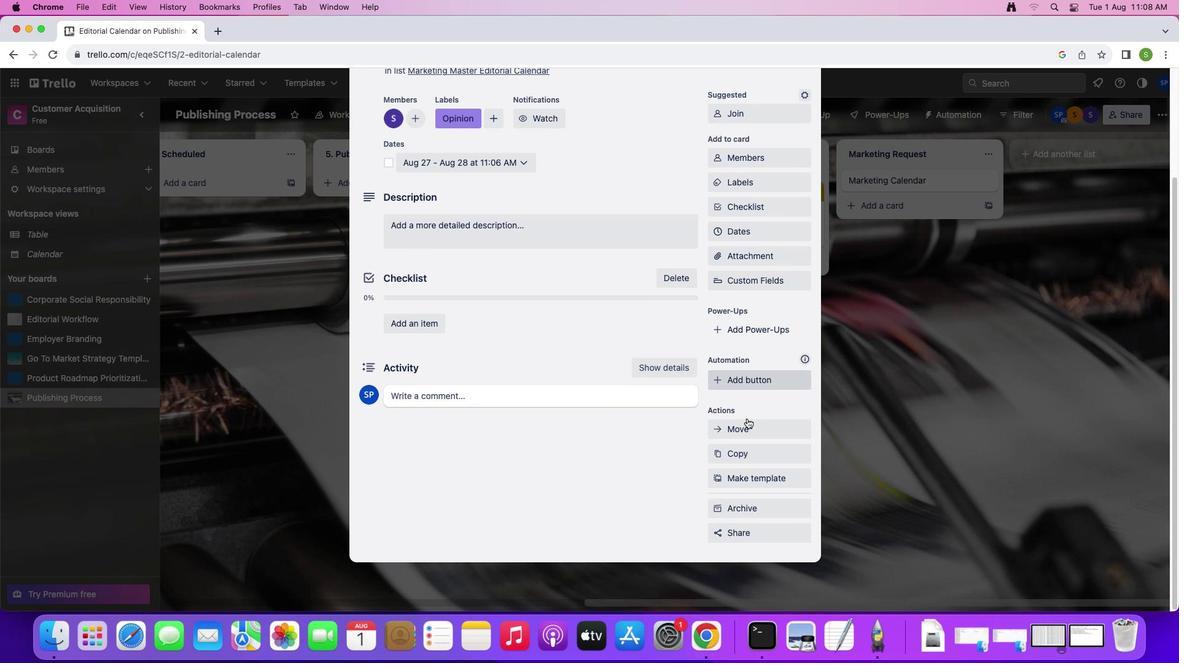 
Action: Mouse scrolled (747, 419) with delta (0, 0)
Screenshot: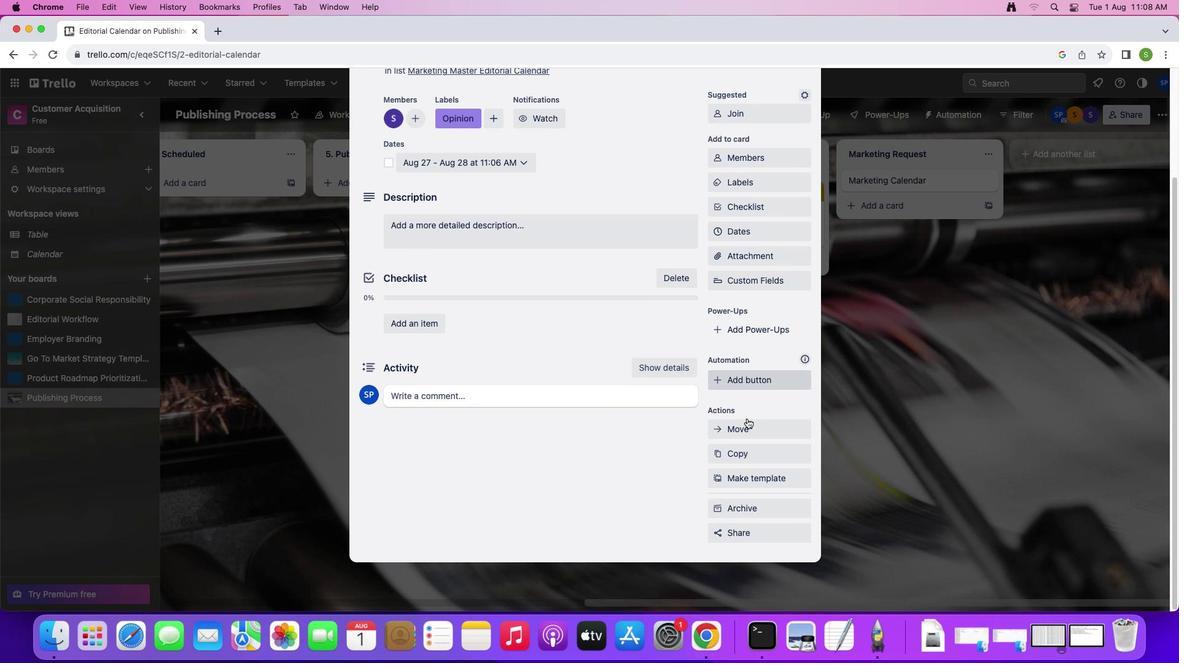 
Action: Mouse scrolled (747, 419) with delta (0, 0)
Screenshot: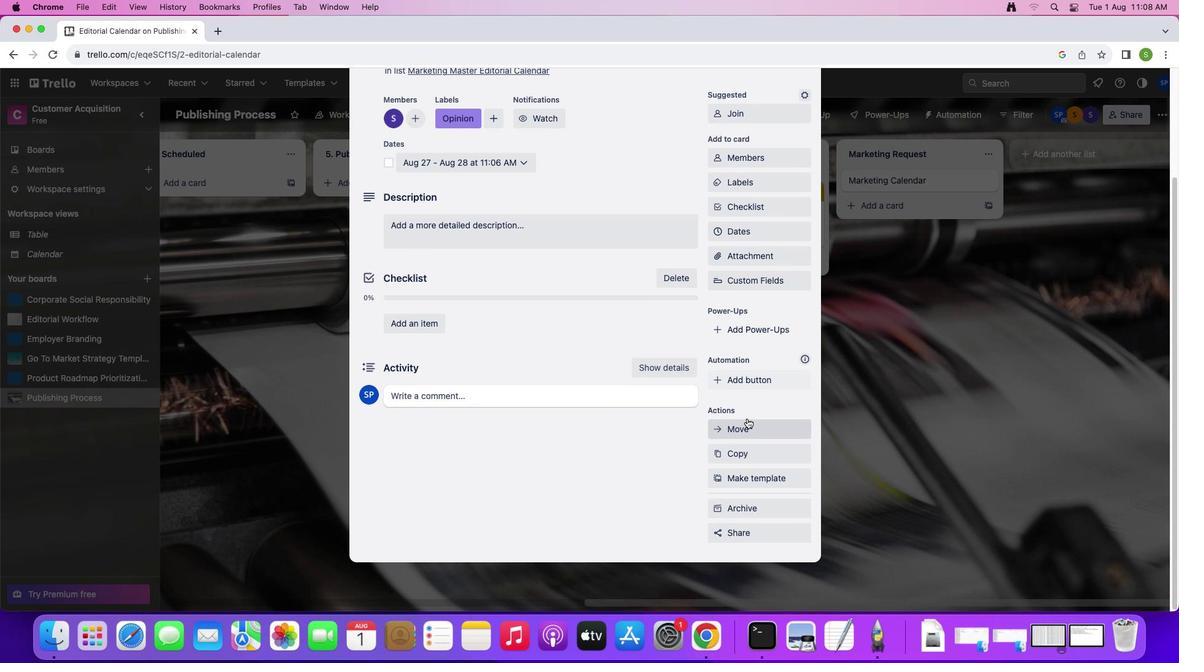 
Action: Mouse scrolled (747, 419) with delta (0, 0)
Screenshot: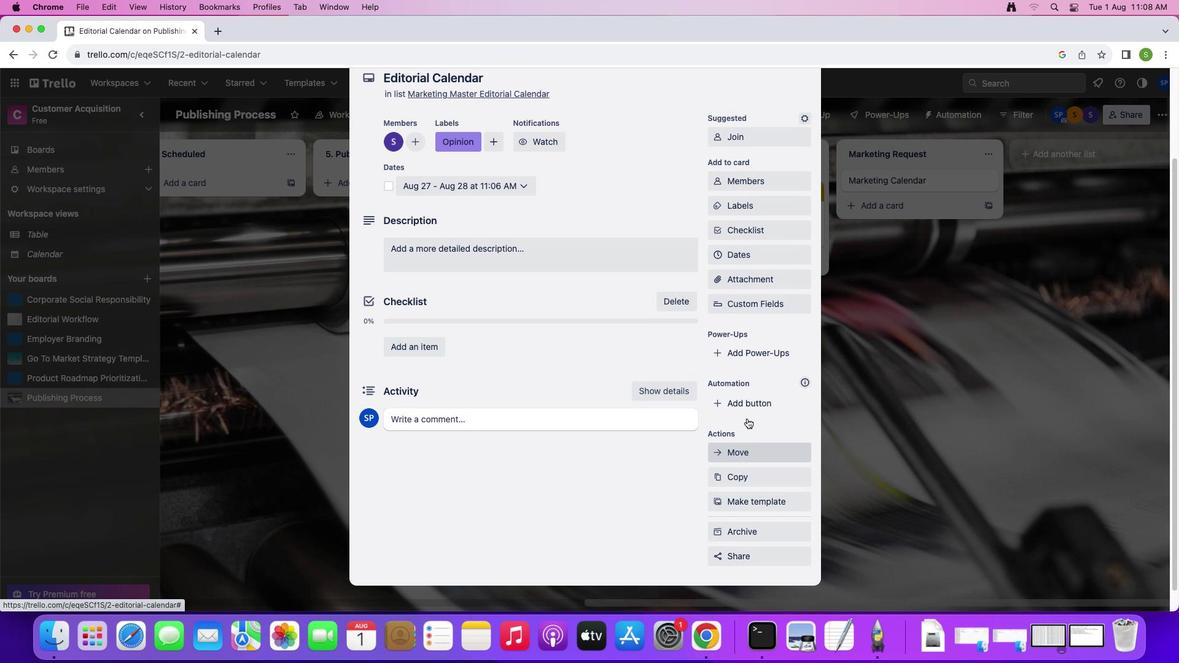 
Action: Mouse scrolled (747, 419) with delta (0, 0)
Screenshot: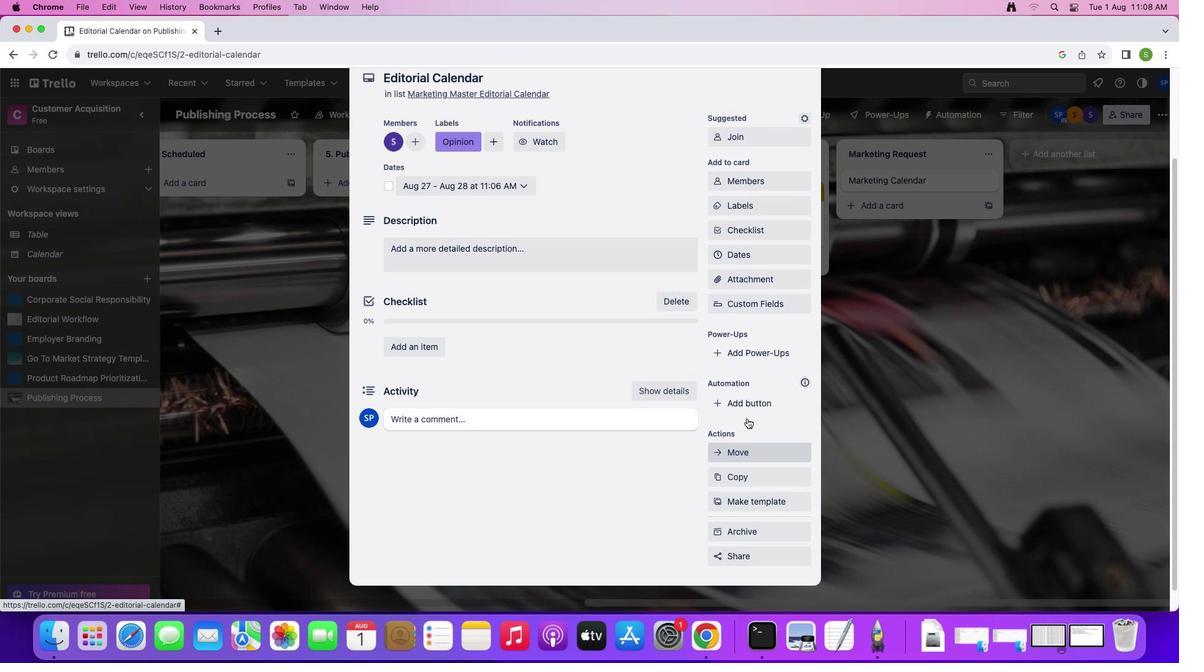 
Action: Mouse scrolled (747, 419) with delta (0, 0)
Screenshot: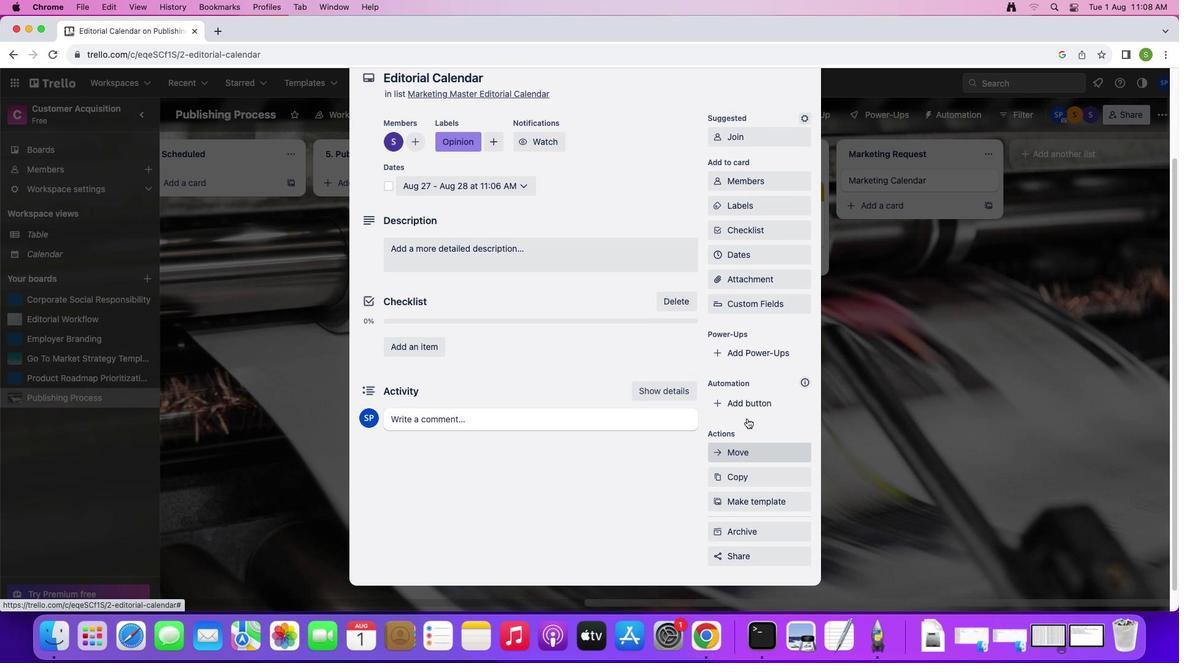 
Action: Mouse scrolled (747, 419) with delta (0, 0)
Screenshot: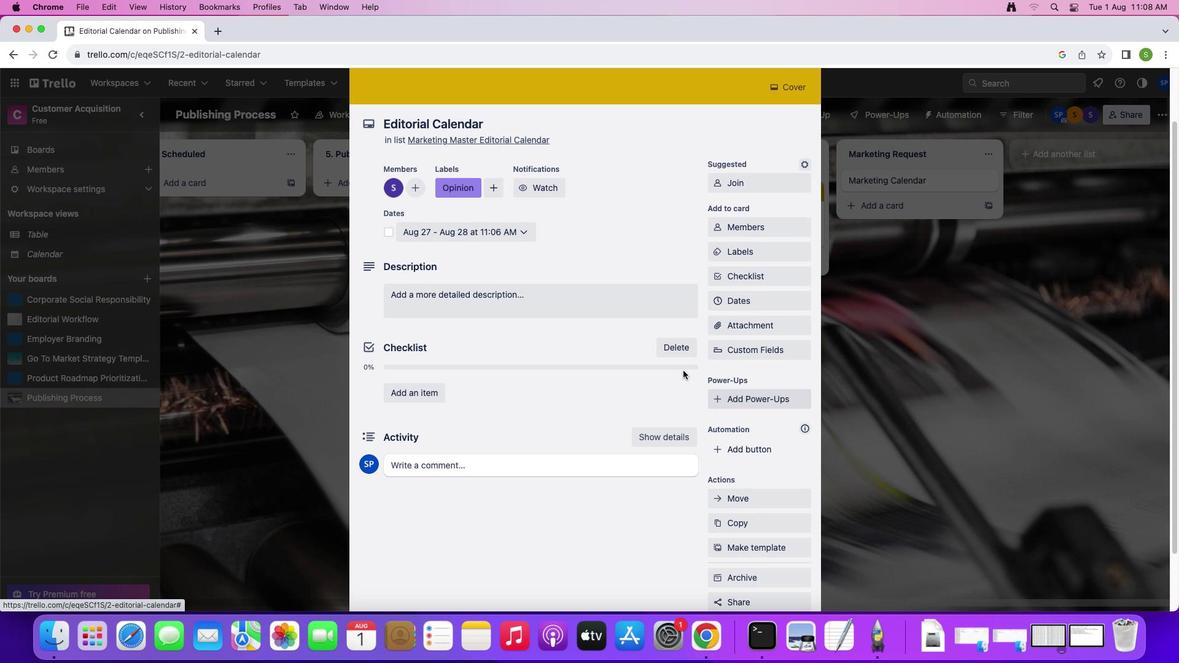 
Action: Mouse scrolled (747, 419) with delta (0, 0)
Screenshot: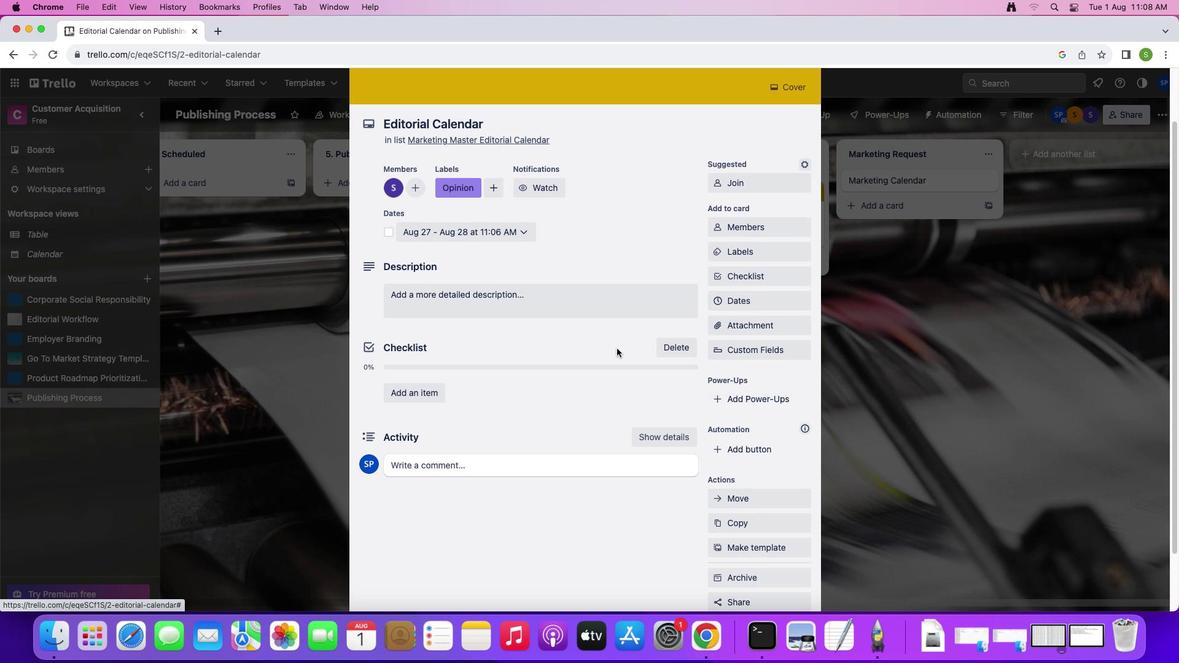 
Action: Mouse scrolled (747, 419) with delta (0, 0)
Screenshot: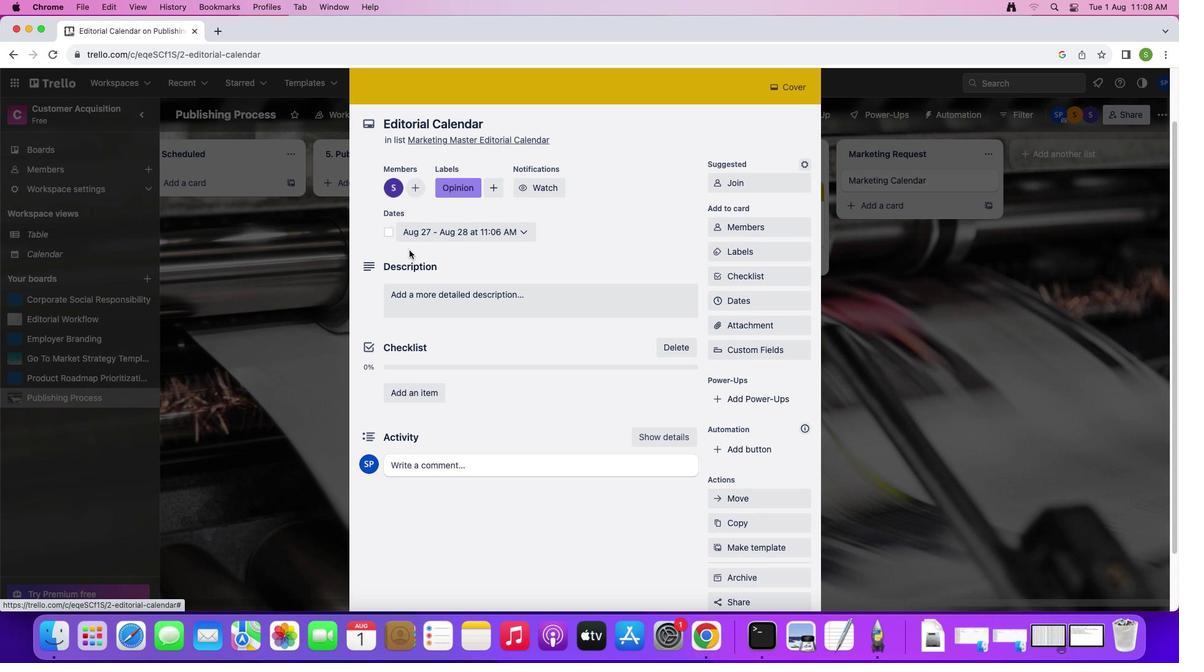 
Action: Mouse scrolled (747, 419) with delta (0, 0)
Screenshot: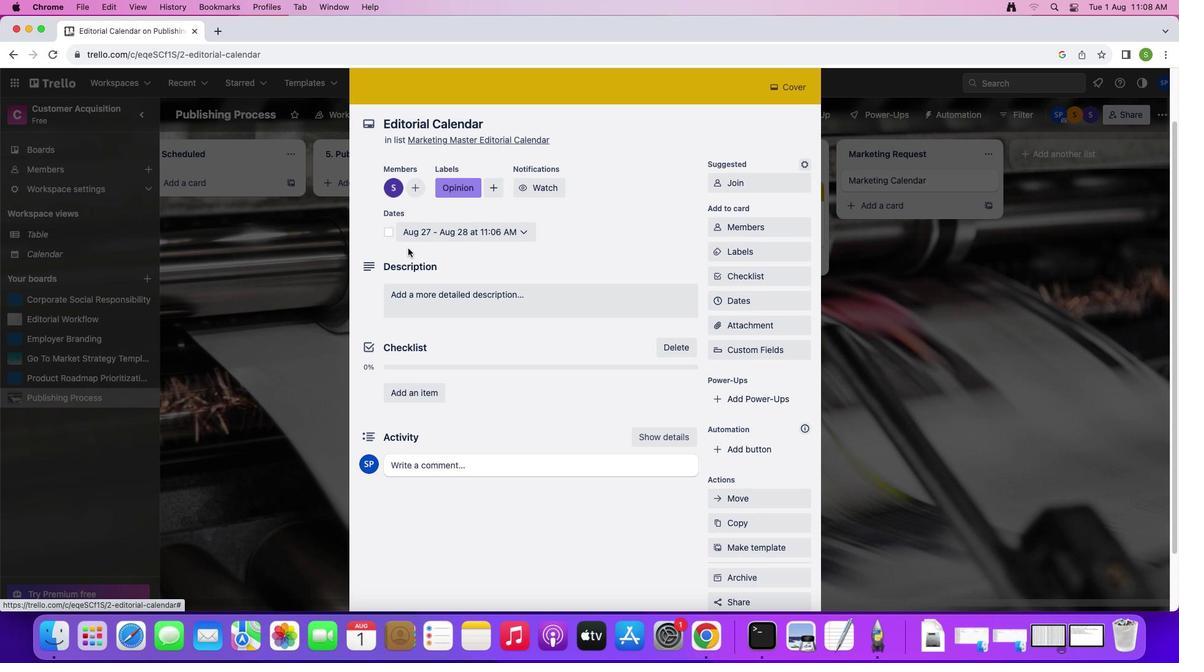 
Action: Mouse scrolled (747, 419) with delta (0, 0)
Screenshot: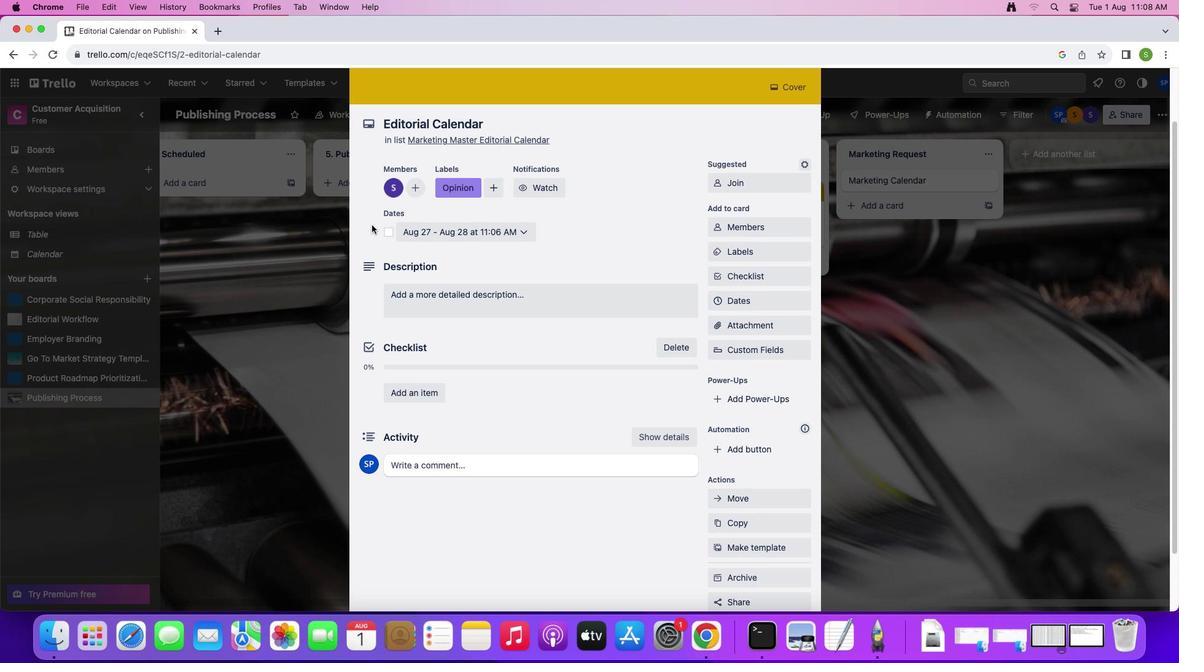 
Action: Mouse scrolled (747, 419) with delta (0, 0)
Screenshot: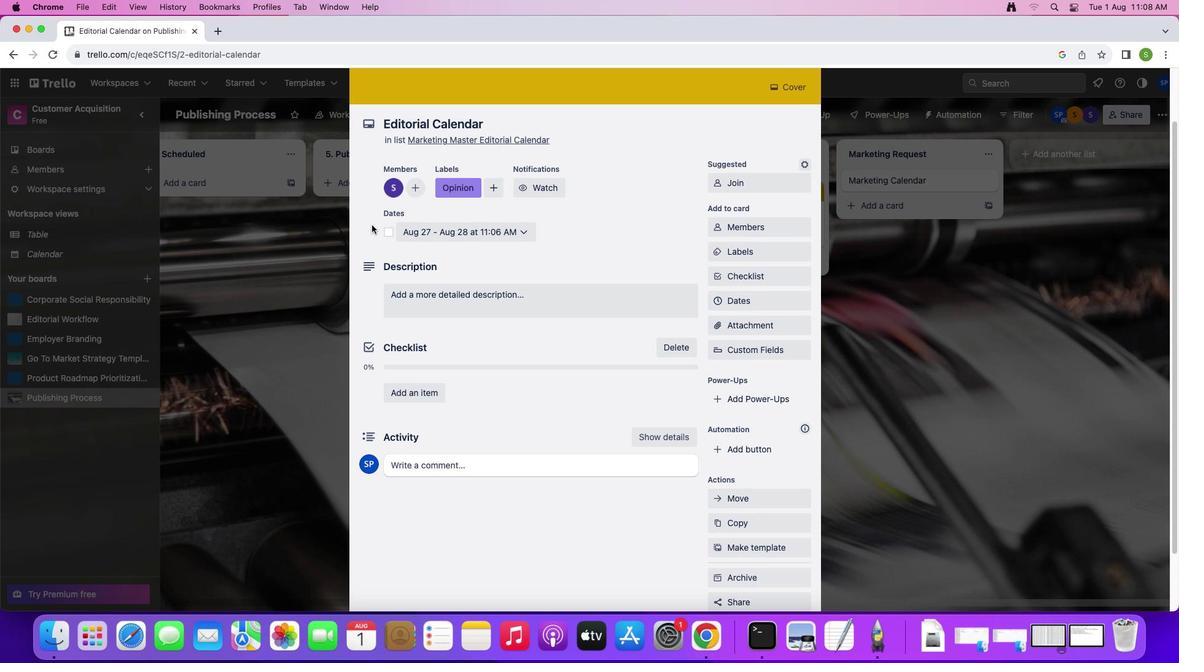 
Action: Mouse moved to (385, 231)
Screenshot: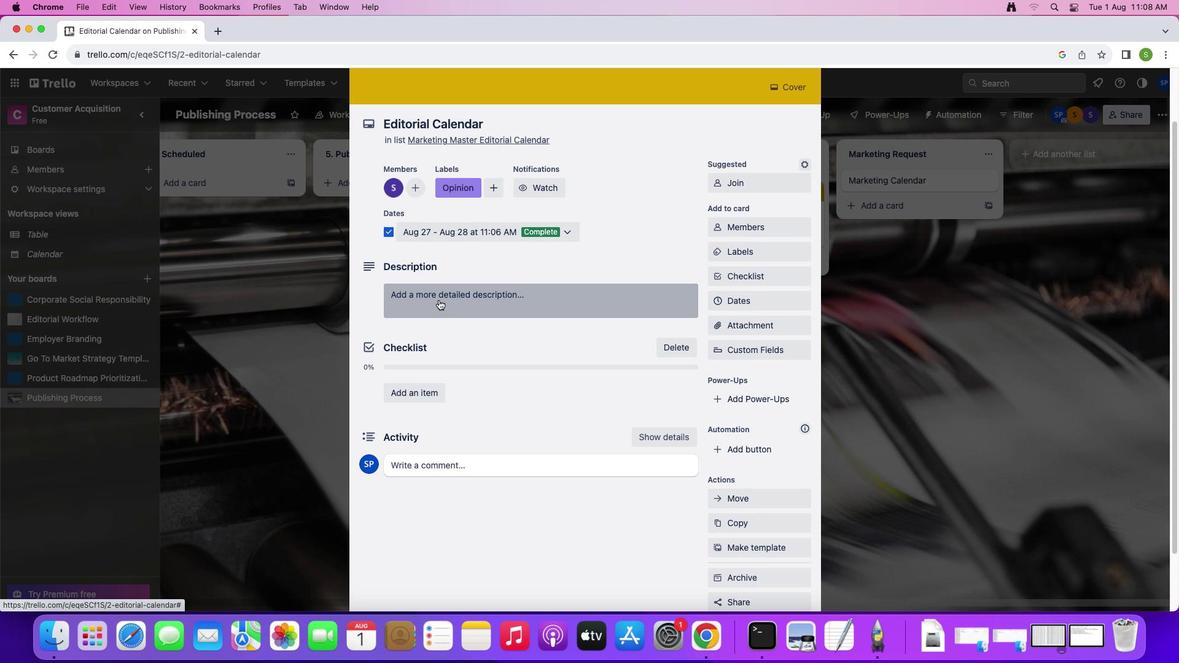 
Action: Mouse pressed left at (385, 231)
Screenshot: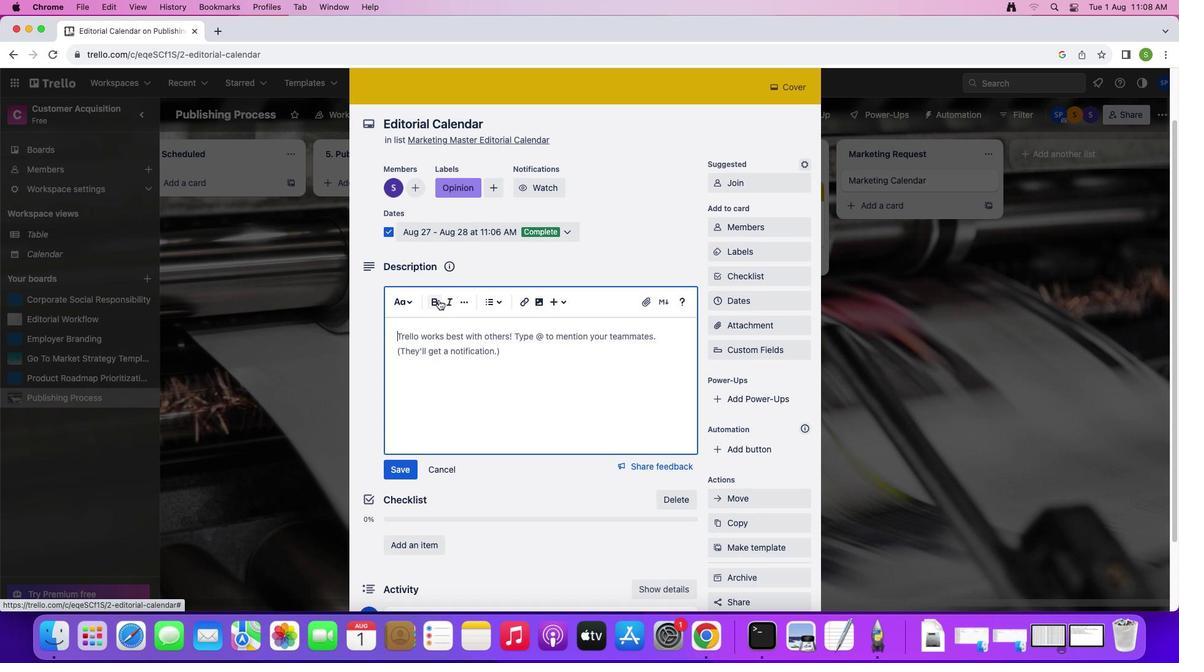 
Action: Mouse moved to (438, 299)
Screenshot: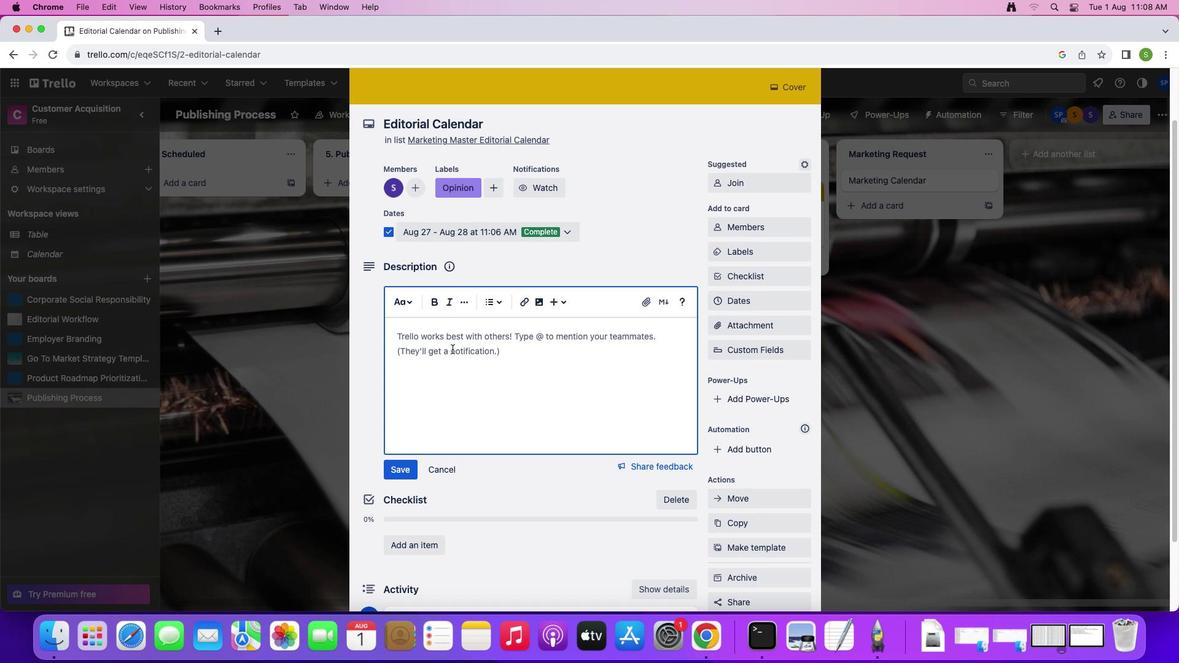 
Action: Mouse pressed left at (438, 299)
Screenshot: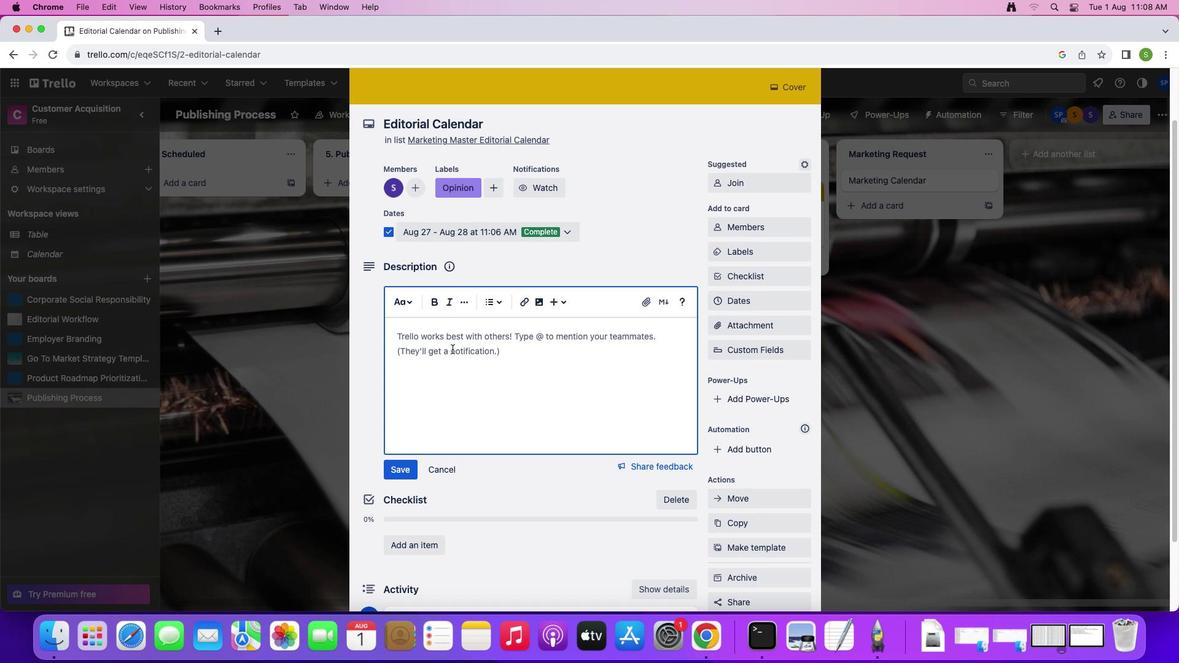 
Action: Mouse moved to (778, 339)
Screenshot: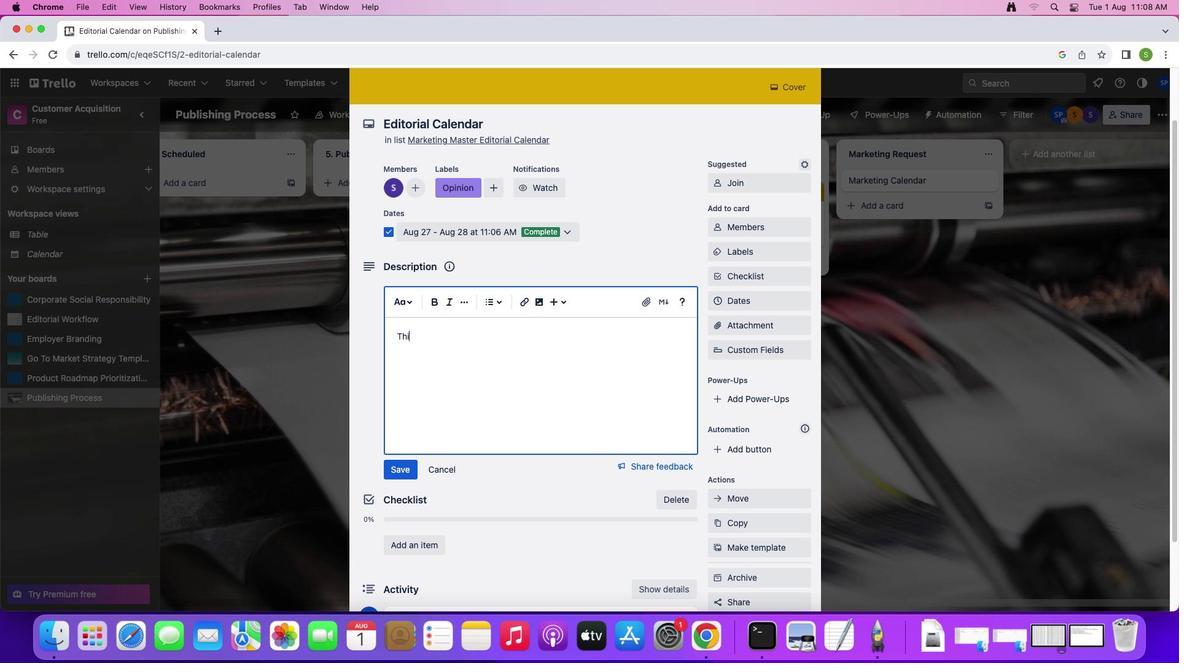 
Action: Key pressed Key.shift
Screenshot: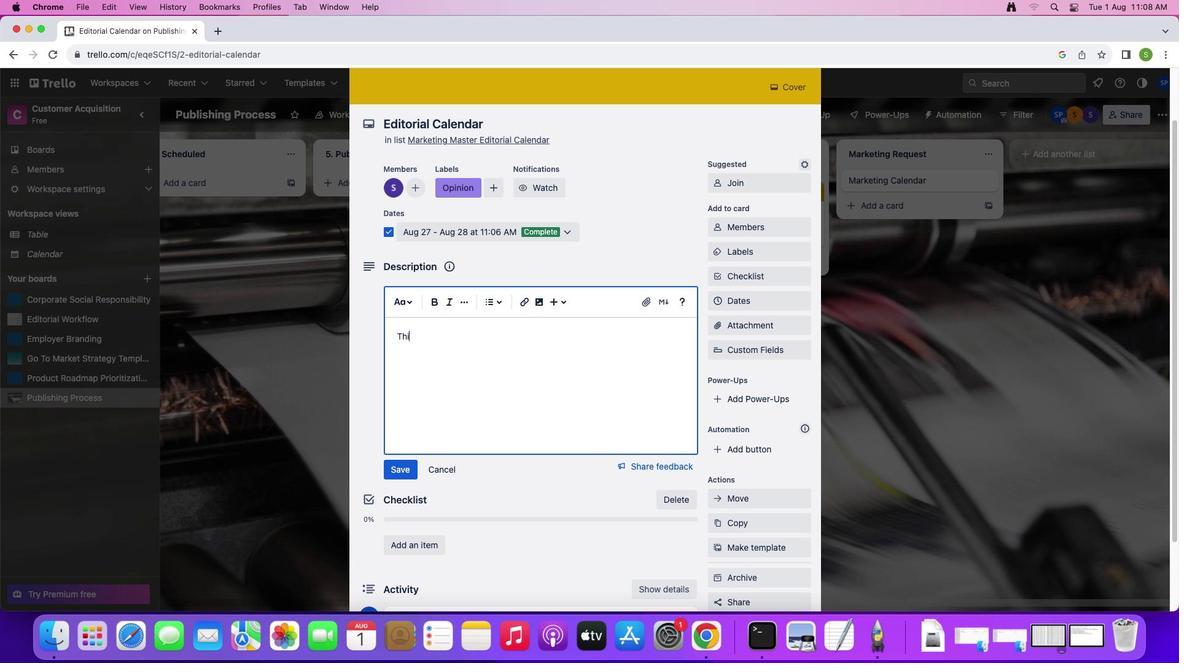 
Action: Mouse moved to (781, 337)
Screenshot: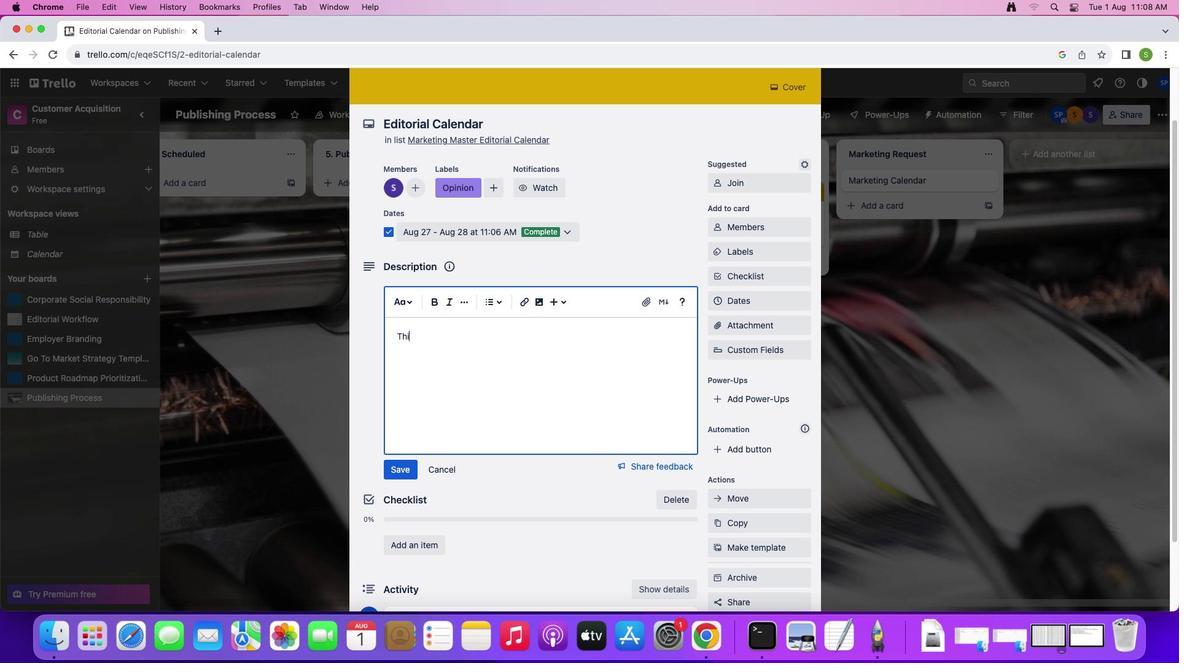
Action: Key pressed 'T''h''i''s'Key.space'm''a''s''t''e''r'Key.space'c''o''n''t''e''n''t'Key.space'c''a''l''e''n''d''a''r'Key.space'h''e''l''p''s'Key.space'u''s'Key.space't''r''a''c''k'Key.space'c''o''n''t''e''n''t'Key.space'a''c''r''o''s''s'Key.space'a'Key.space'g''e''o''g''r''a''p''h''i''c''a''l''l''y'Key.space'd''i''s''t''r''i''b''u''t''e''d'Key.space't''e''a''m''.'Key.enter
Screenshot: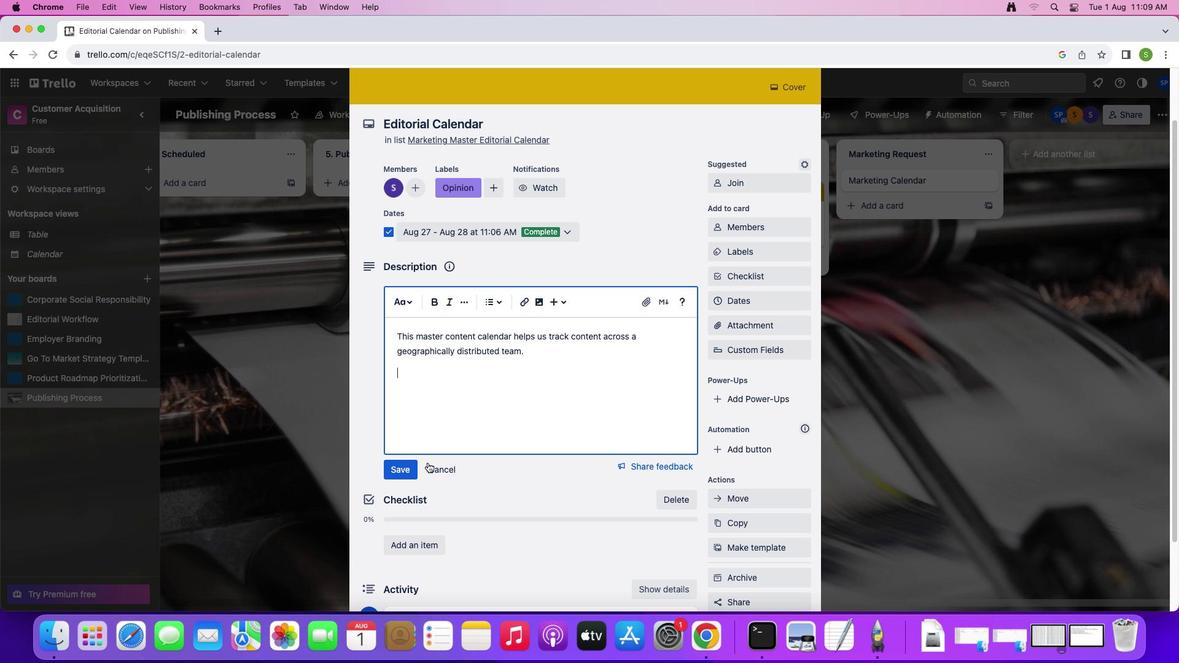 
Action: Mouse moved to (393, 470)
Screenshot: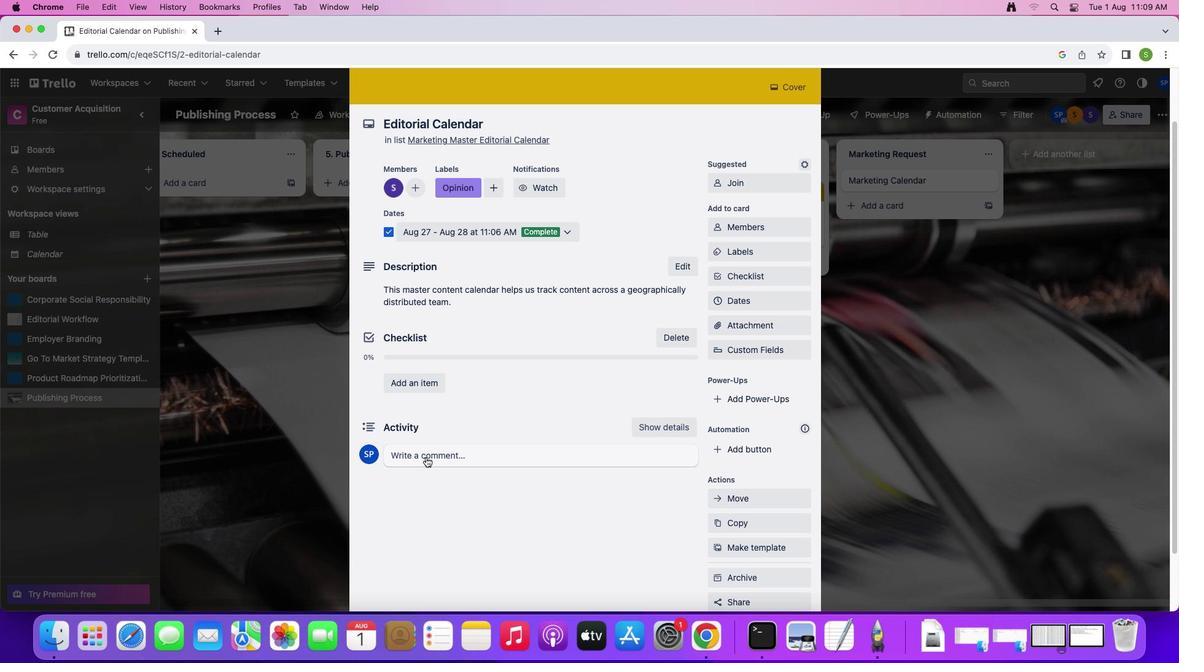 
Action: Mouse pressed left at (393, 470)
Screenshot: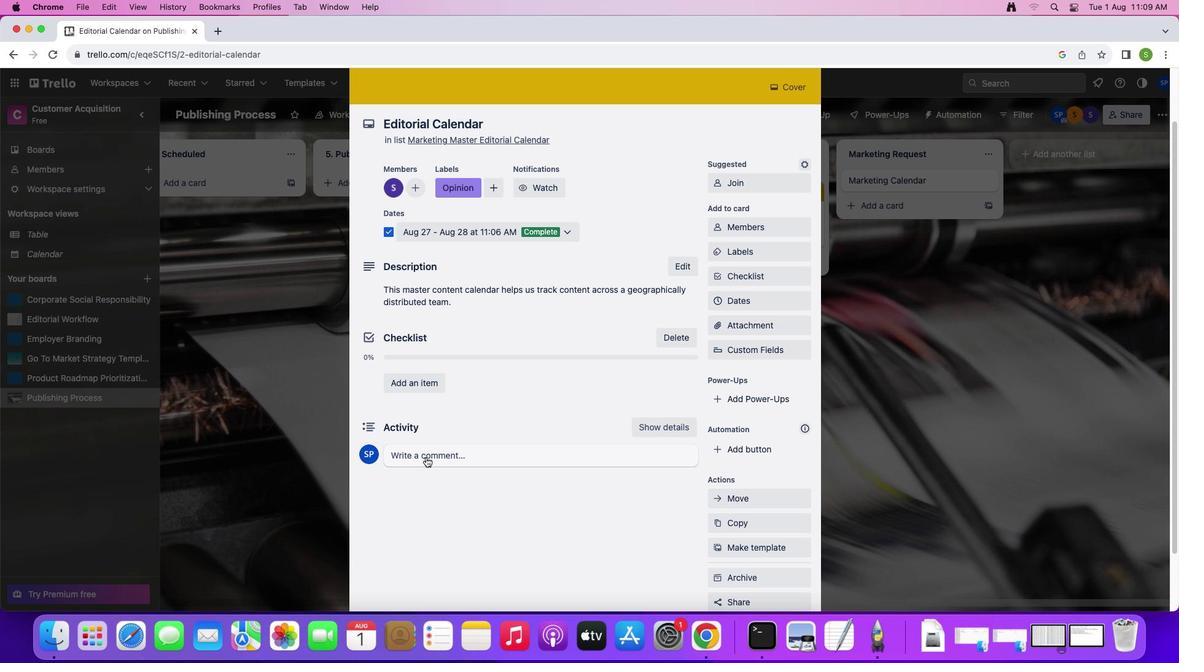 
Action: Mouse moved to (425, 457)
Screenshot: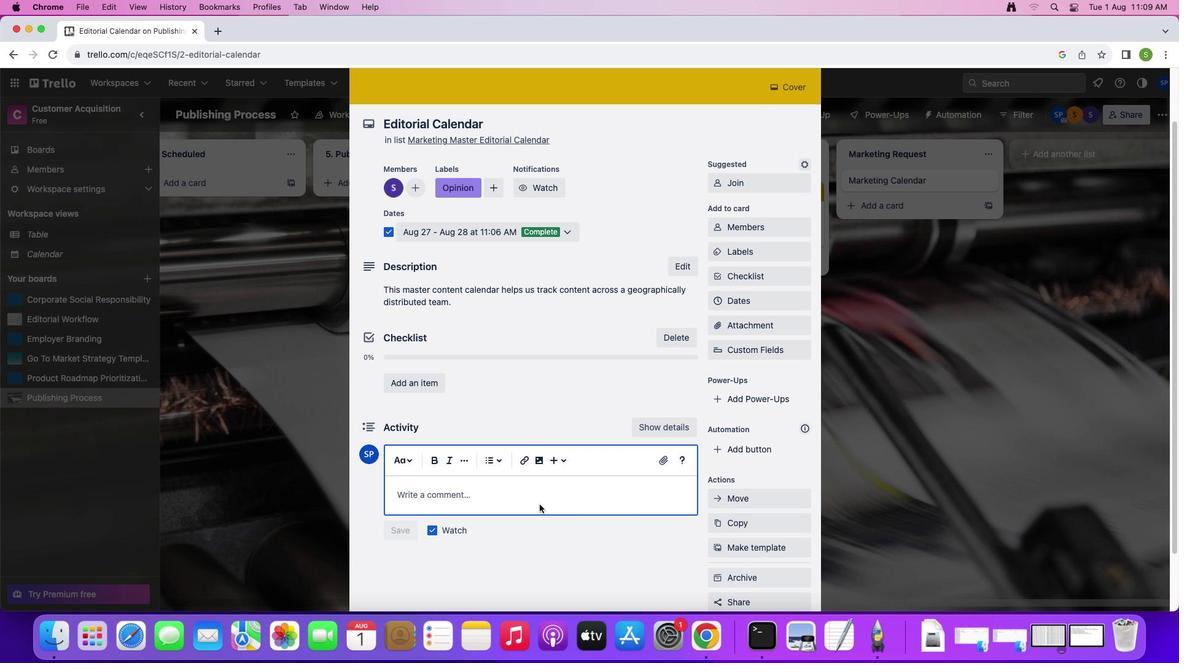 
Action: Mouse pressed left at (425, 457)
Screenshot: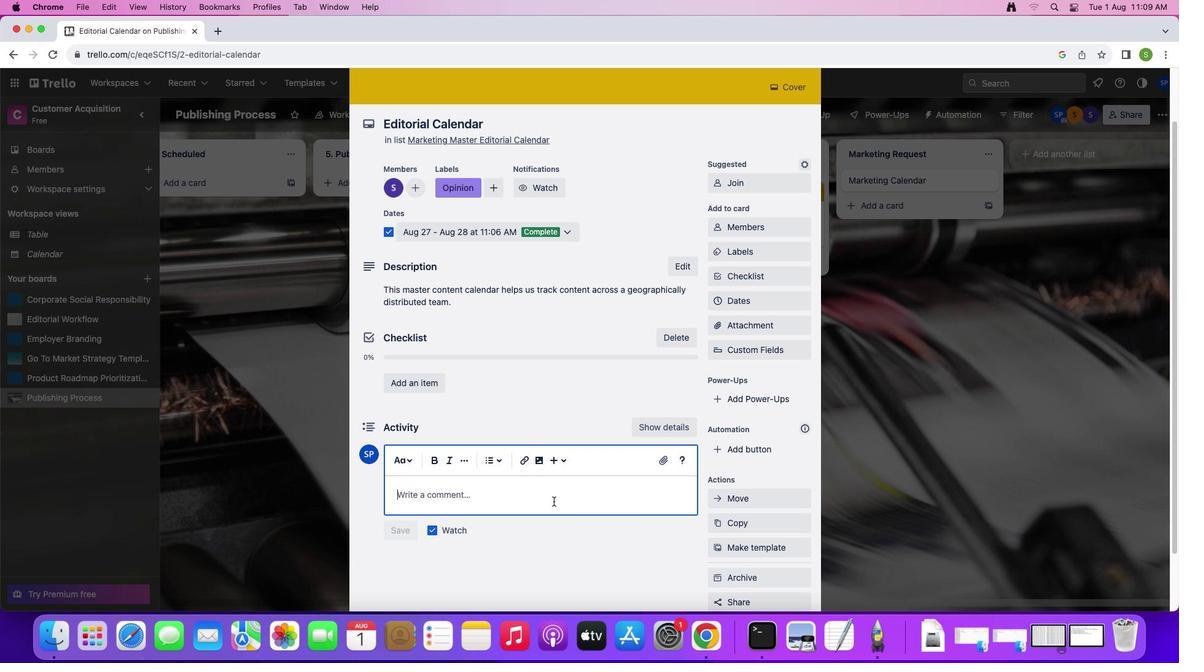 
Action: Mouse moved to (553, 499)
Screenshot: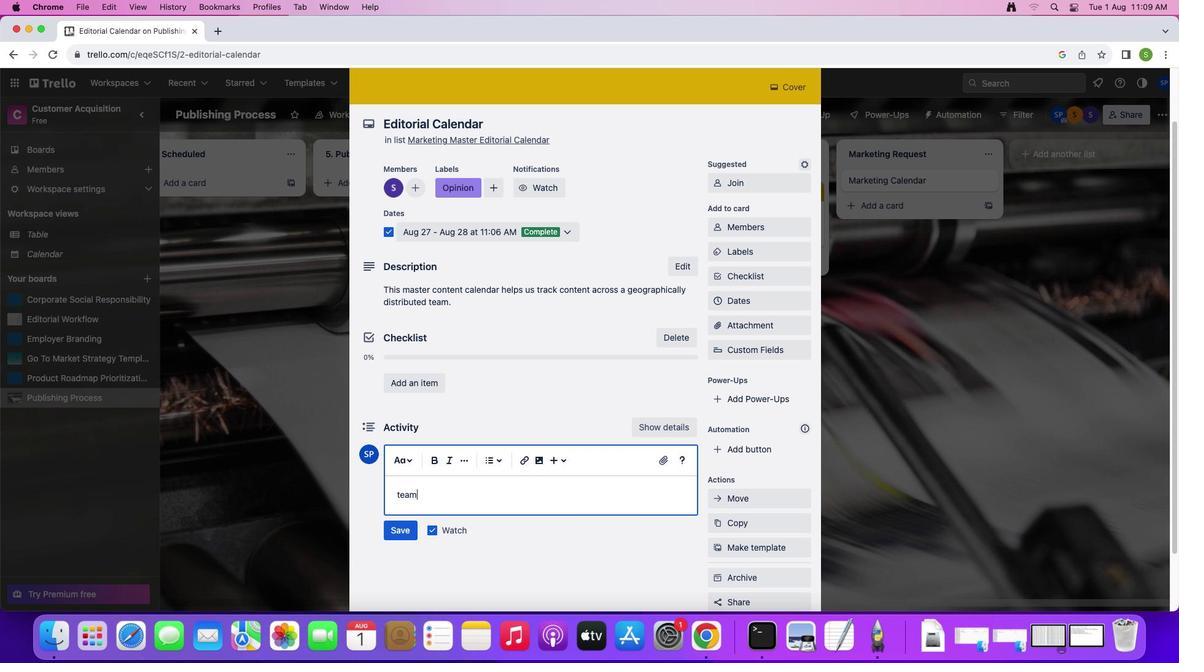 
Action: Key pressed Key.shift't''e''a''m'
Screenshot: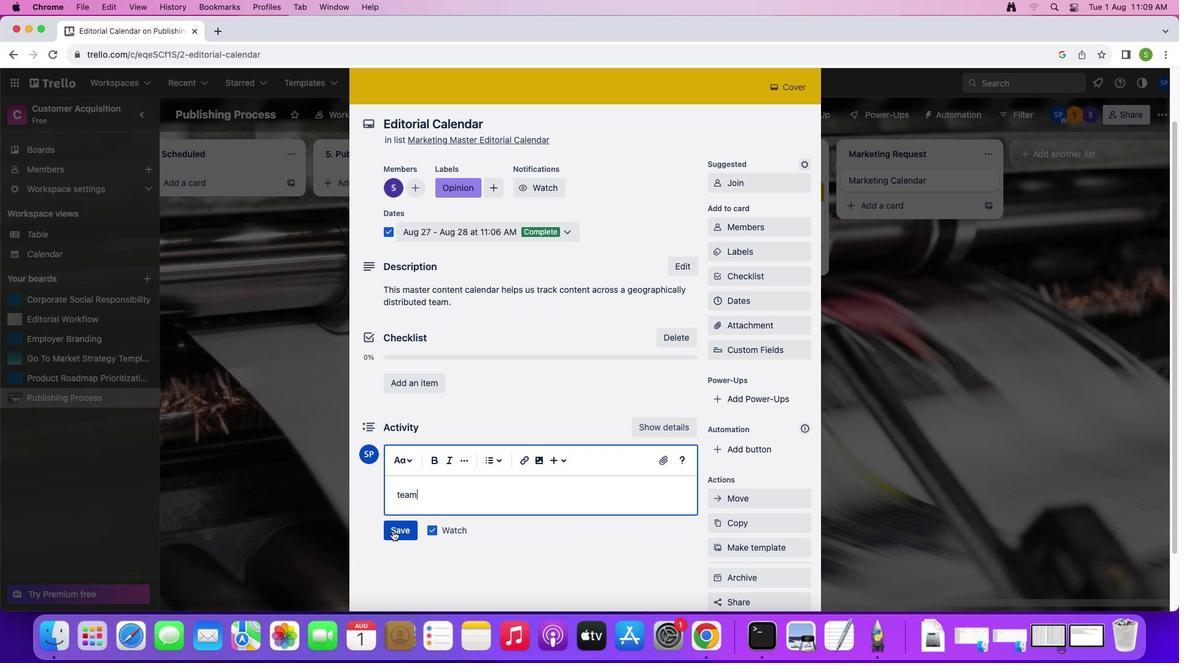 
Action: Mouse moved to (393, 531)
Screenshot: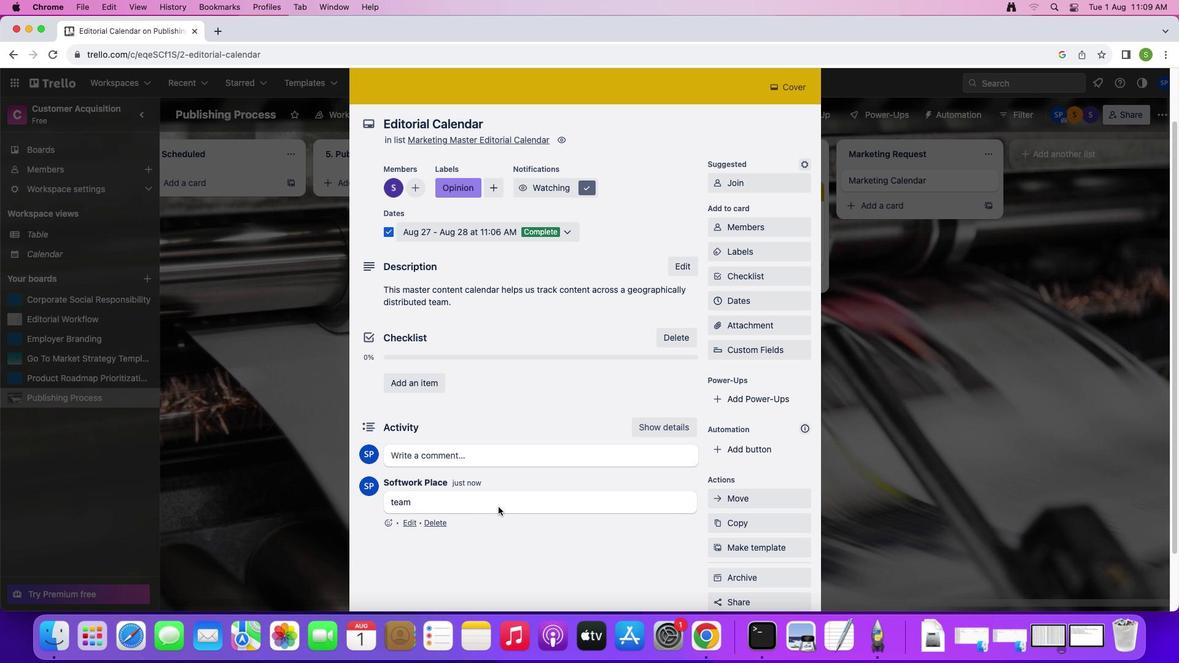 
Action: Mouse pressed left at (393, 531)
Screenshot: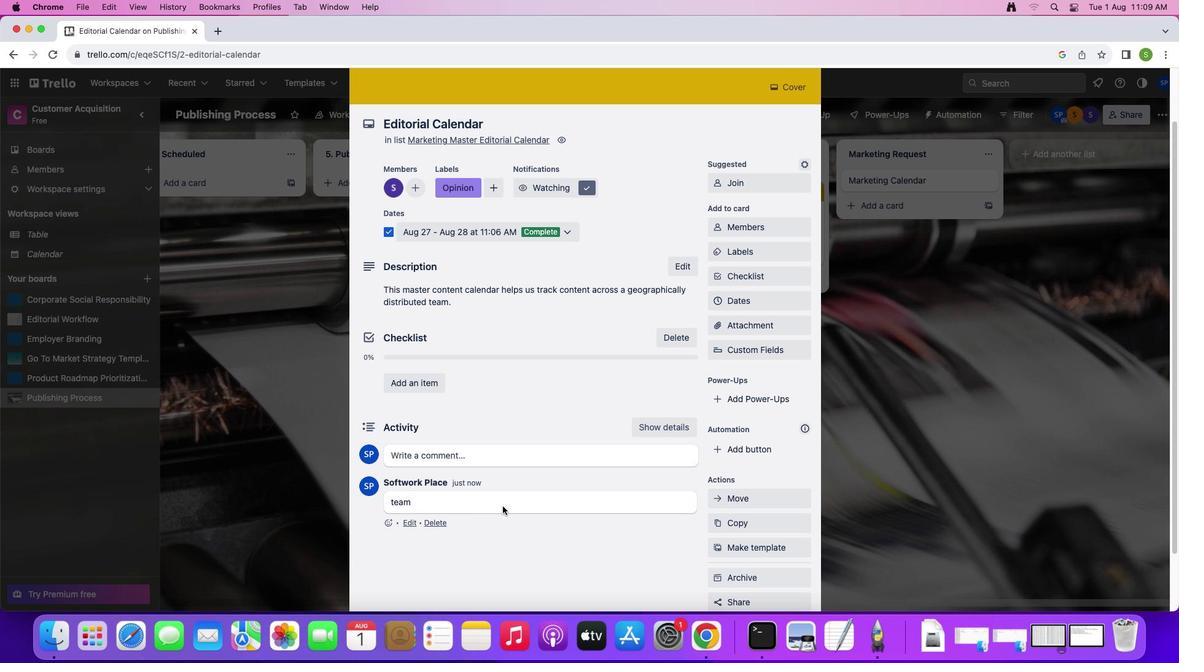 
Action: Mouse moved to (634, 430)
Screenshot: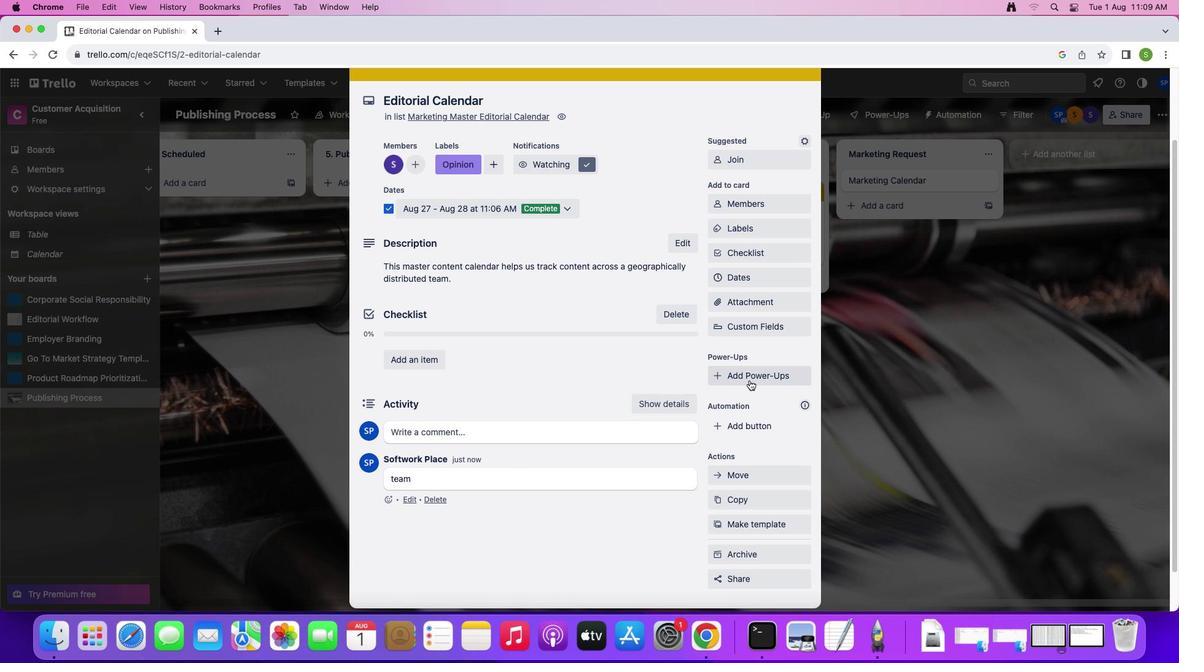 
Action: Mouse scrolled (634, 430) with delta (0, 0)
Screenshot: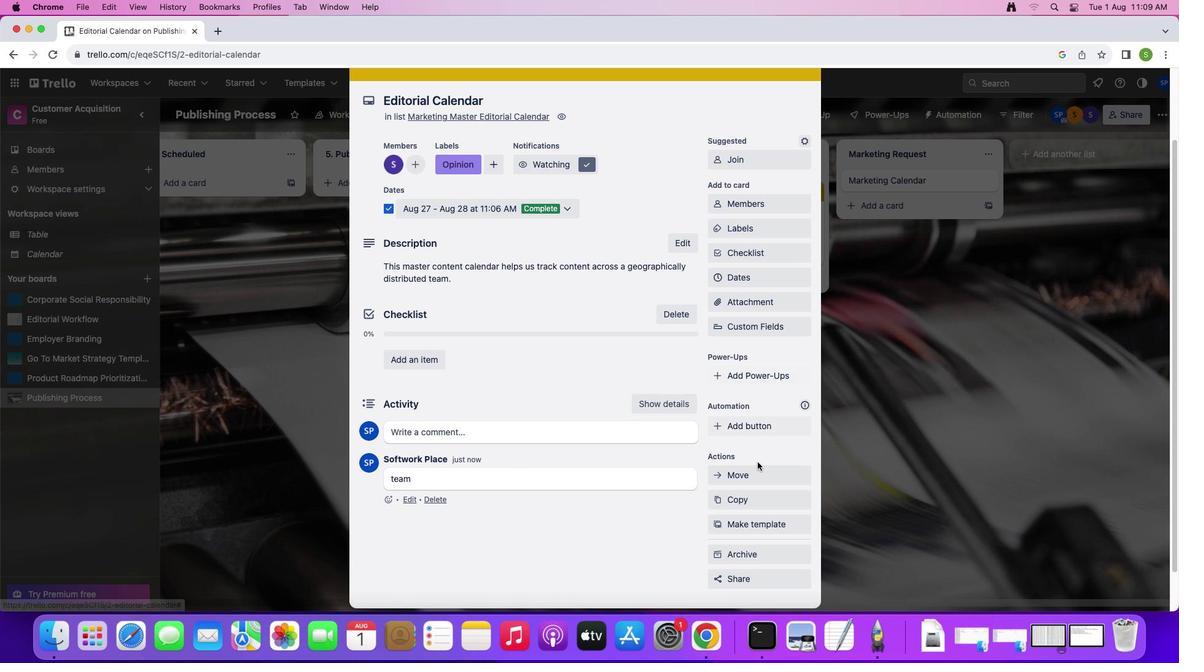 
Action: Mouse scrolled (634, 430) with delta (0, 0)
Screenshot: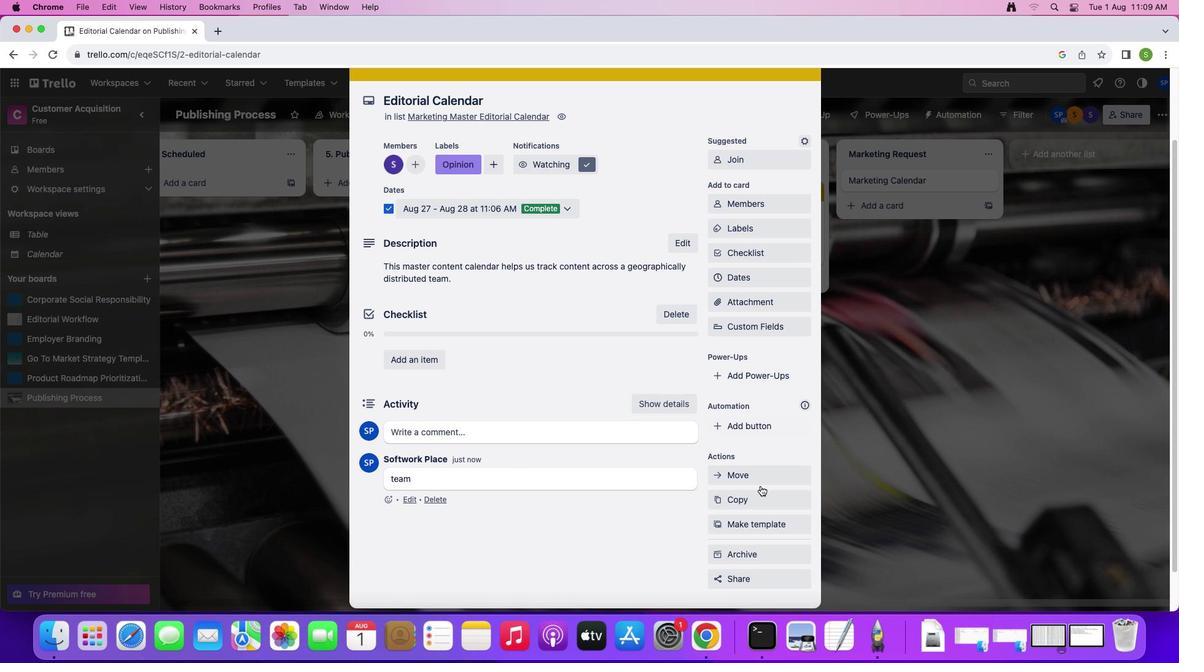 
Action: Mouse moved to (771, 199)
Screenshot: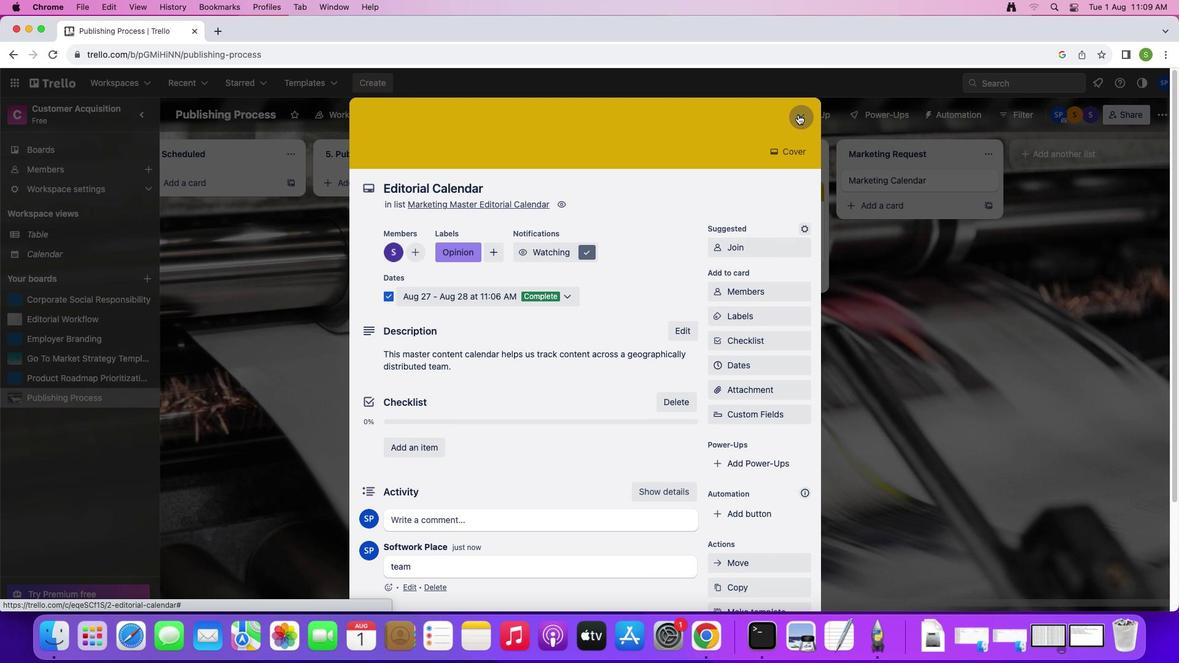 
Action: Mouse scrolled (771, 199) with delta (0, 0)
Screenshot: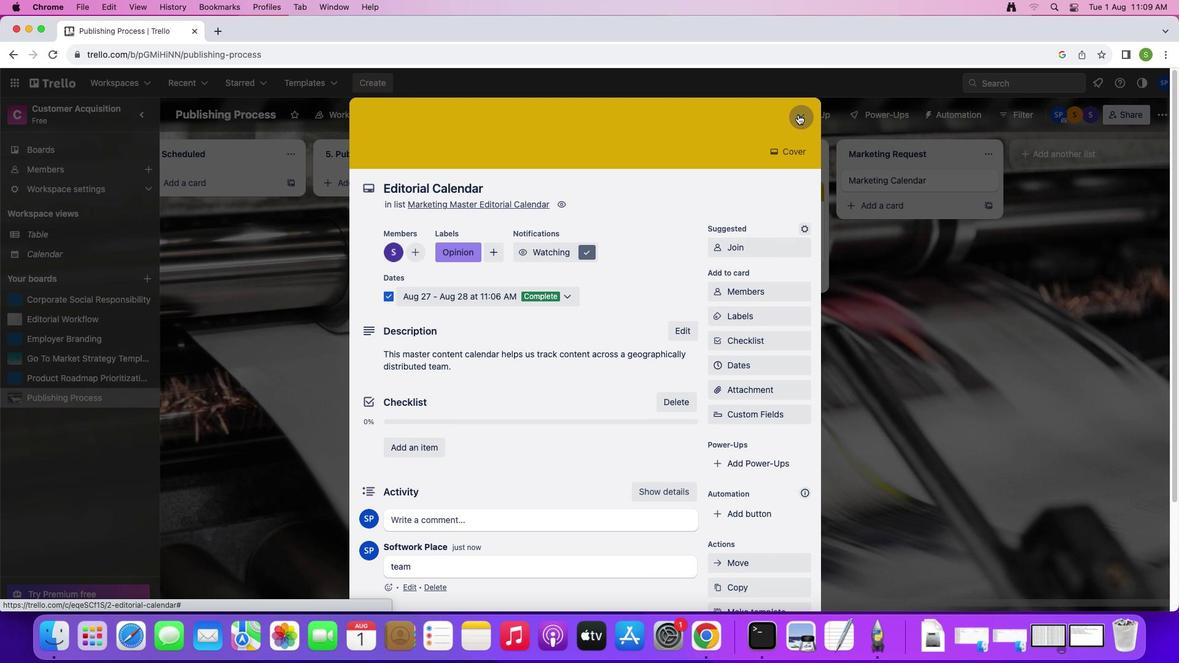 
Action: Mouse moved to (771, 200)
Screenshot: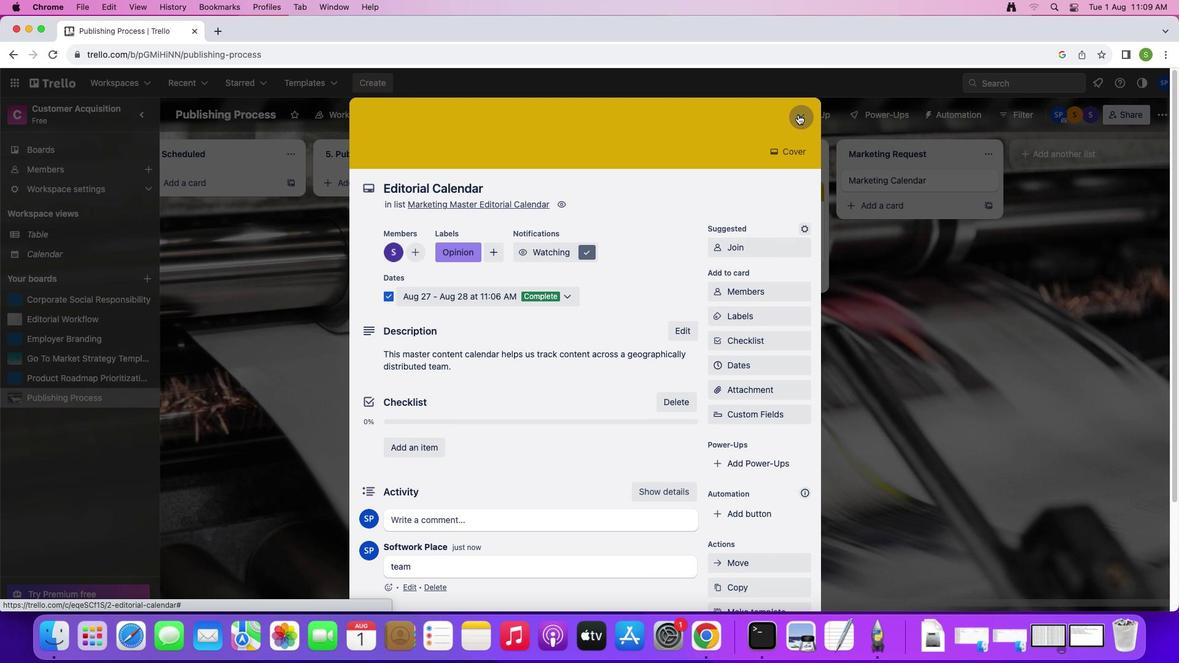 
Action: Mouse scrolled (771, 200) with delta (0, 0)
Screenshot: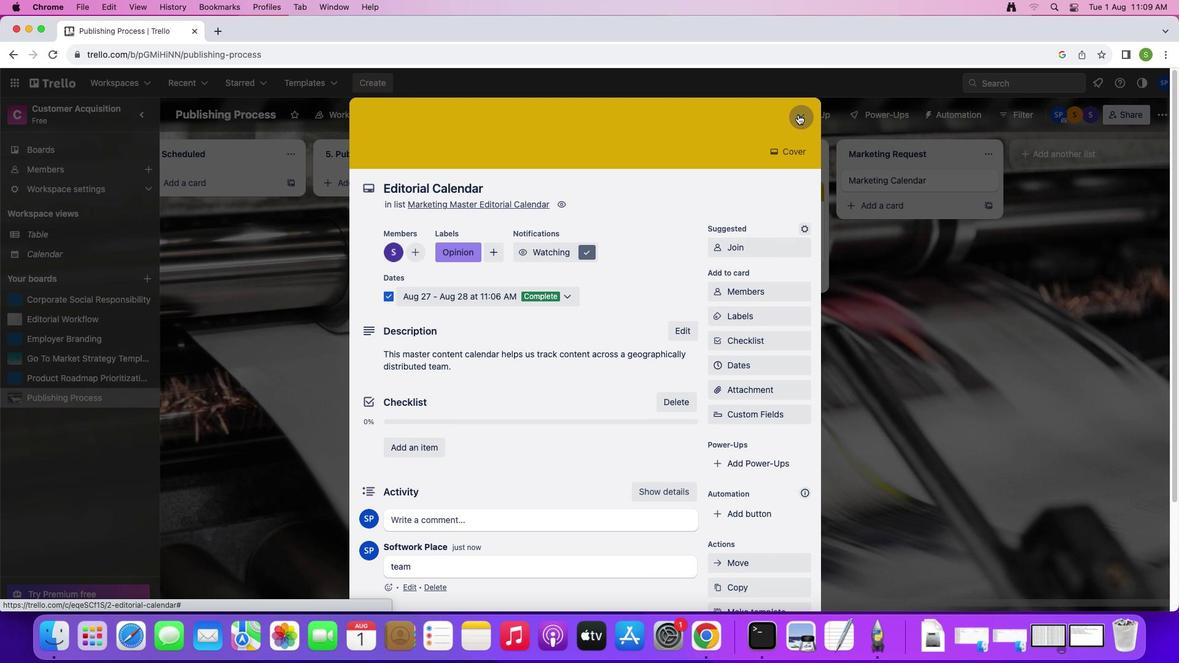 
Action: Mouse moved to (771, 200)
Screenshot: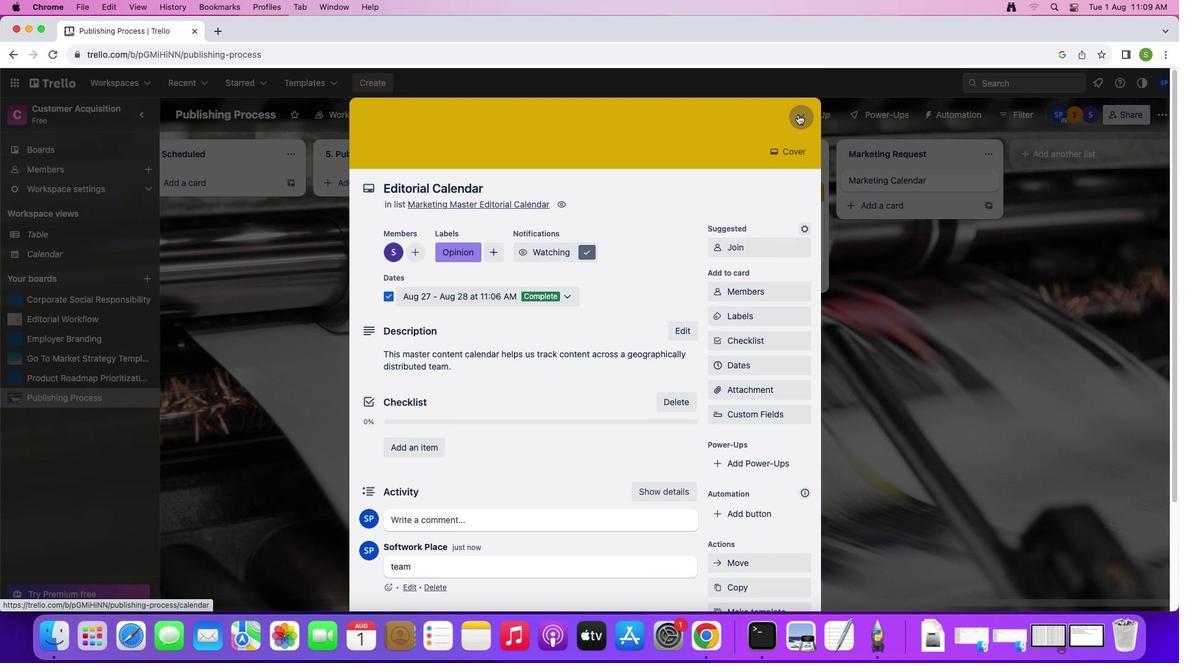 
Action: Mouse scrolled (771, 200) with delta (0, 1)
Screenshot: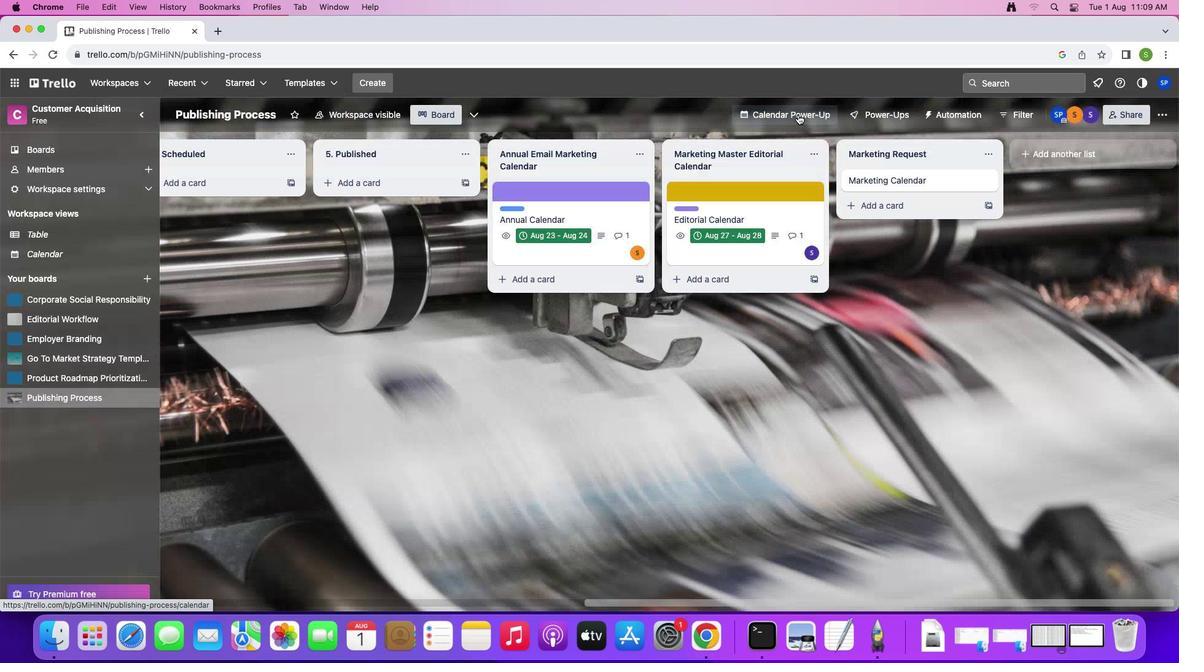 
Action: Mouse moved to (798, 114)
Screenshot: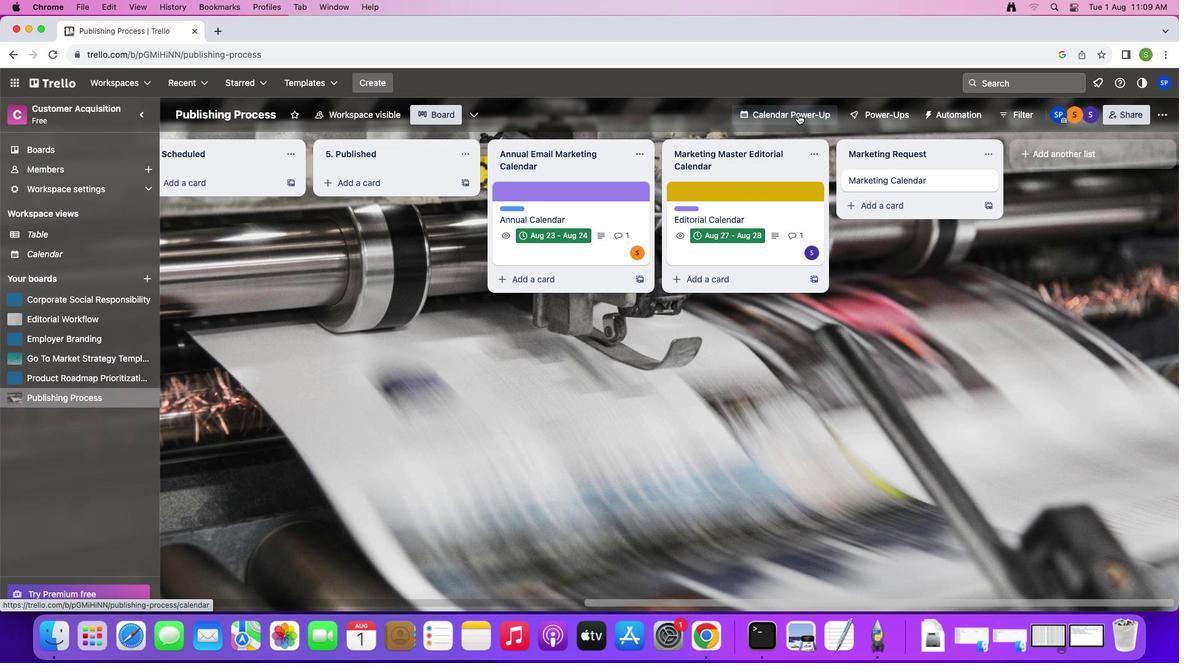 
Action: Mouse pressed left at (798, 114)
Screenshot: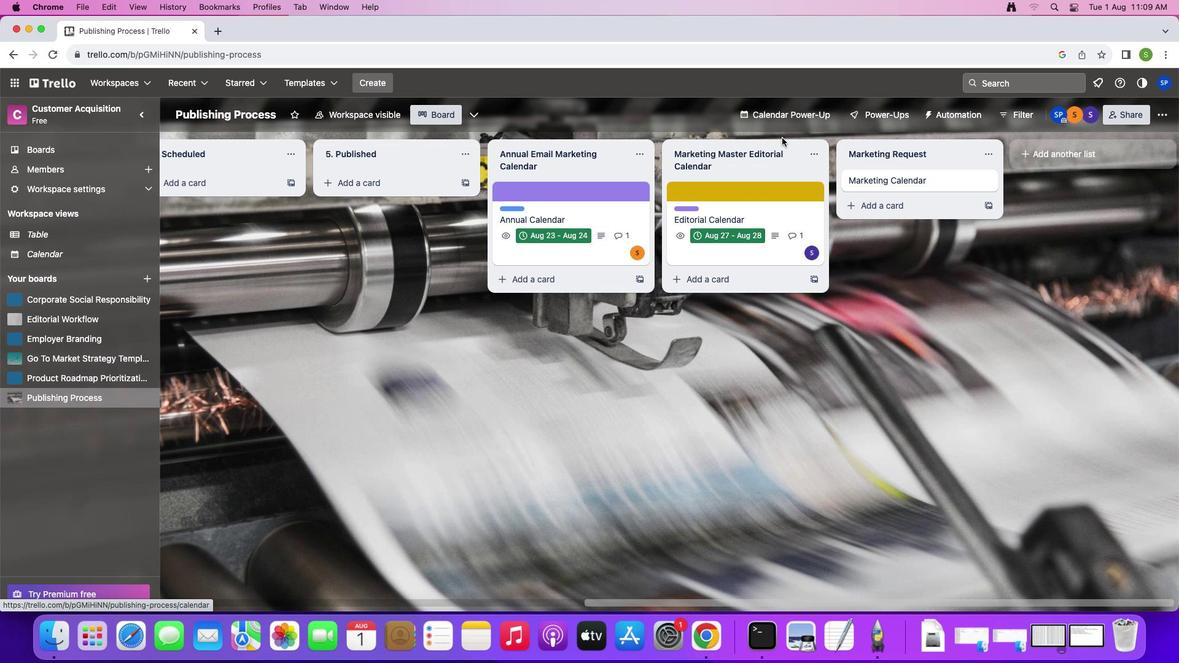 
Action: Mouse moved to (905, 180)
Screenshot: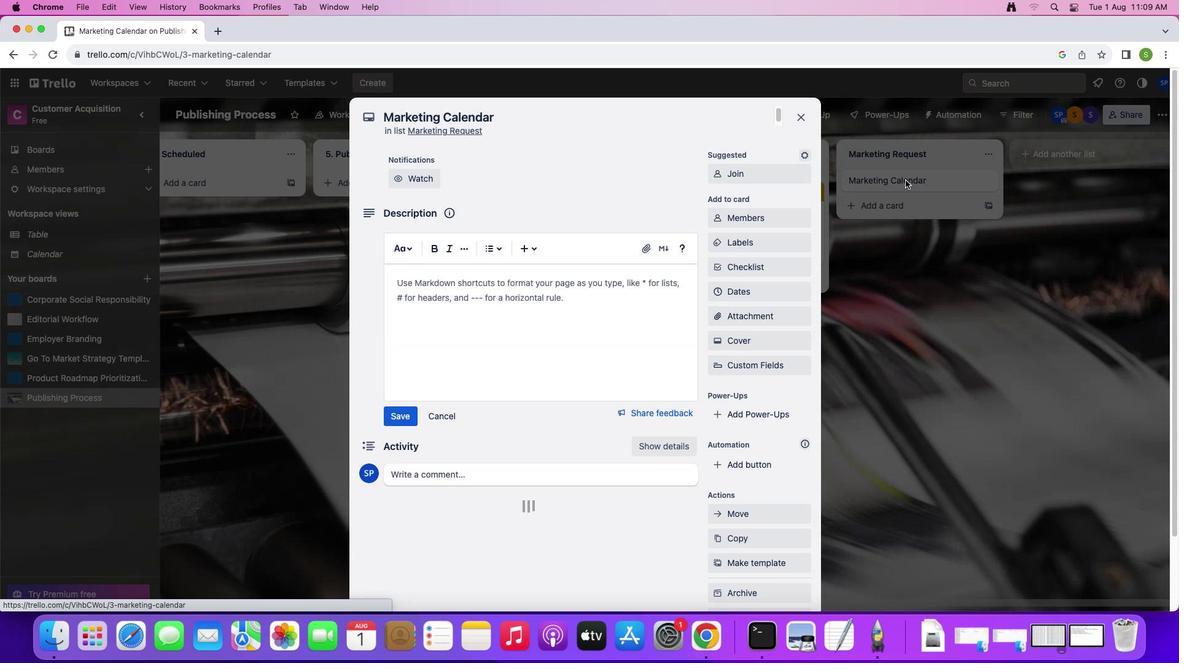 
Action: Mouse pressed left at (905, 180)
Screenshot: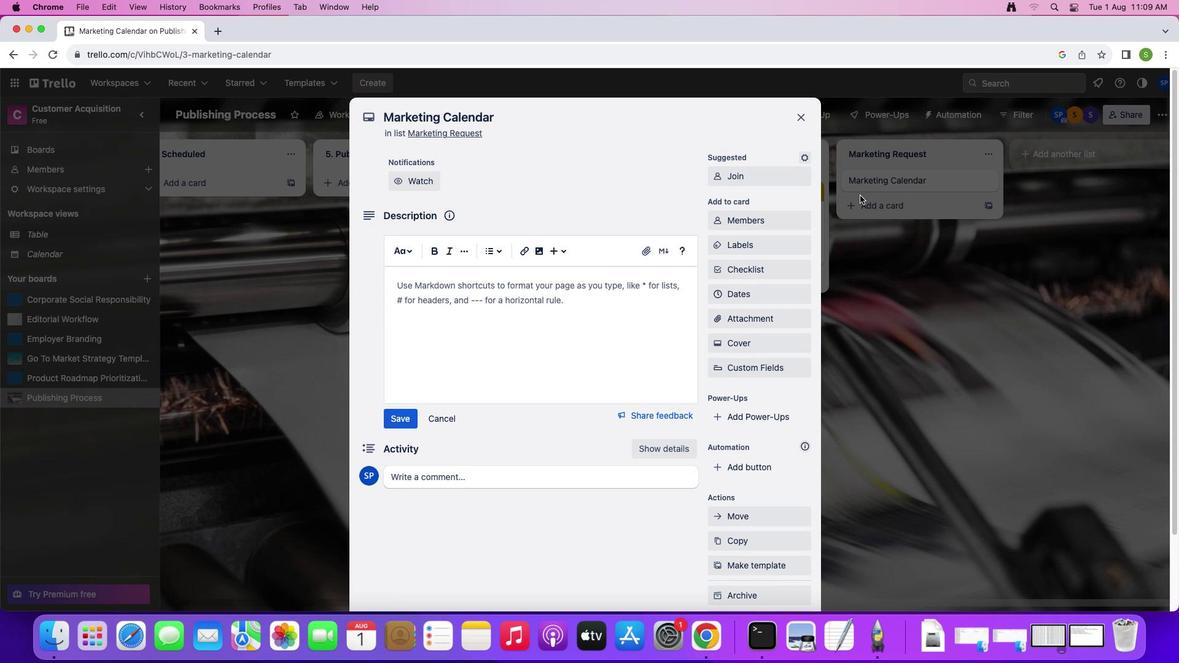 
Action: Mouse moved to (408, 179)
Screenshot: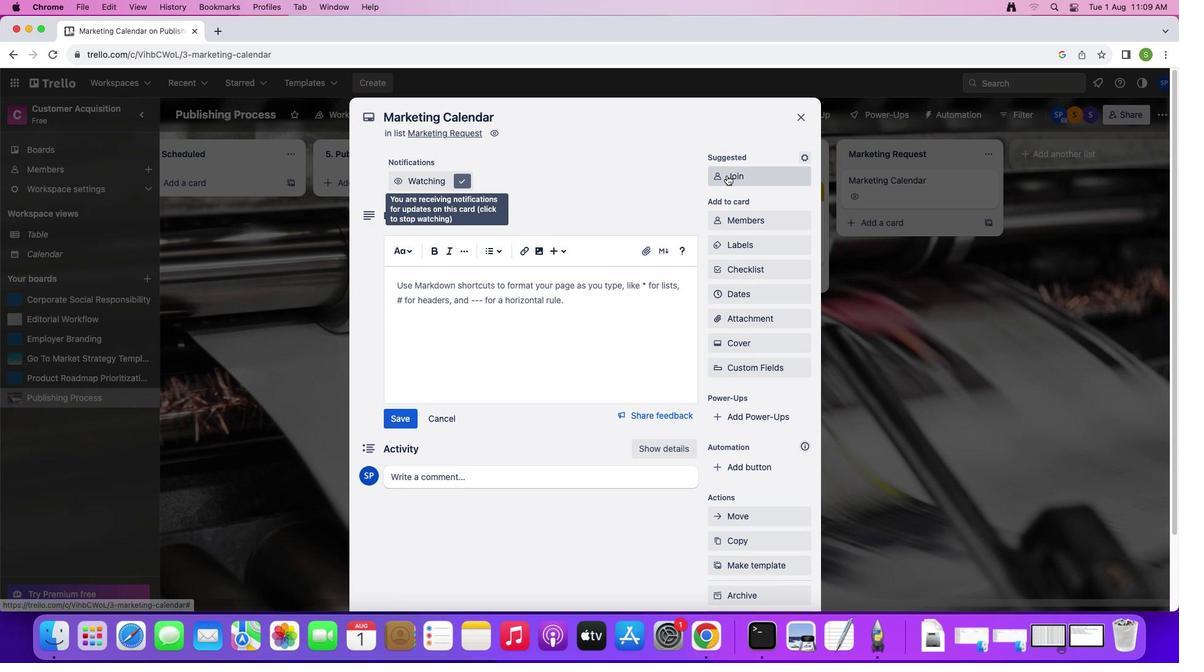 
Action: Mouse pressed left at (408, 179)
Screenshot: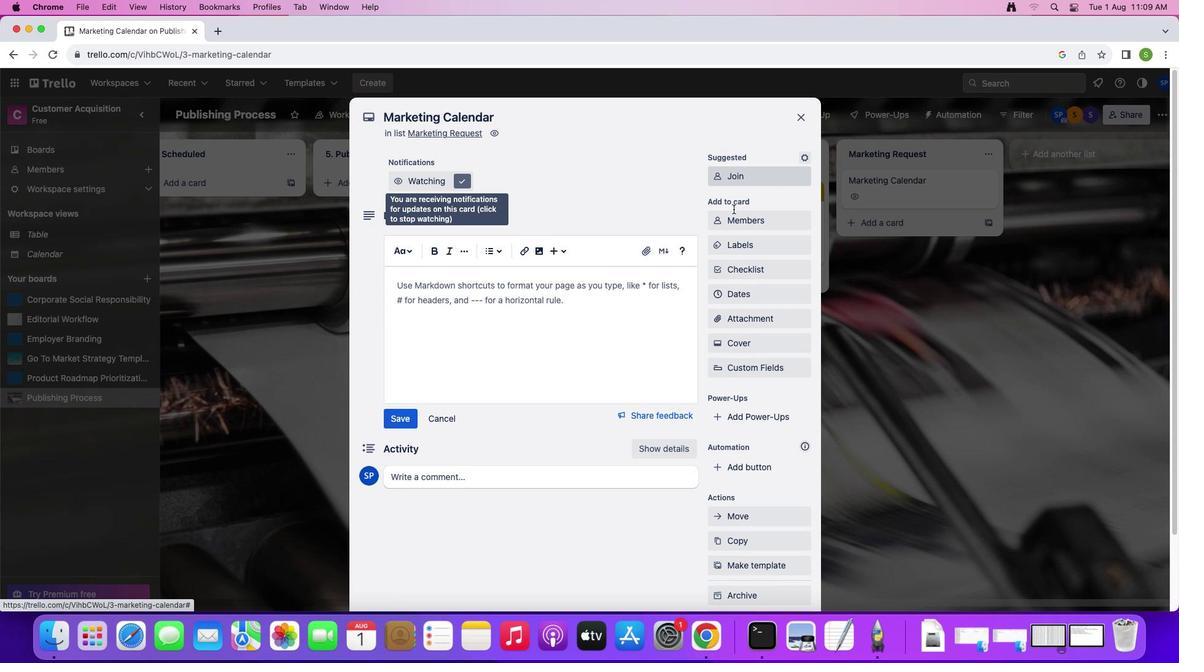 
Action: Mouse moved to (737, 226)
Screenshot: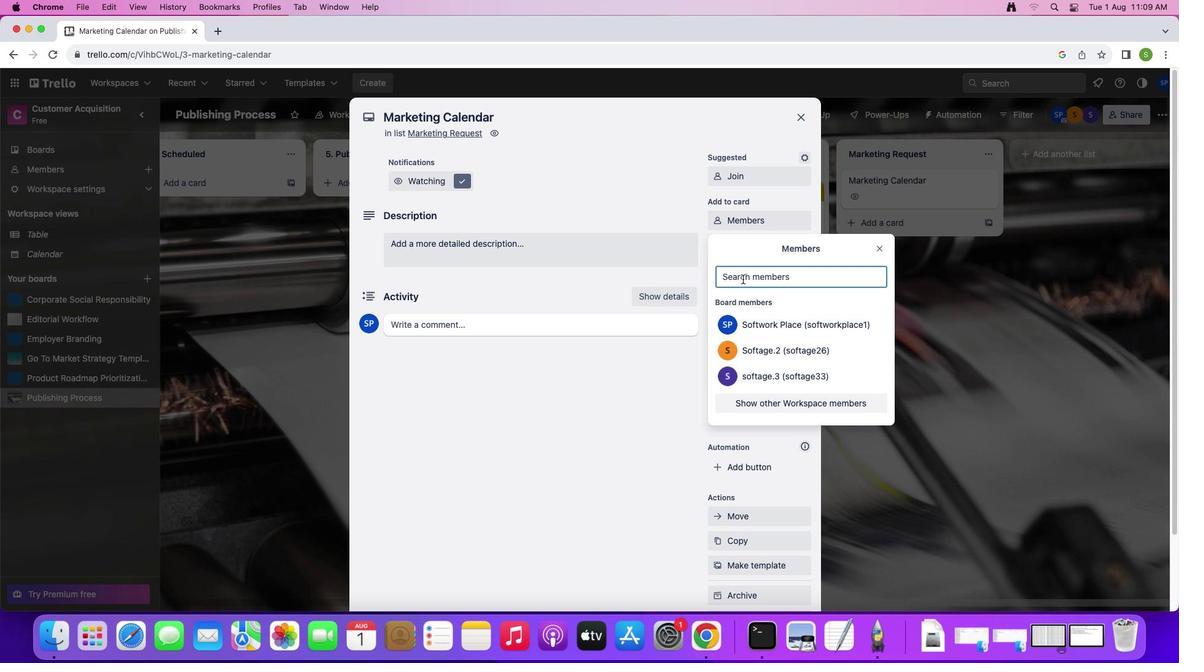 
Action: Mouse pressed left at (737, 226)
Screenshot: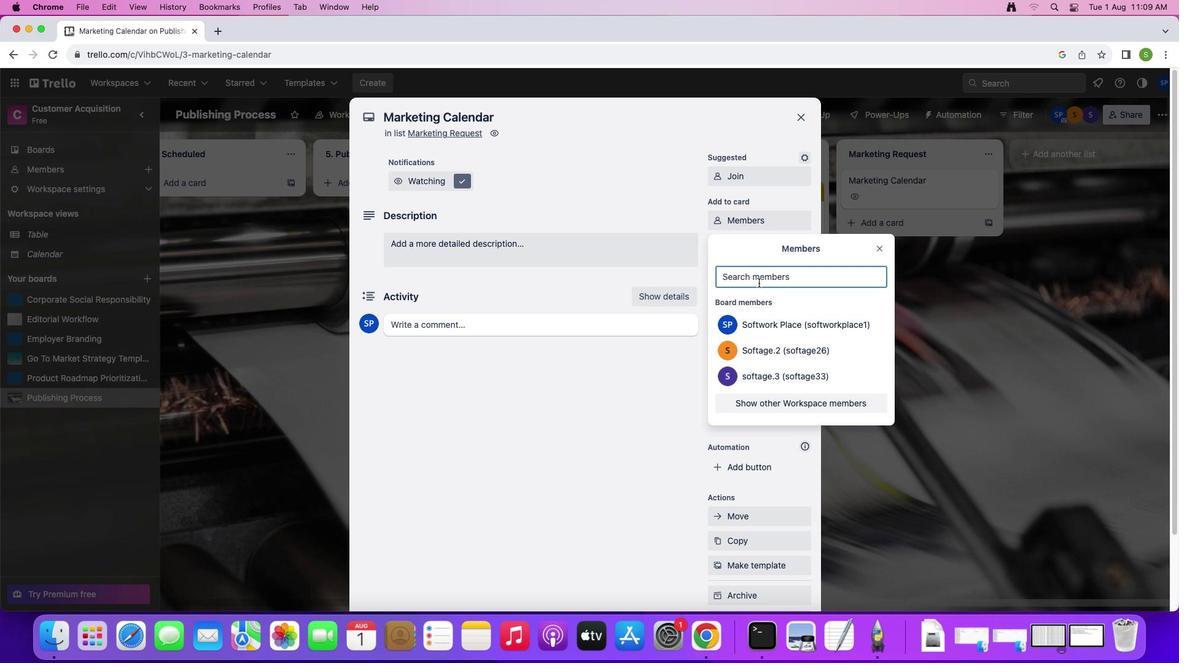 
Action: Mouse moved to (741, 278)
Screenshot: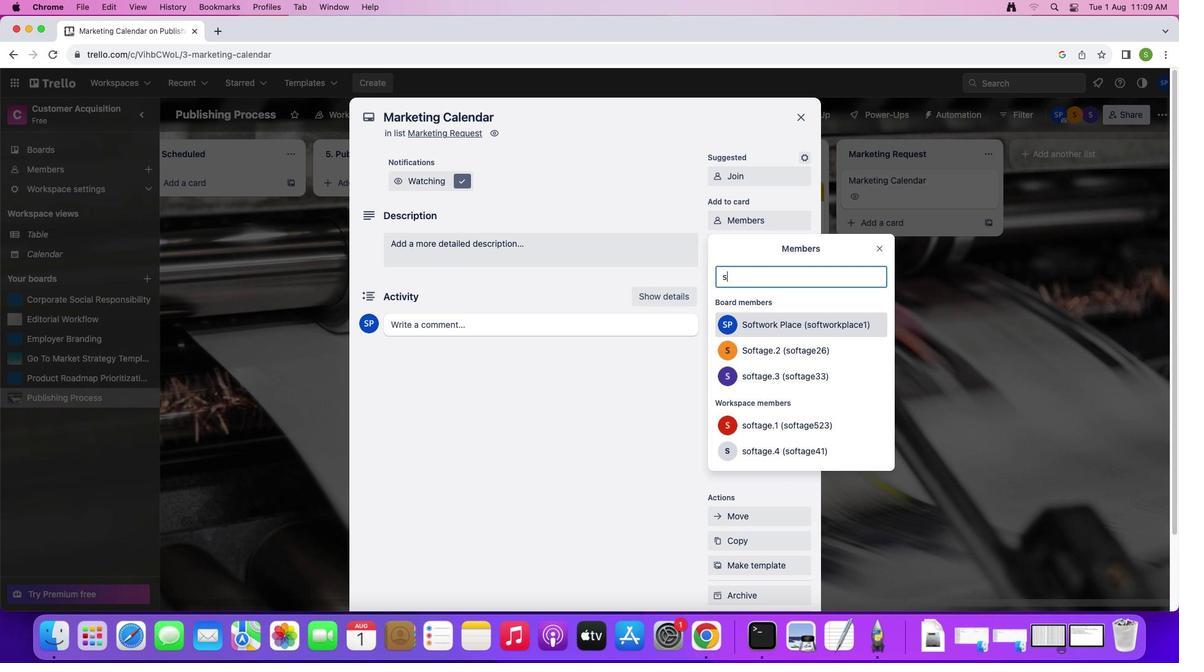 
Action: Mouse pressed left at (741, 278)
Screenshot: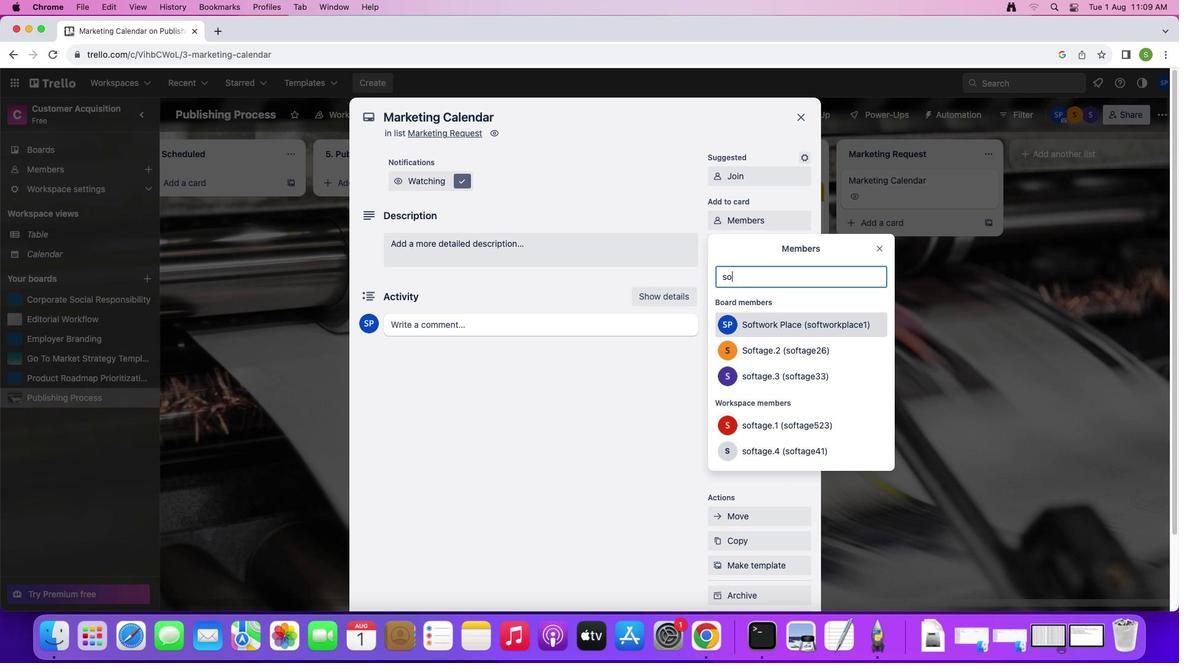 
Action: Mouse moved to (814, 288)
Screenshot: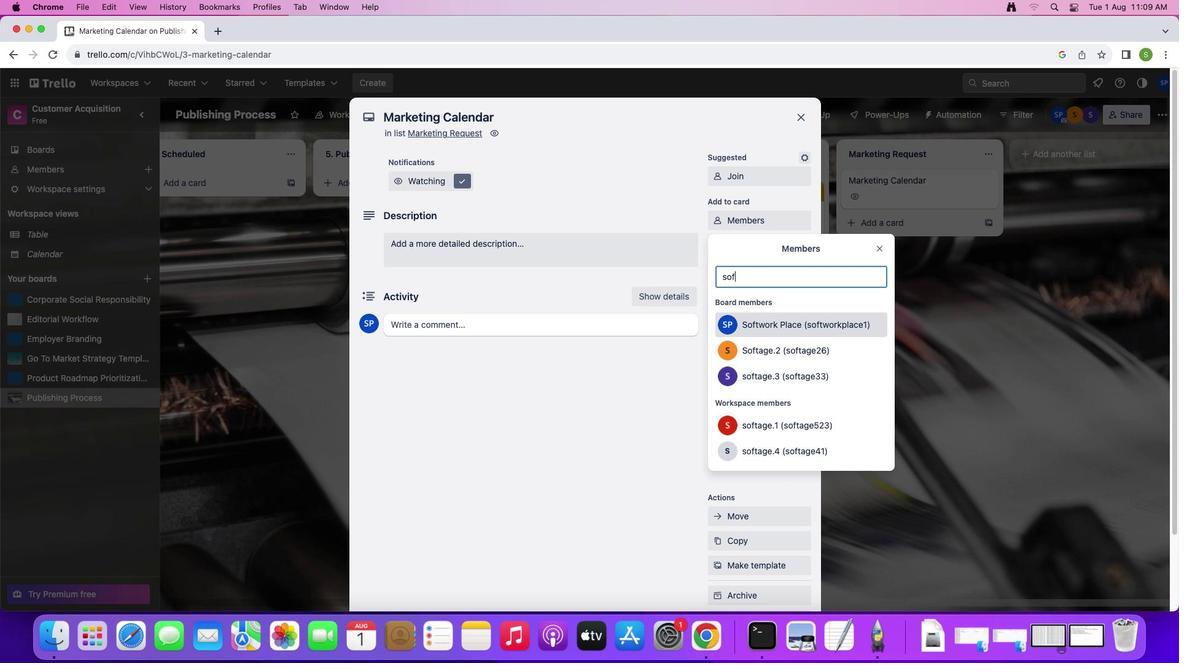 
Action: Key pressed 's''o''f''t''a''g''e''.''4'Key.shift'@''s''o''f''t''a''g''e''.''n''e''t'
Screenshot: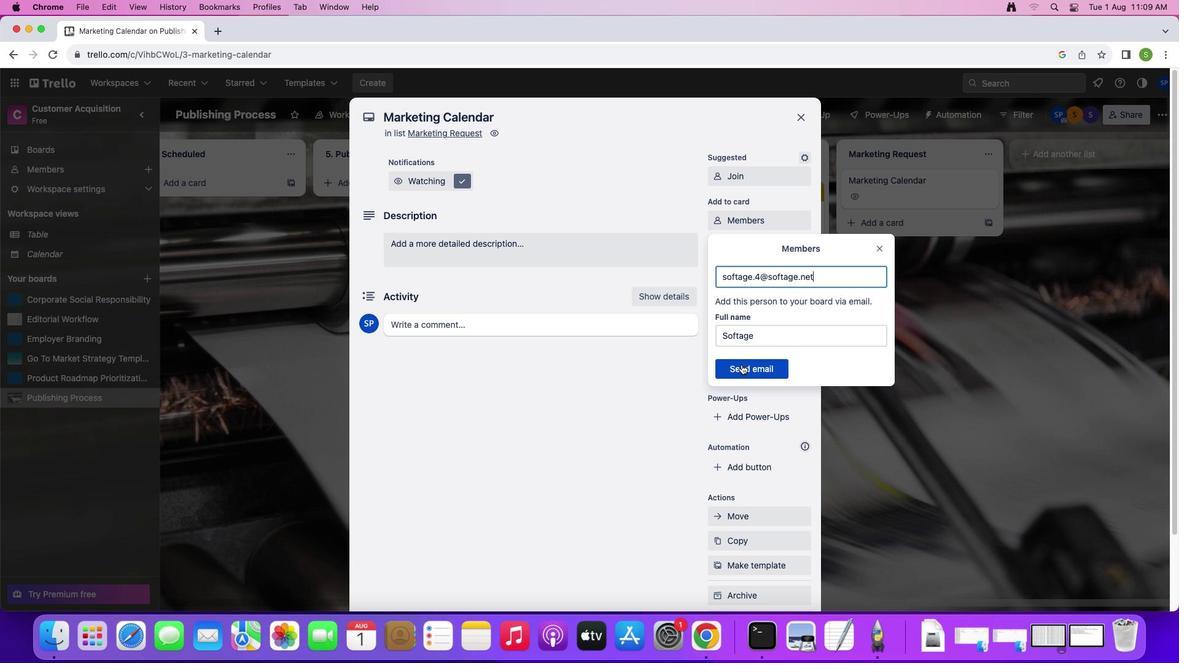 
Action: Mouse moved to (742, 365)
Screenshot: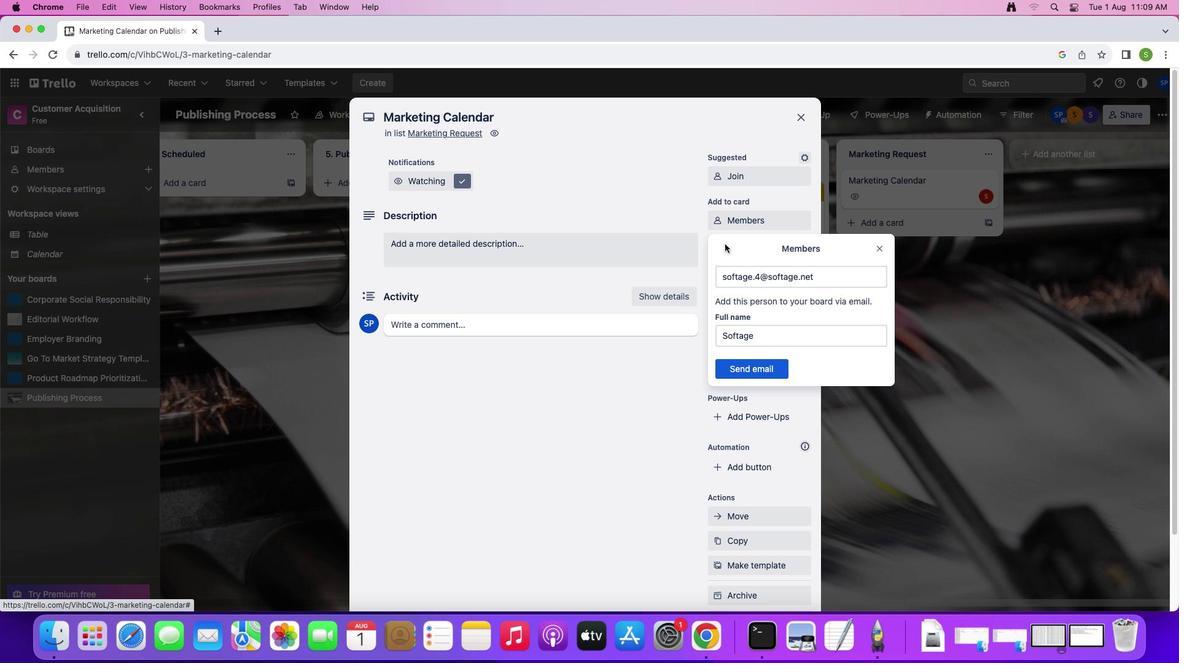 
Action: Mouse pressed left at (742, 365)
Screenshot: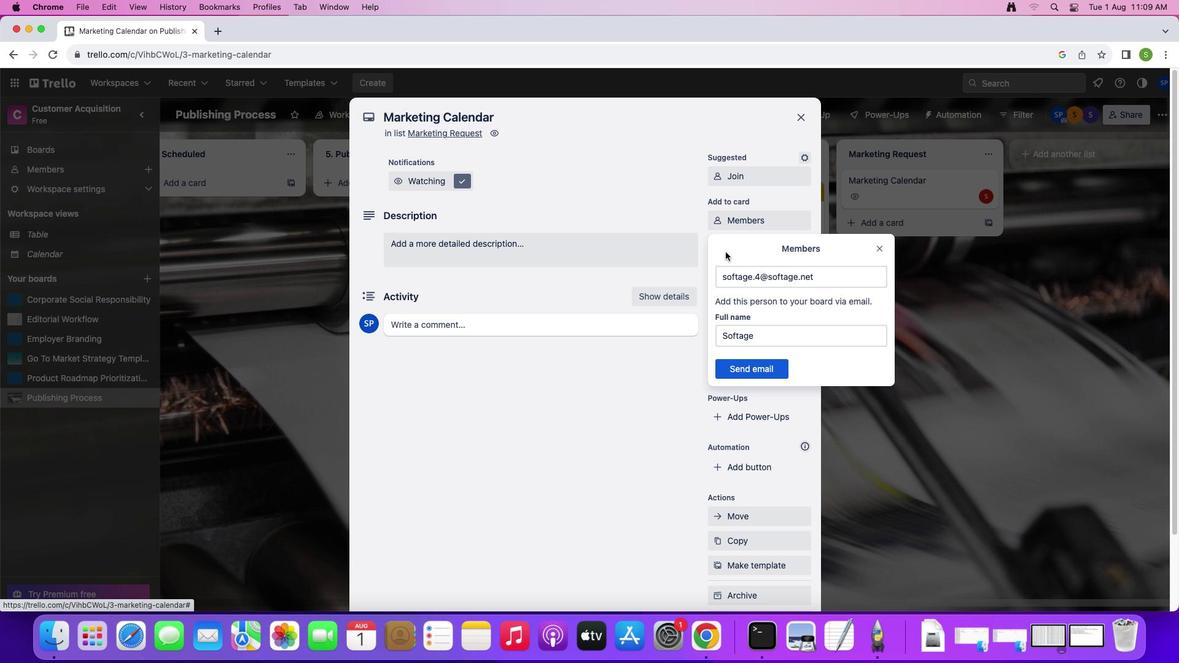 
Action: Mouse moved to (732, 248)
Screenshot: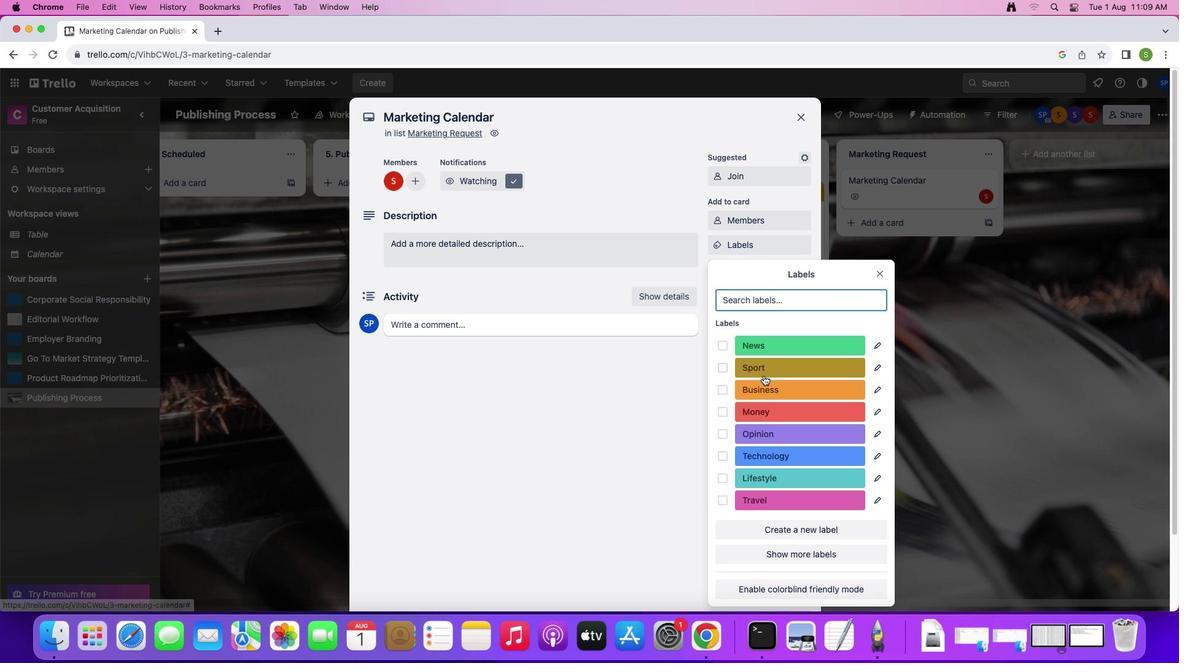
Action: Mouse pressed left at (732, 248)
Screenshot: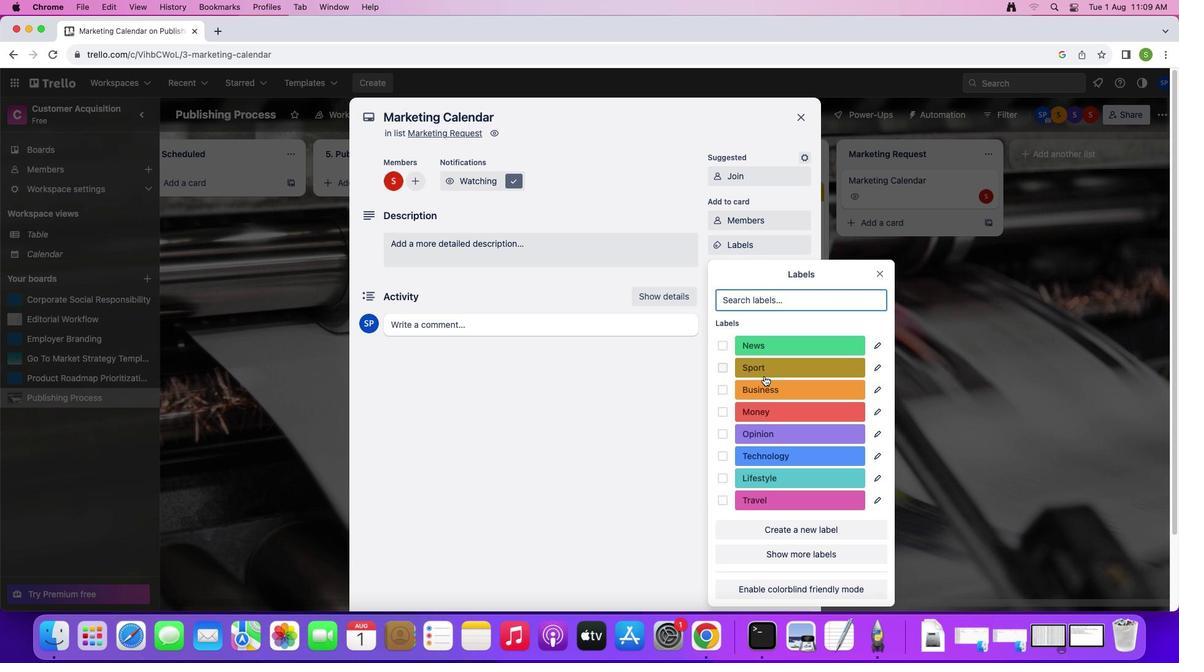
Action: Mouse moved to (773, 351)
Screenshot: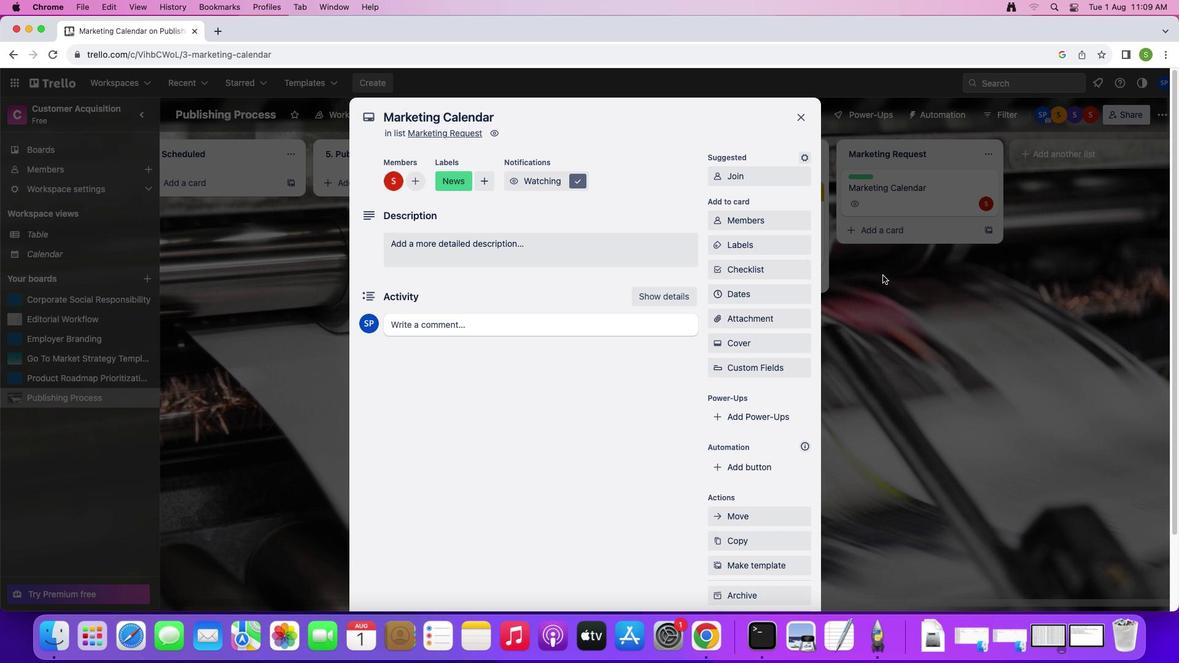 
Action: Mouse pressed left at (773, 351)
Screenshot: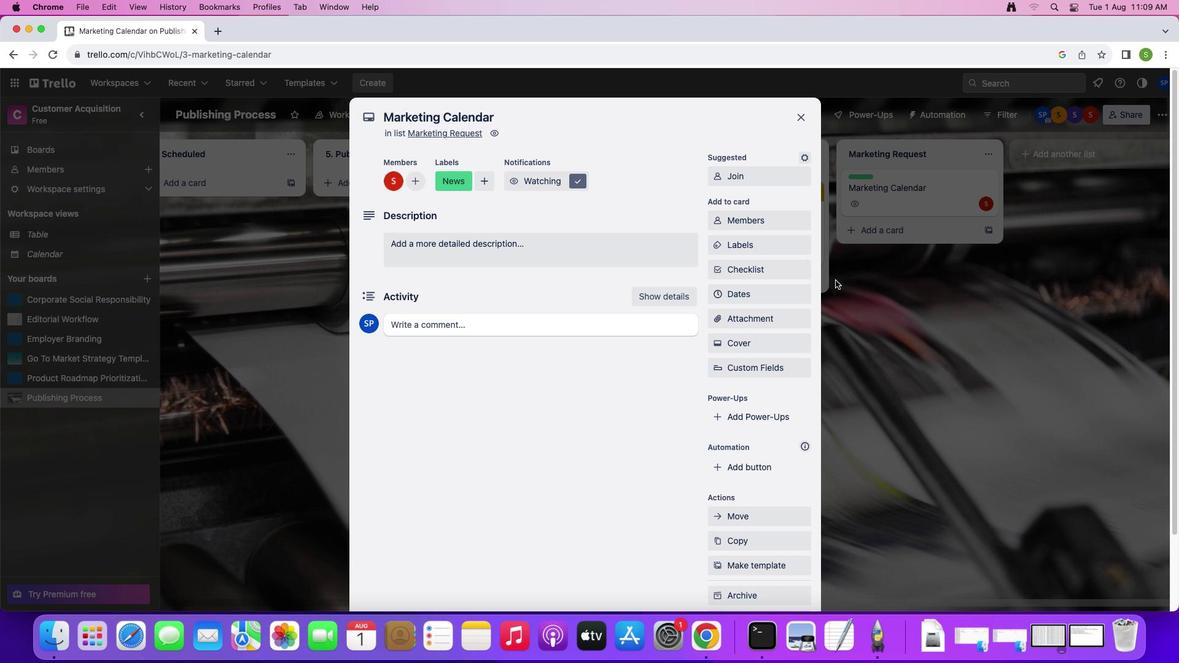 
Action: Mouse moved to (883, 275)
Screenshot: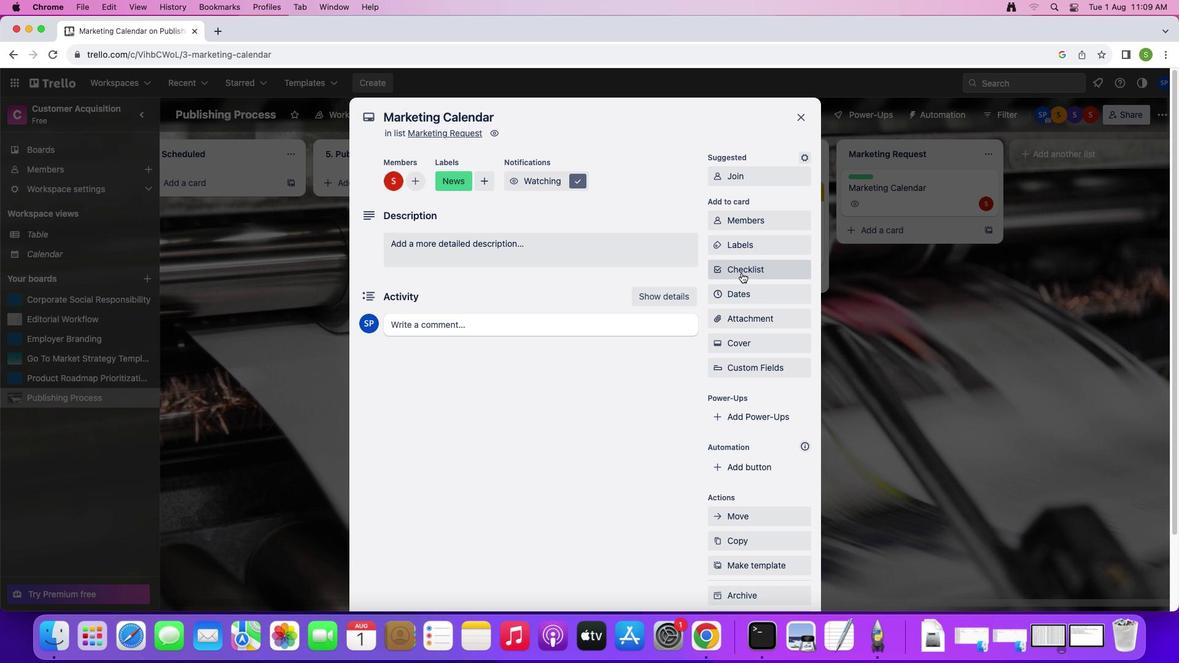 
Action: Mouse pressed left at (883, 275)
Screenshot: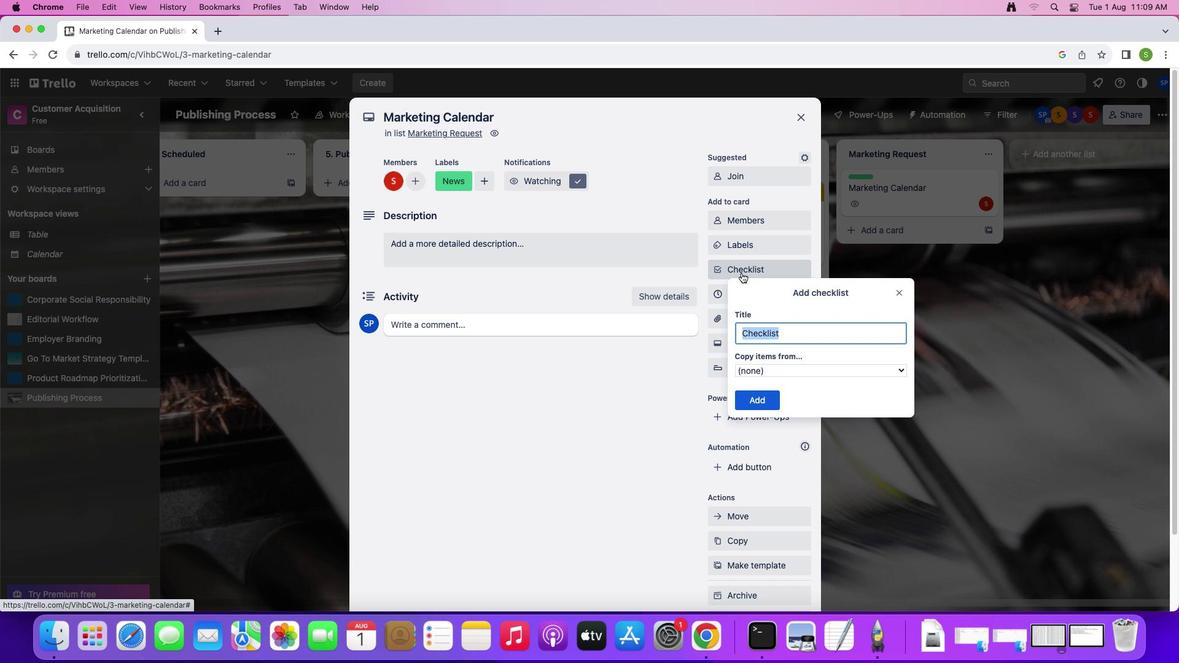 
Action: Mouse moved to (742, 273)
Screenshot: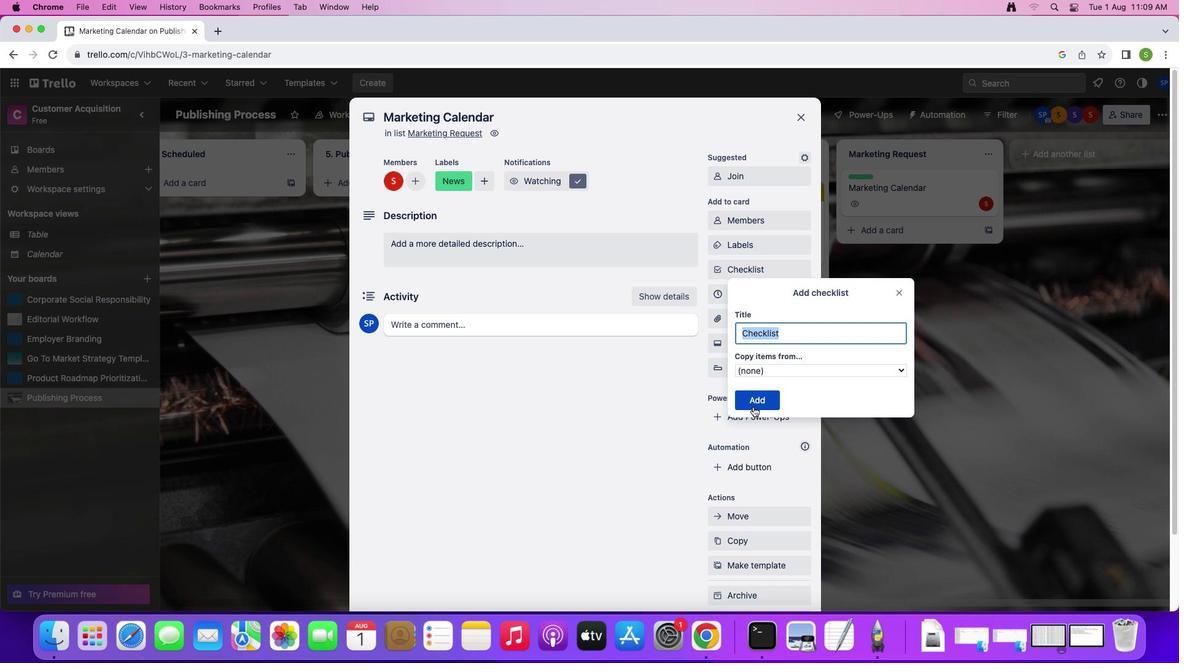 
Action: Mouse pressed left at (742, 273)
Screenshot: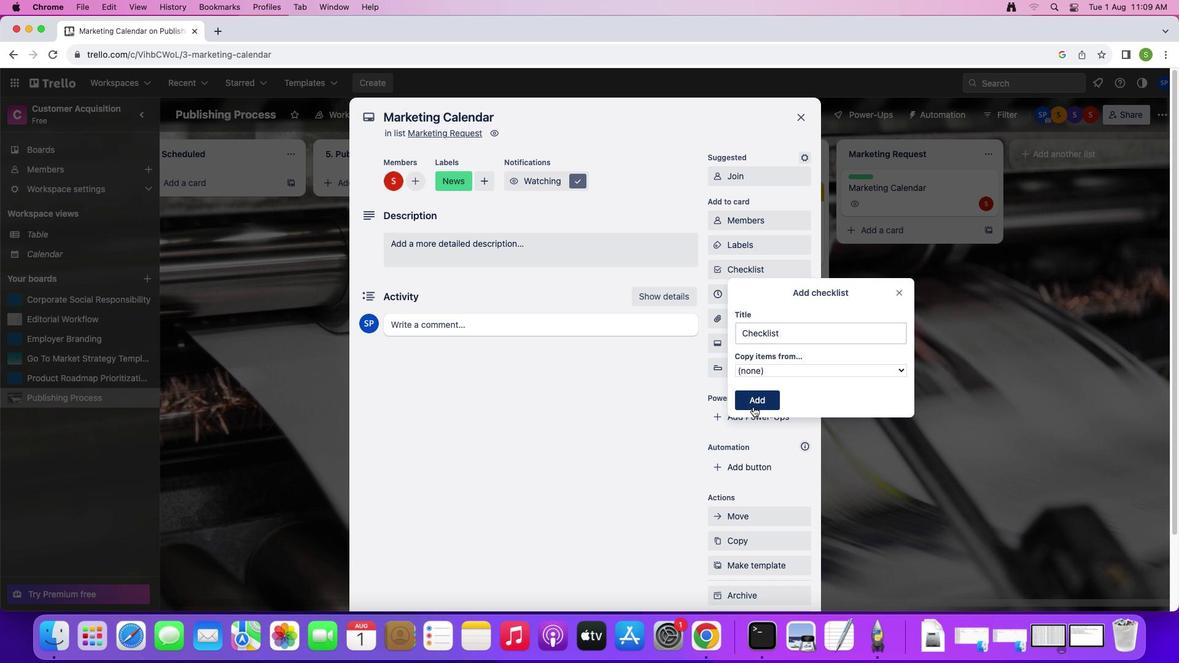 
Action: Mouse moved to (754, 406)
Screenshot: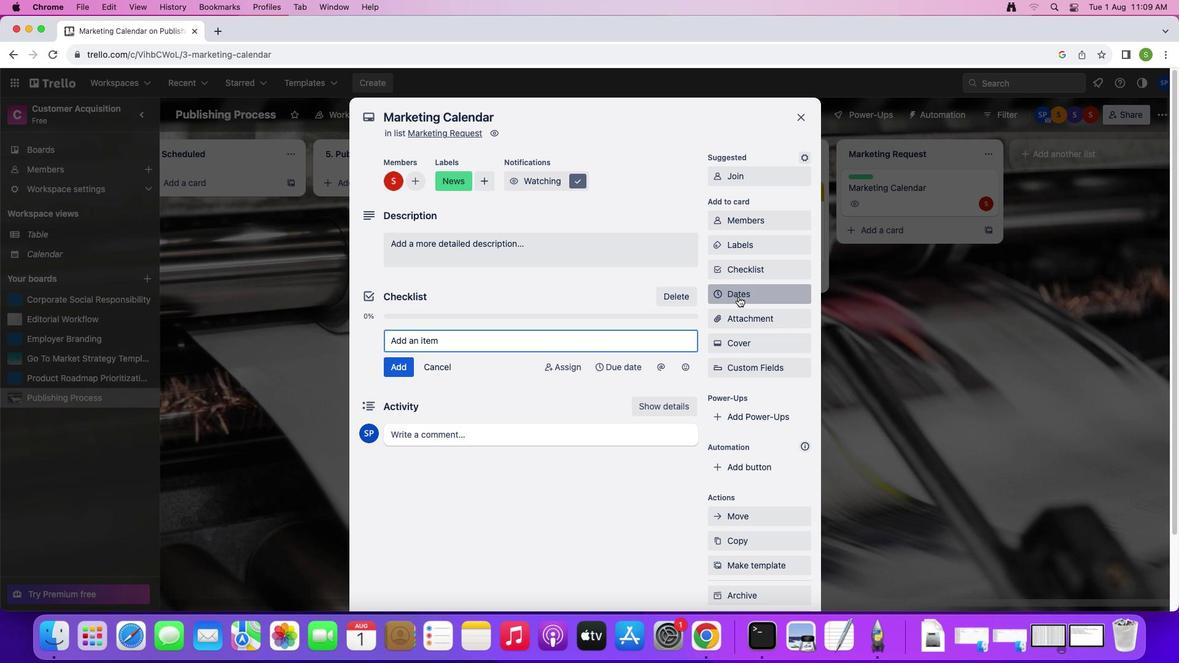
Action: Mouse pressed left at (754, 406)
Screenshot: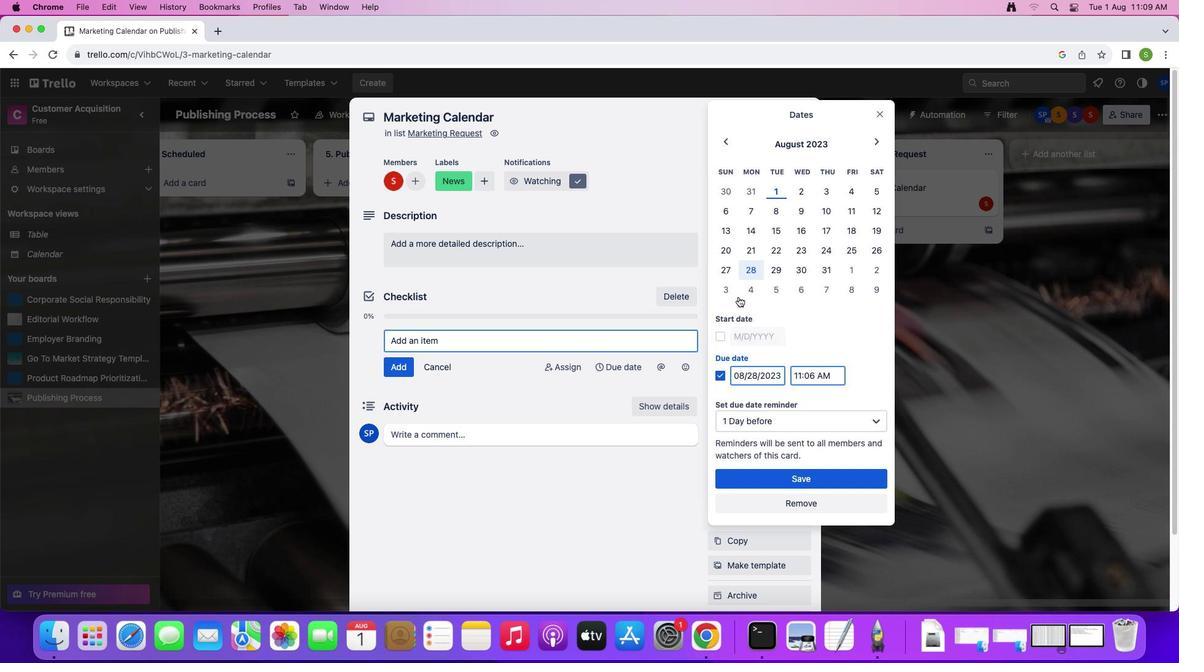 
Action: Mouse moved to (738, 297)
Screenshot: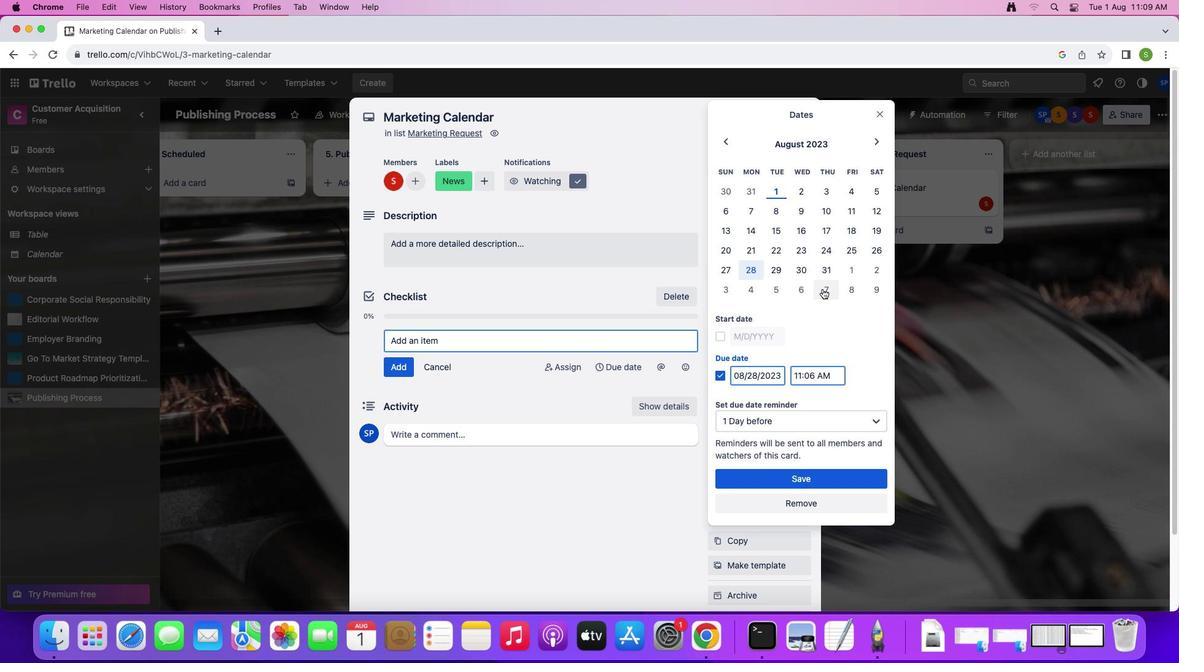 
Action: Mouse pressed left at (738, 297)
Screenshot: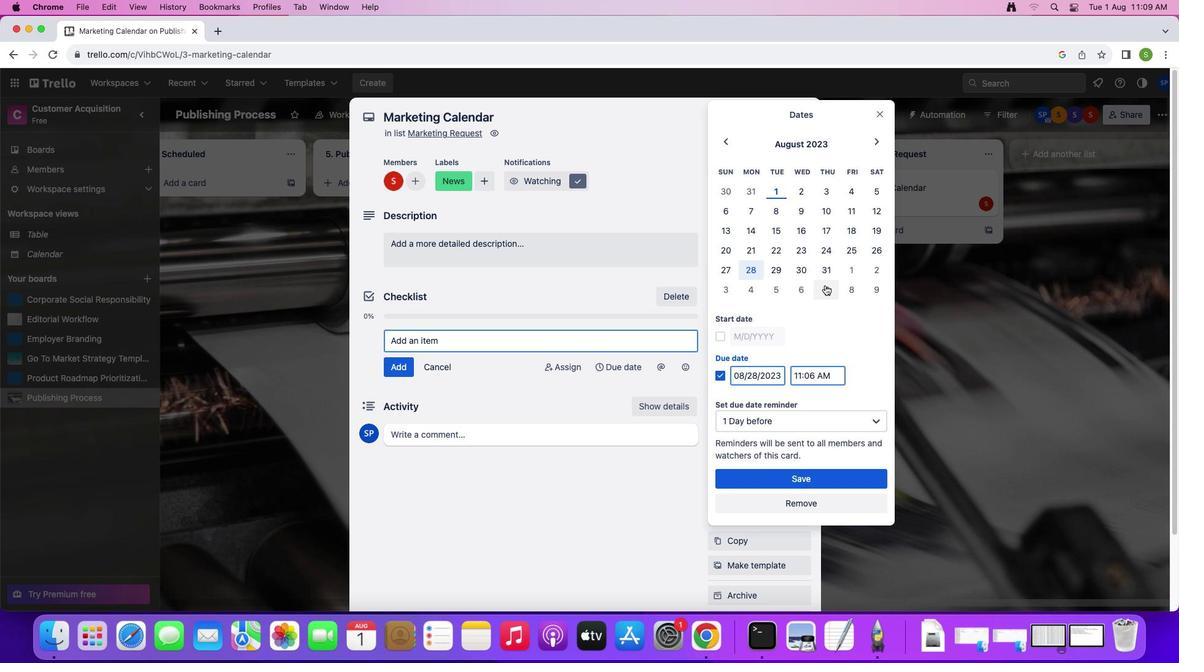
Action: Mouse moved to (828, 275)
Screenshot: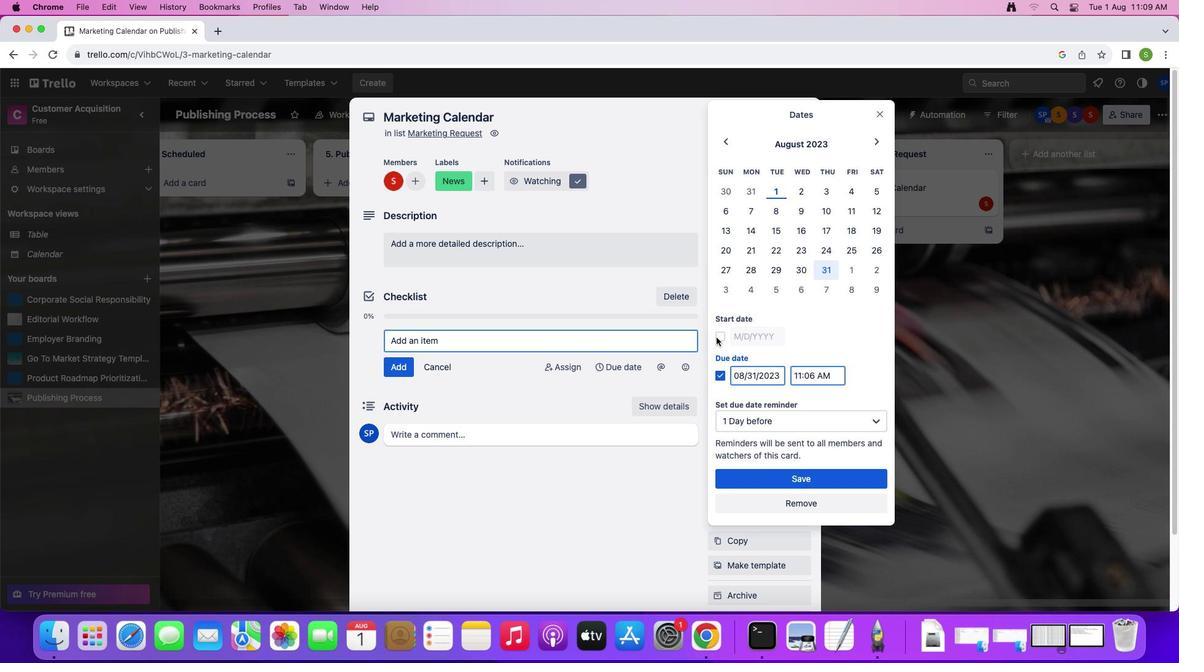 
Action: Mouse pressed left at (828, 275)
Screenshot: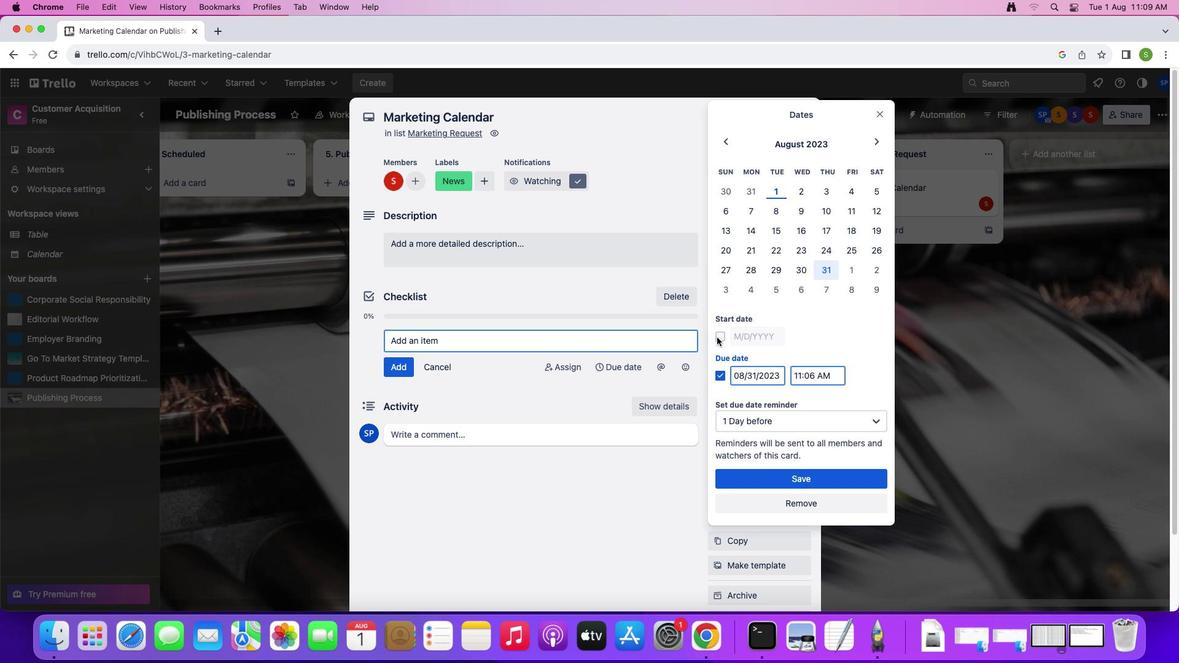
Action: Mouse moved to (717, 337)
Screenshot: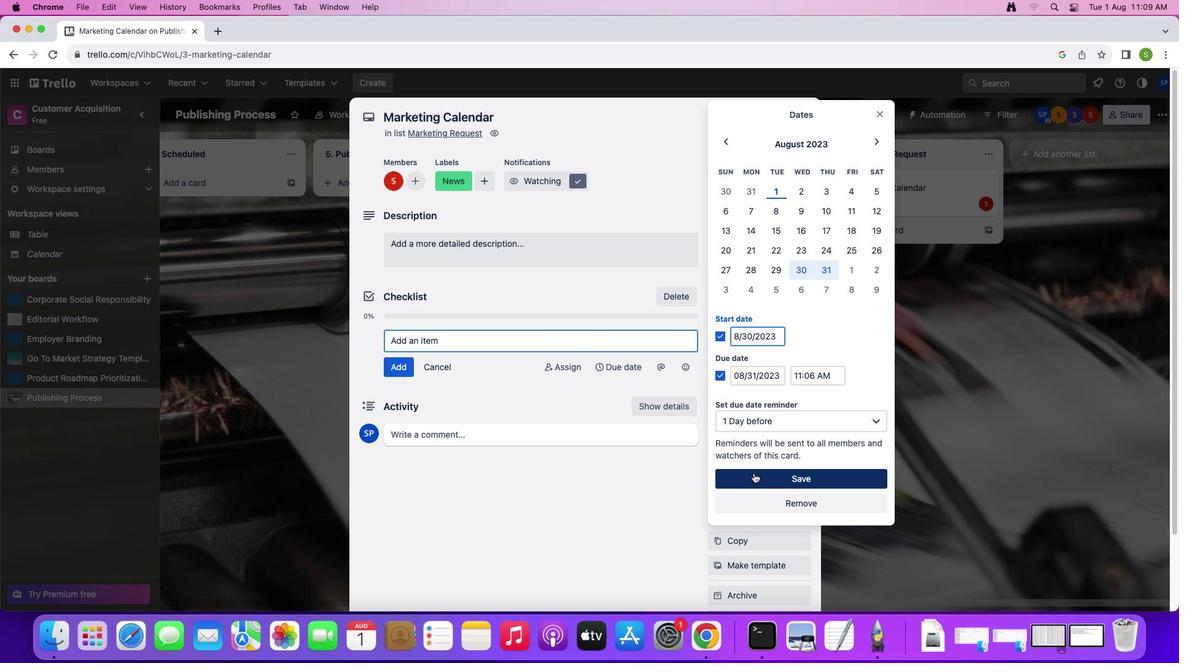
Action: Mouse pressed left at (717, 337)
Screenshot: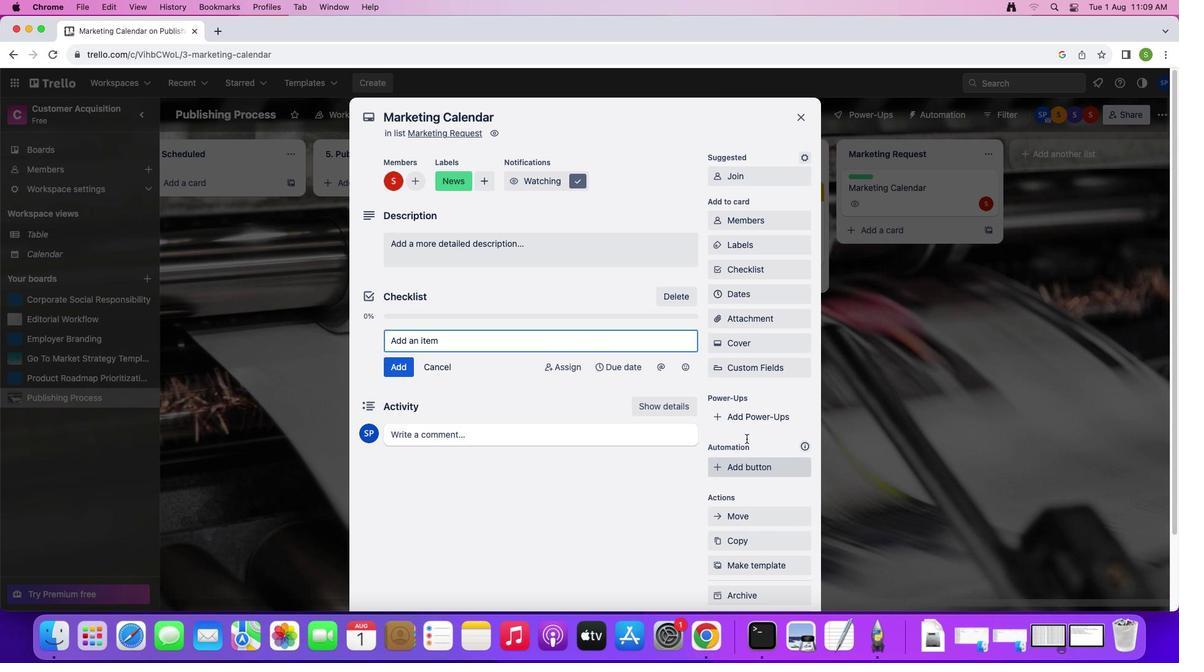 
Action: Mouse moved to (754, 473)
Screenshot: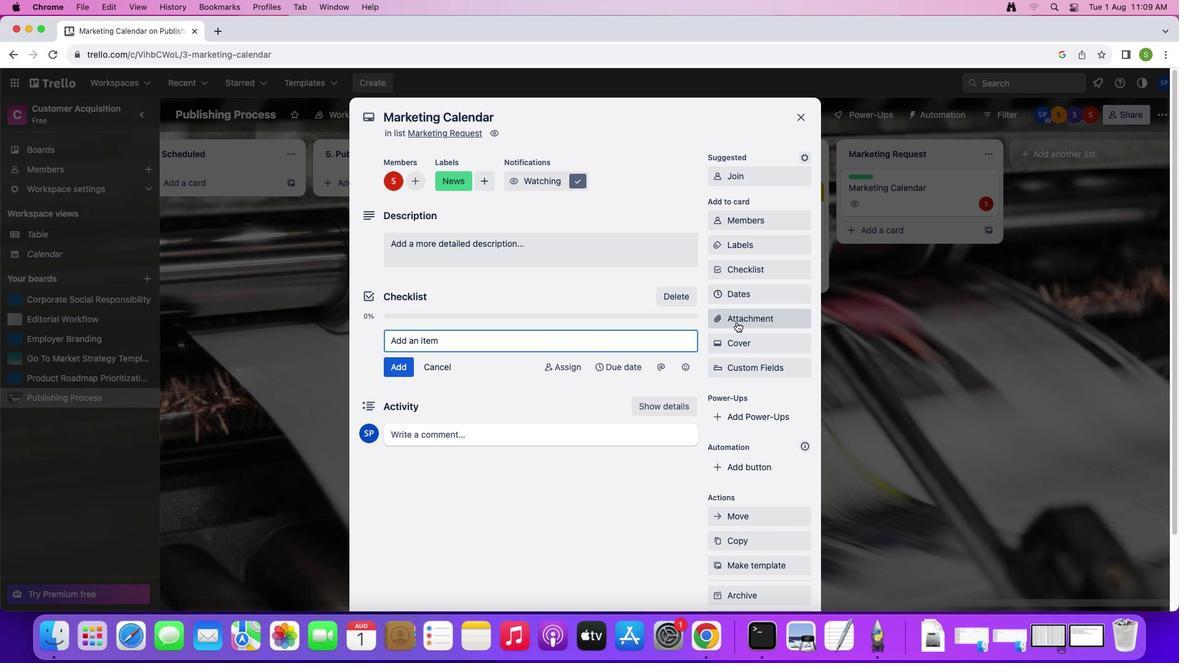 
Action: Mouse pressed left at (754, 473)
Screenshot: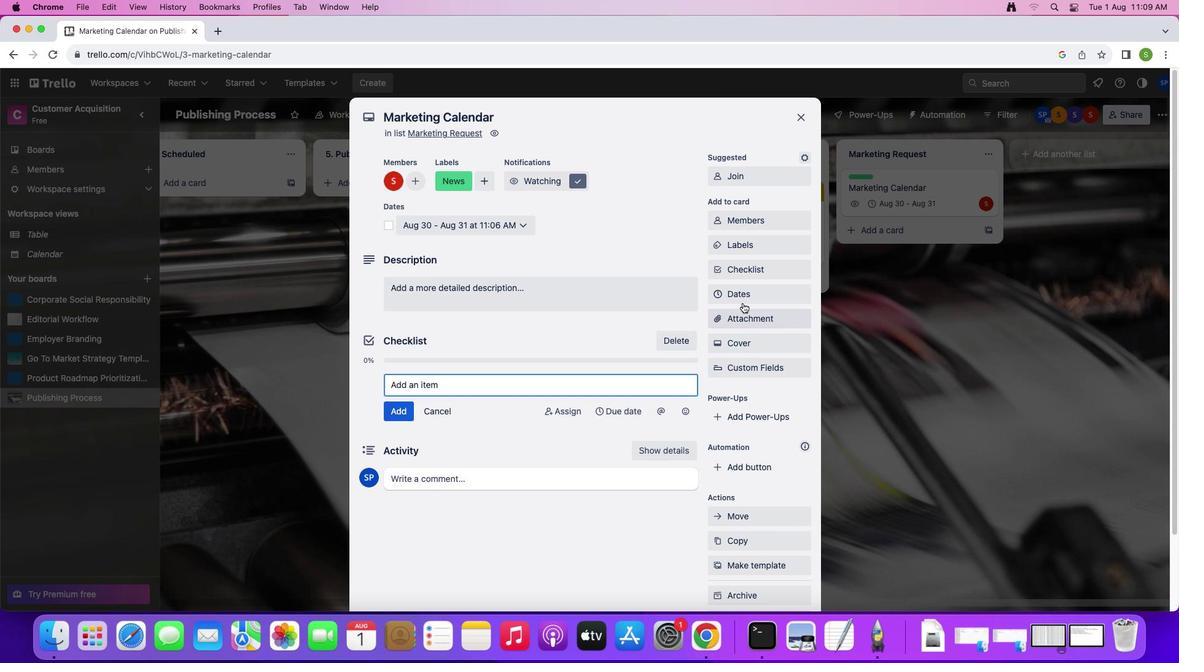 
Action: Mouse moved to (742, 343)
Screenshot: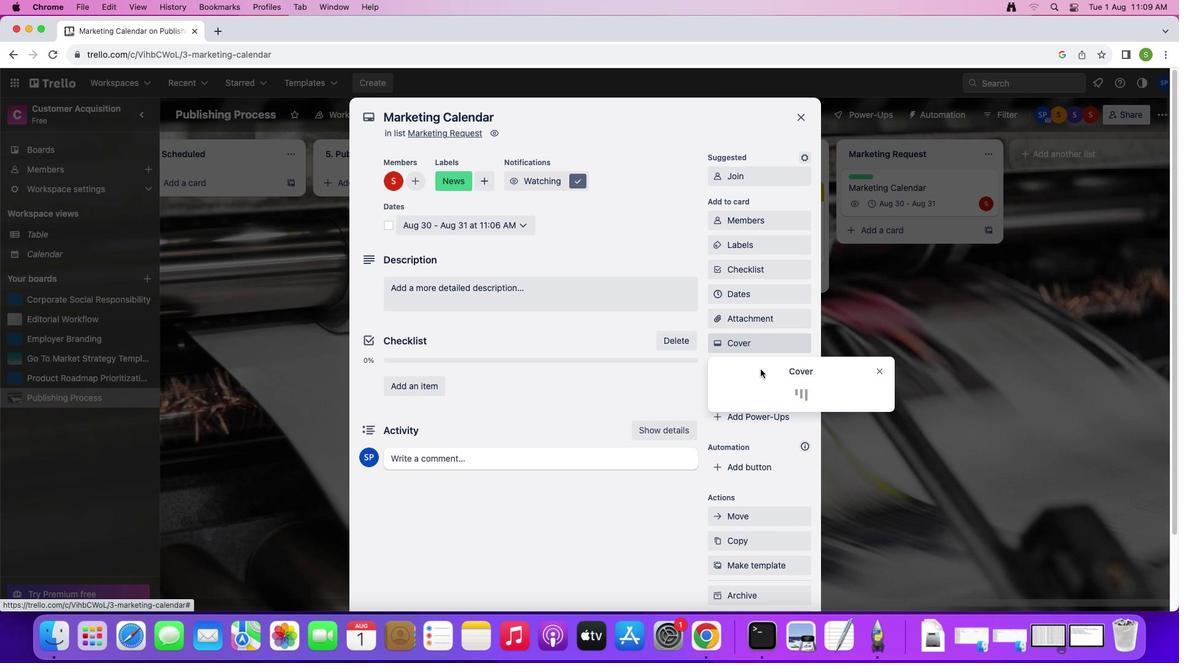 
Action: Mouse pressed left at (742, 343)
Screenshot: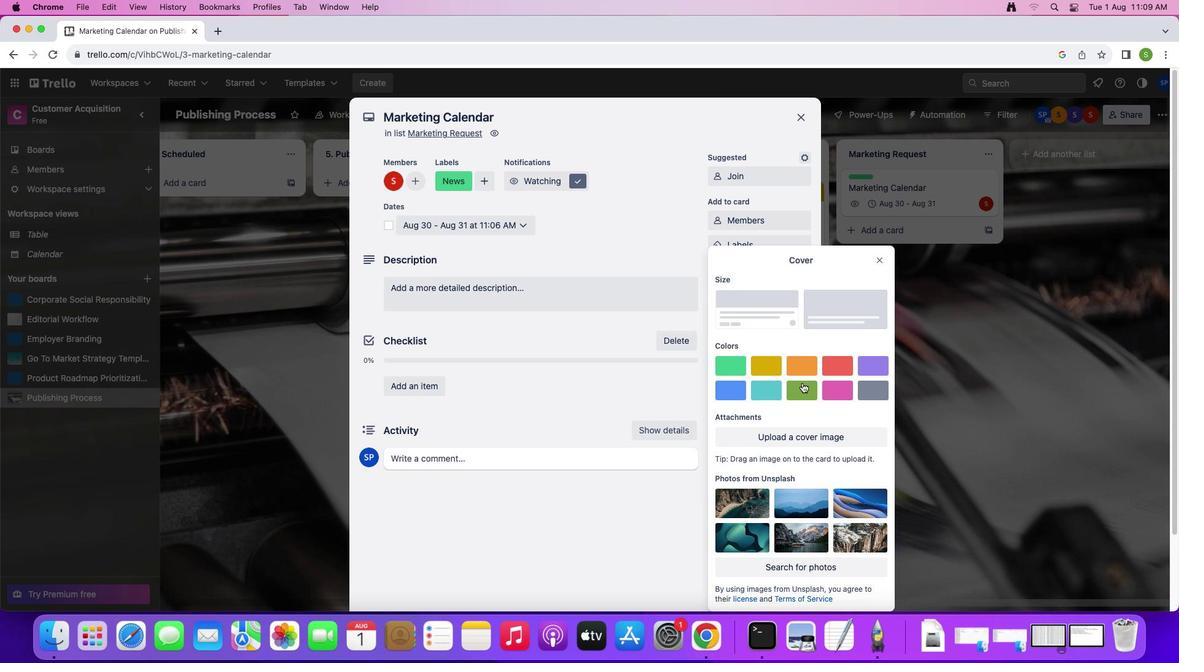 
Action: Mouse moved to (837, 391)
Screenshot: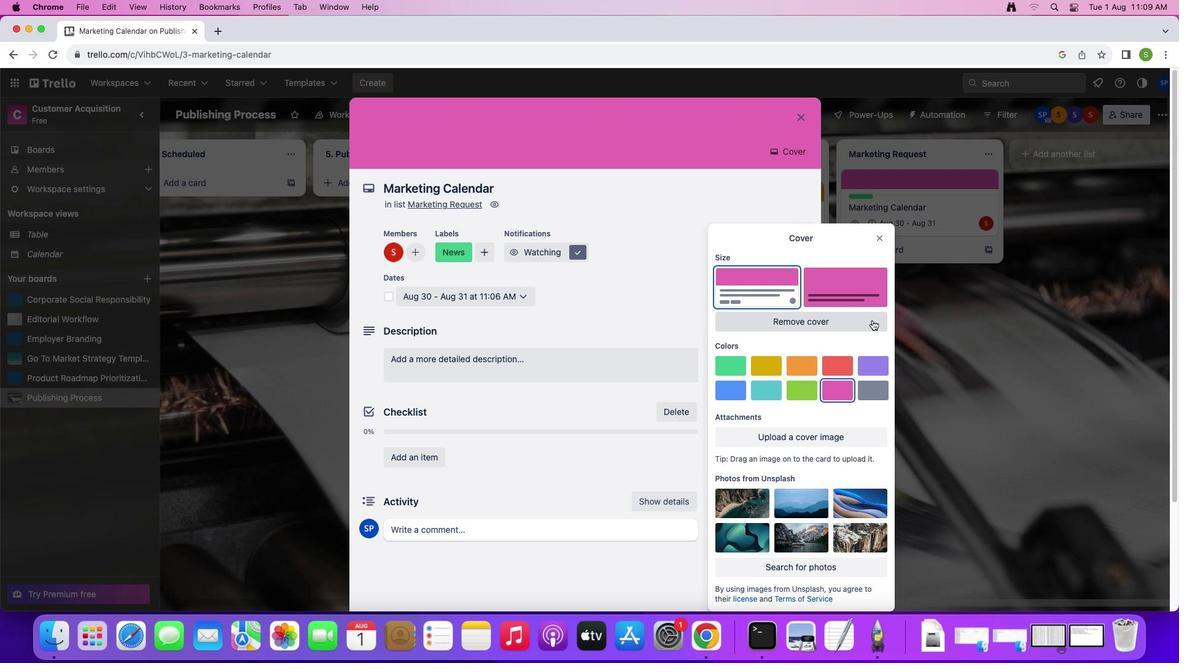 
Action: Mouse pressed left at (837, 391)
Screenshot: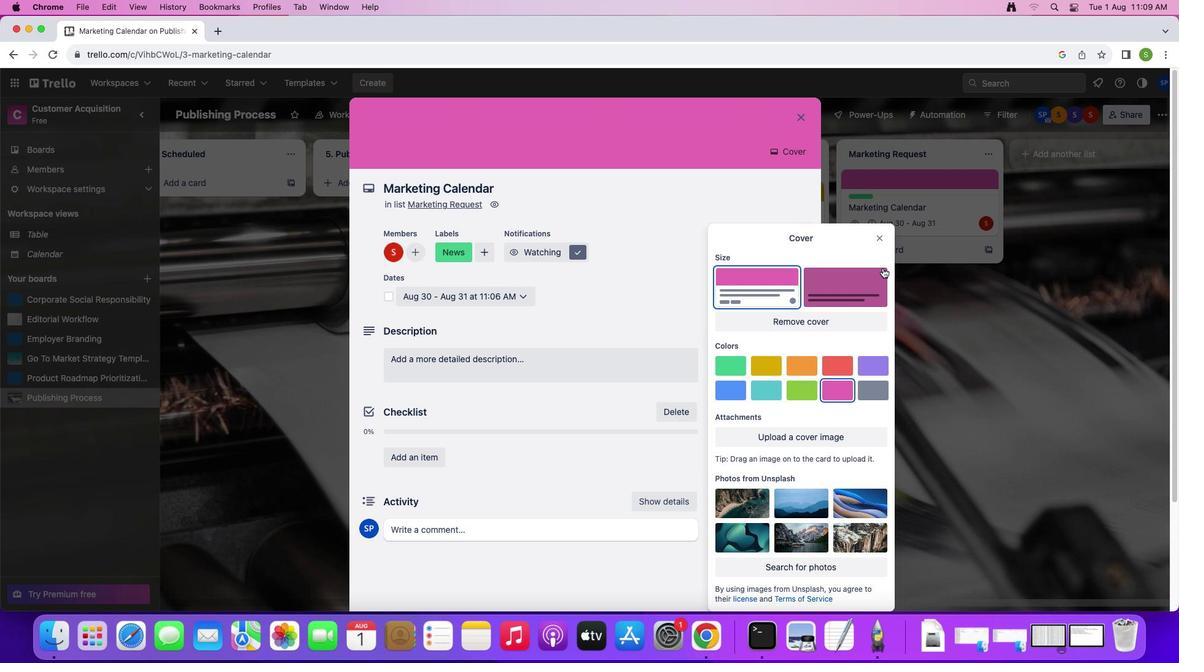 
Action: Mouse moved to (879, 239)
Screenshot: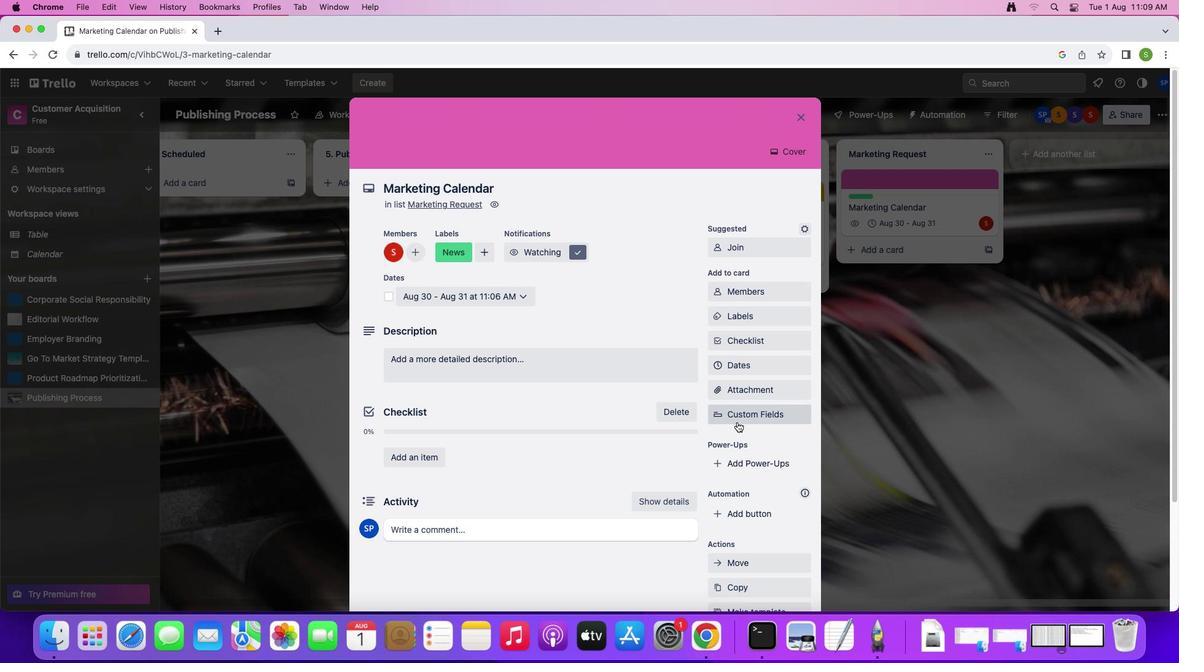 
Action: Mouse pressed left at (879, 239)
Screenshot: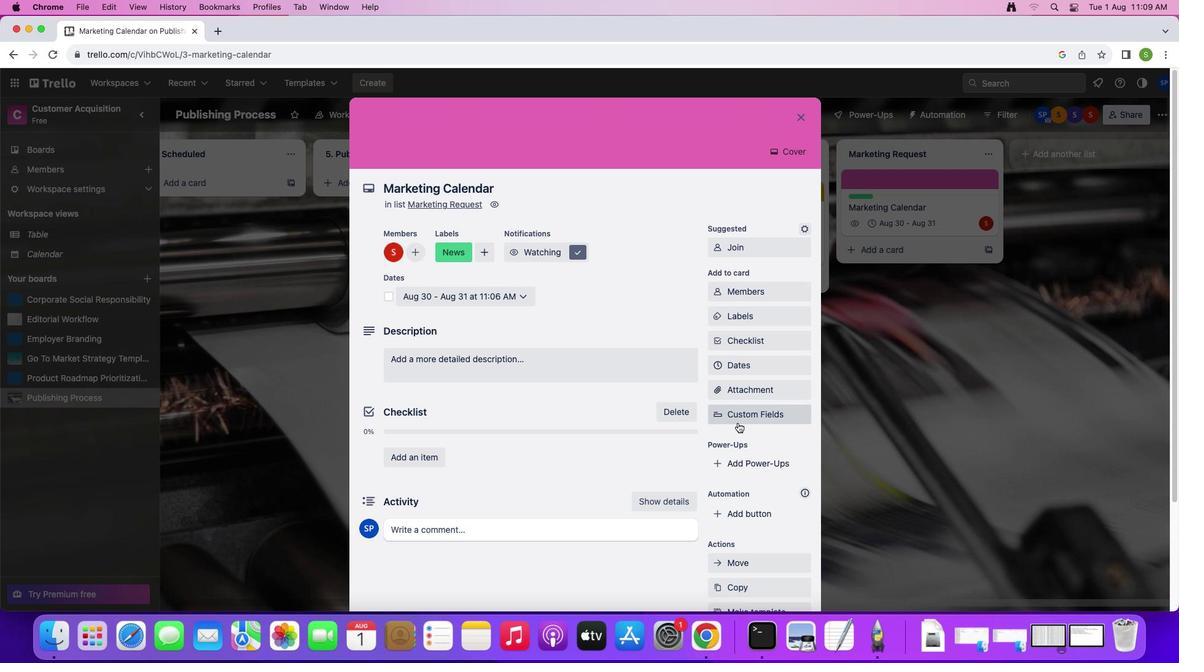 
Action: Mouse moved to (513, 360)
Screenshot: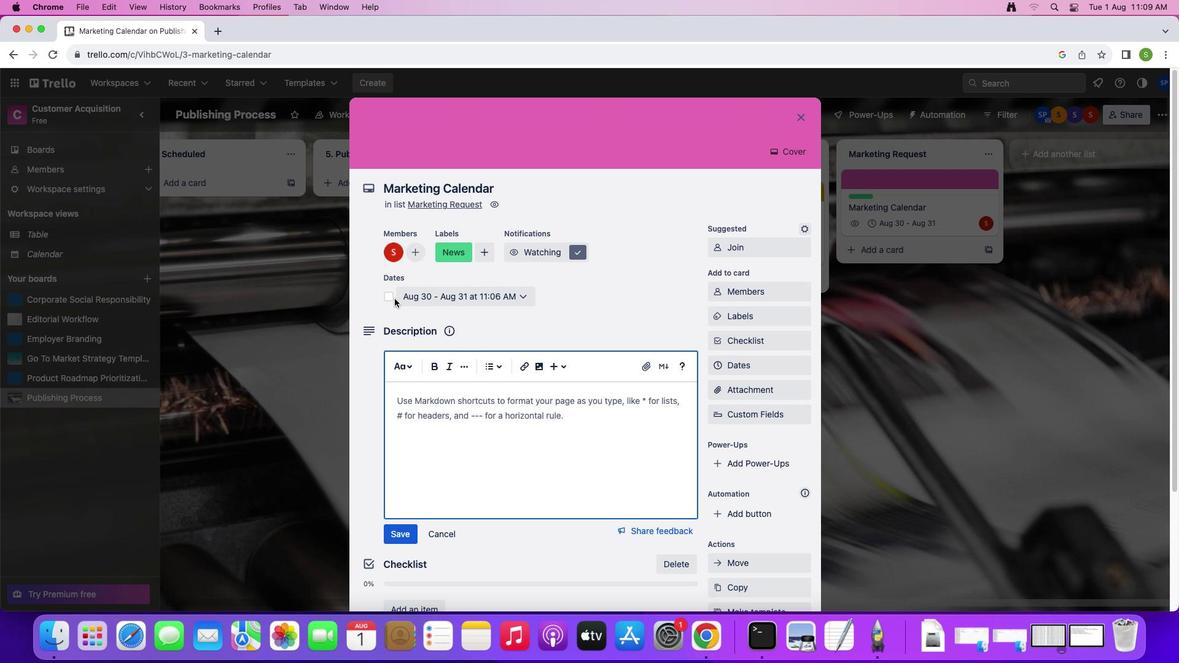 
Action: Mouse pressed left at (513, 360)
Screenshot: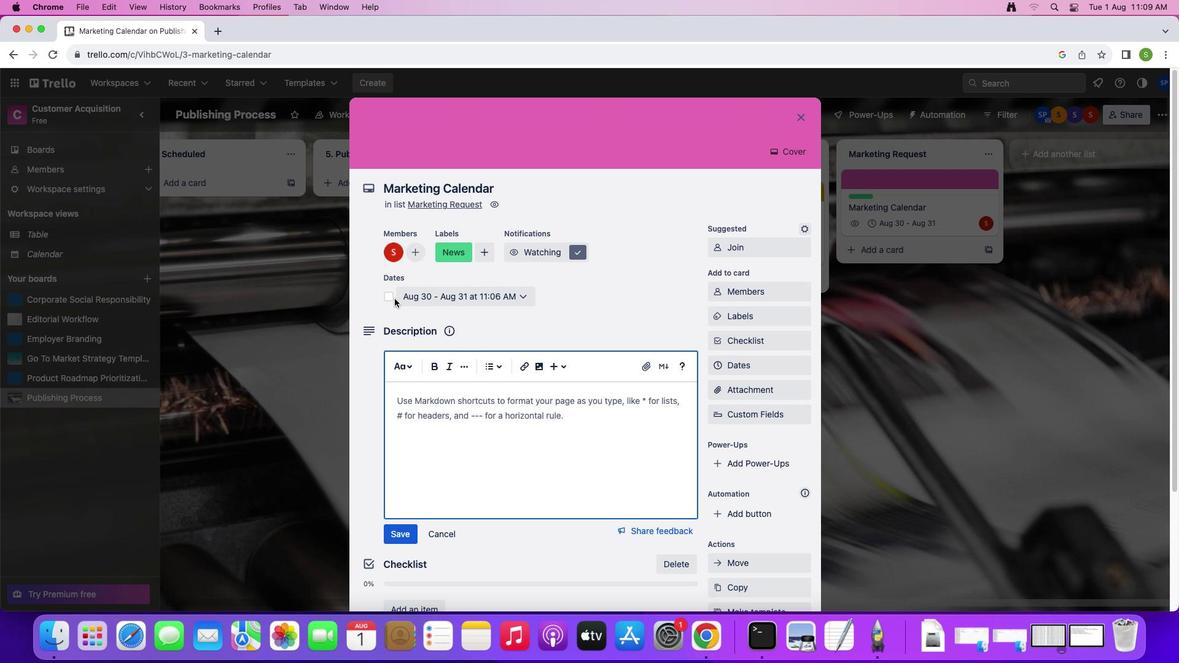 
Action: Mouse moved to (394, 298)
Screenshot: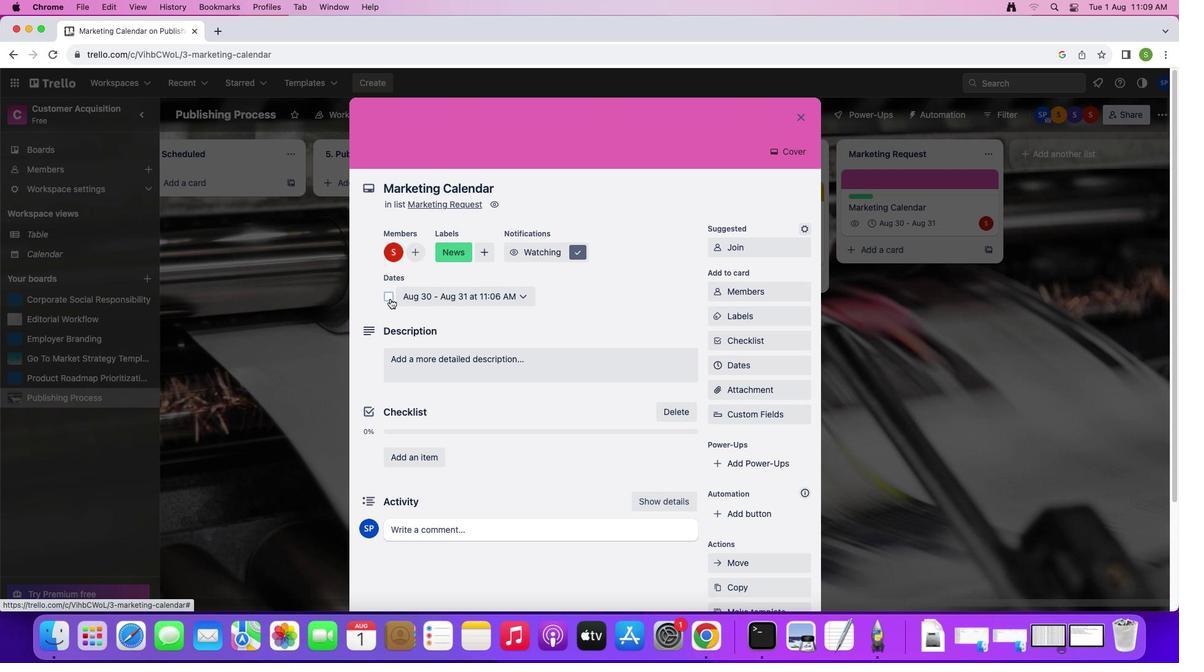 
Action: Mouse pressed left at (394, 298)
Screenshot: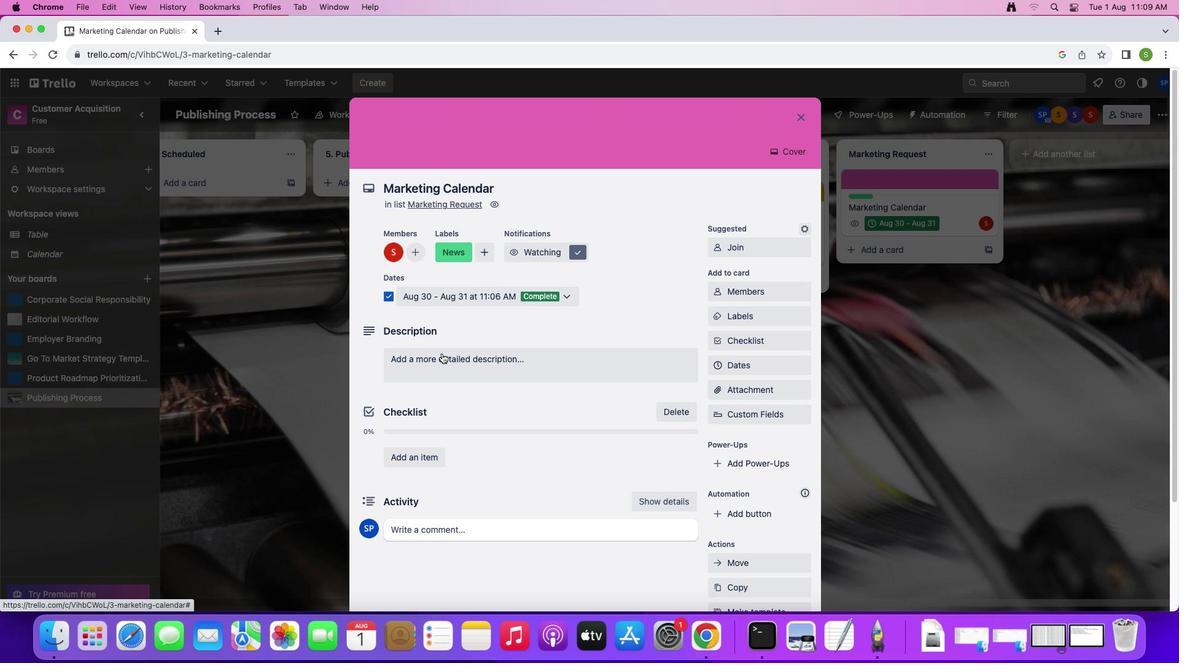 
Action: Mouse moved to (390, 298)
Screenshot: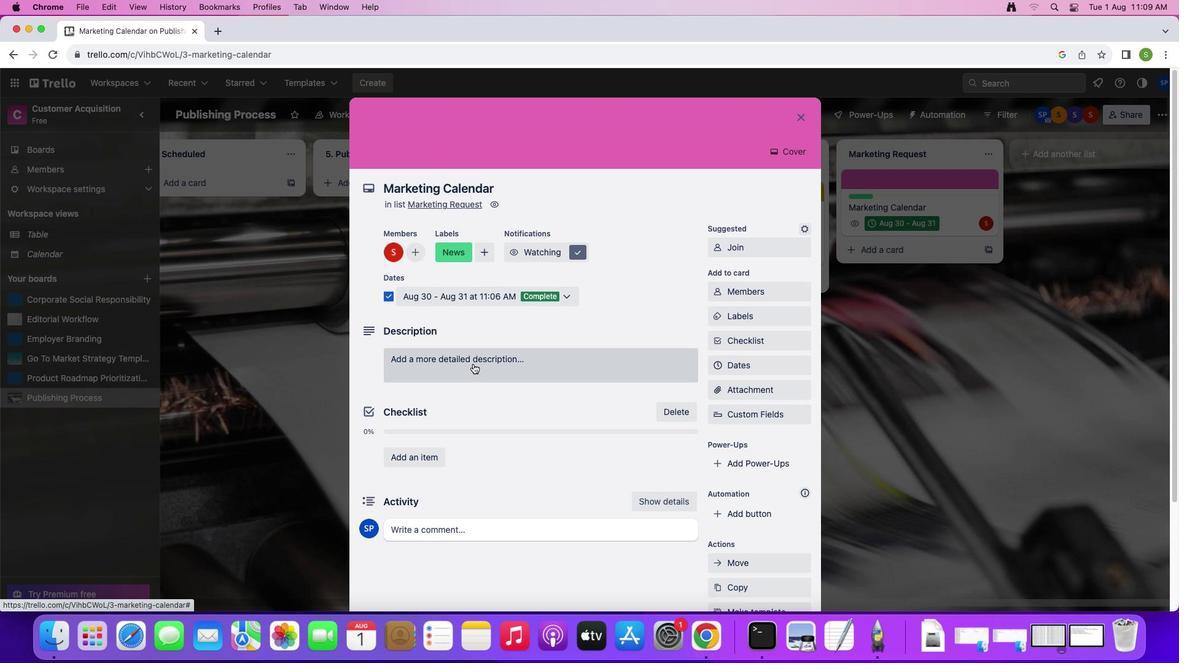 
Action: Mouse pressed left at (390, 298)
Screenshot: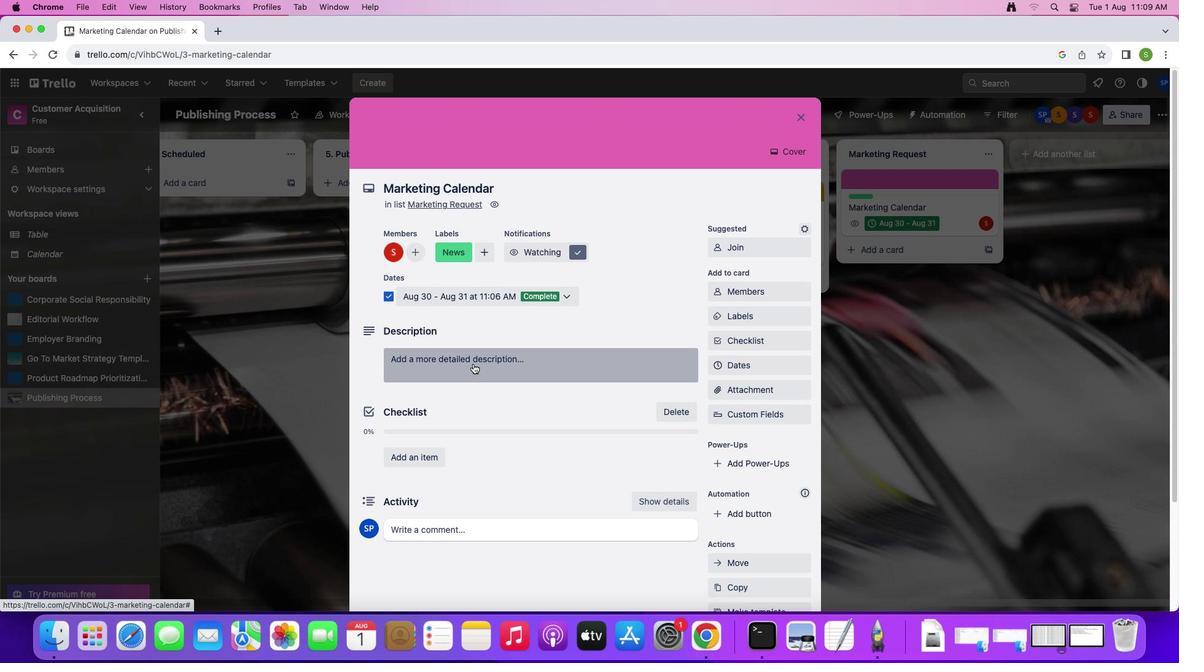 
Action: Mouse moved to (473, 364)
Screenshot: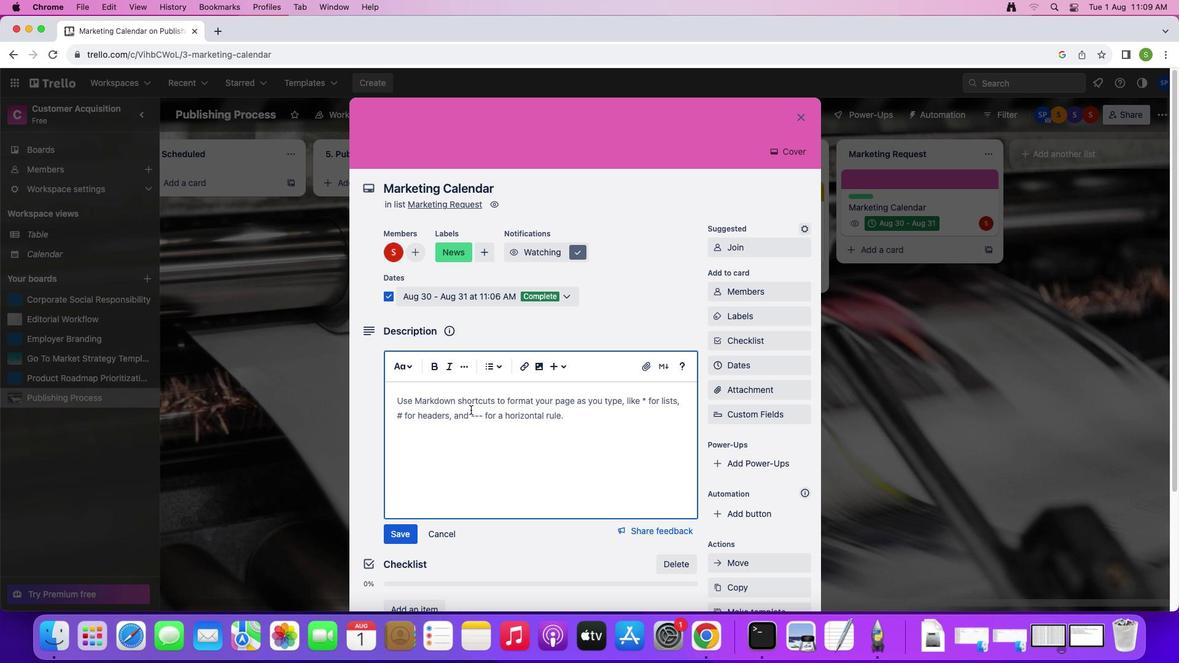 
Action: Mouse pressed left at (473, 364)
